 Task: Compose and send an email to Aakash Mishra with the subject 'Subject0000000021', include 'Email0000000002@outlook.com' in Cc, 'Email0000000003@outlook.com' in Bcc, add a hyperlink 'Link0000000021', attach 'Attach0000000004.txt', and include 'Message0000000023' in the body.
Action: Mouse moved to (185, 234)
Screenshot: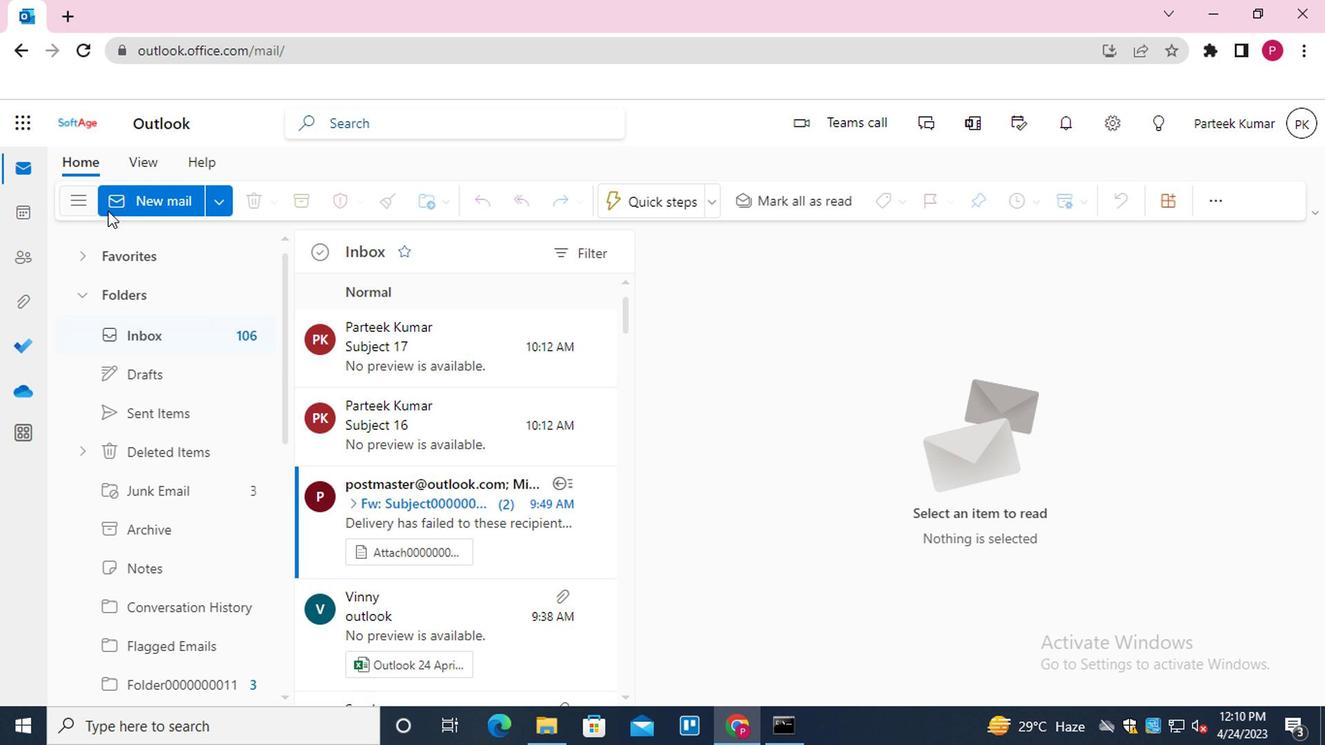 
Action: Mouse pressed left at (185, 234)
Screenshot: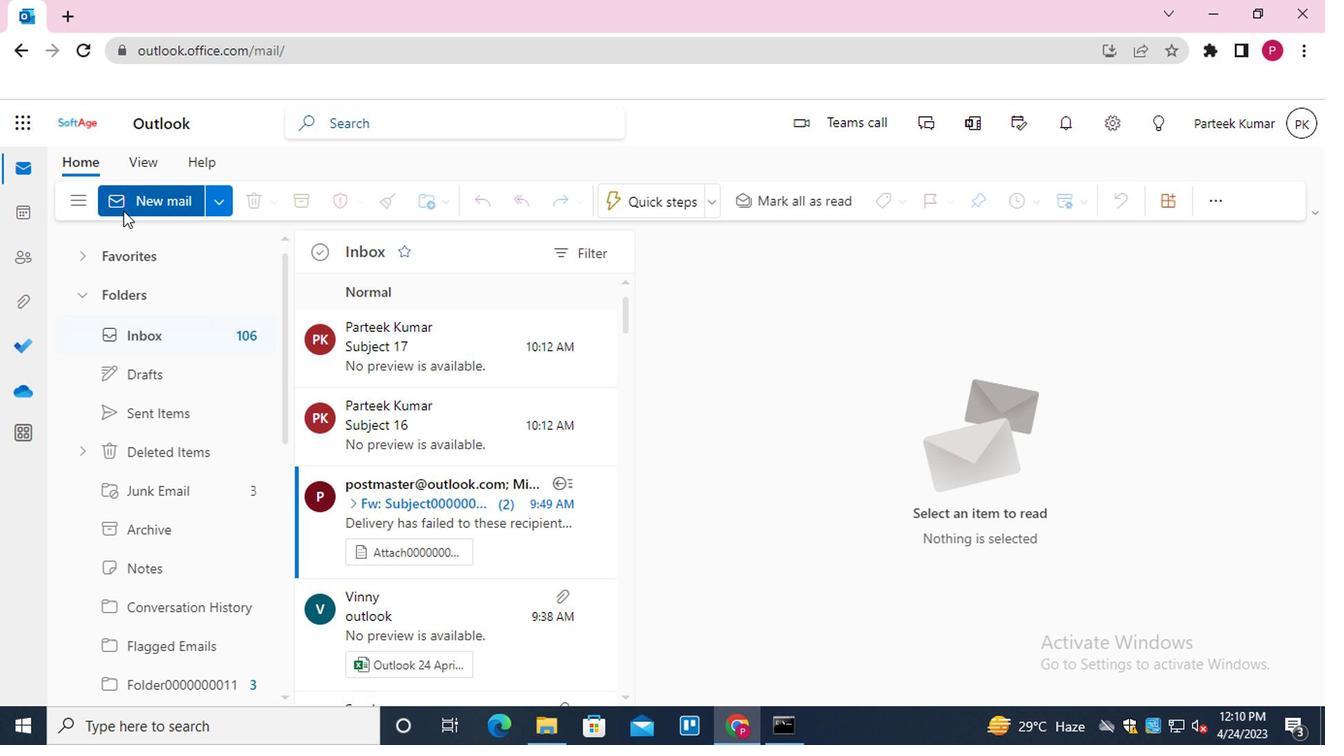 
Action: Mouse moved to (567, 420)
Screenshot: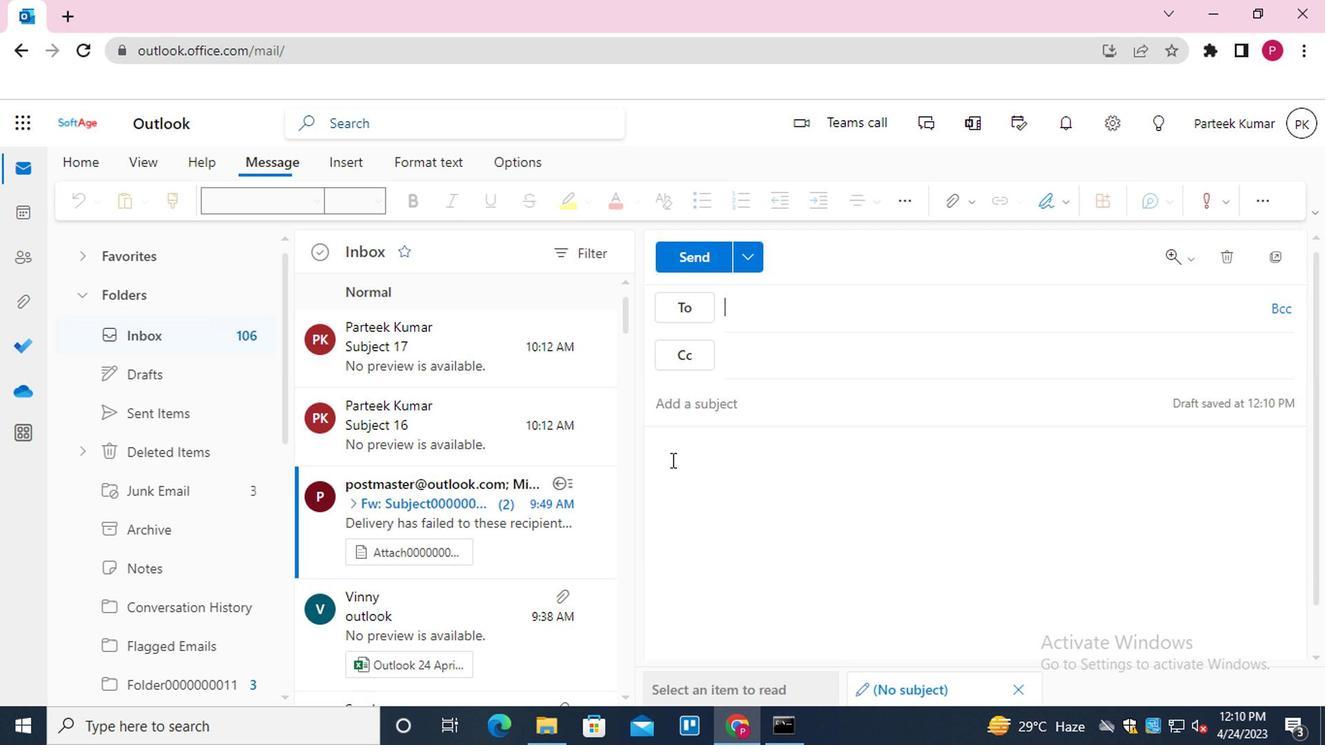 
Action: Mouse pressed left at (567, 420)
Screenshot: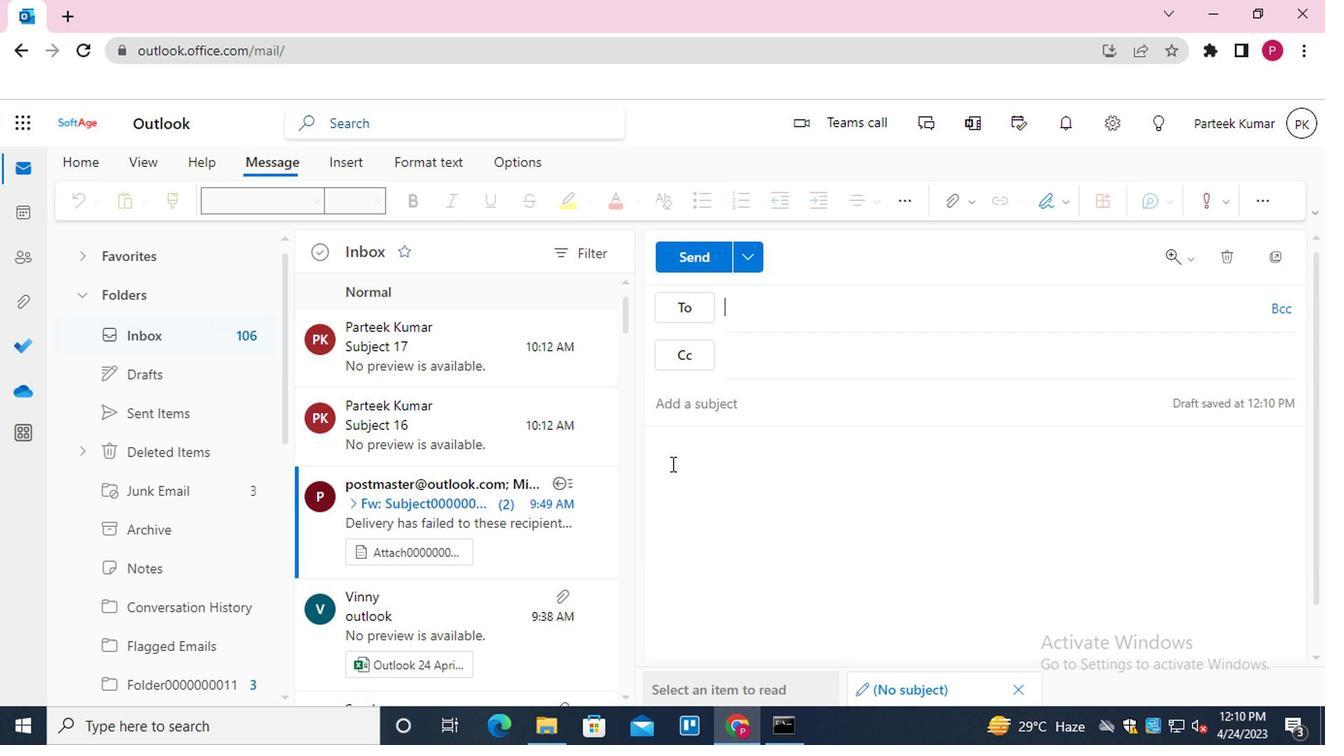 
Action: Mouse moved to (835, 236)
Screenshot: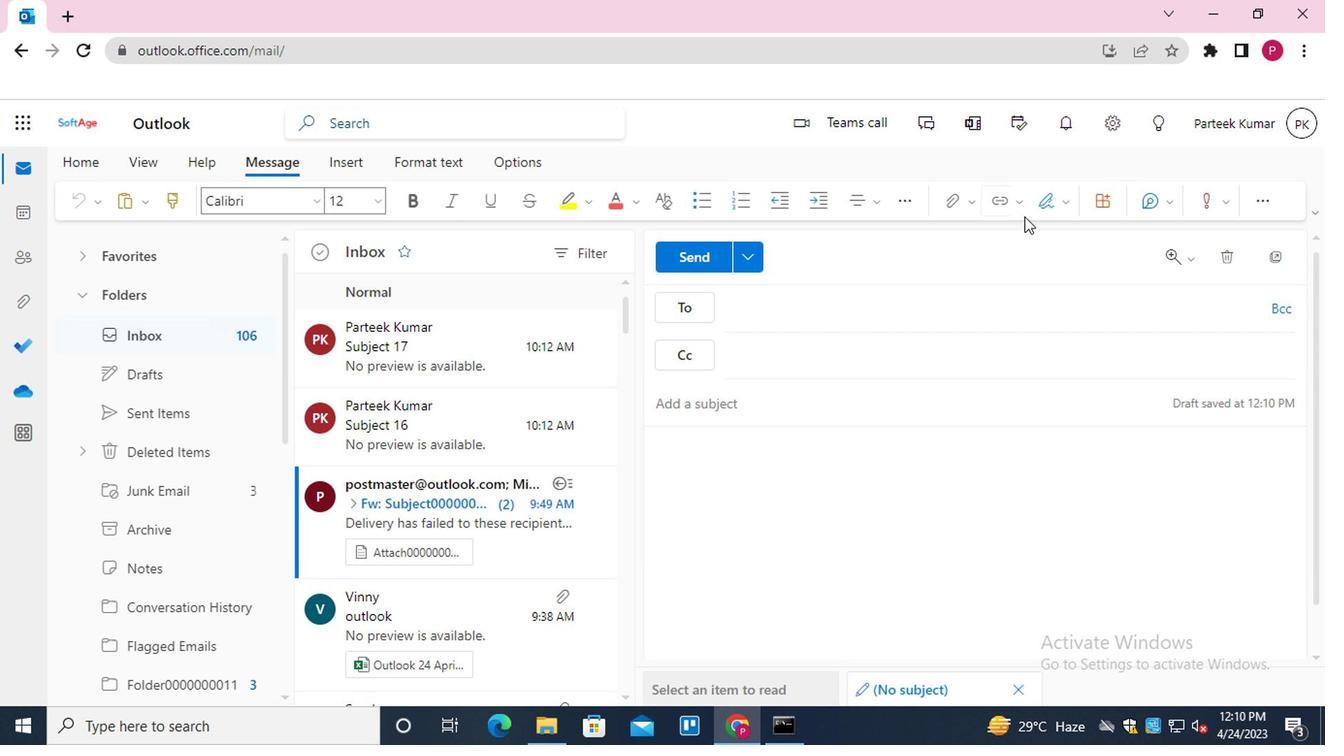 
Action: Mouse pressed left at (835, 236)
Screenshot: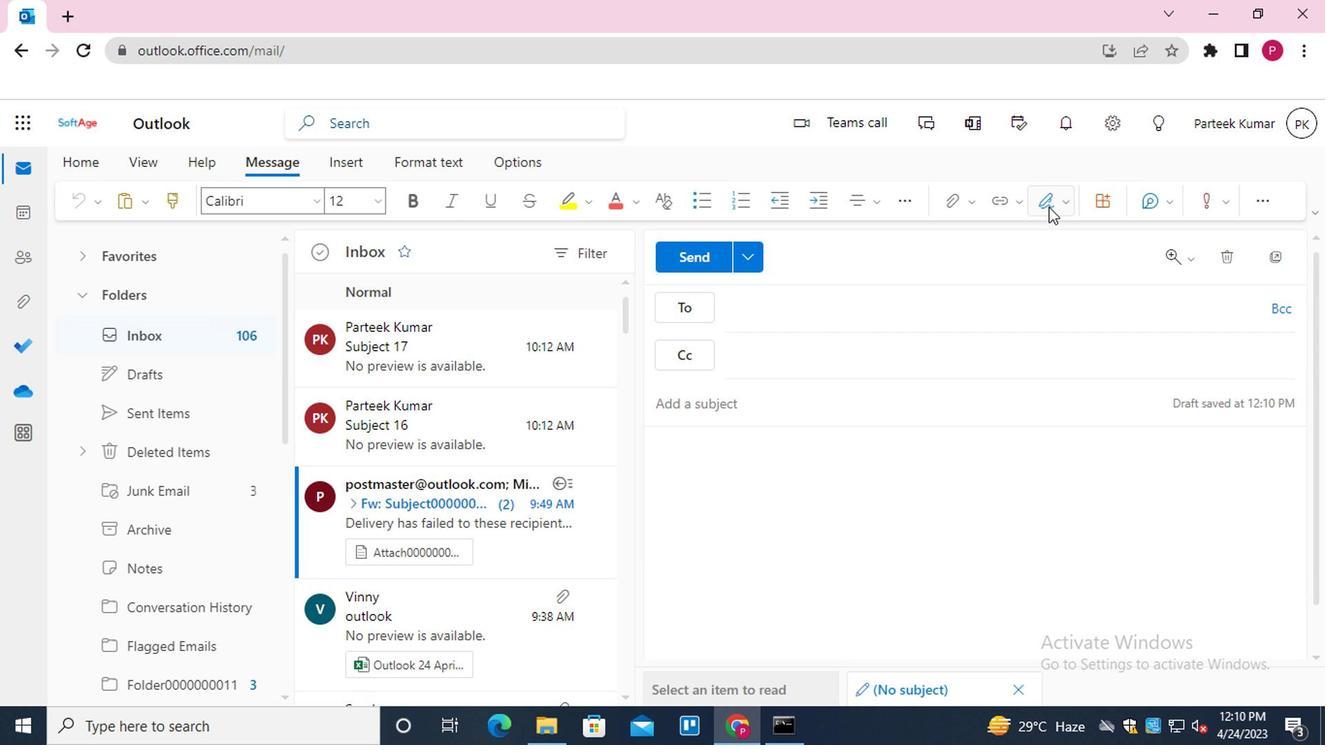 
Action: Mouse moved to (815, 262)
Screenshot: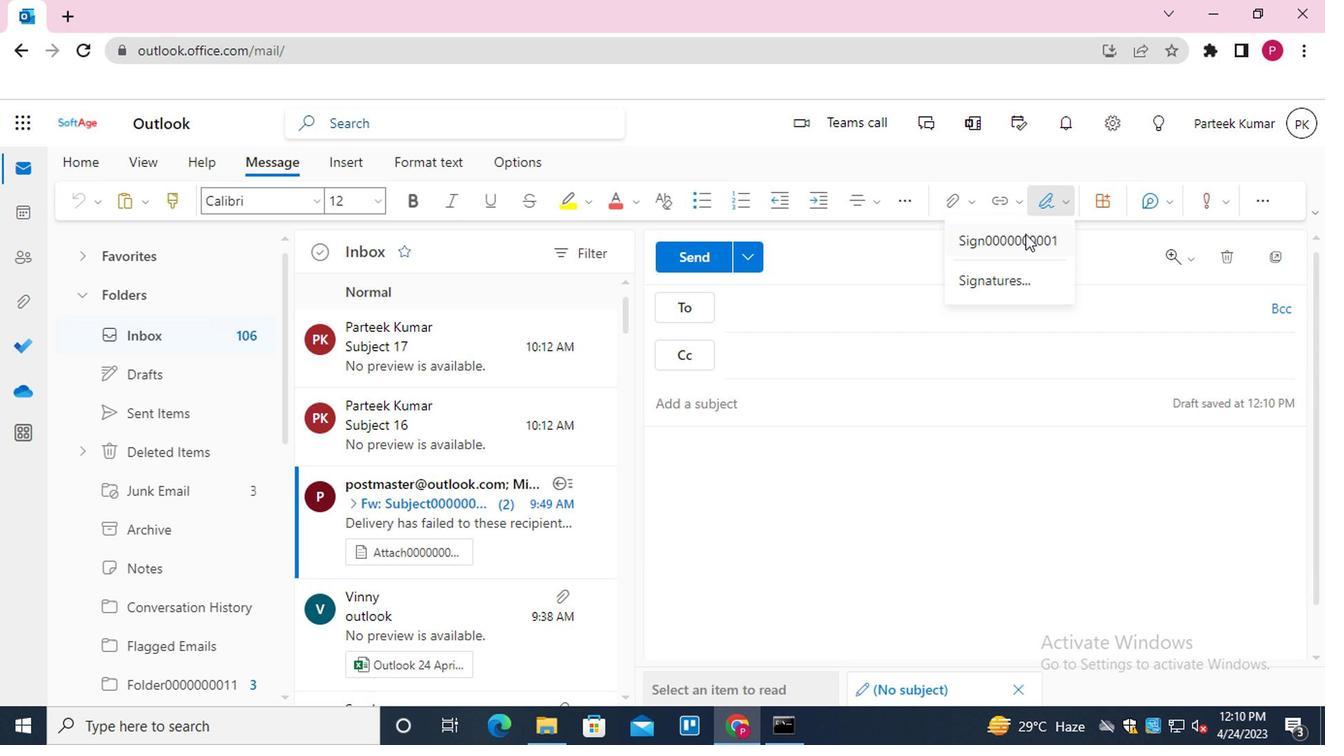 
Action: Mouse pressed left at (815, 262)
Screenshot: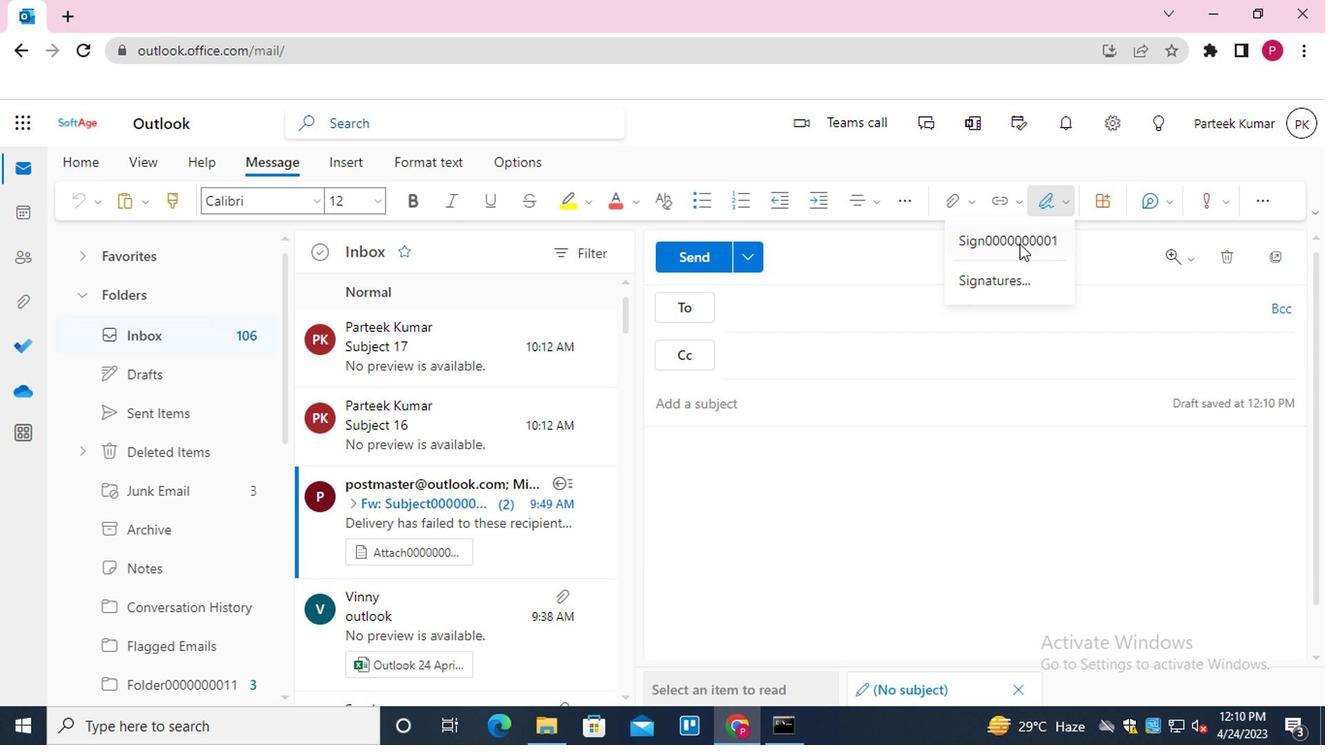 
Action: Mouse moved to (658, 309)
Screenshot: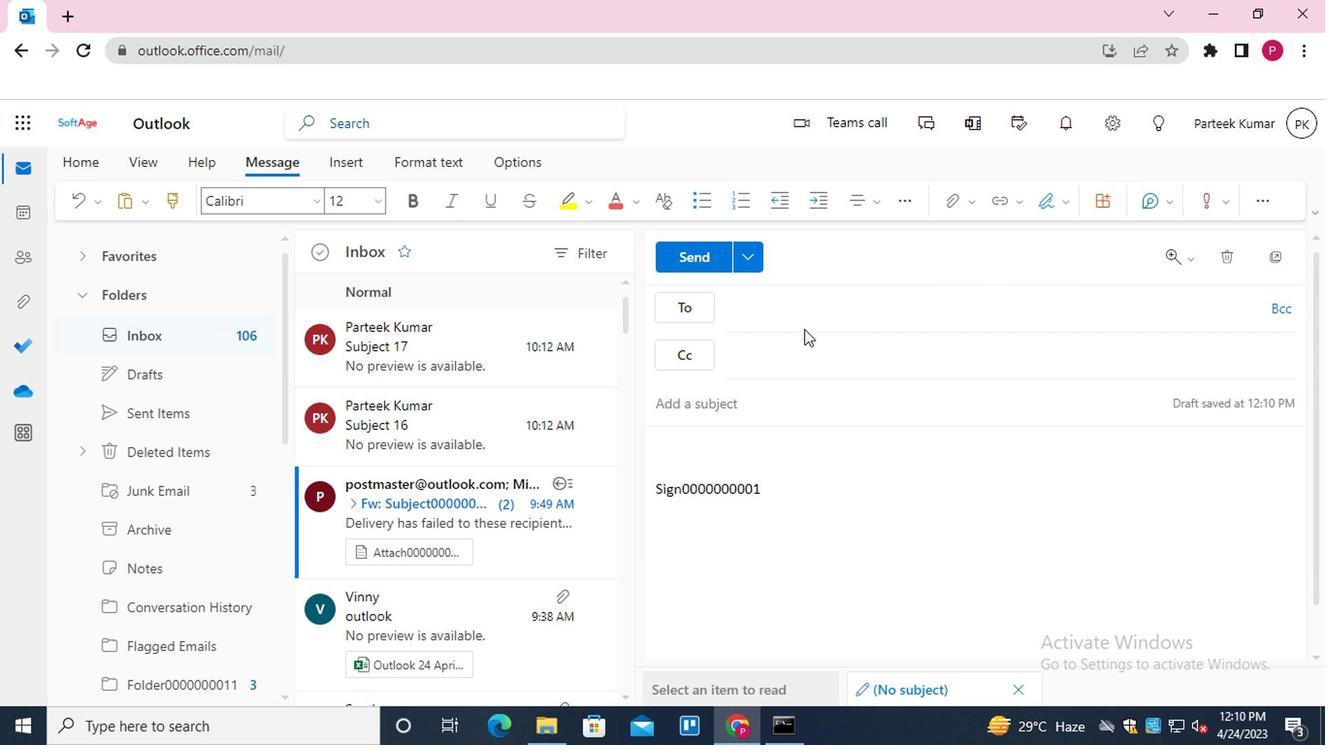 
Action: Mouse pressed left at (658, 309)
Screenshot: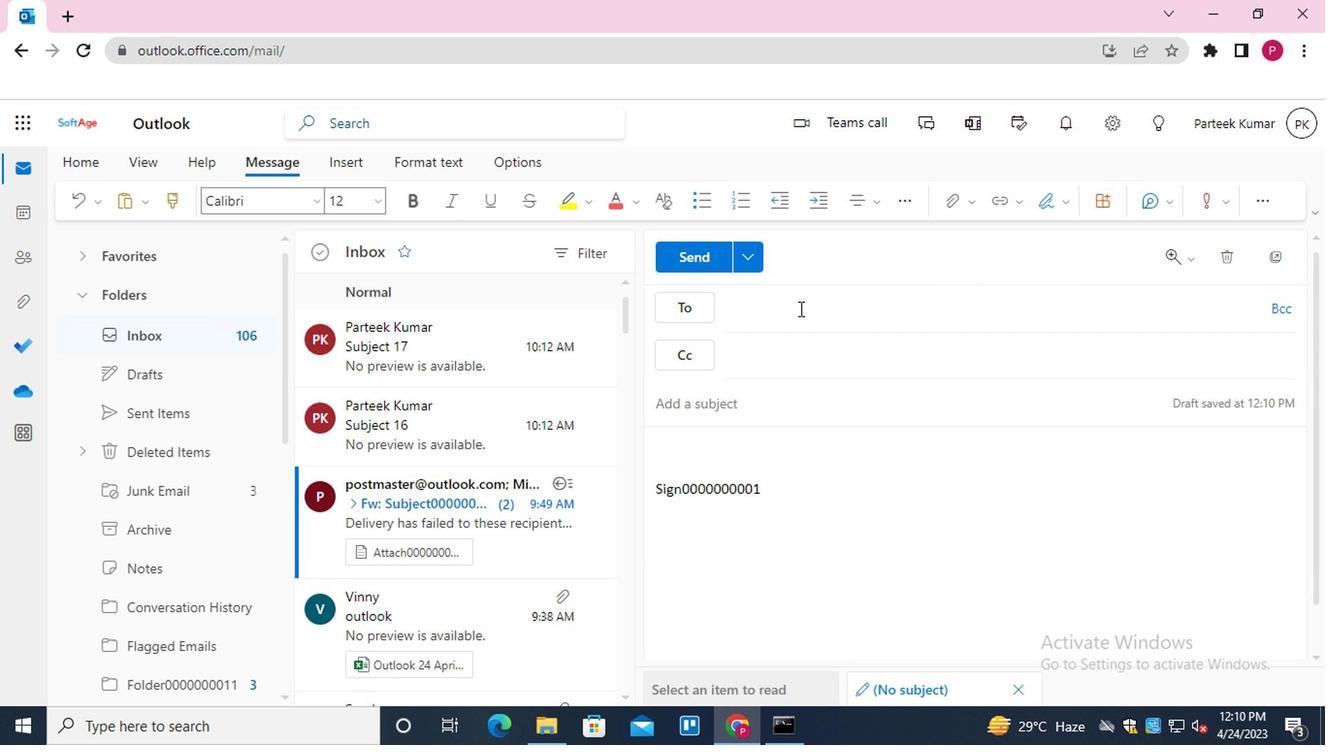 
Action: Mouse moved to (683, 371)
Screenshot: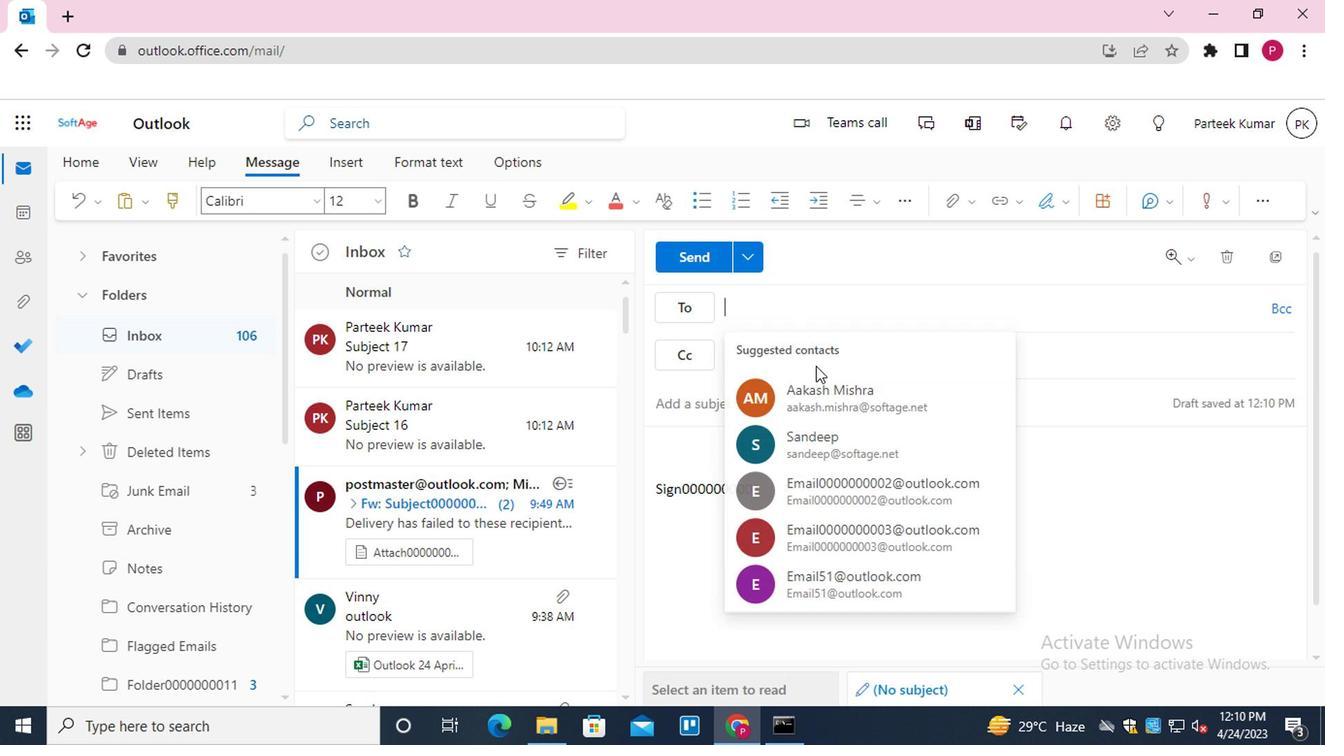 
Action: Mouse pressed left at (683, 371)
Screenshot: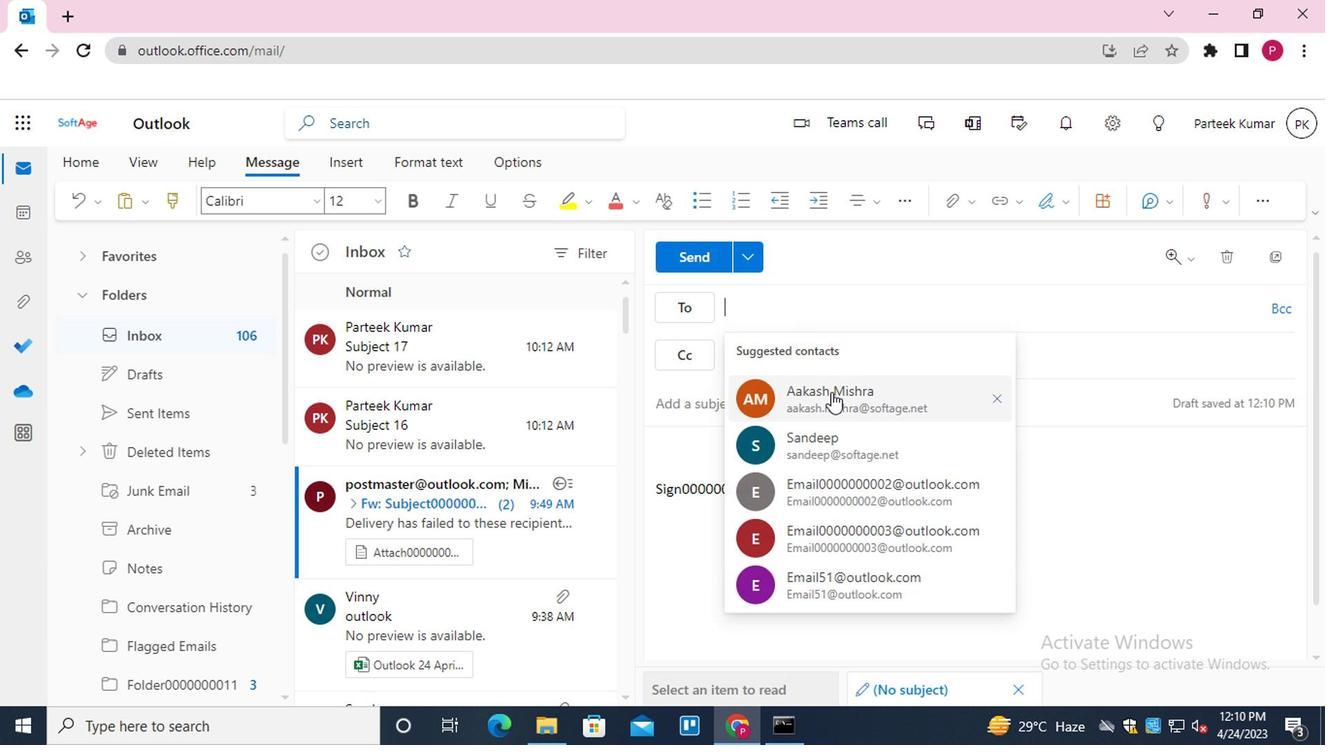
Action: Mouse moved to (663, 341)
Screenshot: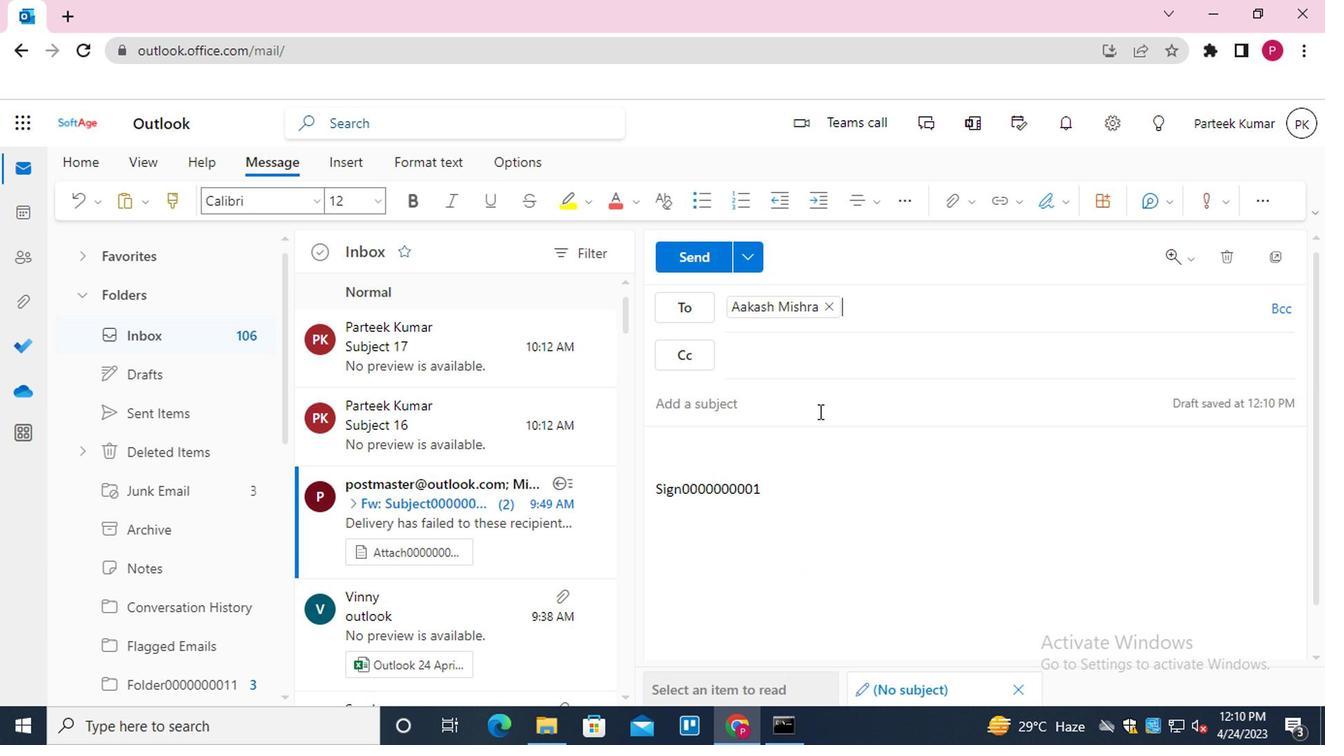 
Action: Mouse pressed left at (663, 341)
Screenshot: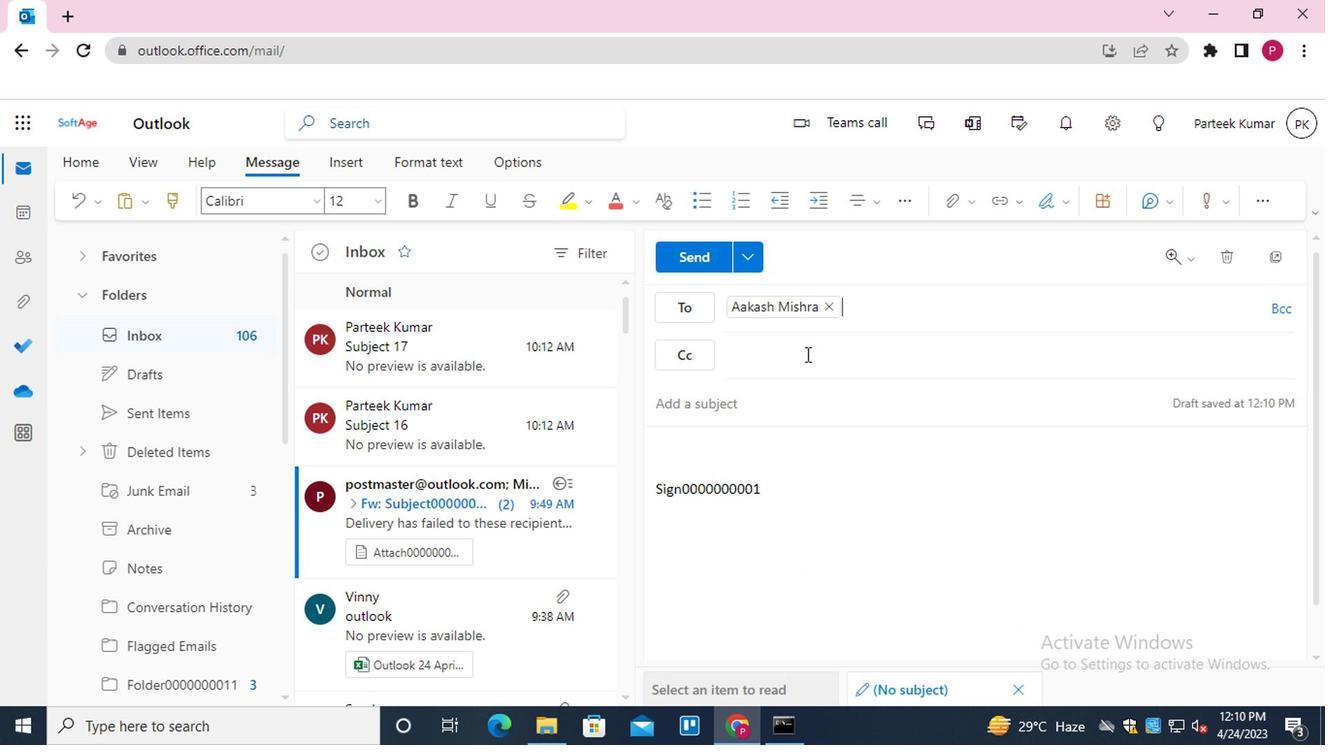 
Action: Key pressed <Key.caps_lock><Key.shift><Key.caps_lock><Key.shift>EMAIL0000000002<Key.enter>
Screenshot: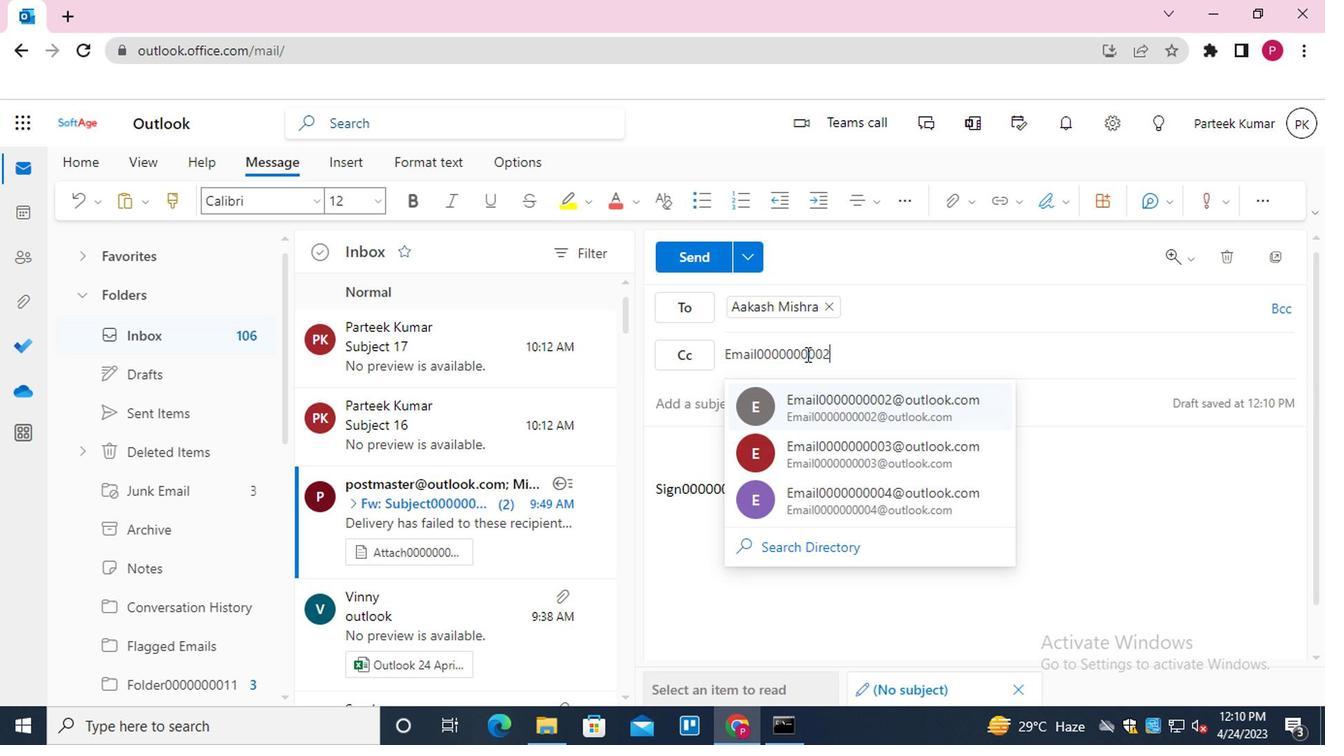 
Action: Mouse moved to (672, 374)
Screenshot: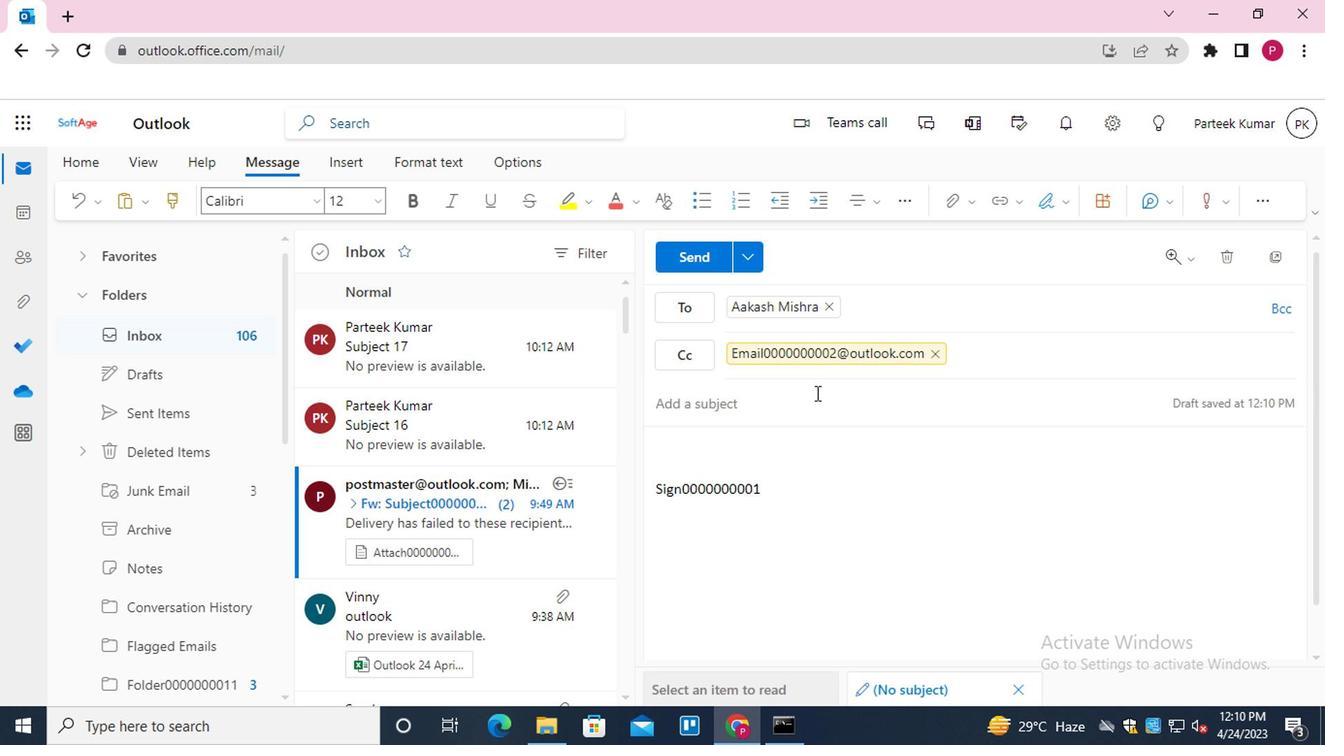 
Action: Mouse pressed left at (672, 374)
Screenshot: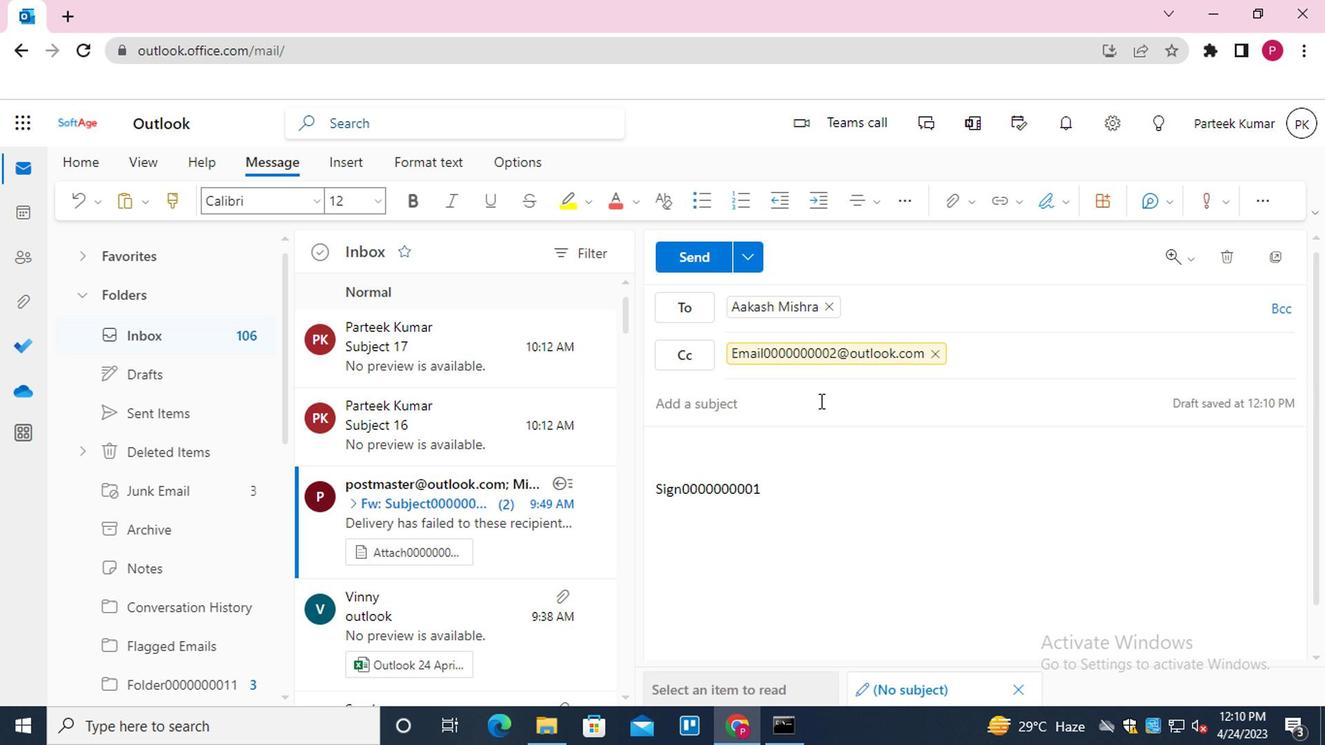 
Action: Key pressed <Key.shift>SUBJECT0000000021
Screenshot: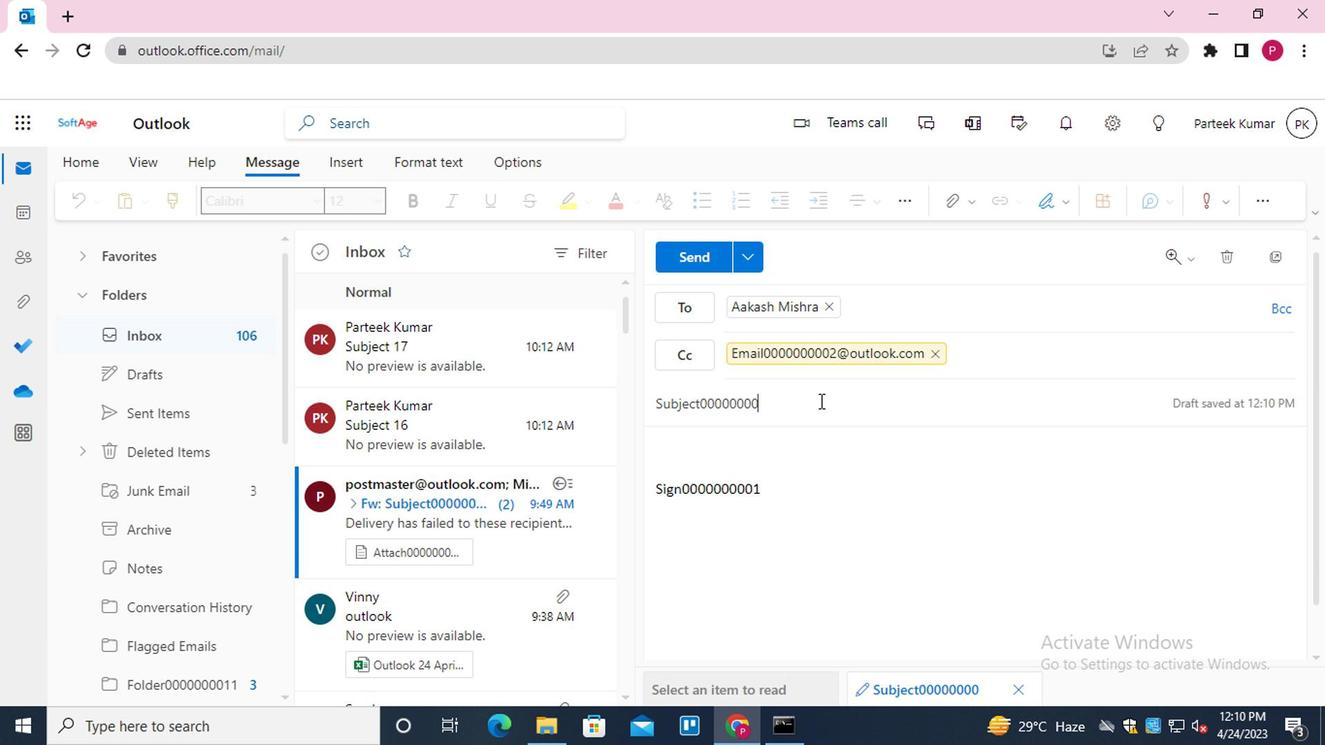 
Action: Mouse moved to (626, 422)
Screenshot: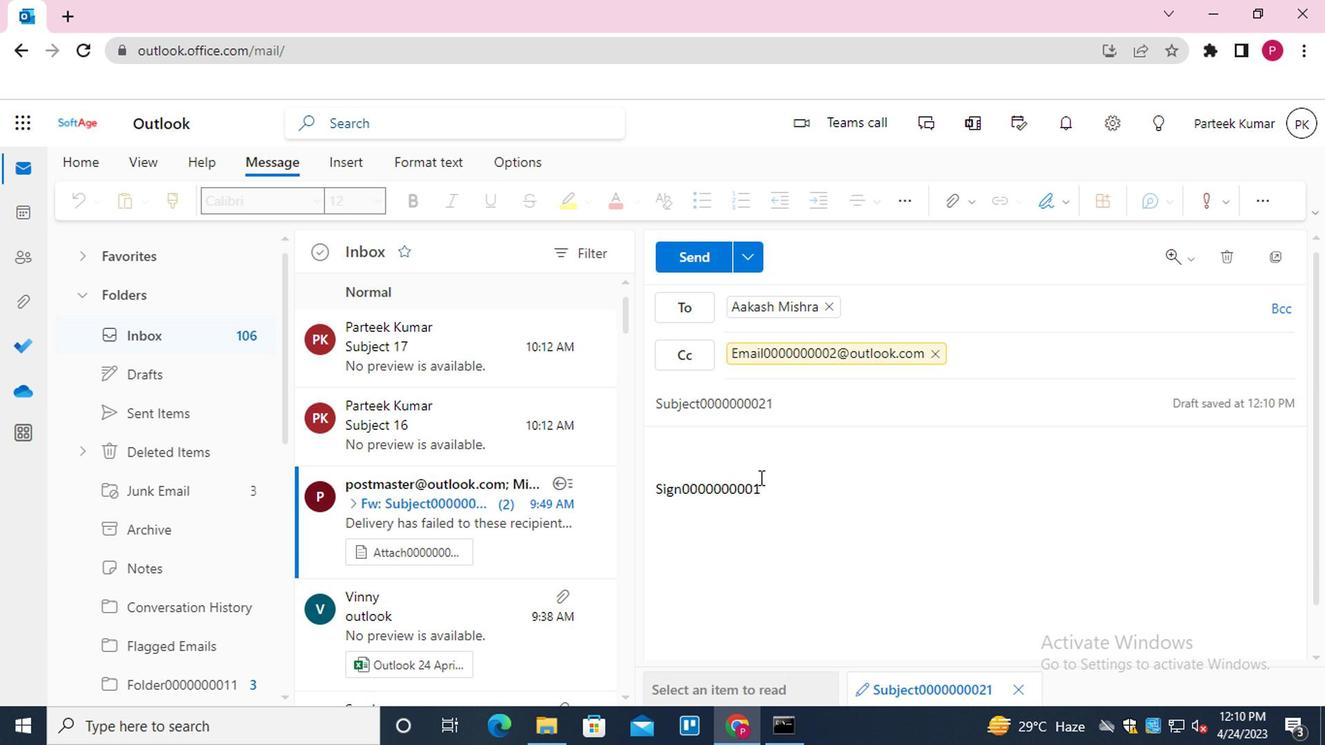 
Action: Mouse pressed left at (626, 422)
Screenshot: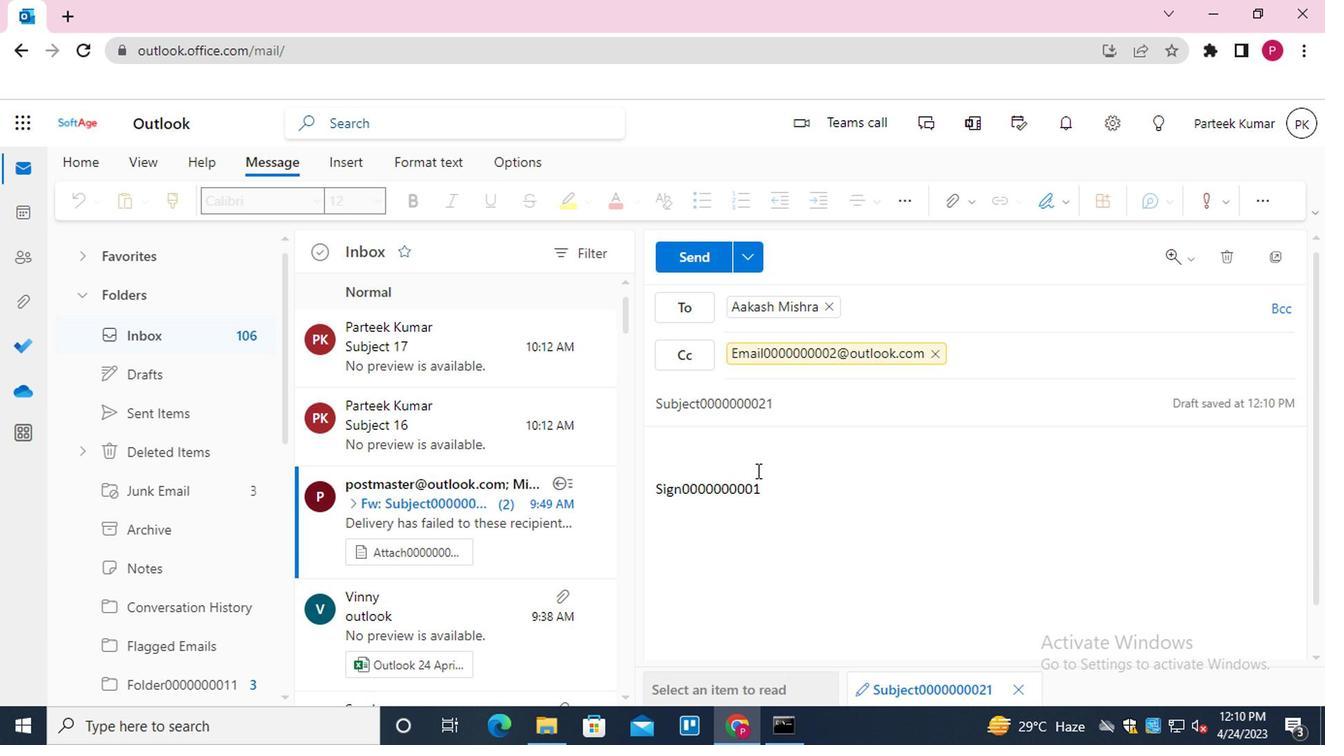
Action: Key pressed <Key.shift><Key.shift_r><Key.shift>MESSAGE0000000021<Key.backspace>3
Screenshot: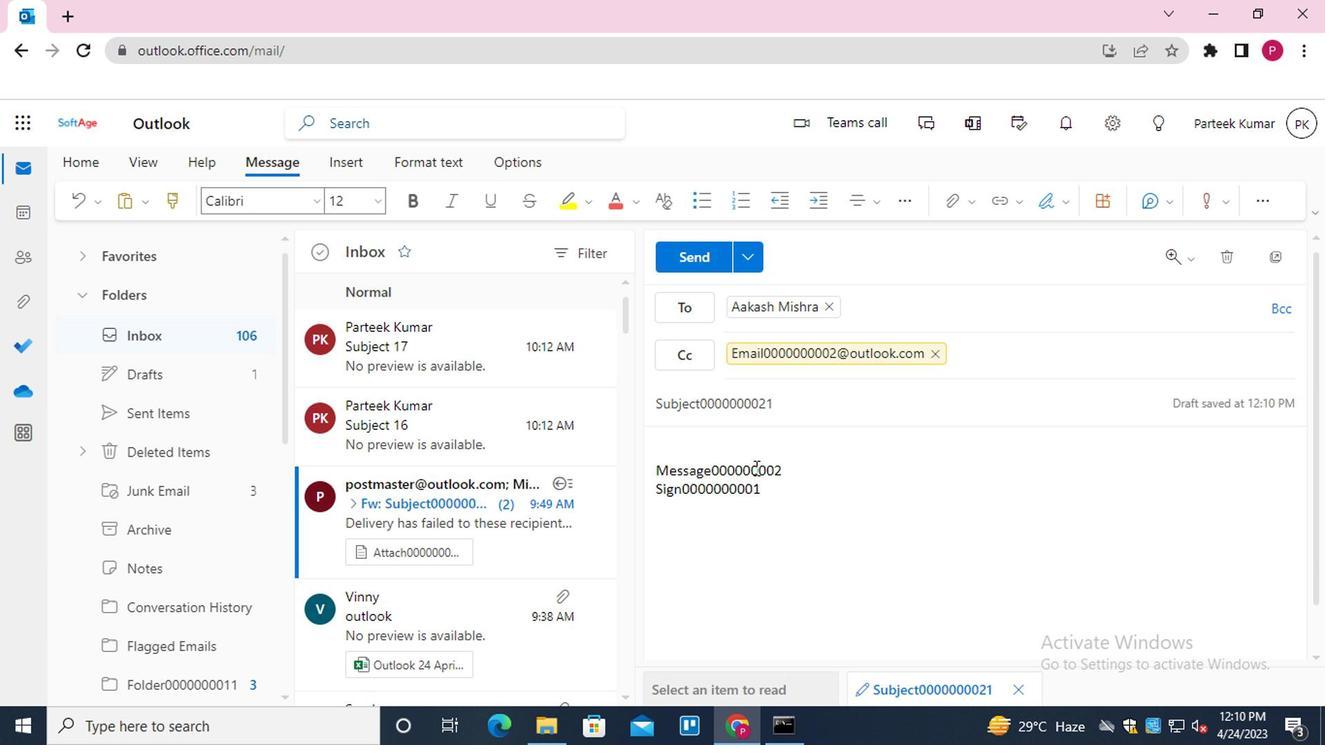 
Action: Mouse moved to (770, 233)
Screenshot: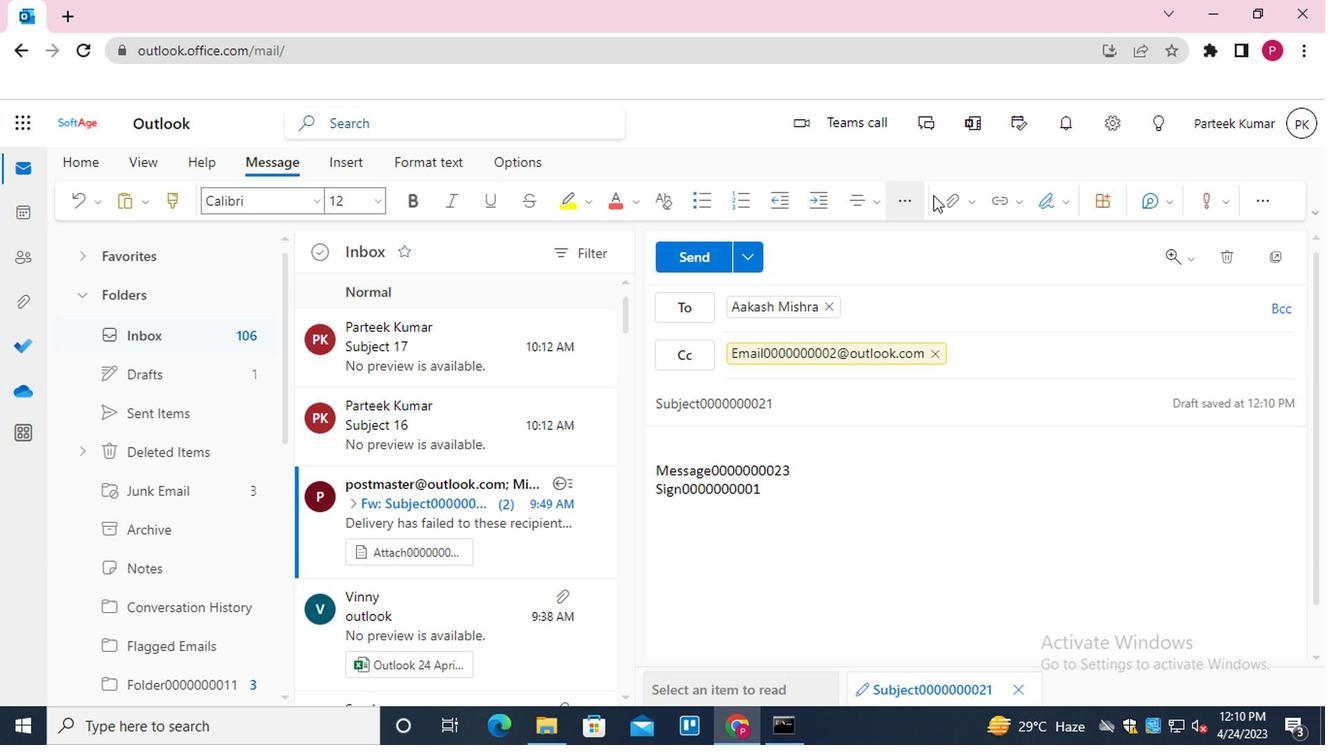 
Action: Mouse pressed left at (770, 233)
Screenshot: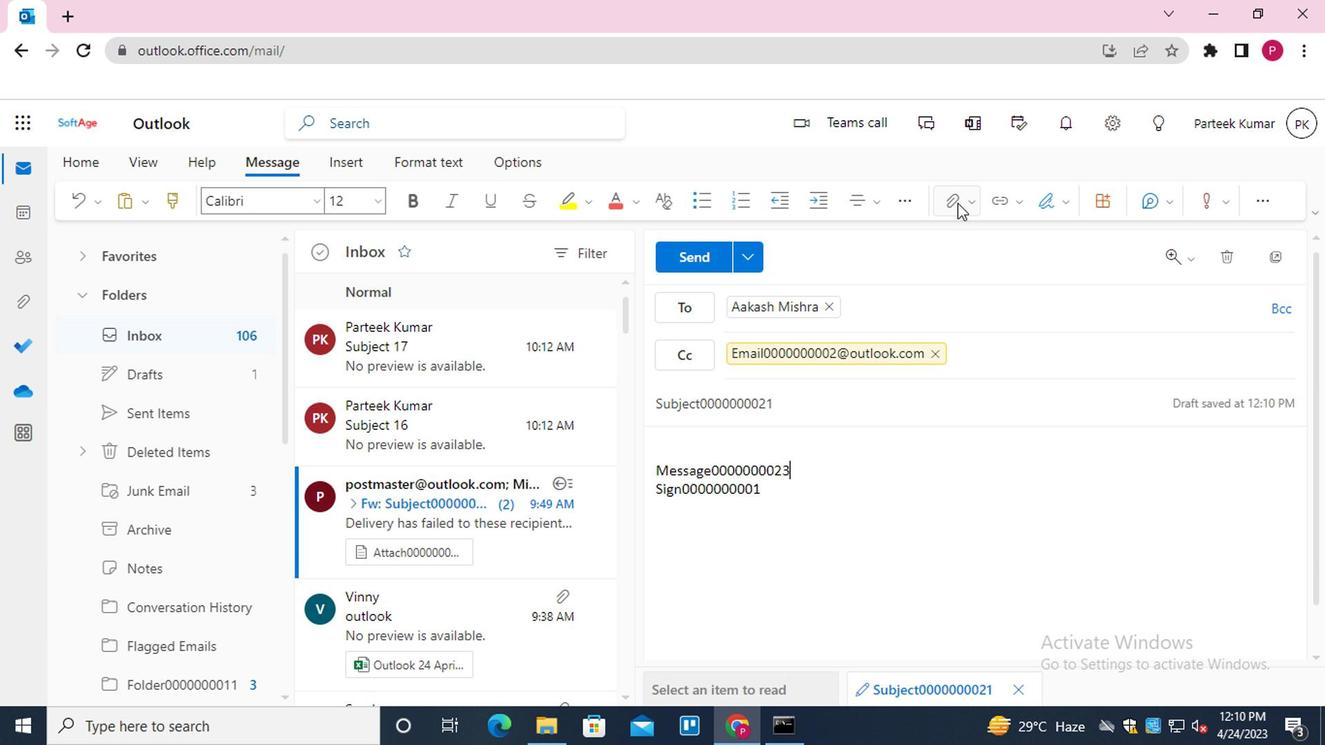 
Action: Mouse moved to (698, 269)
Screenshot: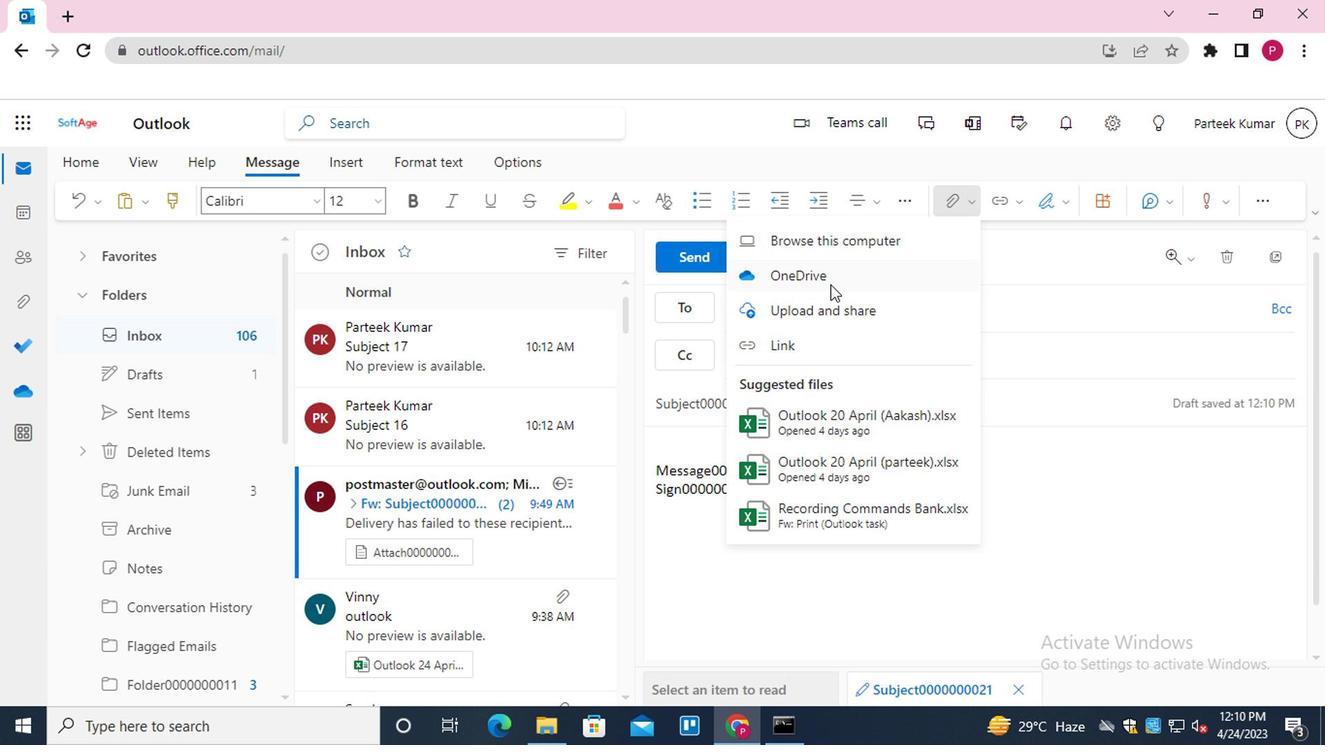 
Action: Mouse pressed left at (698, 269)
Screenshot: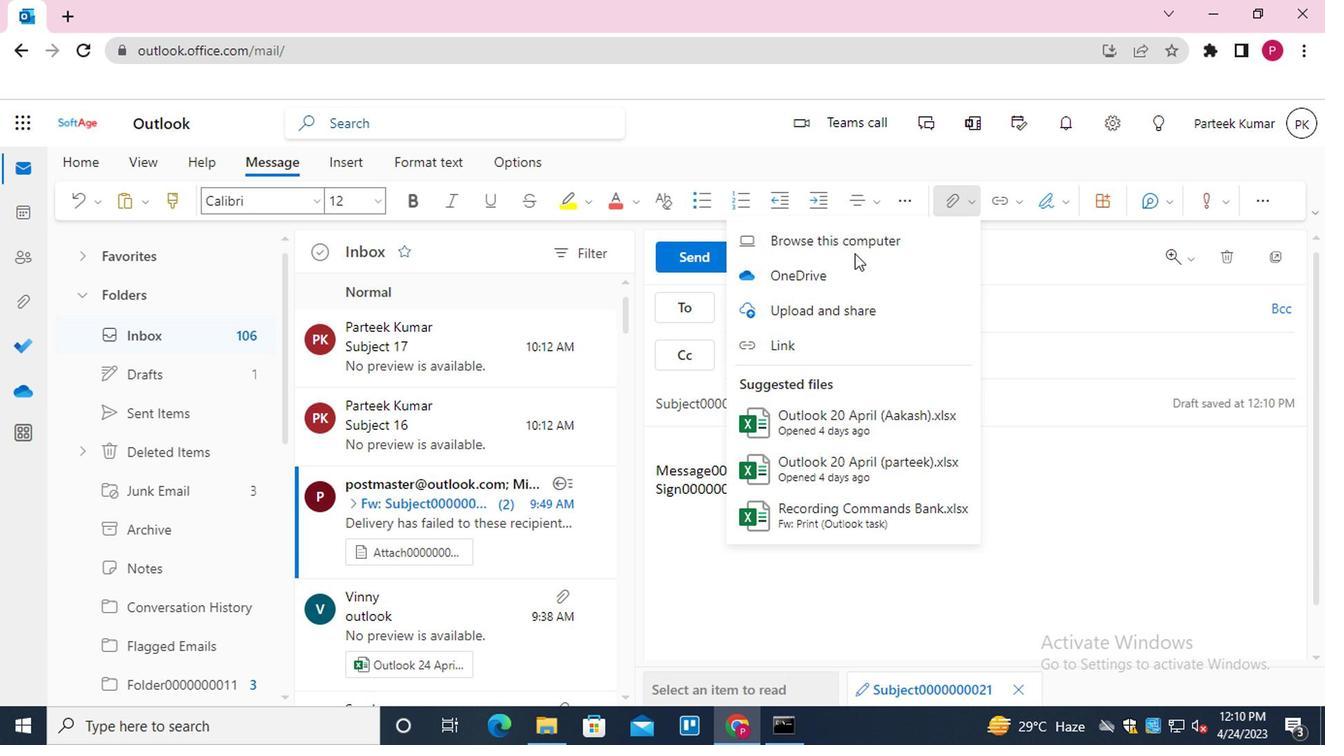 
Action: Mouse moved to (318, 211)
Screenshot: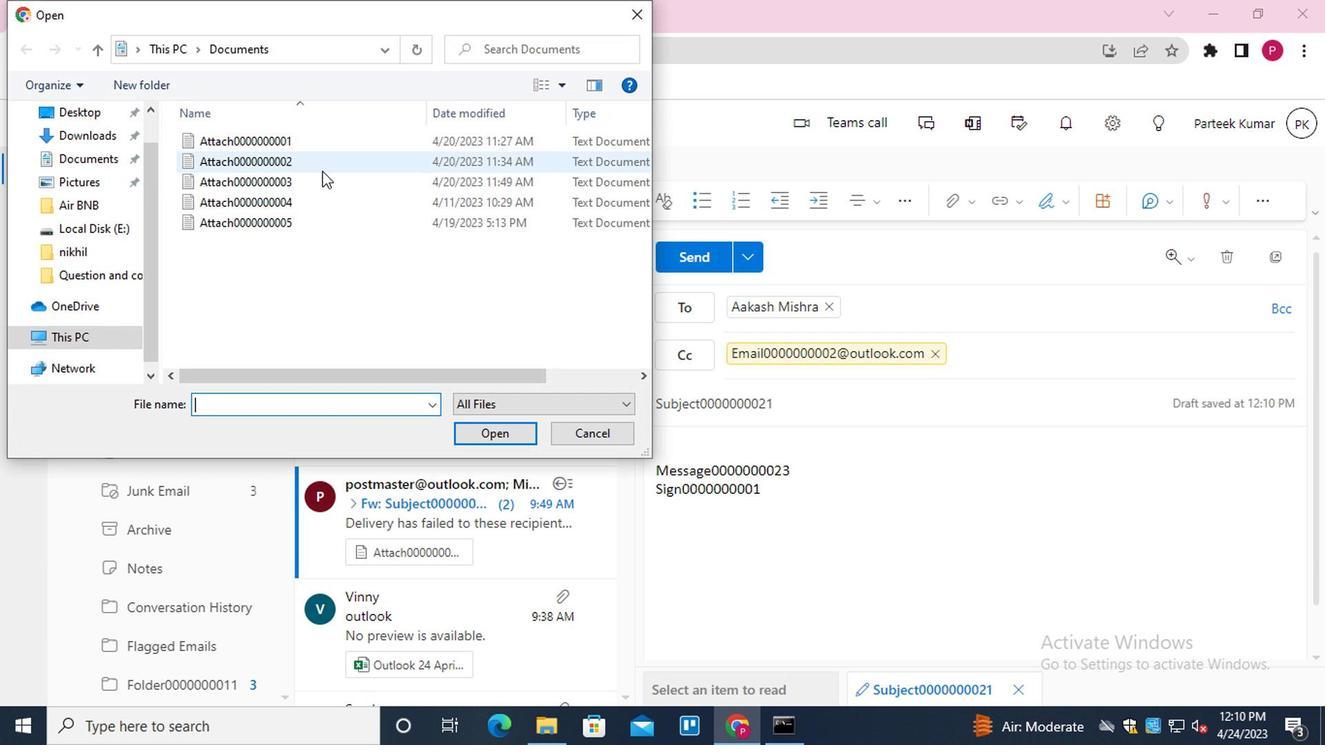
Action: Mouse pressed left at (318, 211)
Screenshot: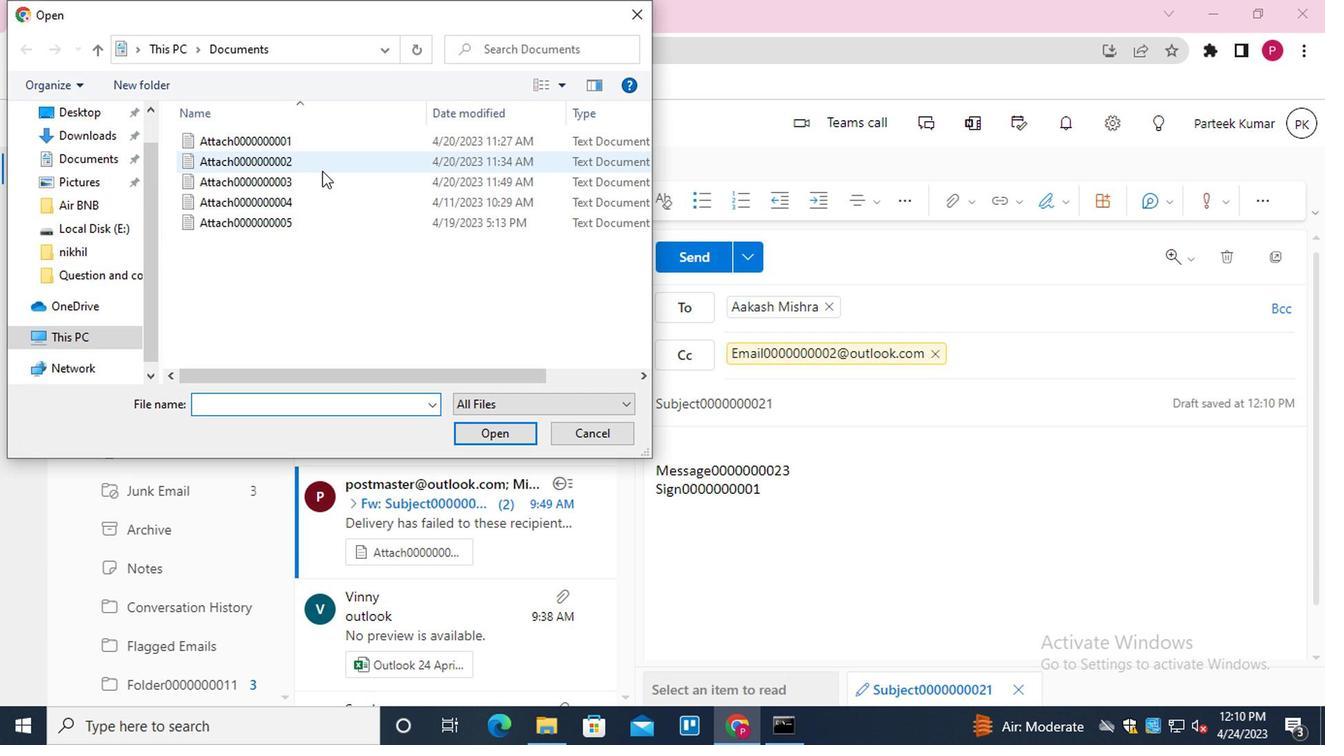 
Action: Mouse moved to (434, 394)
Screenshot: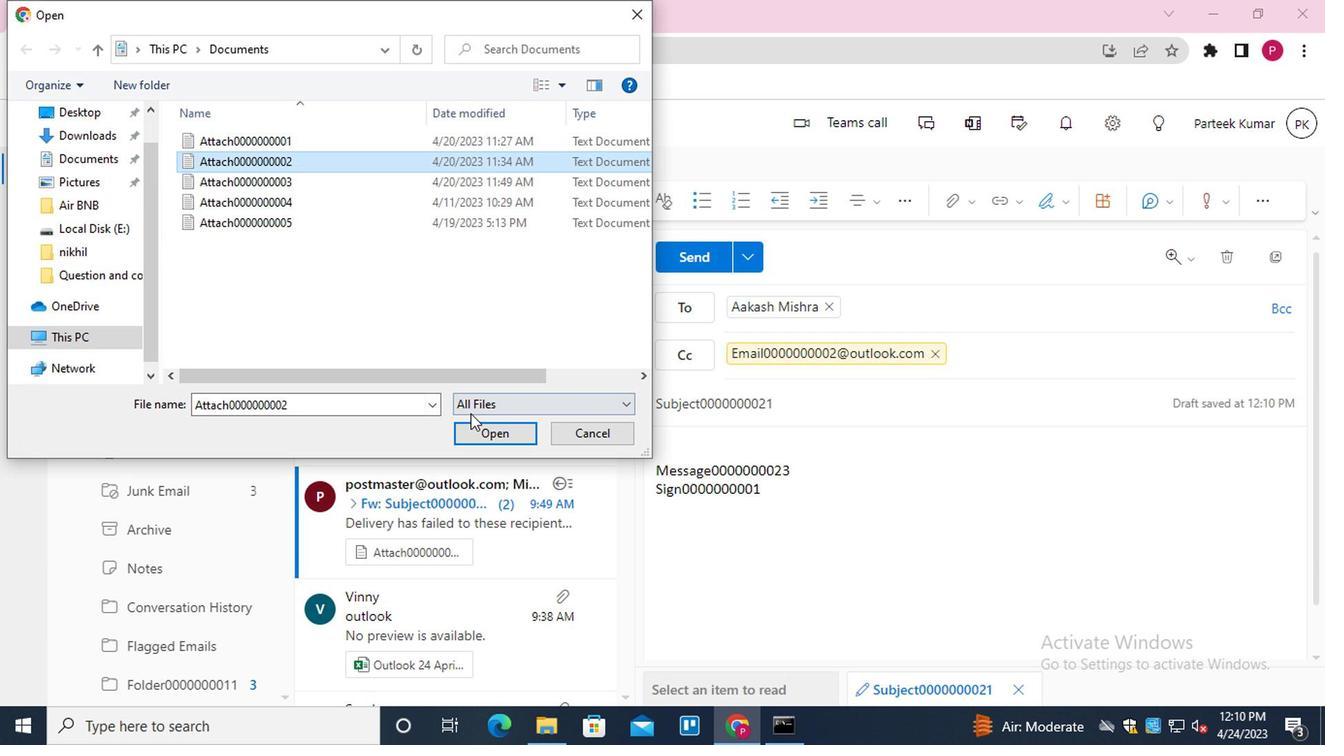 
Action: Mouse pressed left at (434, 394)
Screenshot: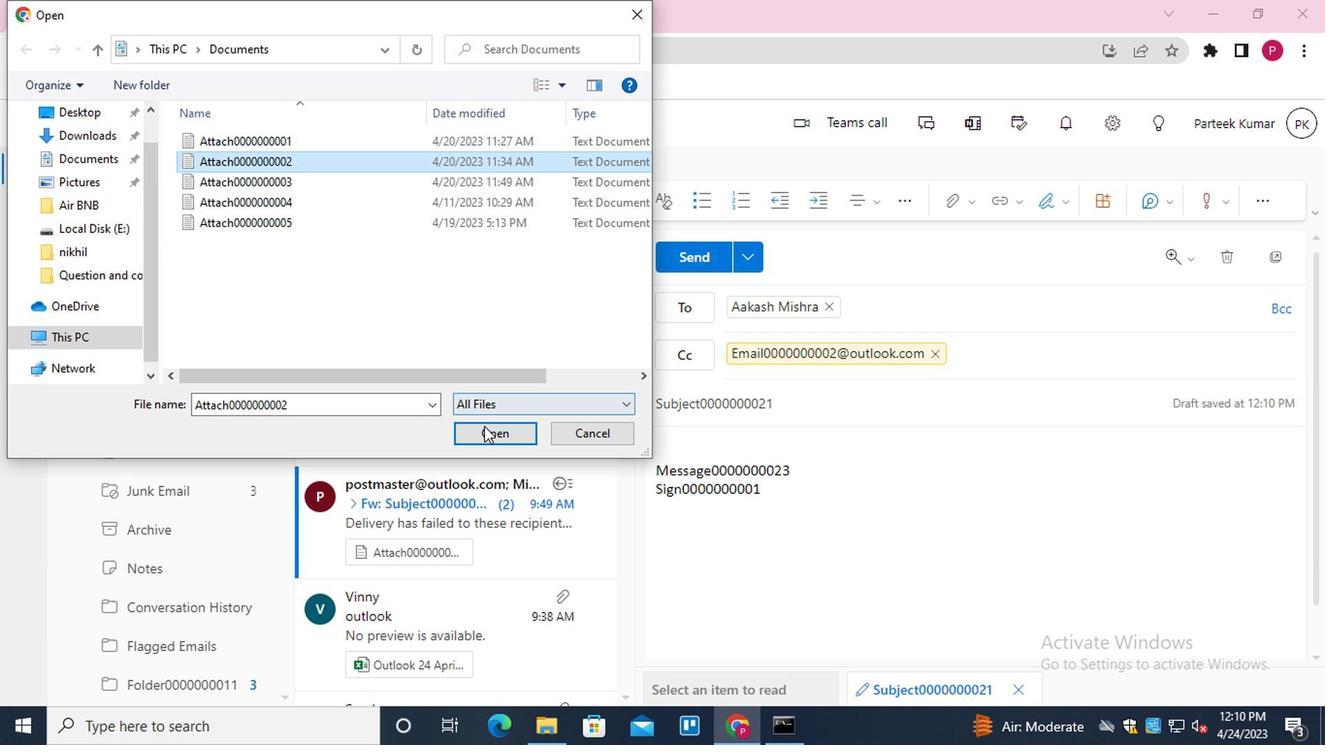 
Action: Mouse moved to (588, 282)
Screenshot: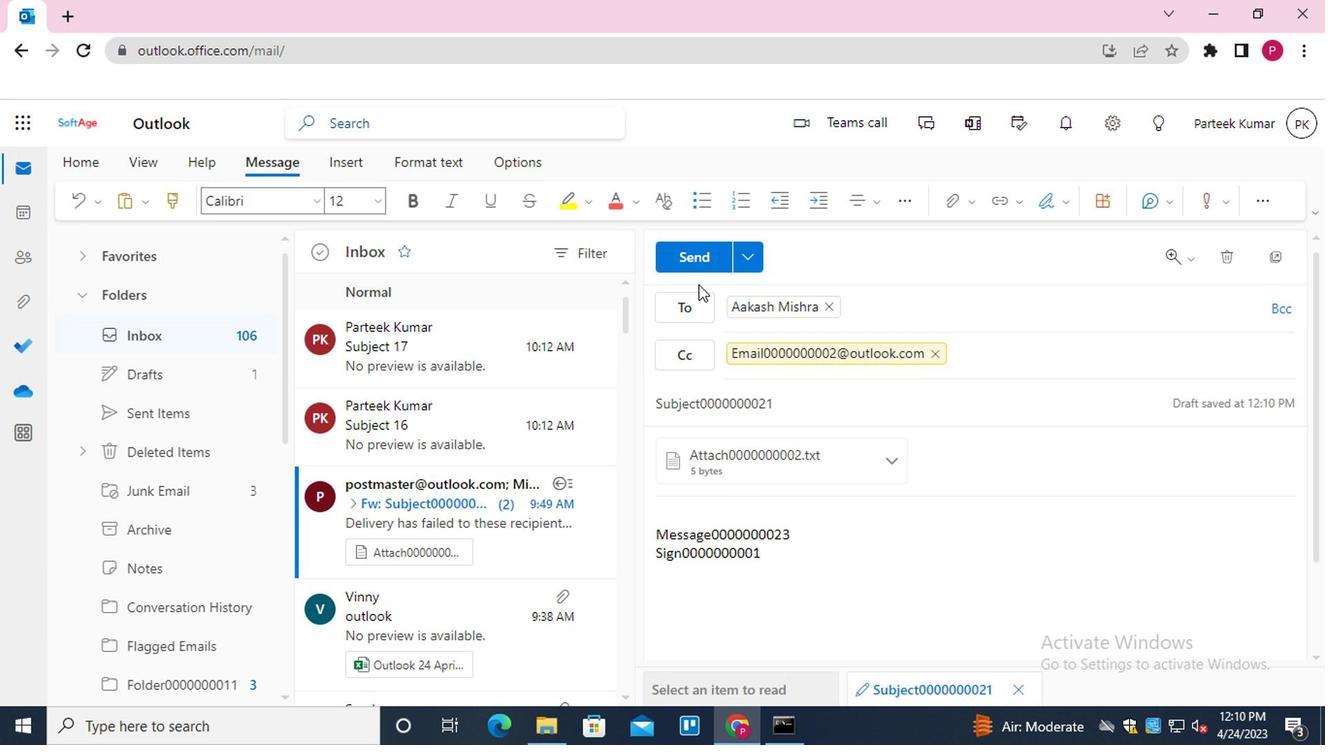 
Action: Mouse pressed left at (588, 282)
Screenshot: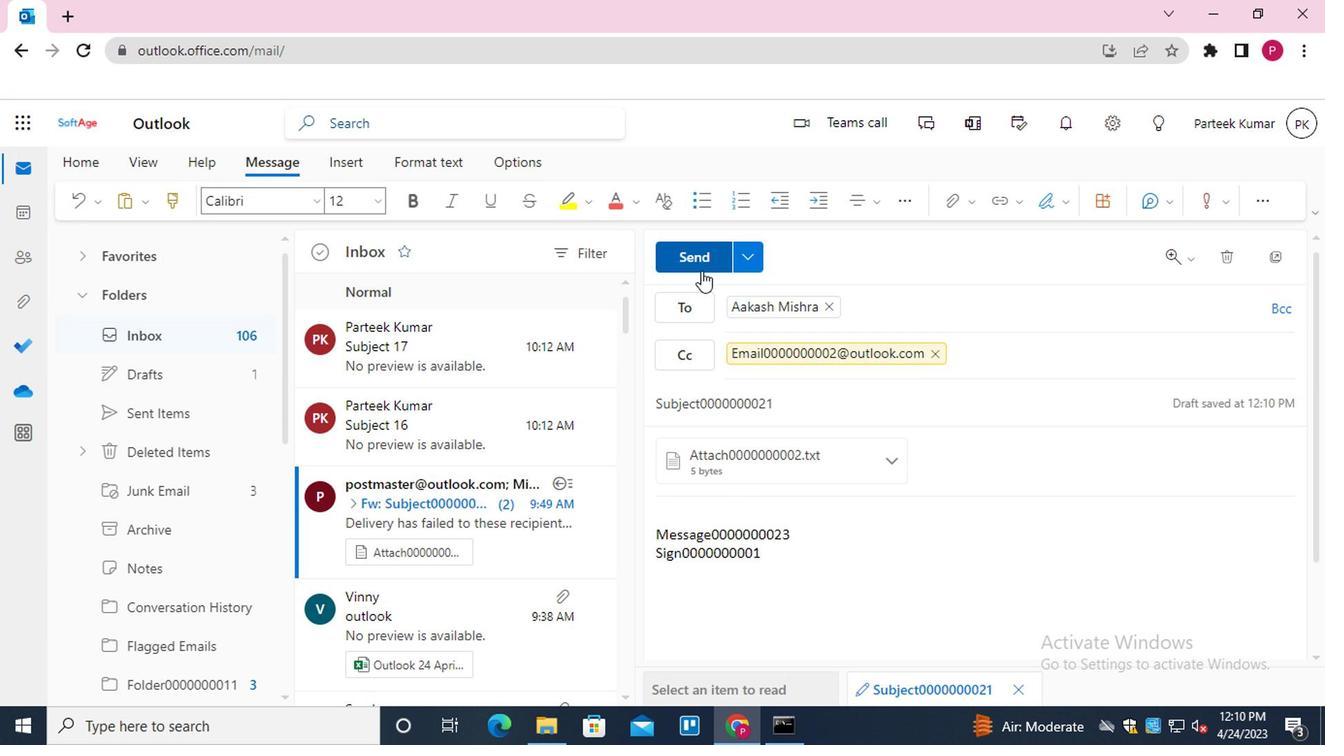 
Action: Mouse moved to (192, 232)
Screenshot: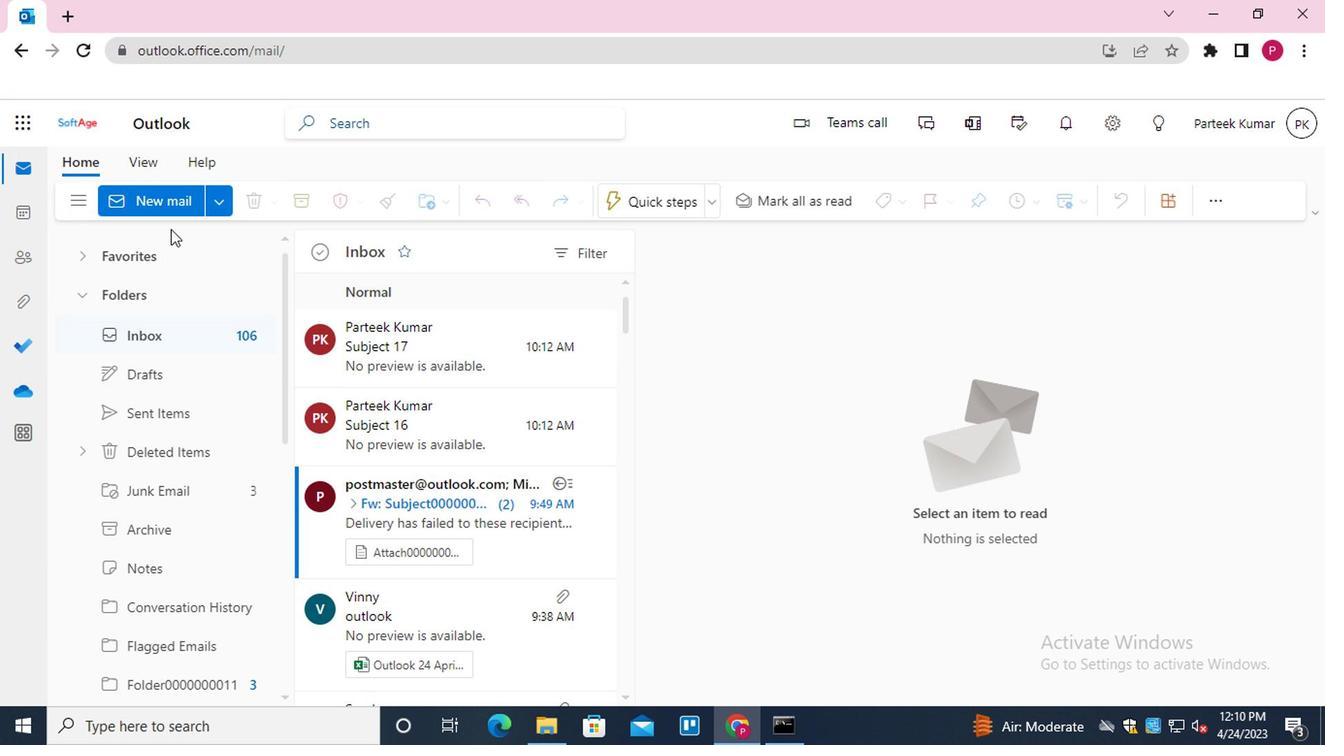 
Action: Mouse pressed left at (192, 232)
Screenshot: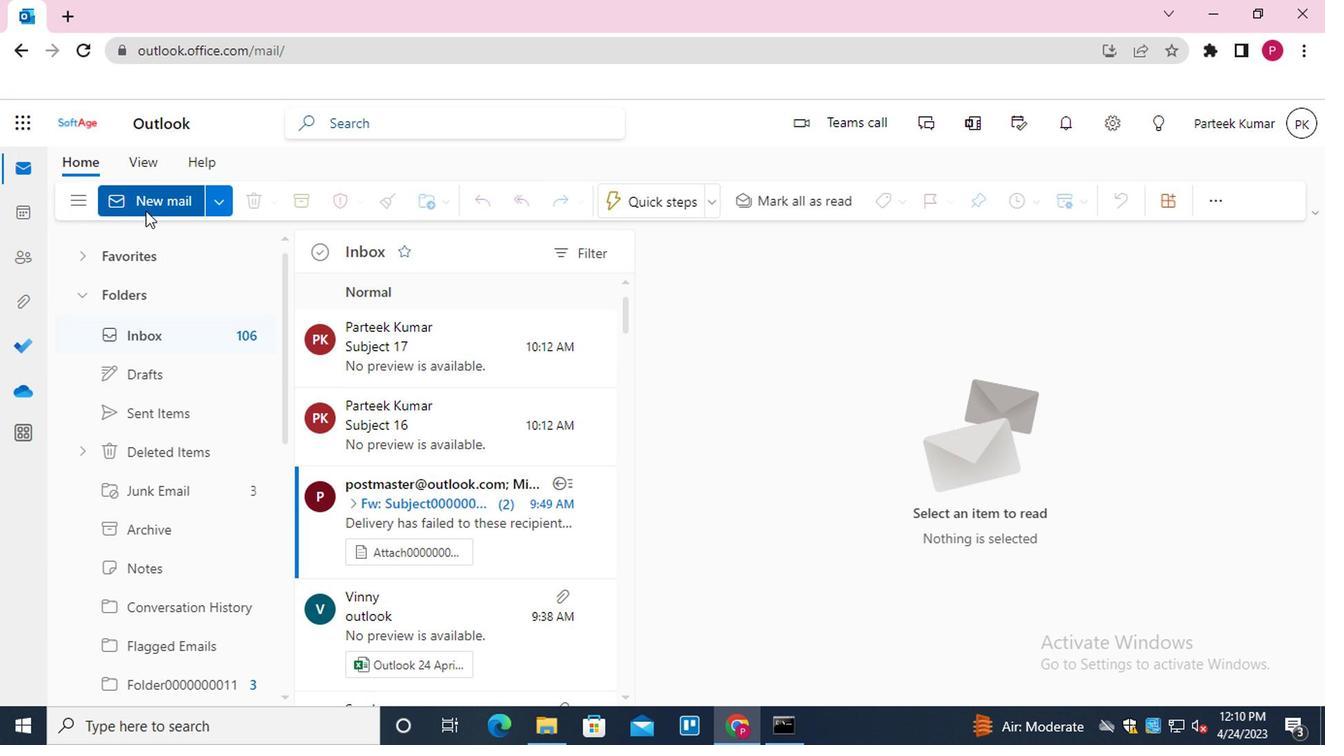 
Action: Mouse moved to (553, 458)
Screenshot: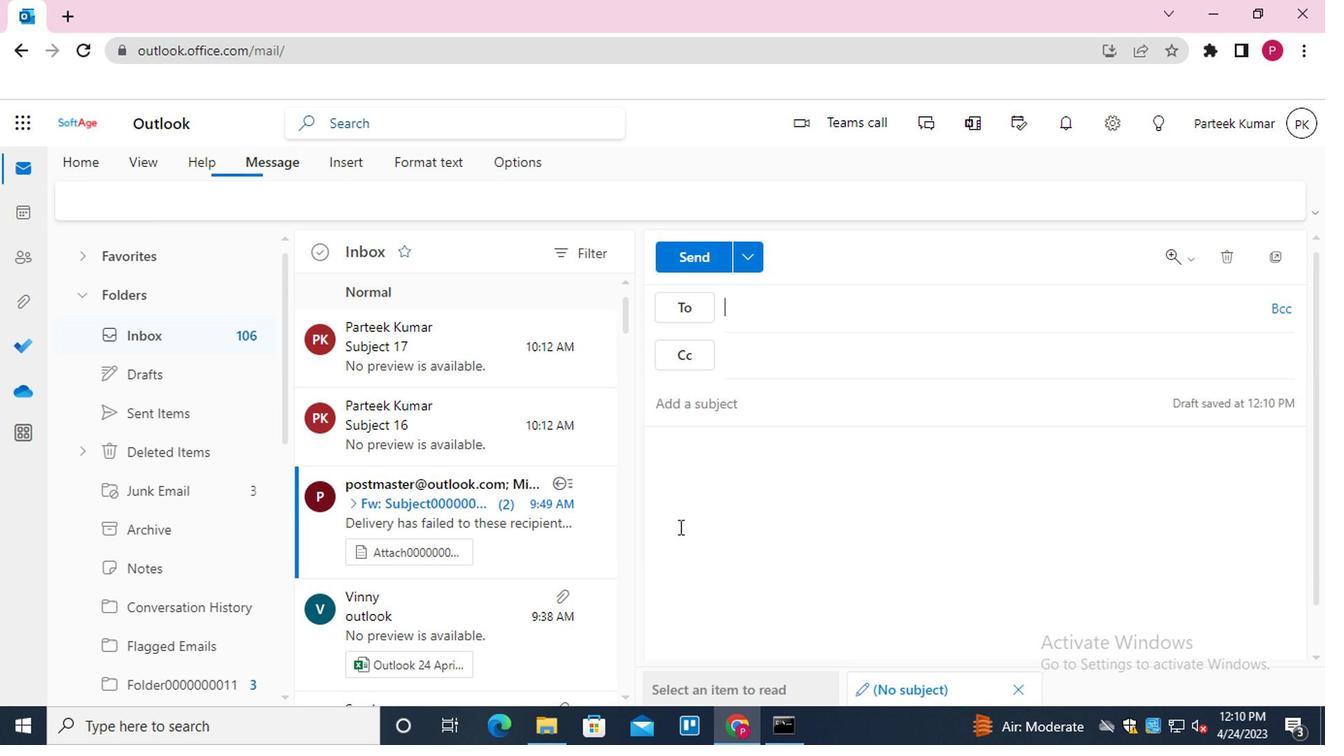 
Action: Mouse pressed left at (553, 458)
Screenshot: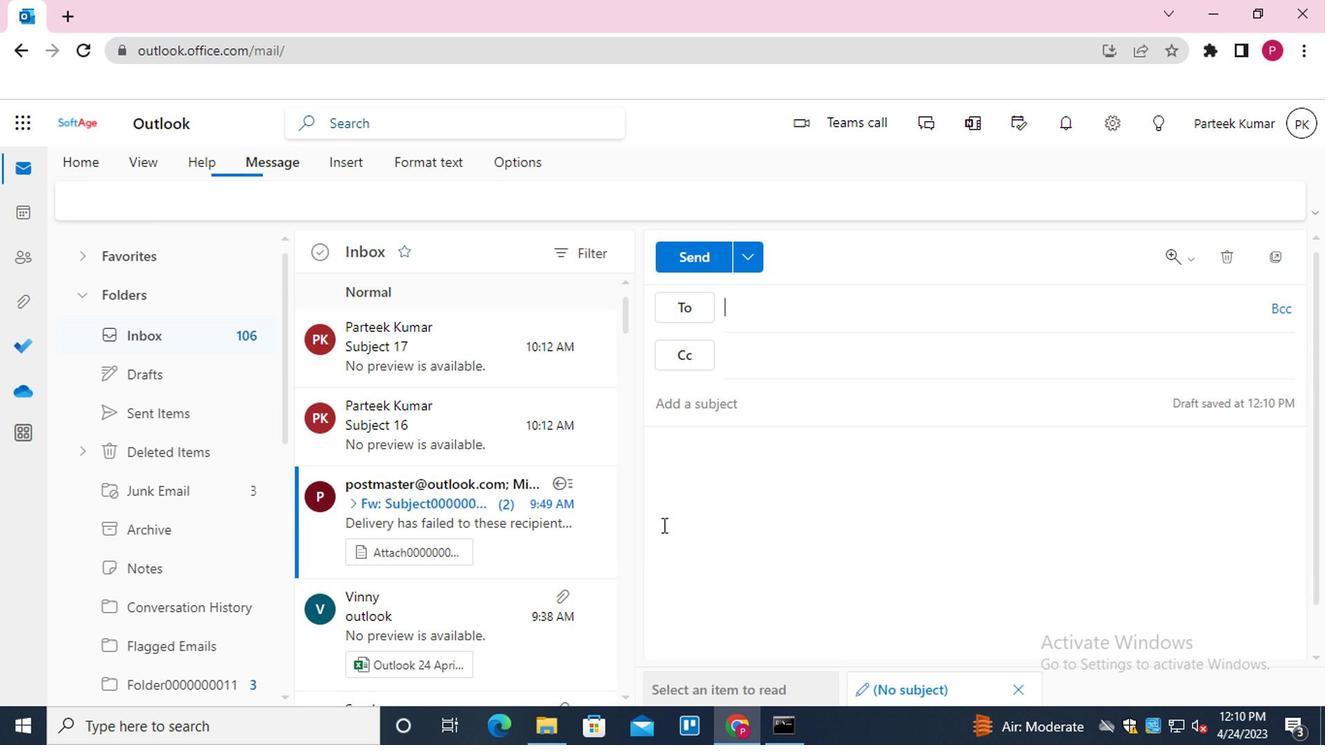 
Action: Mouse moved to (566, 447)
Screenshot: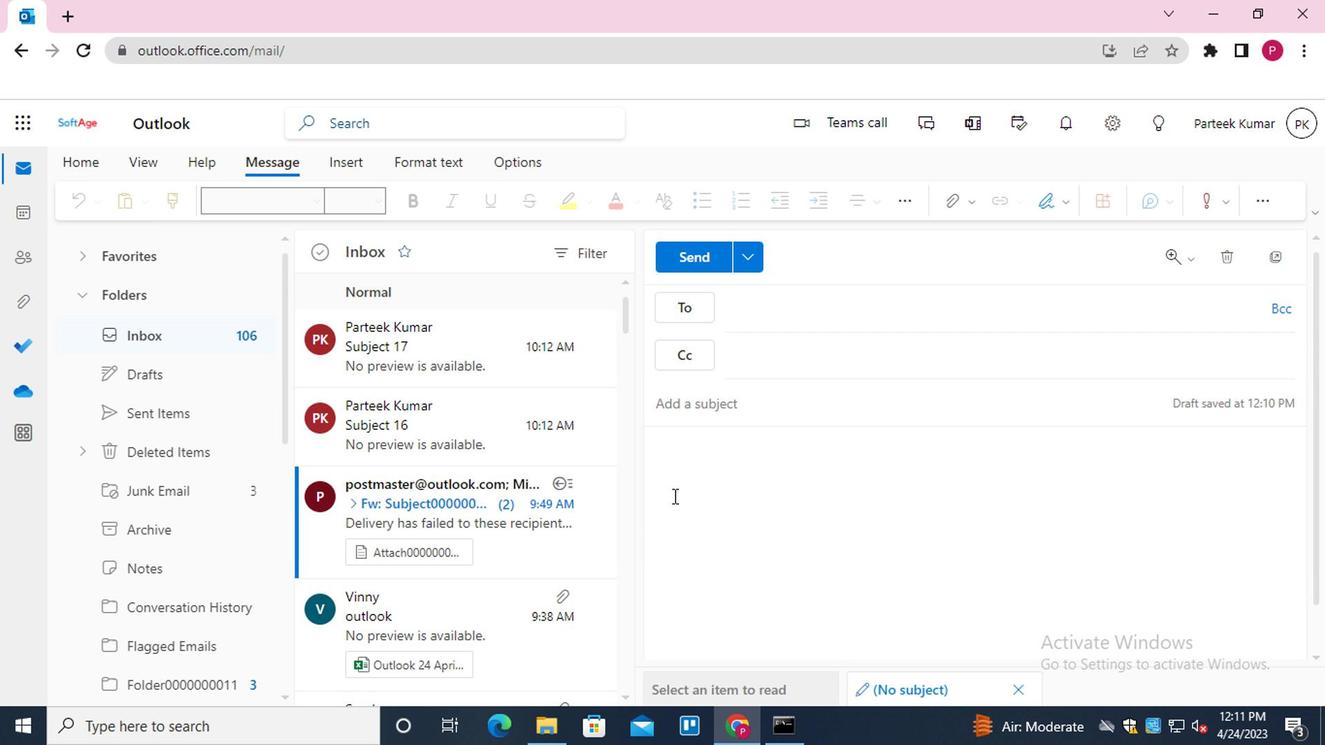
Action: Mouse pressed left at (566, 447)
Screenshot: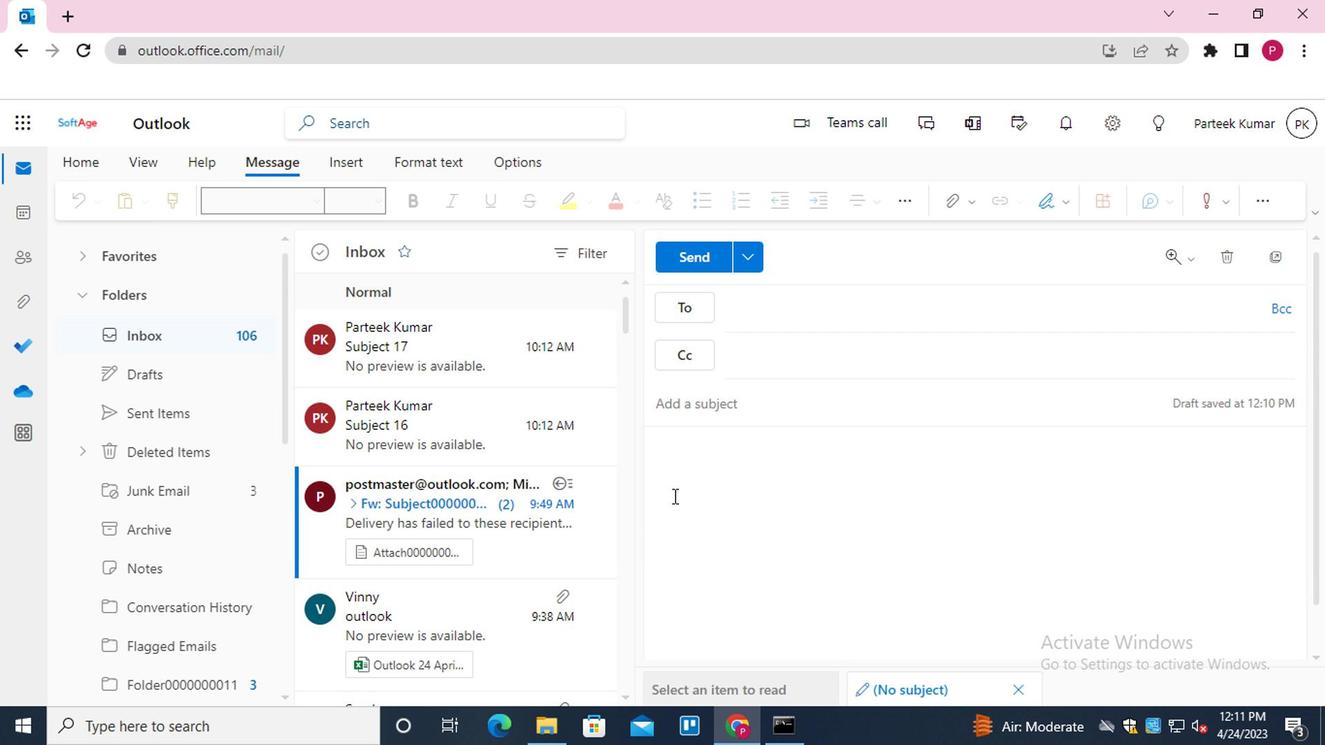 
Action: Mouse moved to (841, 236)
Screenshot: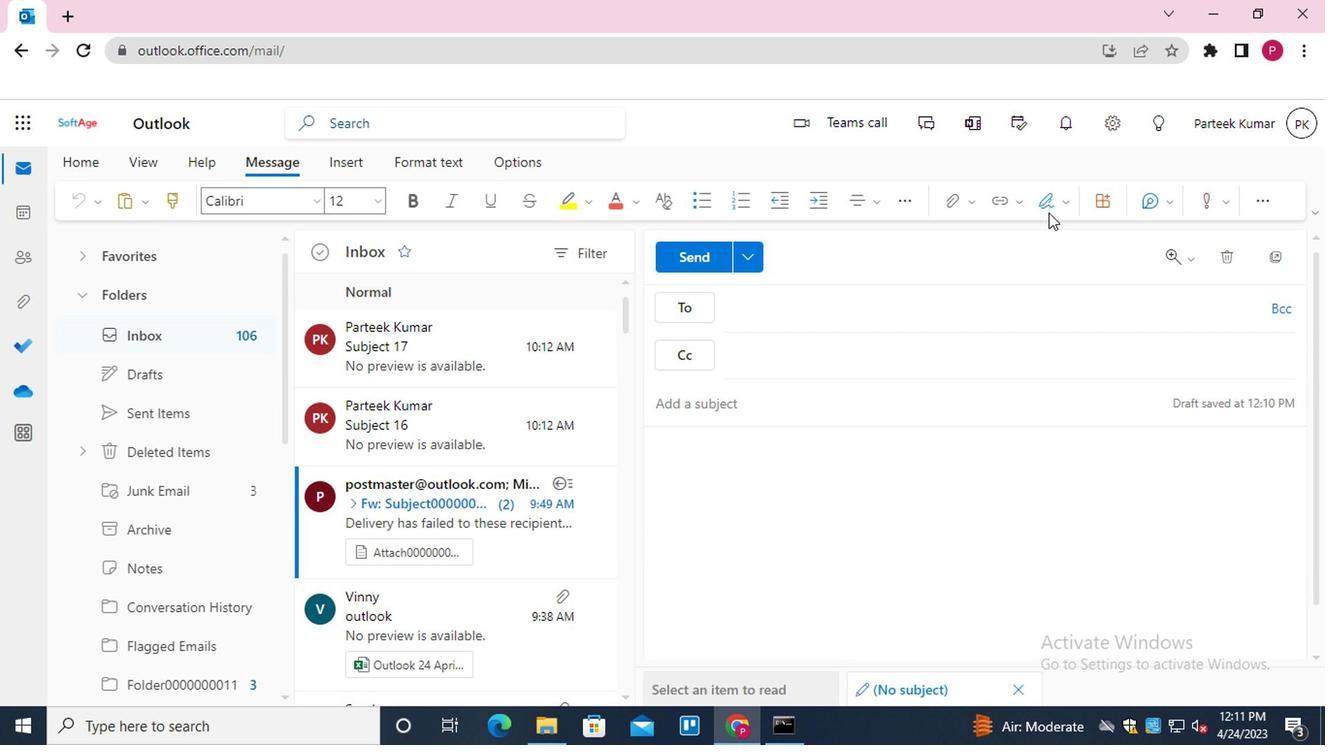 
Action: Mouse pressed left at (841, 236)
Screenshot: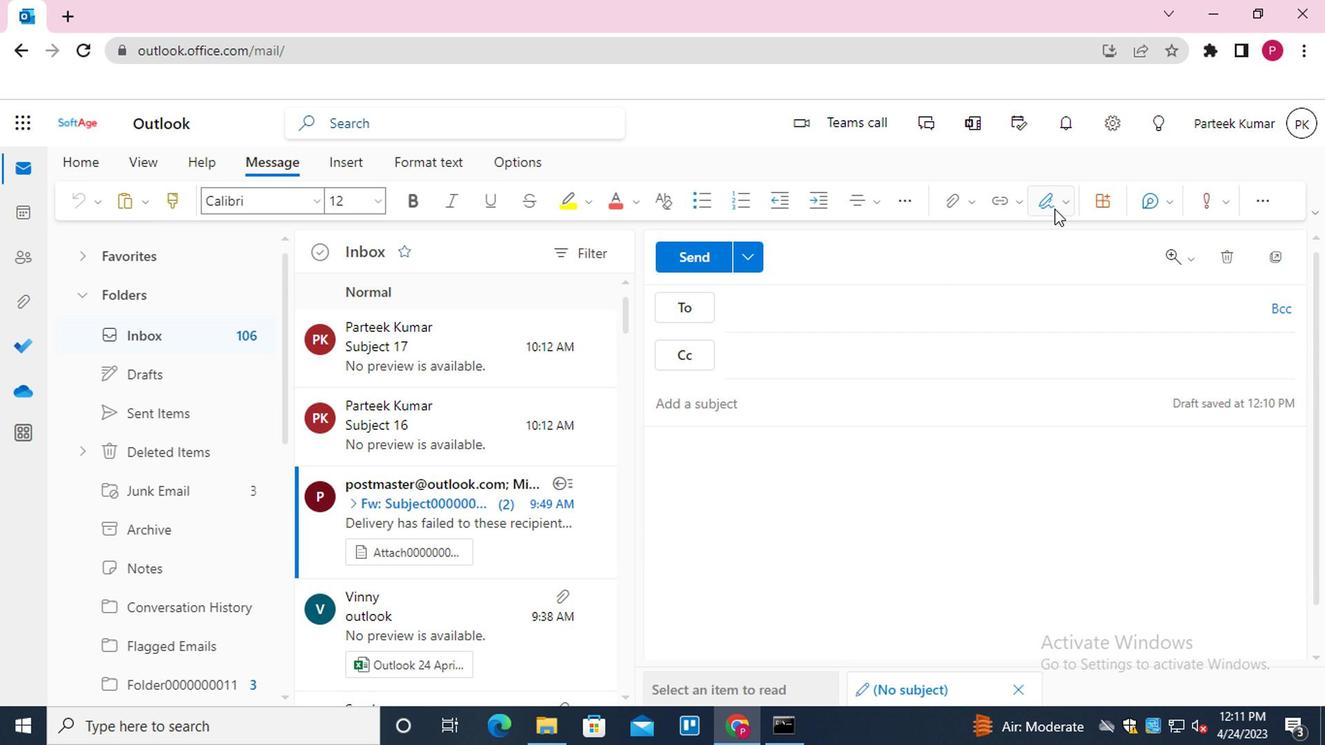 
Action: Mouse moved to (821, 265)
Screenshot: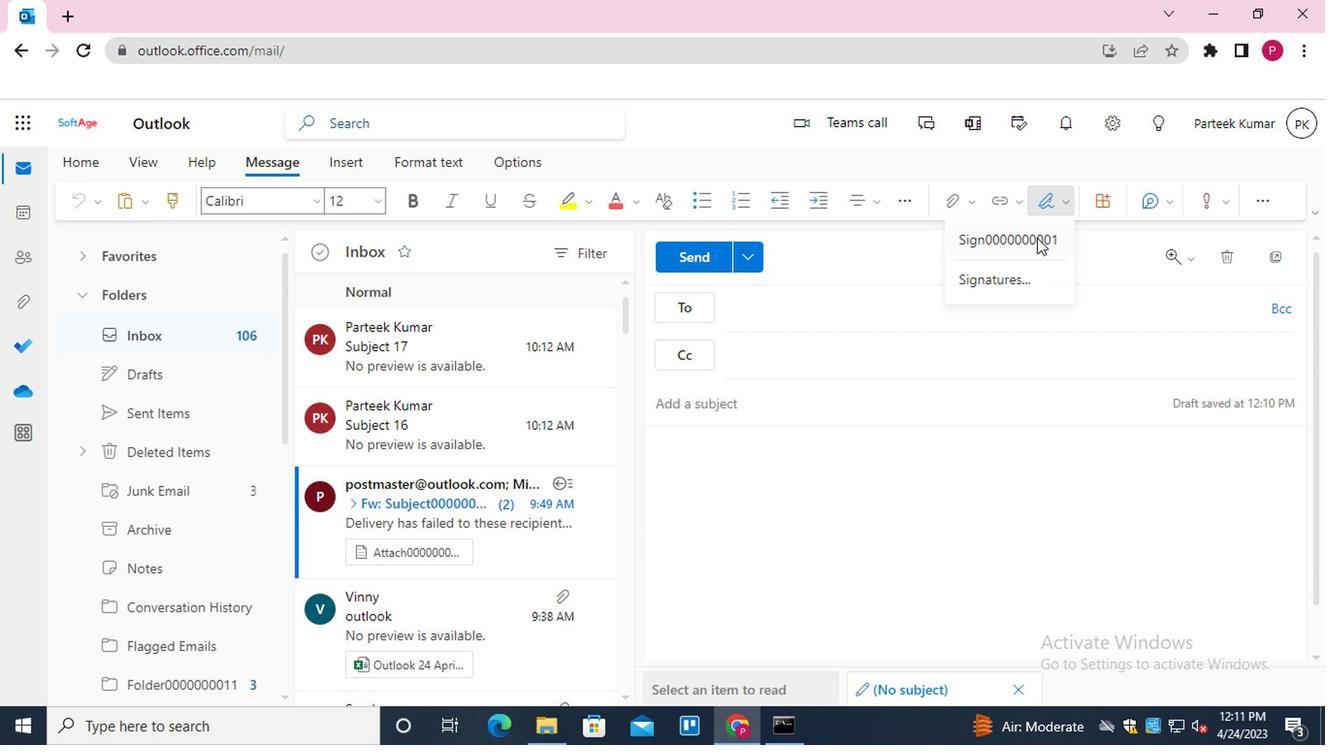 
Action: Mouse pressed left at (821, 265)
Screenshot: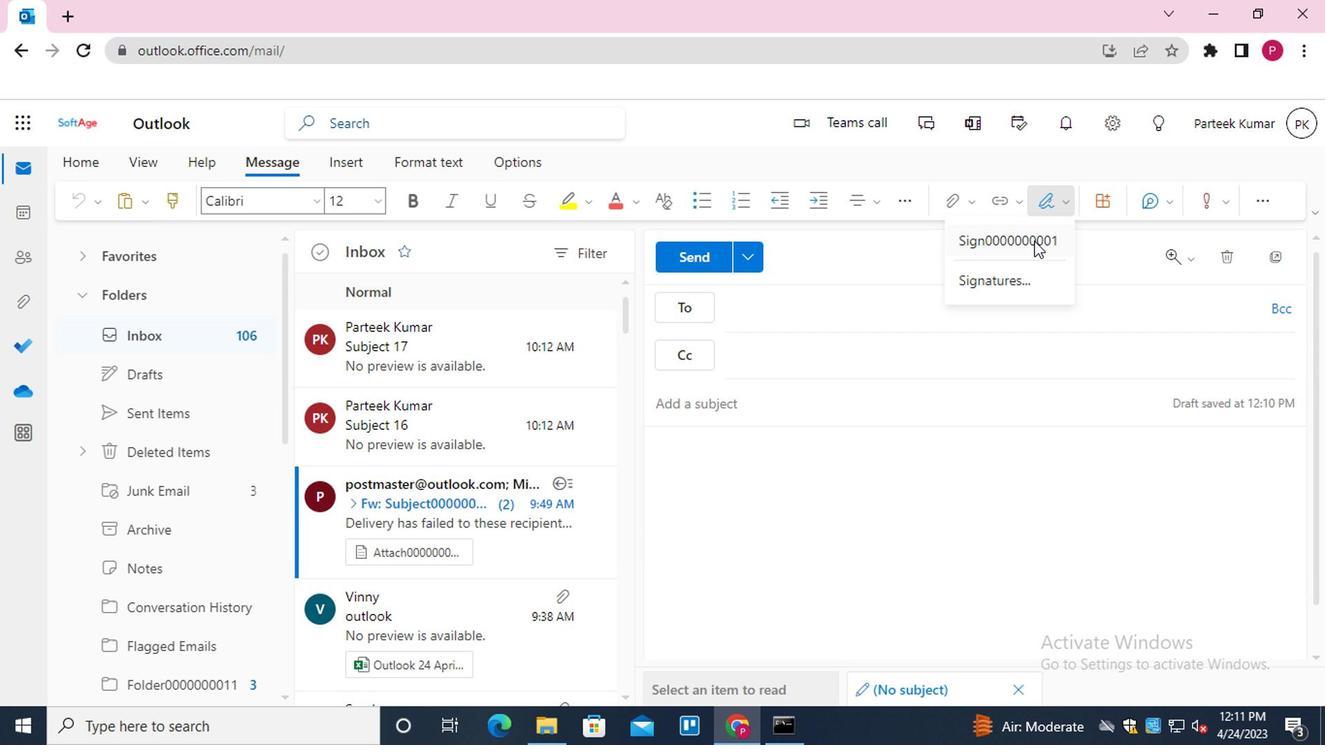 
Action: Mouse moved to (641, 312)
Screenshot: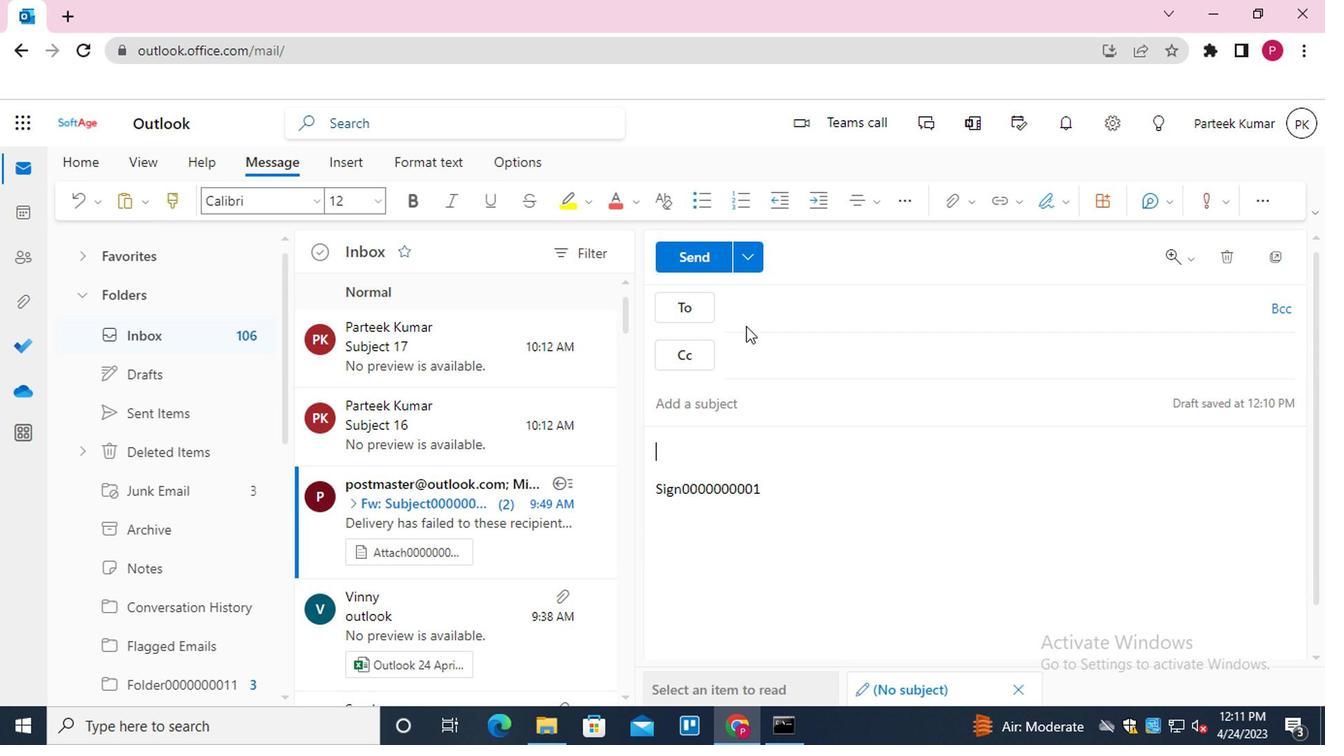 
Action: Mouse pressed left at (641, 312)
Screenshot: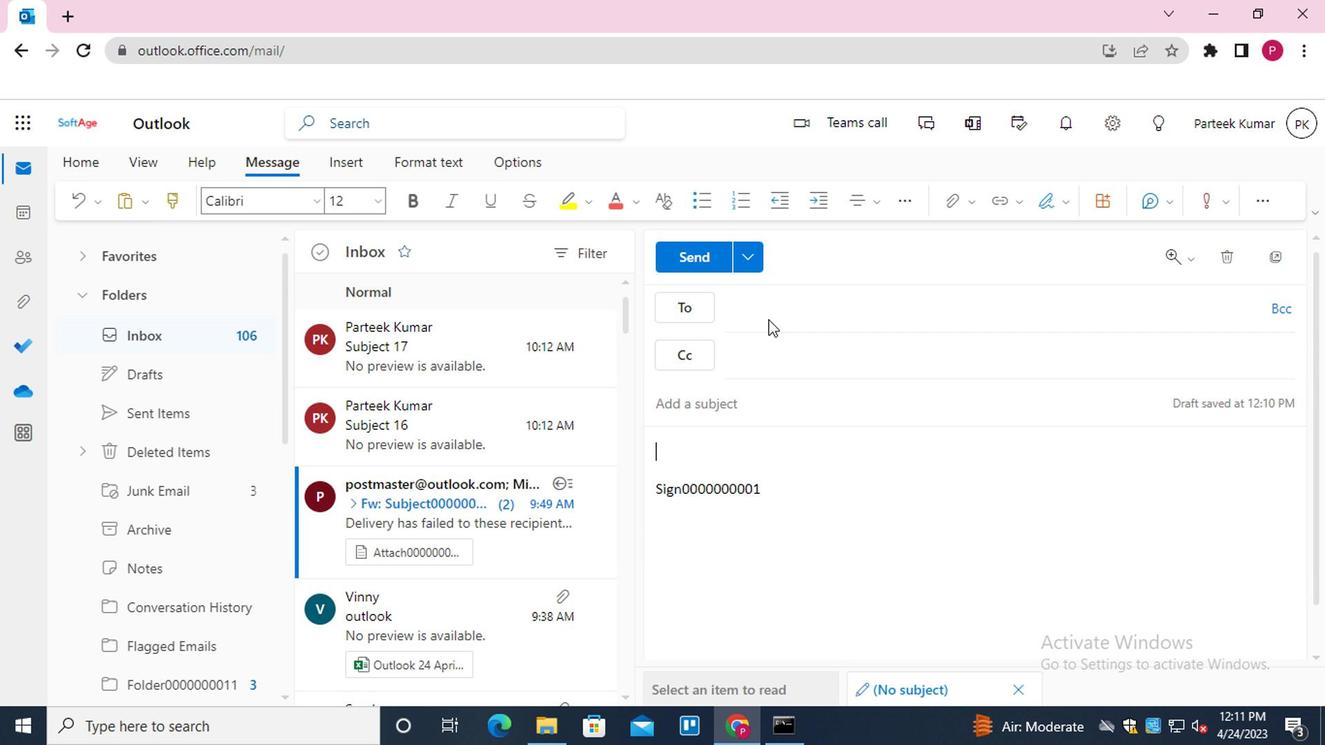 
Action: Mouse moved to (668, 375)
Screenshot: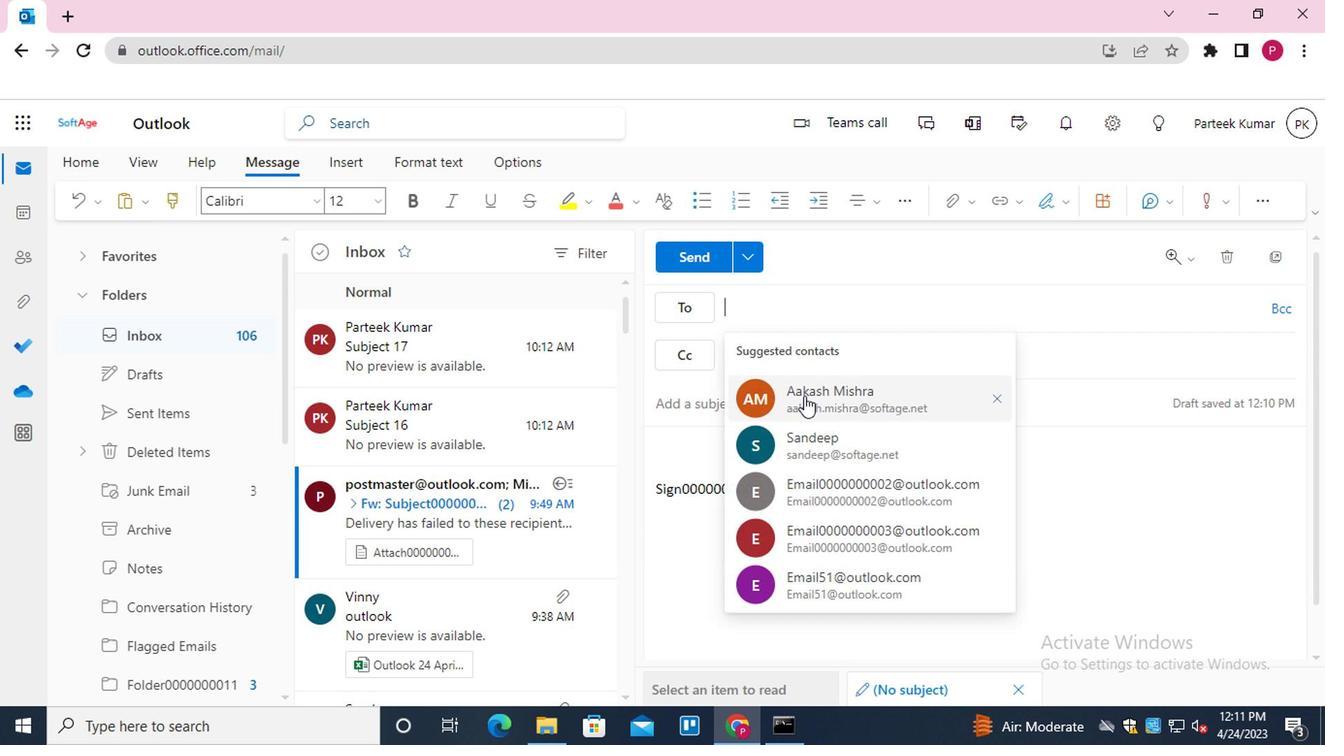 
Action: Mouse pressed left at (668, 375)
Screenshot: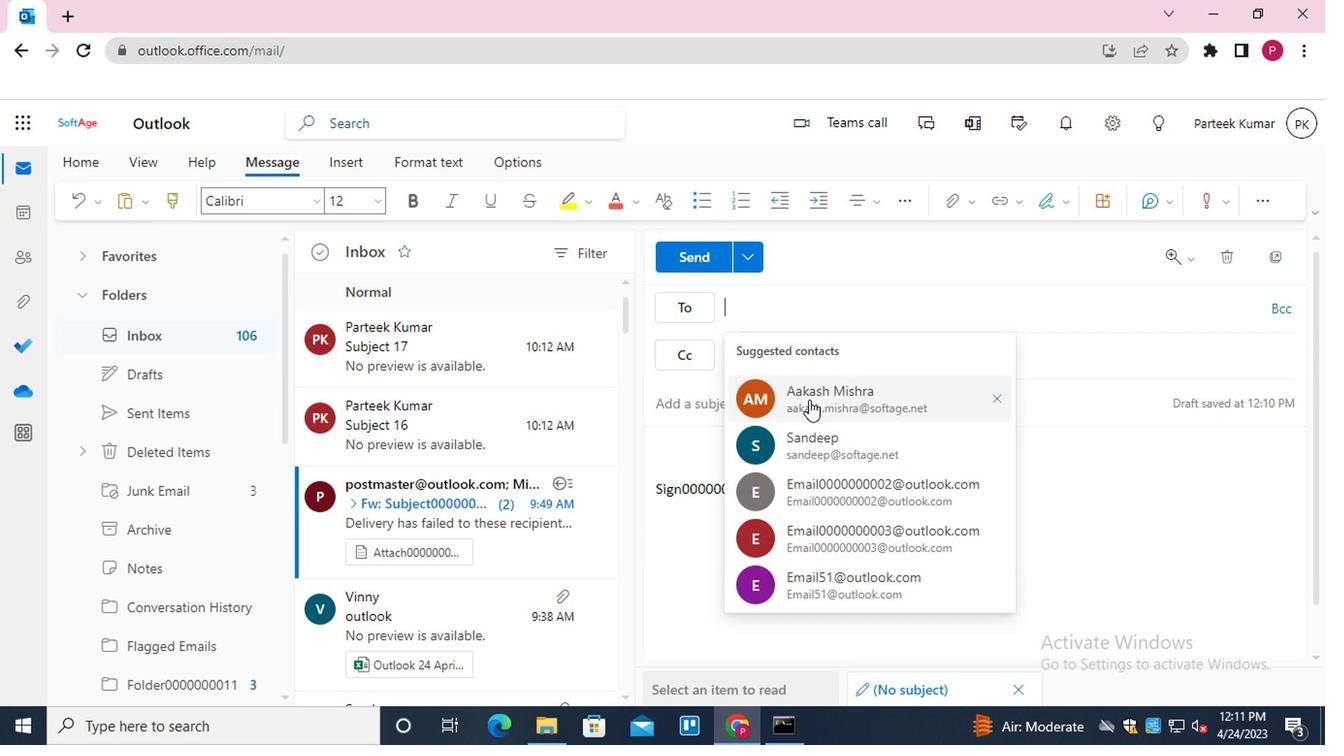 
Action: Mouse moved to (674, 337)
Screenshot: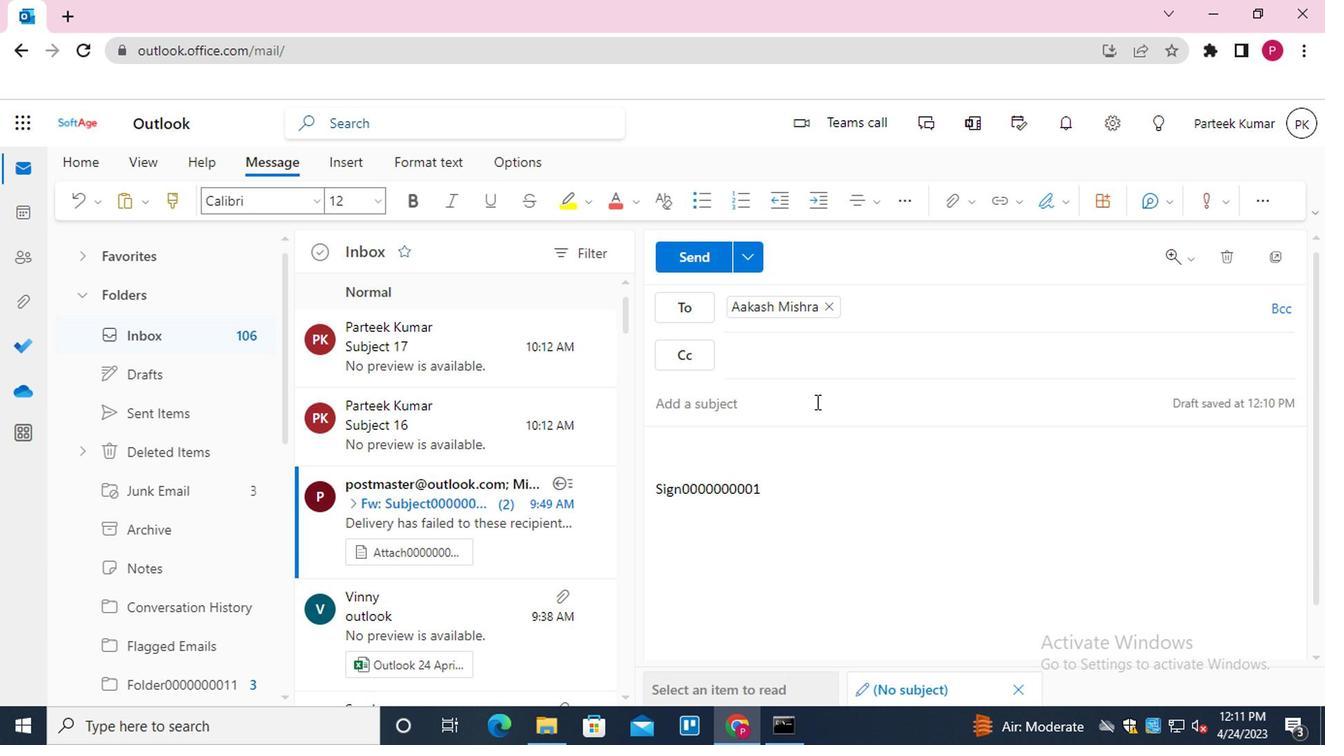 
Action: Mouse pressed left at (674, 337)
Screenshot: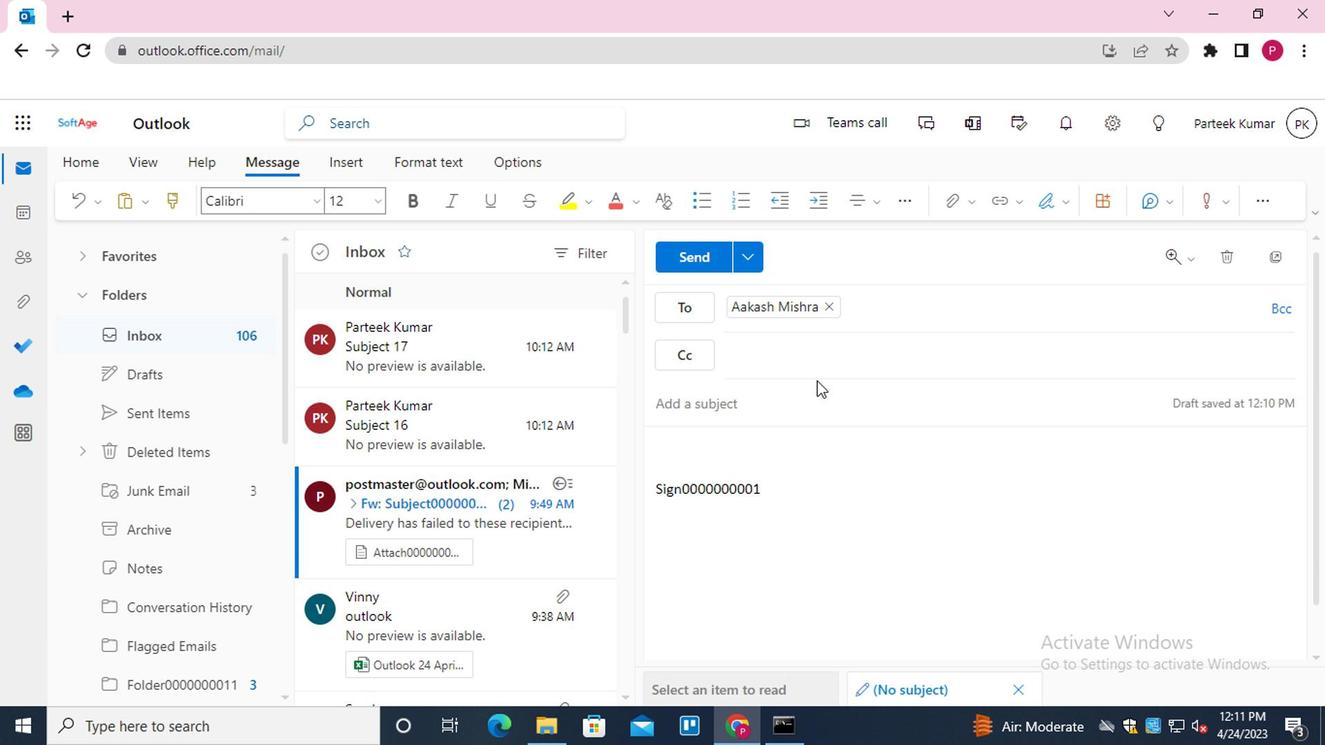 
Action: Key pressed <Key.shift>EMAIL0000000002<Key.enter>
Screenshot: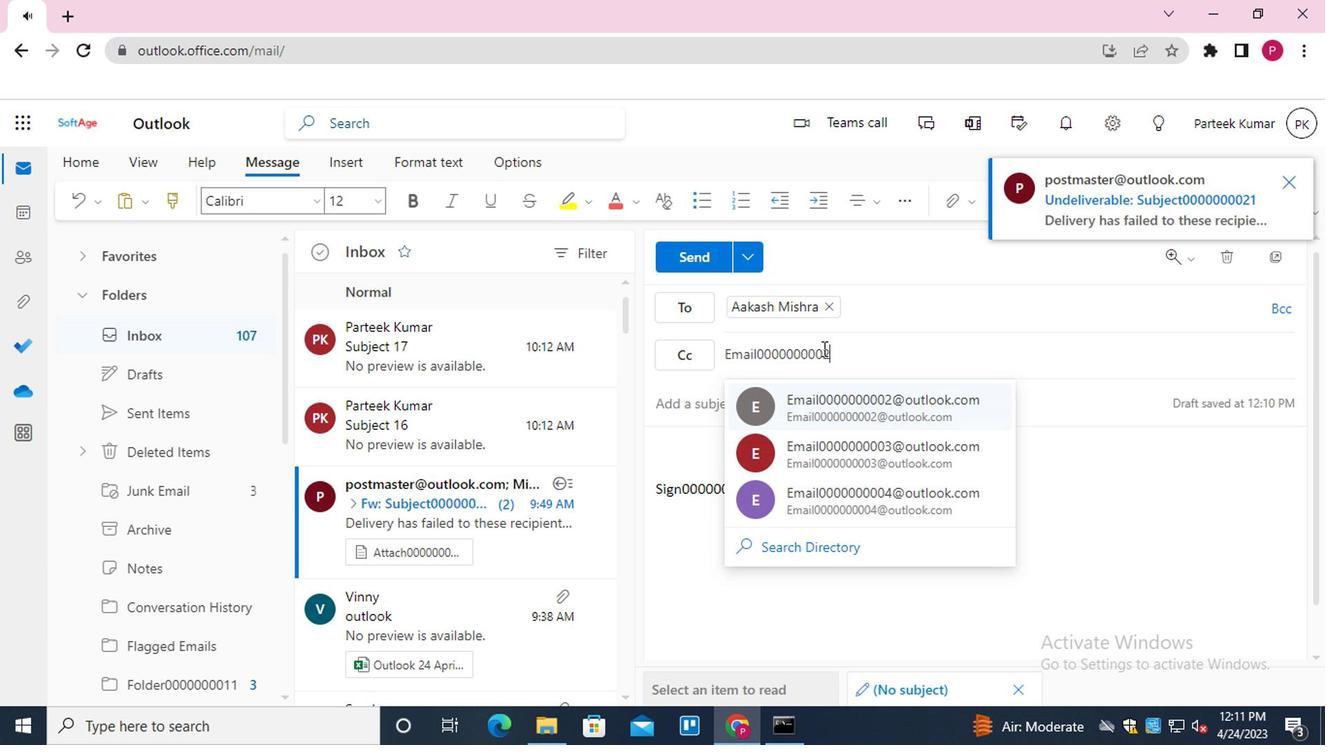 
Action: Mouse moved to (998, 314)
Screenshot: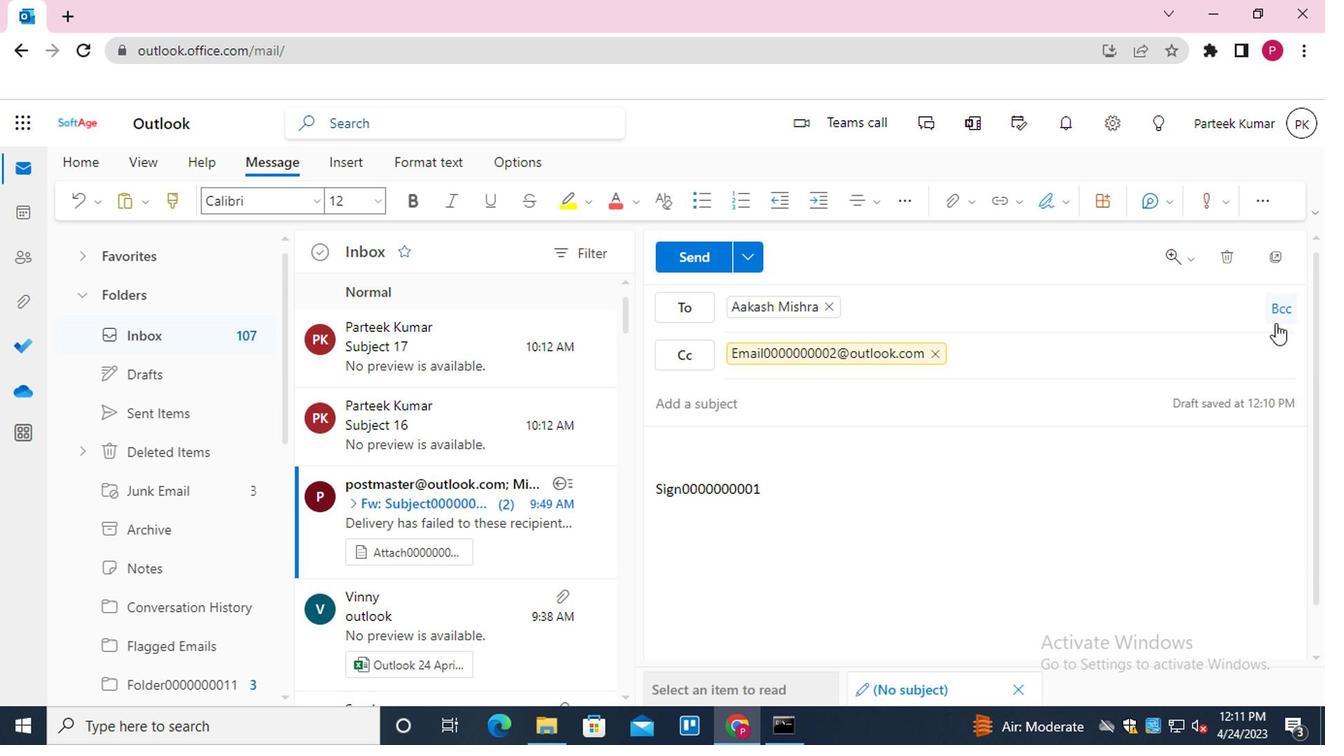
Action: Mouse pressed left at (998, 314)
Screenshot: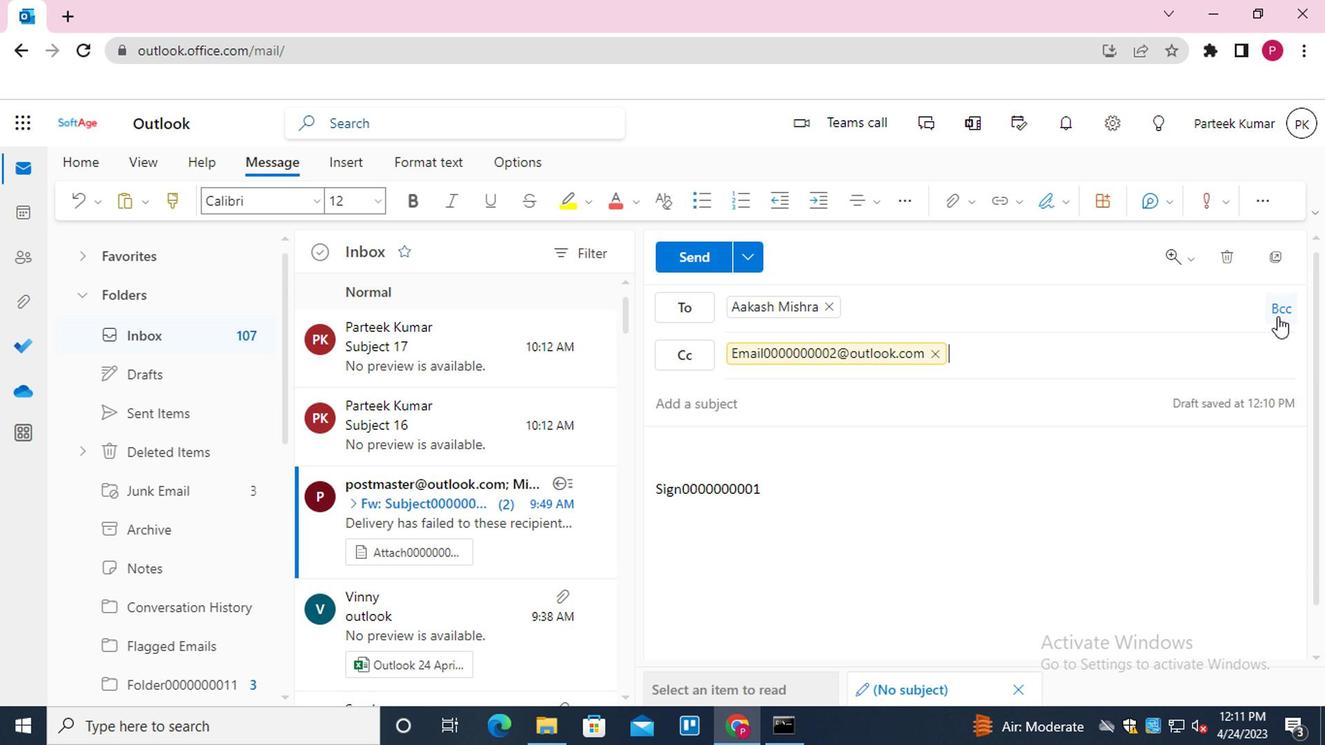 
Action: Mouse moved to (726, 382)
Screenshot: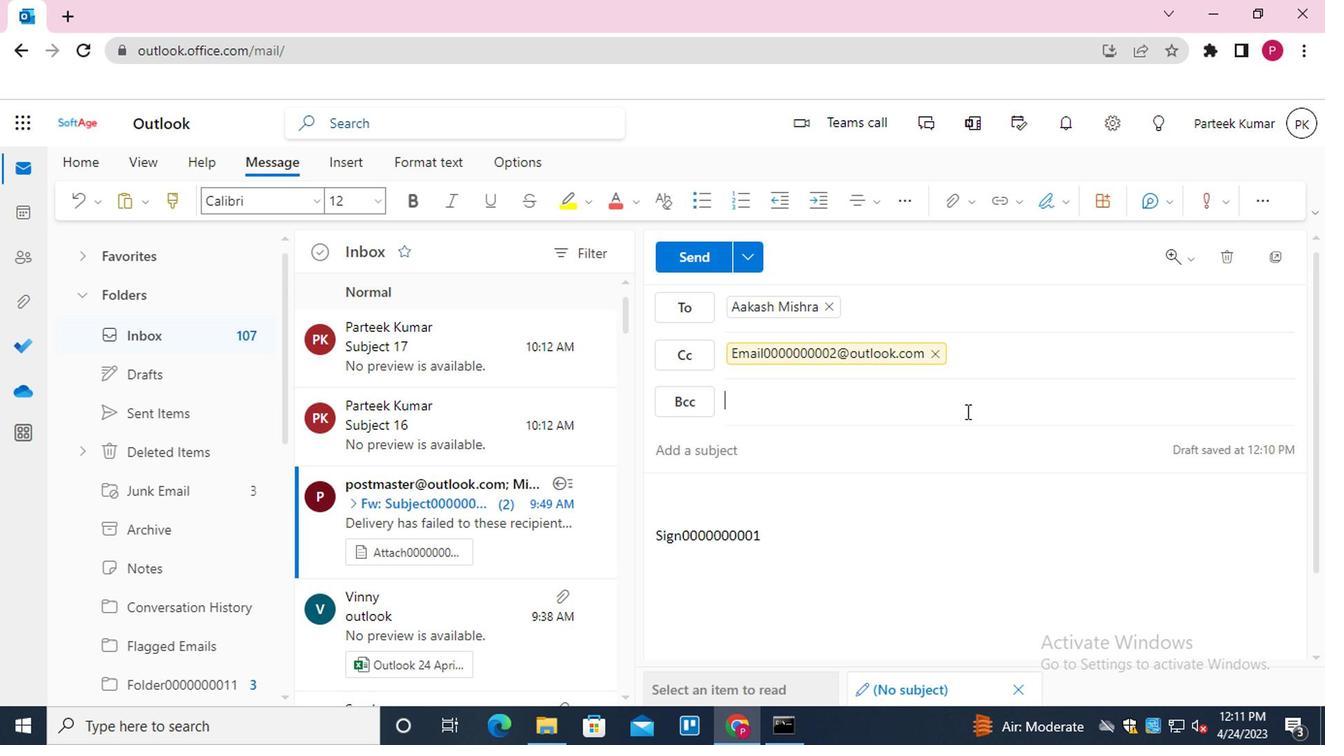 
Action: Key pressed <Key.shift>EMAIL0000000003<Key.enter>
Screenshot: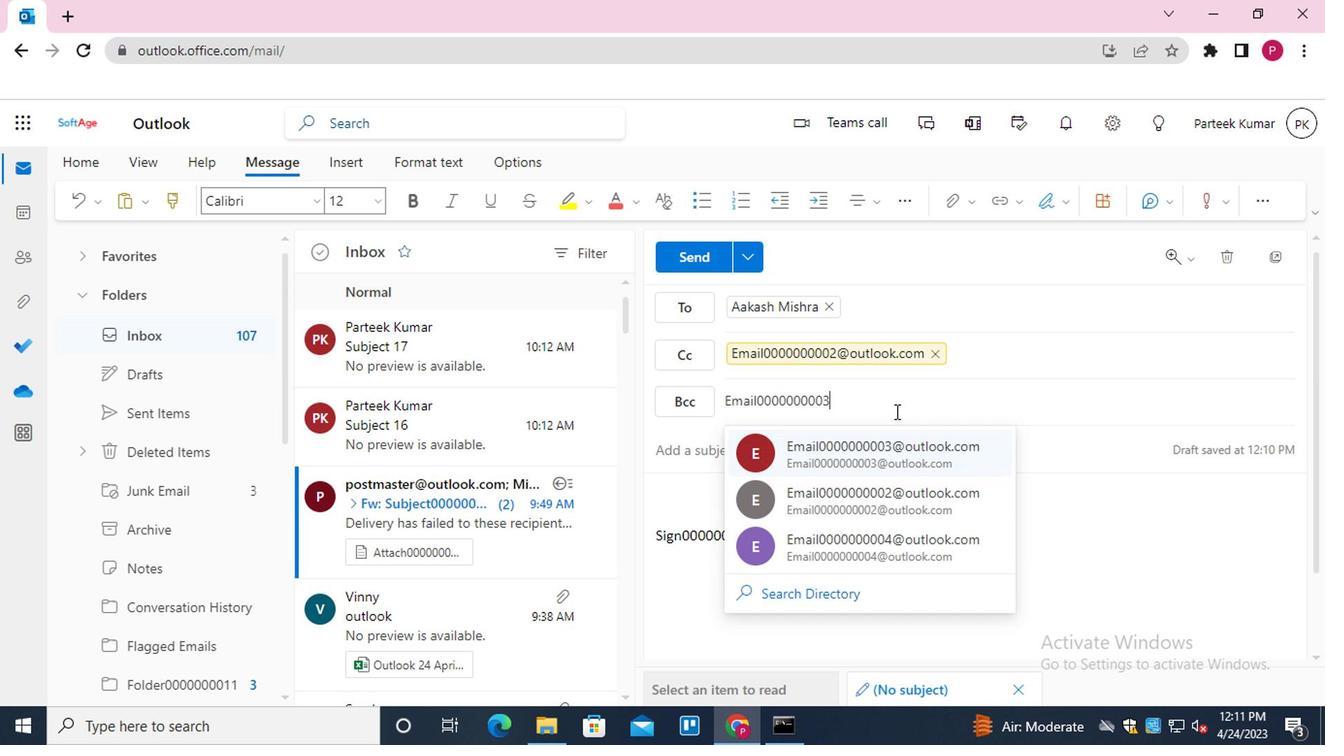 
Action: Mouse moved to (710, 414)
Screenshot: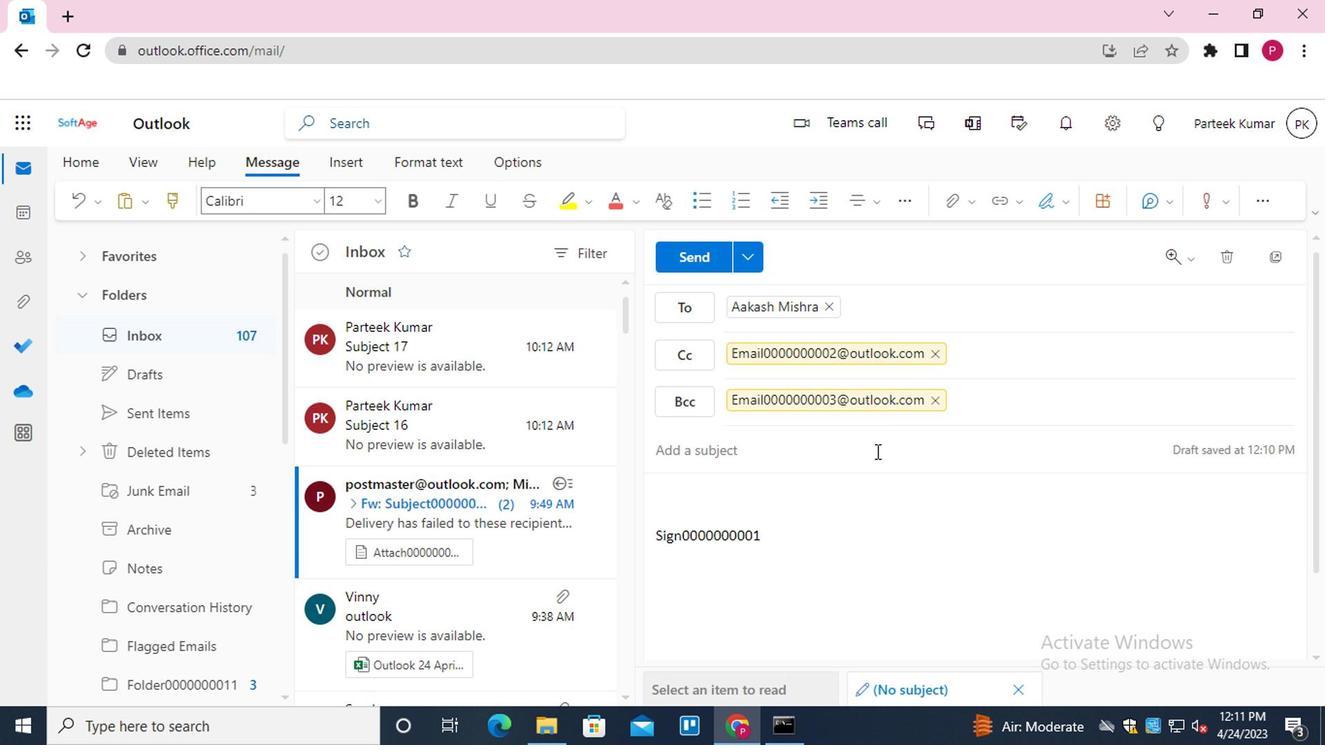 
Action: Mouse pressed left at (710, 414)
Screenshot: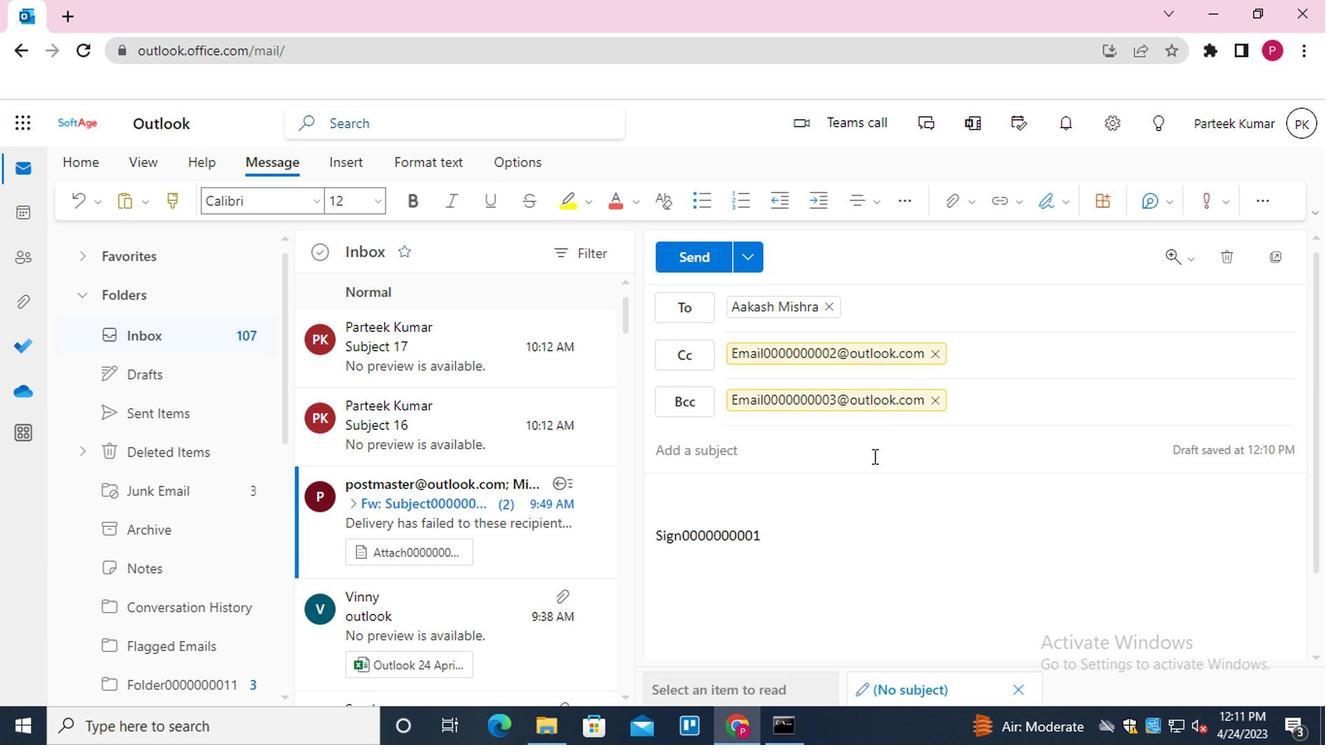 
Action: Key pressed <Key.shift>SUBJECT0000000021
Screenshot: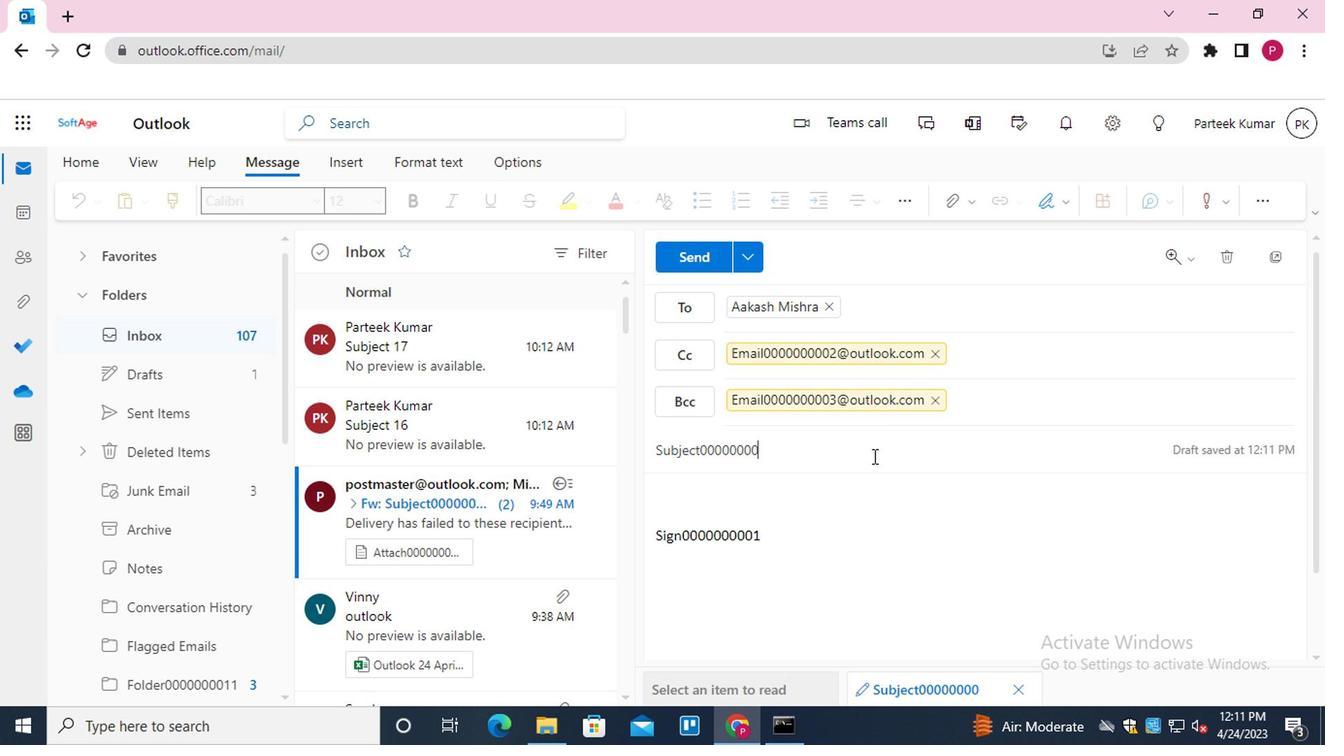 
Action: Mouse moved to (635, 455)
Screenshot: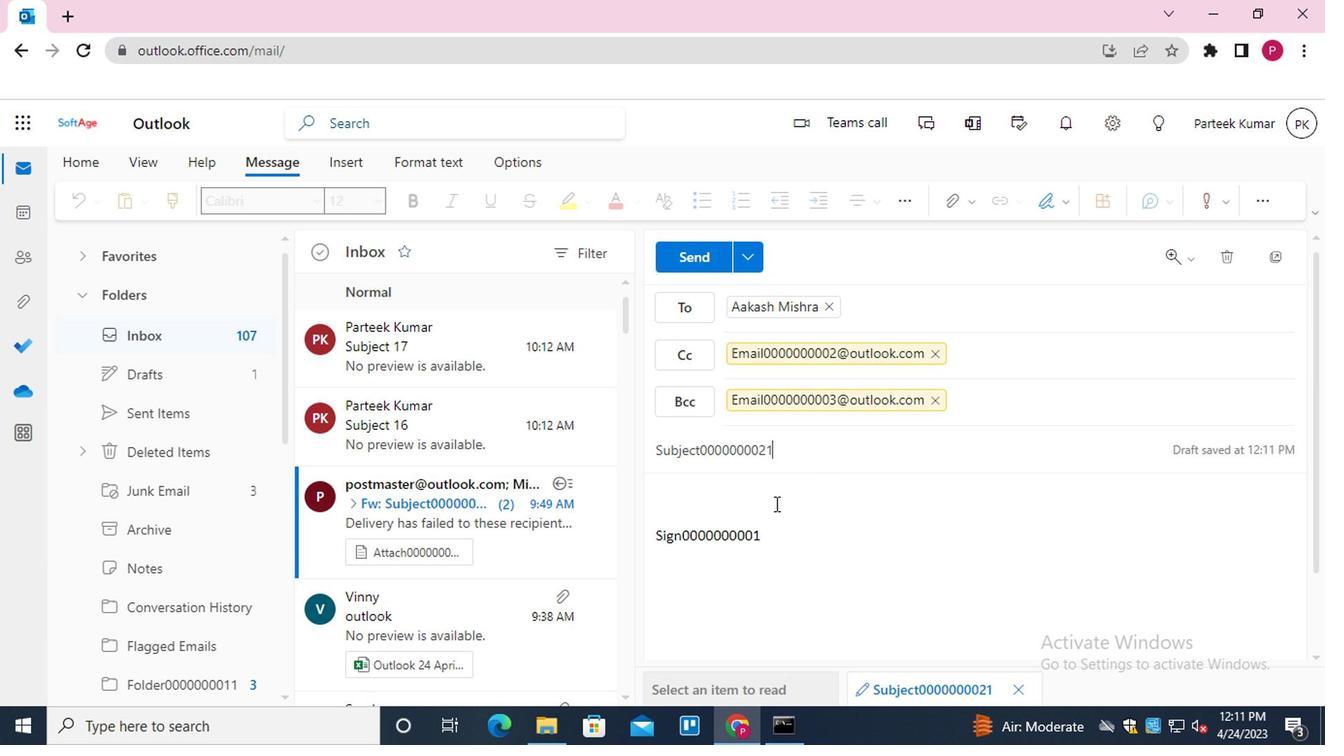 
Action: Mouse pressed left at (635, 455)
Screenshot: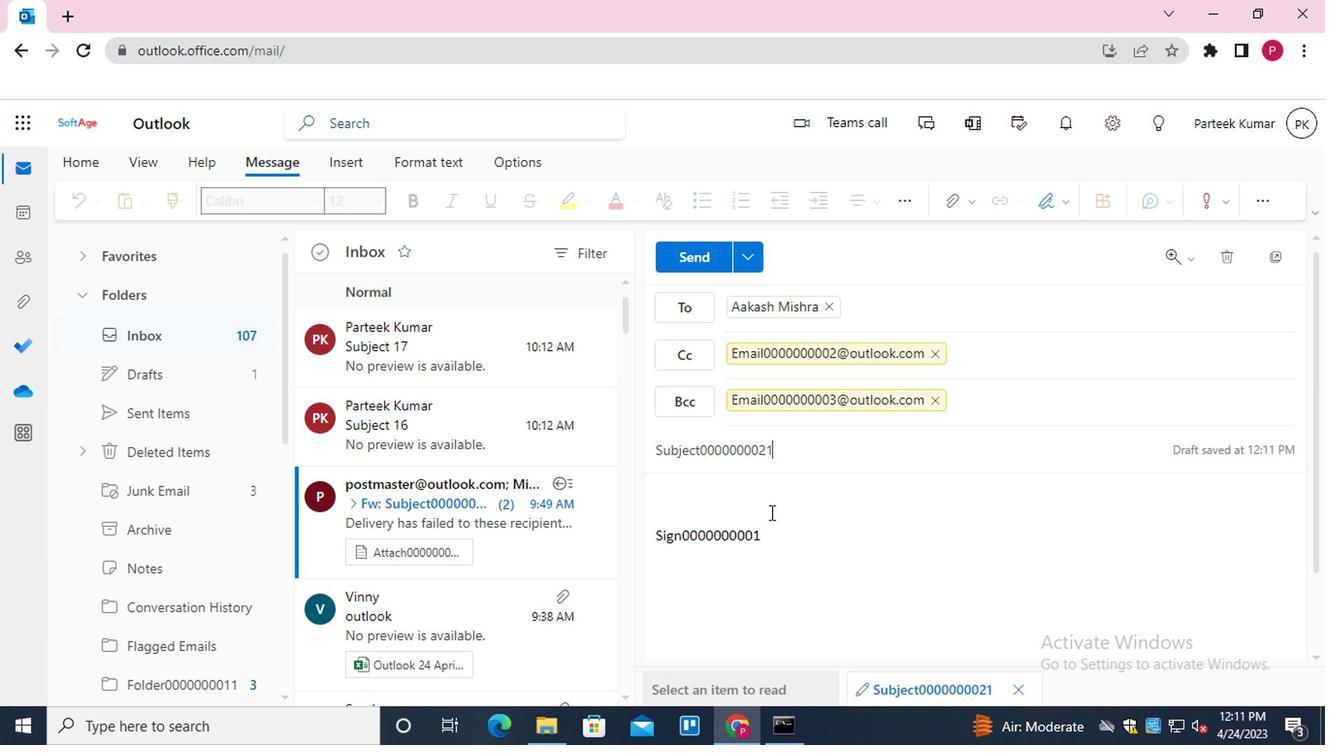 
Action: Key pressed <Key.shift_r>MESSAGE0000000023
Screenshot: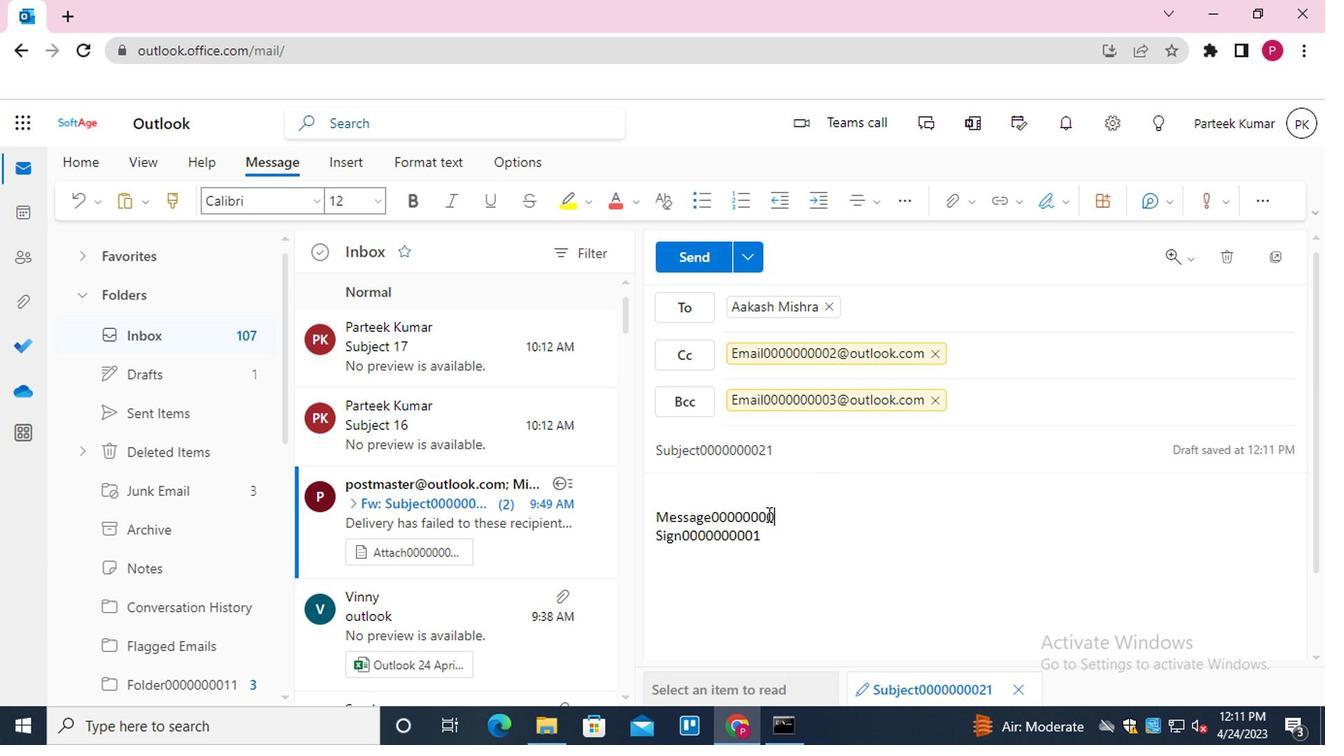 
Action: Mouse moved to (762, 237)
Screenshot: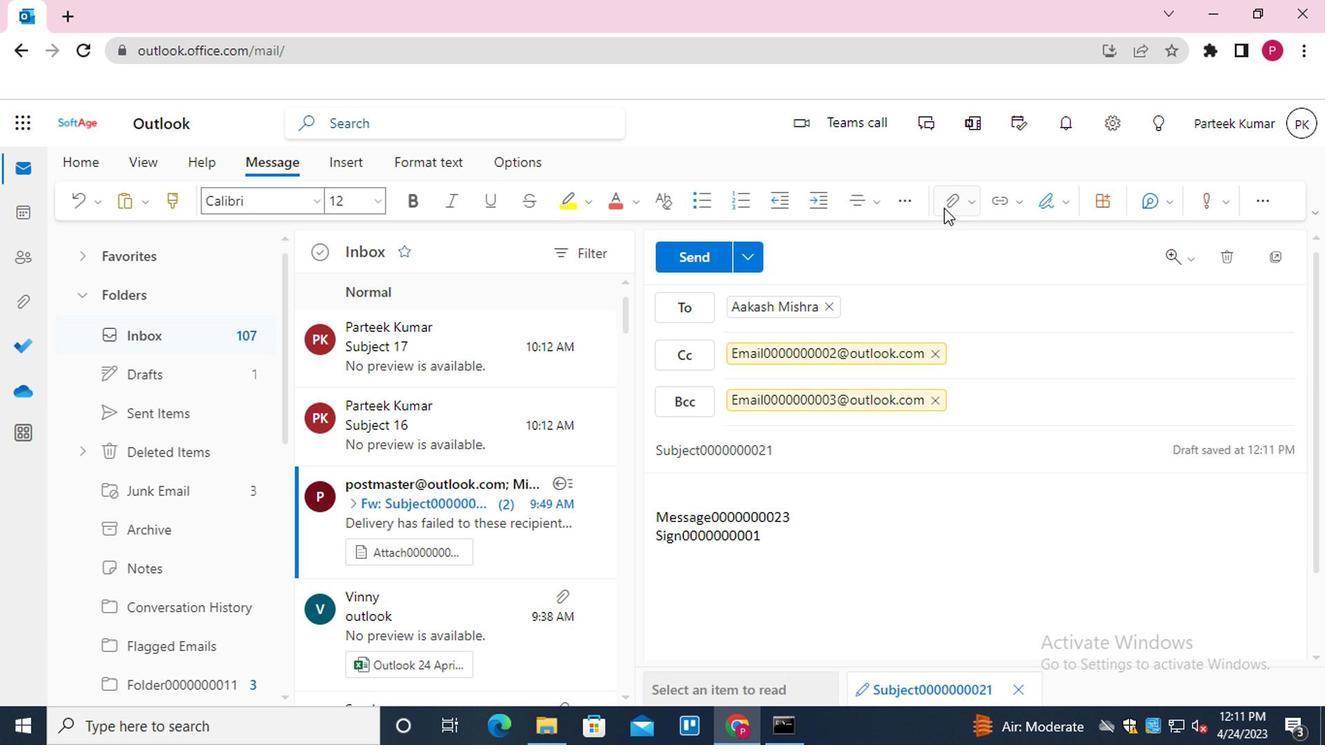 
Action: Mouse pressed left at (762, 237)
Screenshot: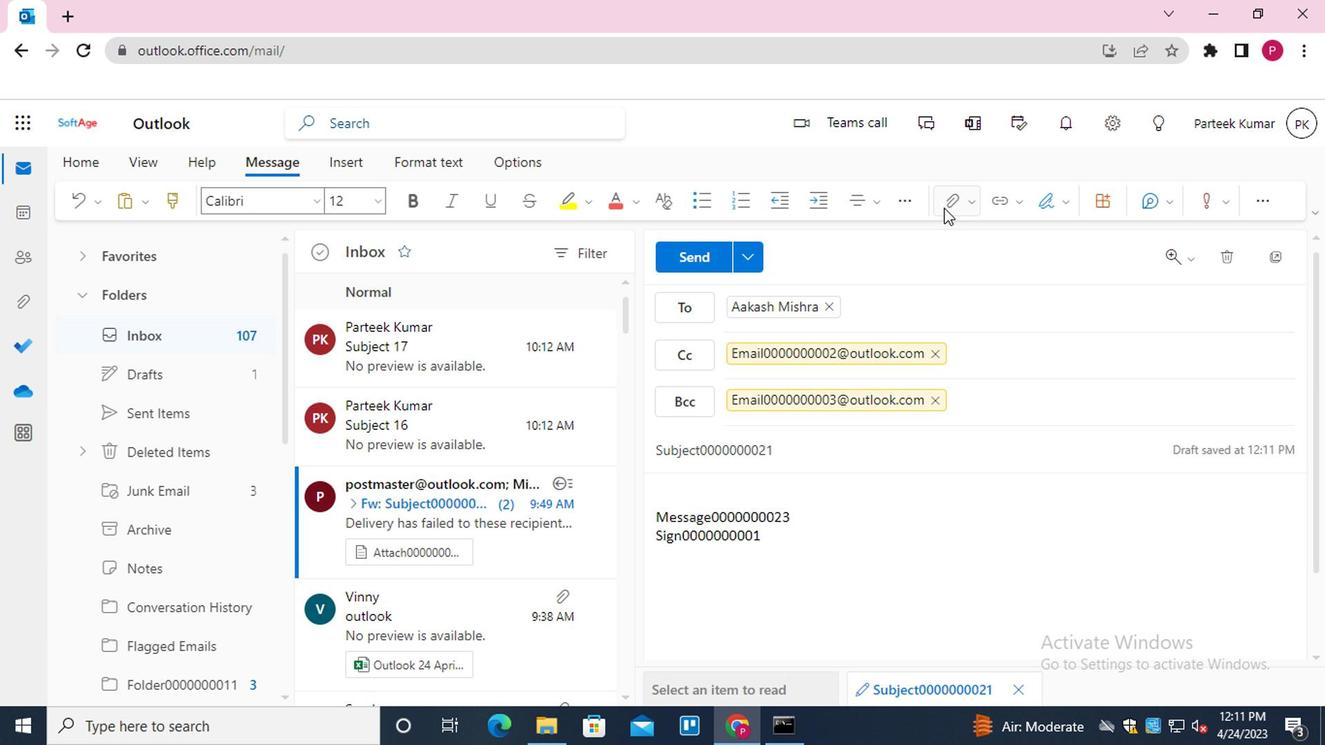 
Action: Mouse moved to (741, 265)
Screenshot: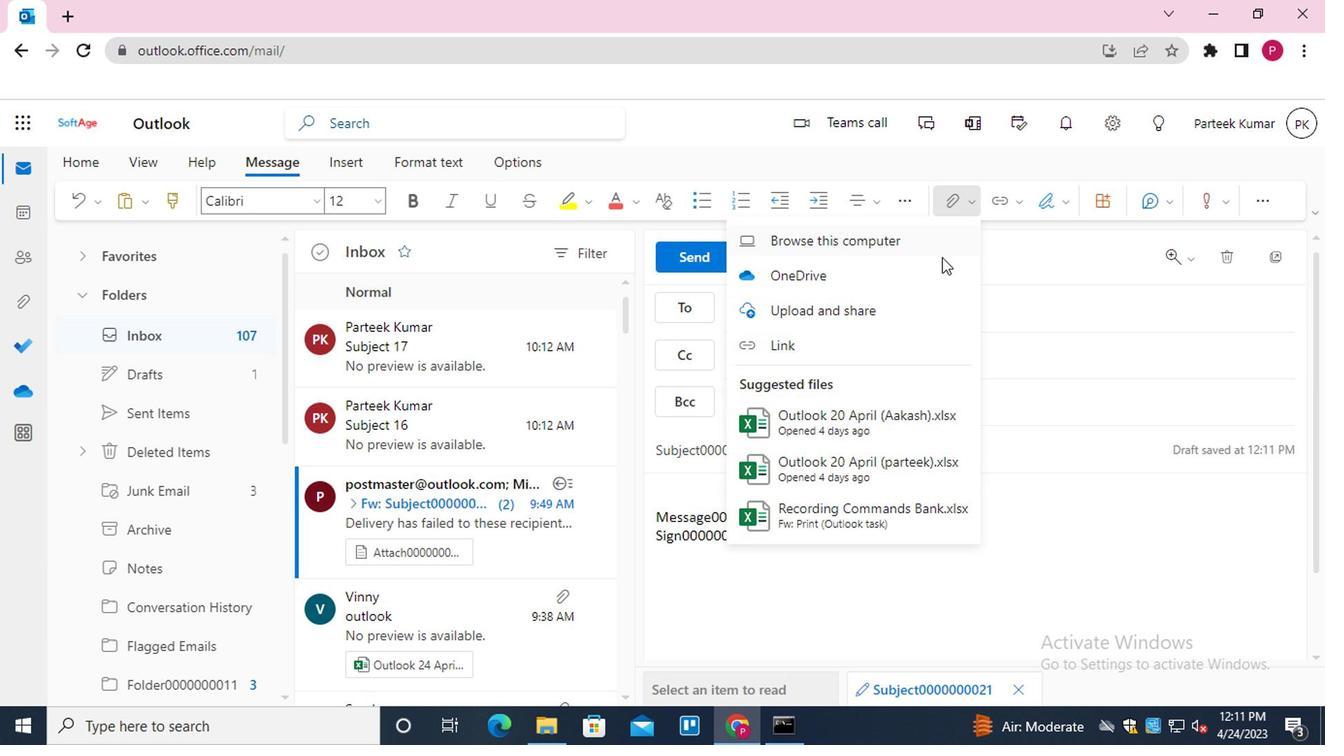 
Action: Mouse pressed left at (741, 265)
Screenshot: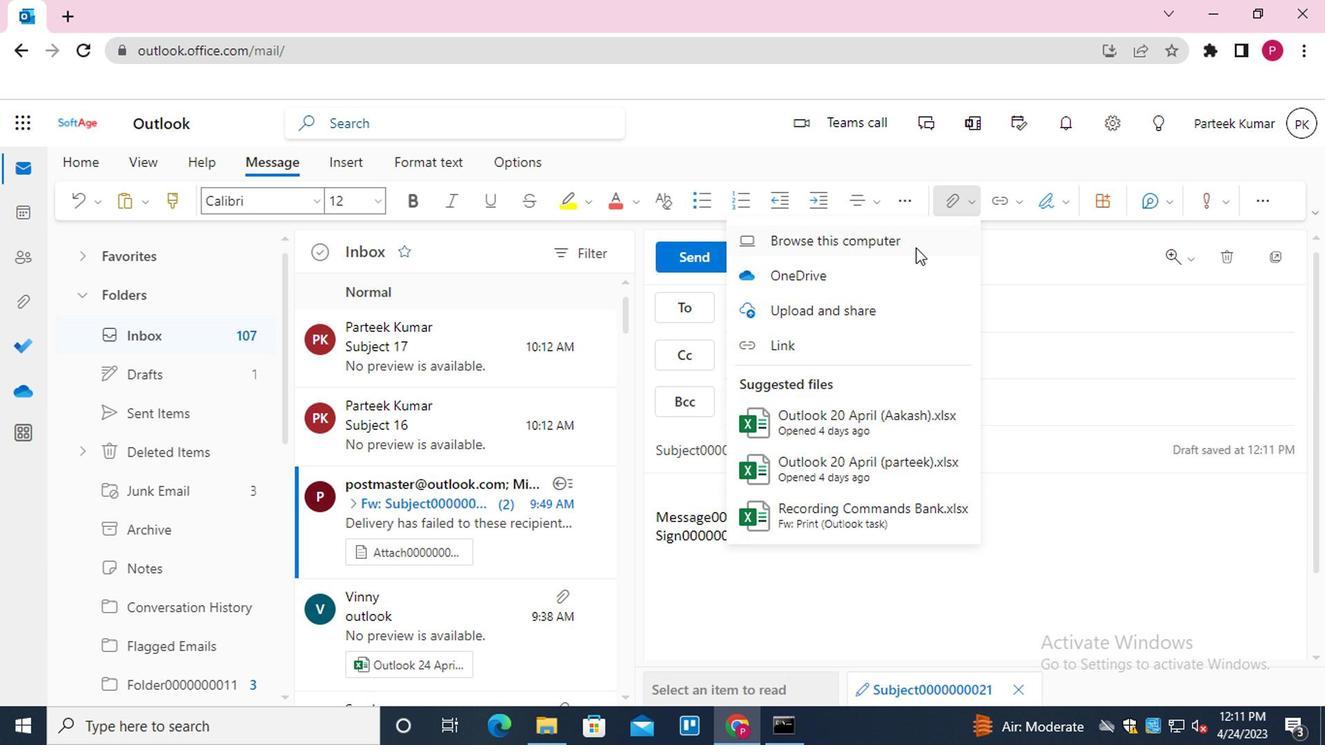 
Action: Mouse moved to (312, 220)
Screenshot: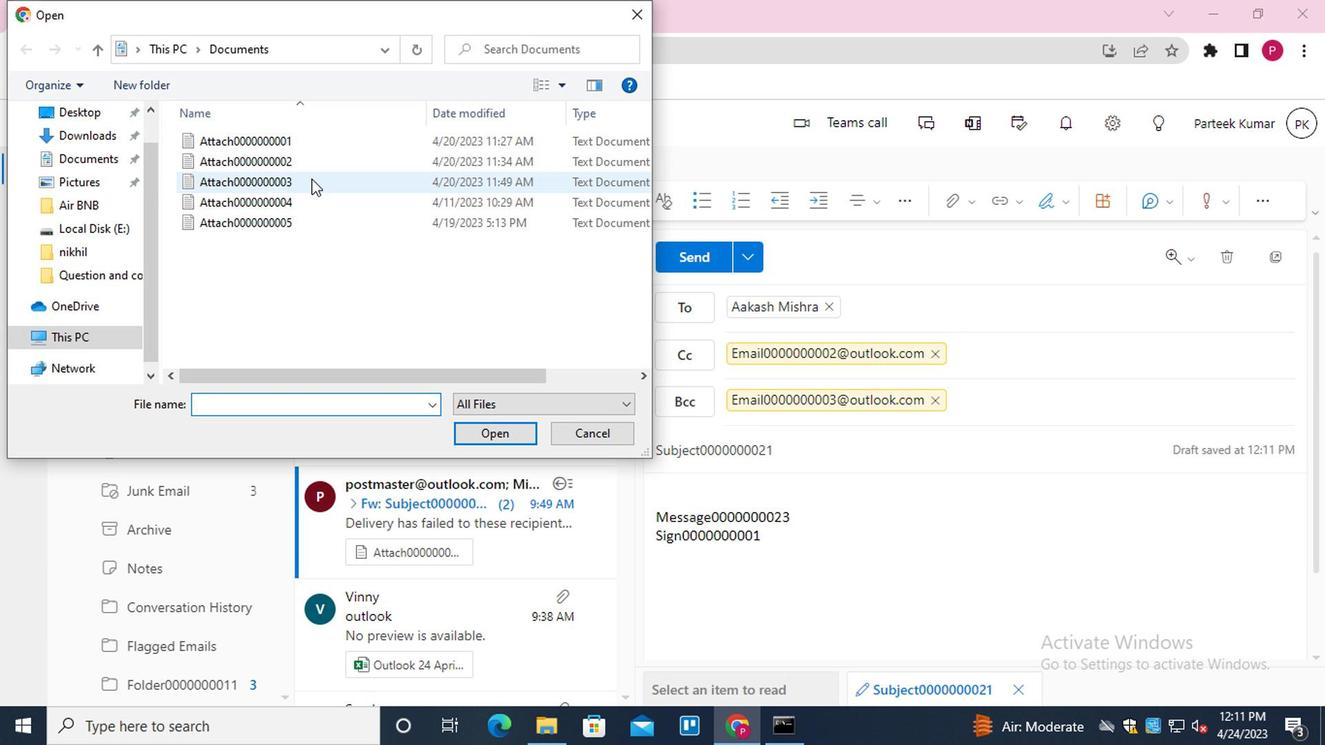 
Action: Mouse pressed left at (312, 220)
Screenshot: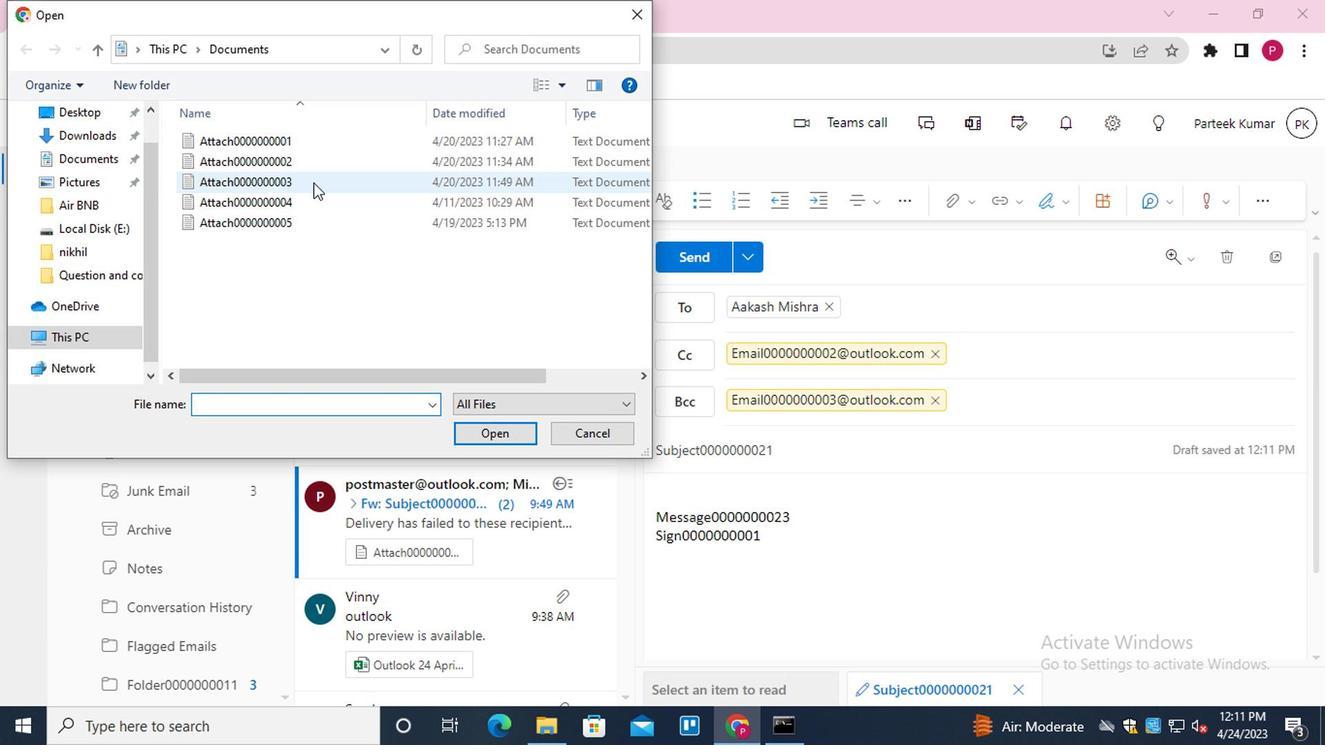 
Action: Mouse moved to (436, 401)
Screenshot: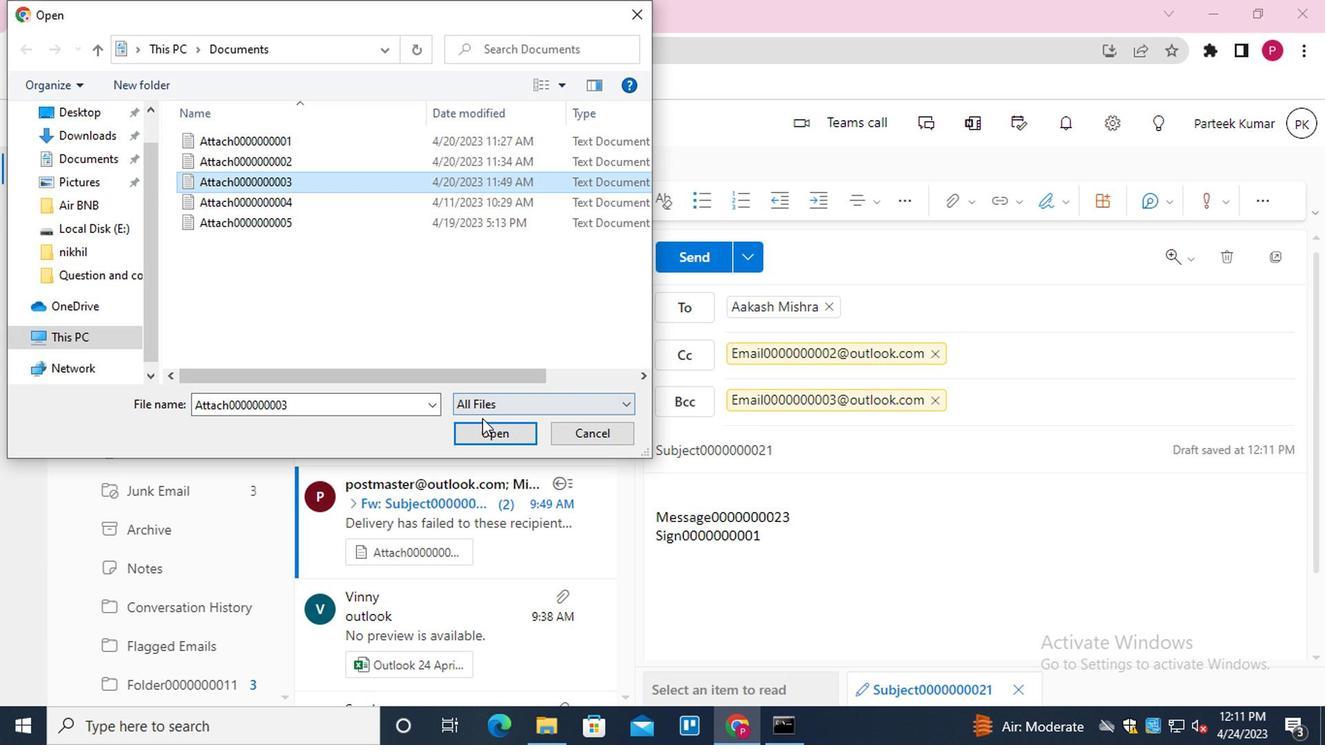 
Action: Mouse pressed left at (436, 401)
Screenshot: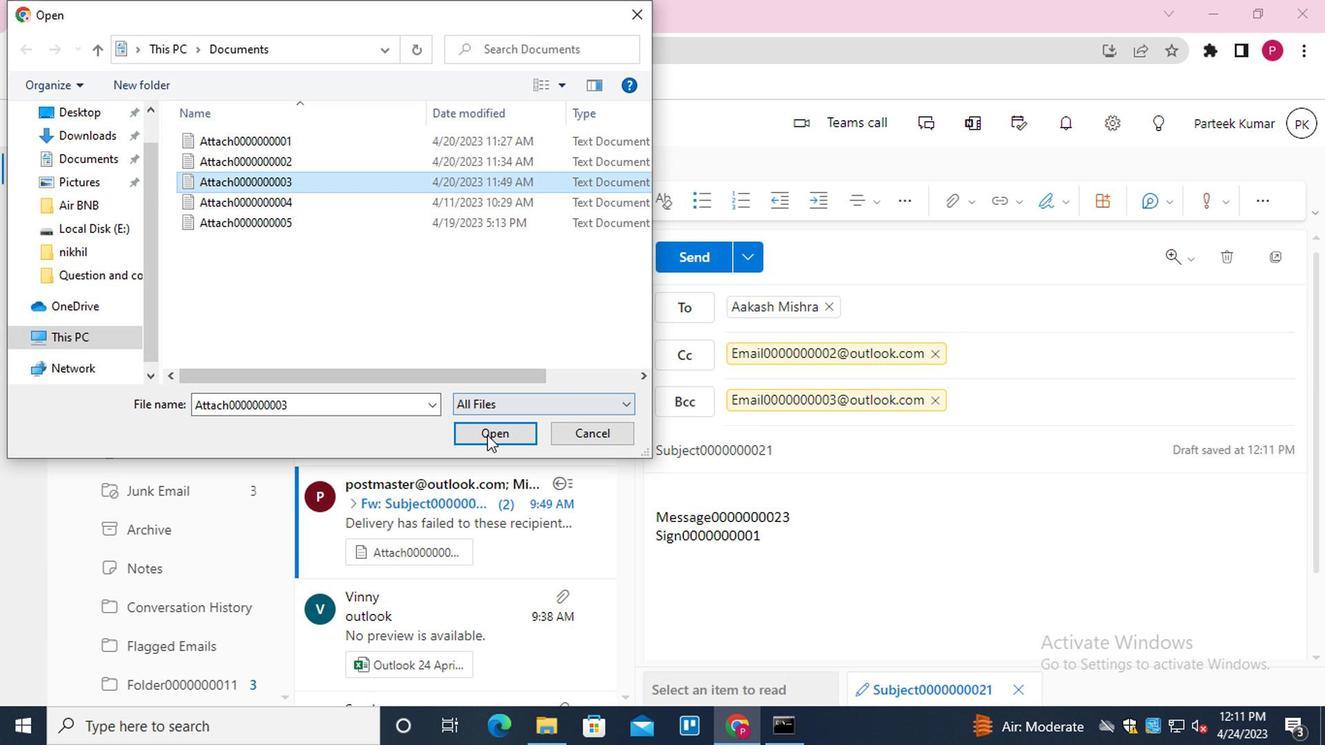 
Action: Mouse moved to (591, 274)
Screenshot: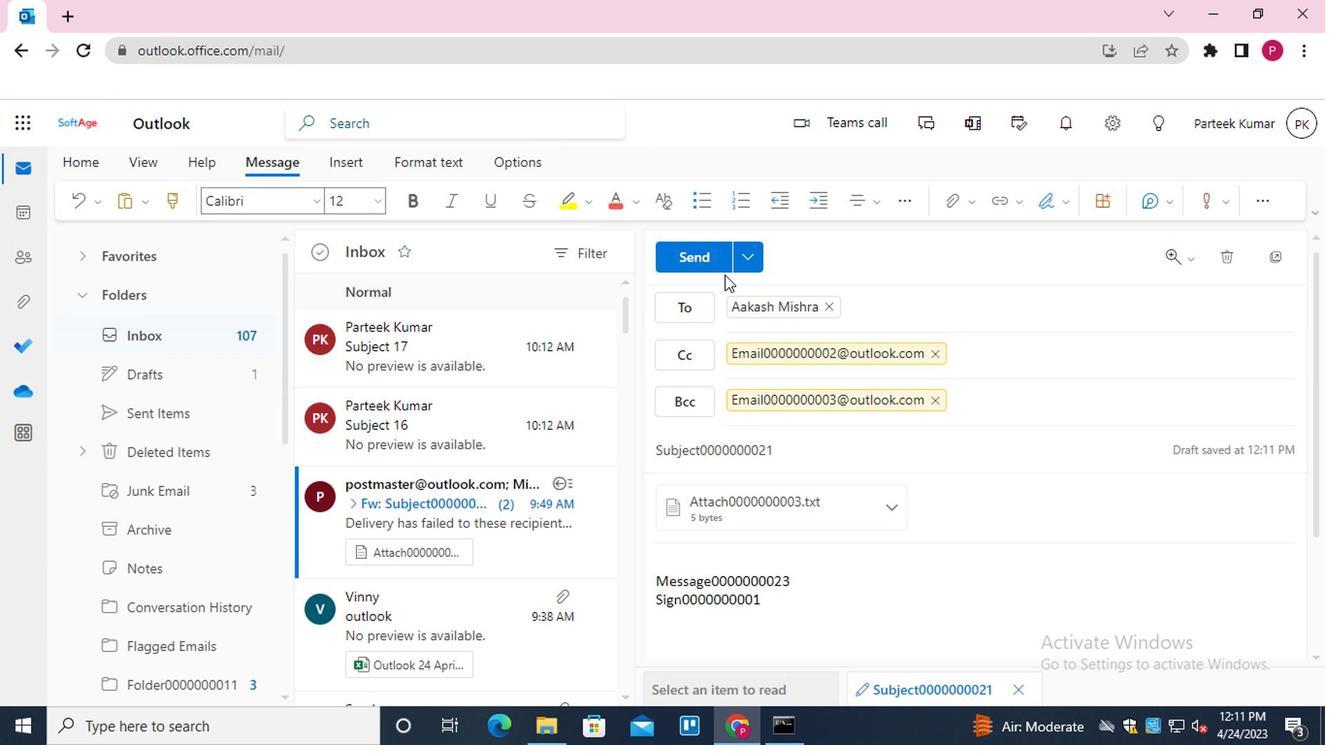 
Action: Mouse pressed left at (591, 274)
Screenshot: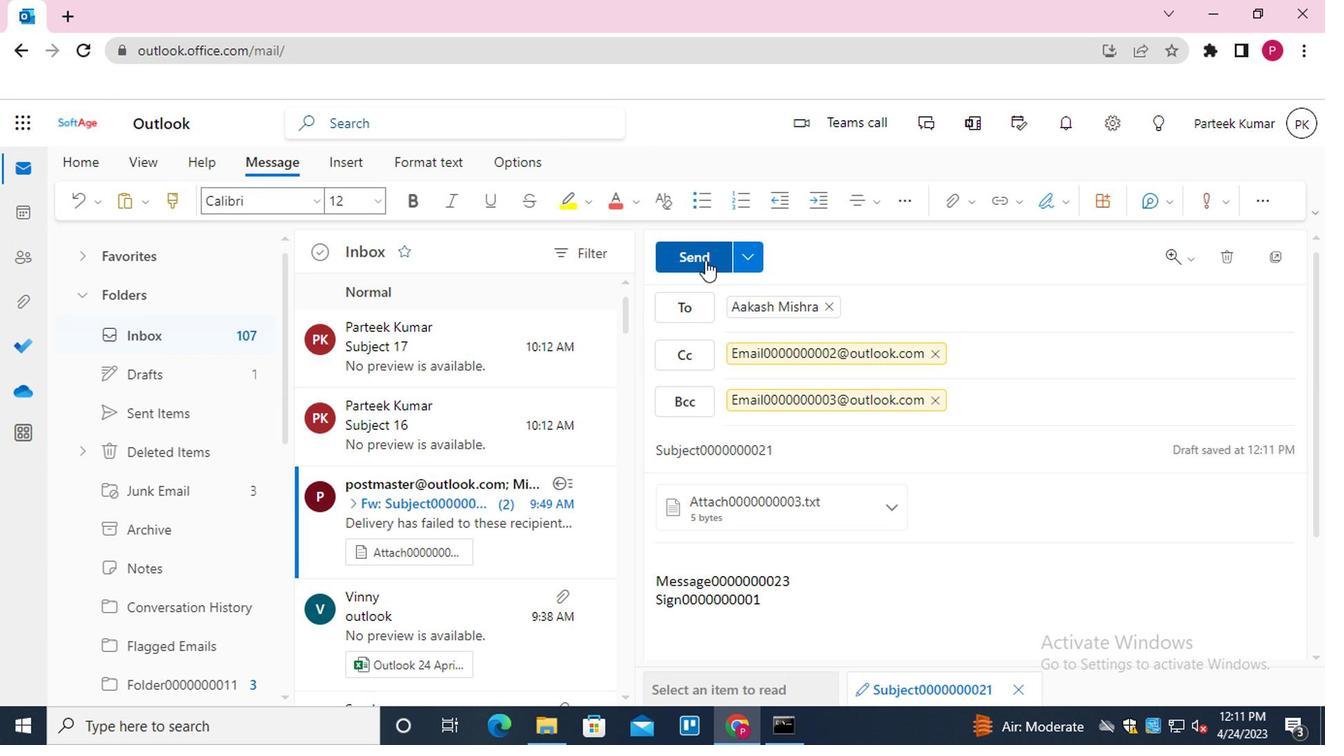 
Action: Mouse moved to (218, 235)
Screenshot: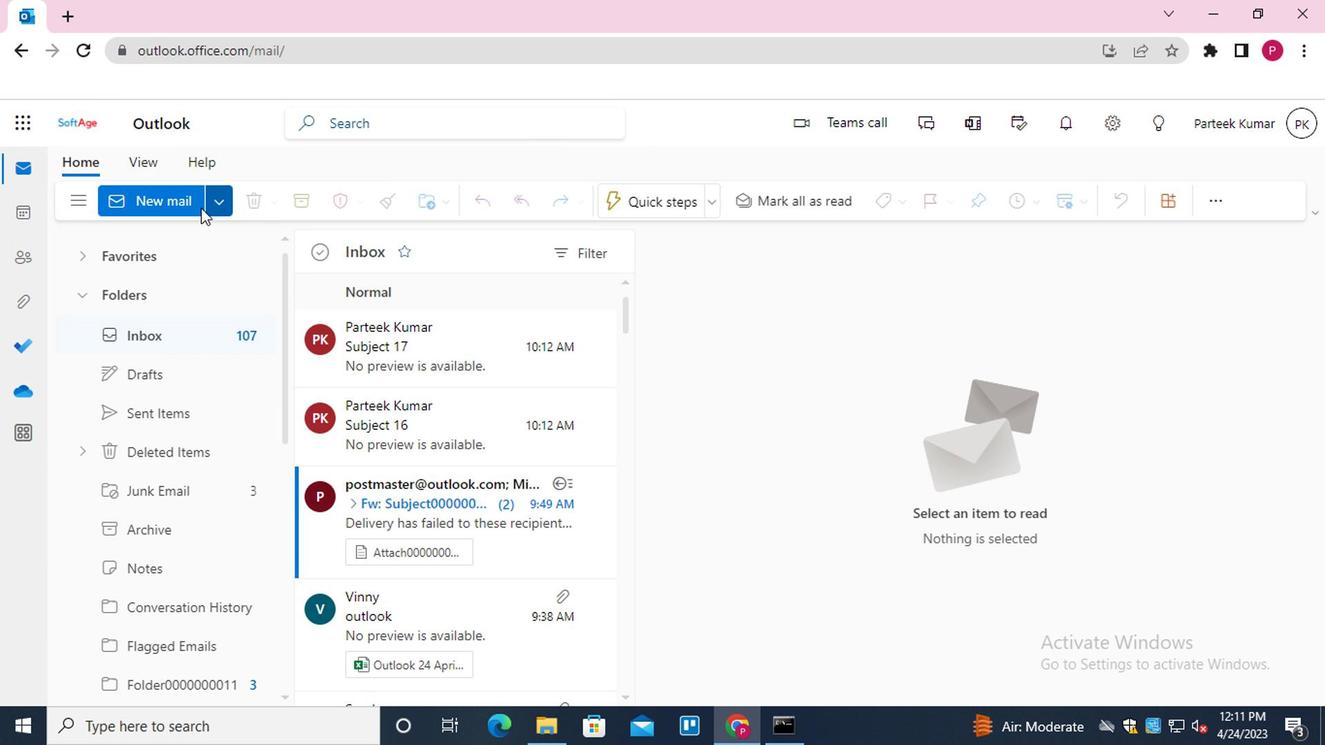 
Action: Mouse pressed left at (218, 235)
Screenshot: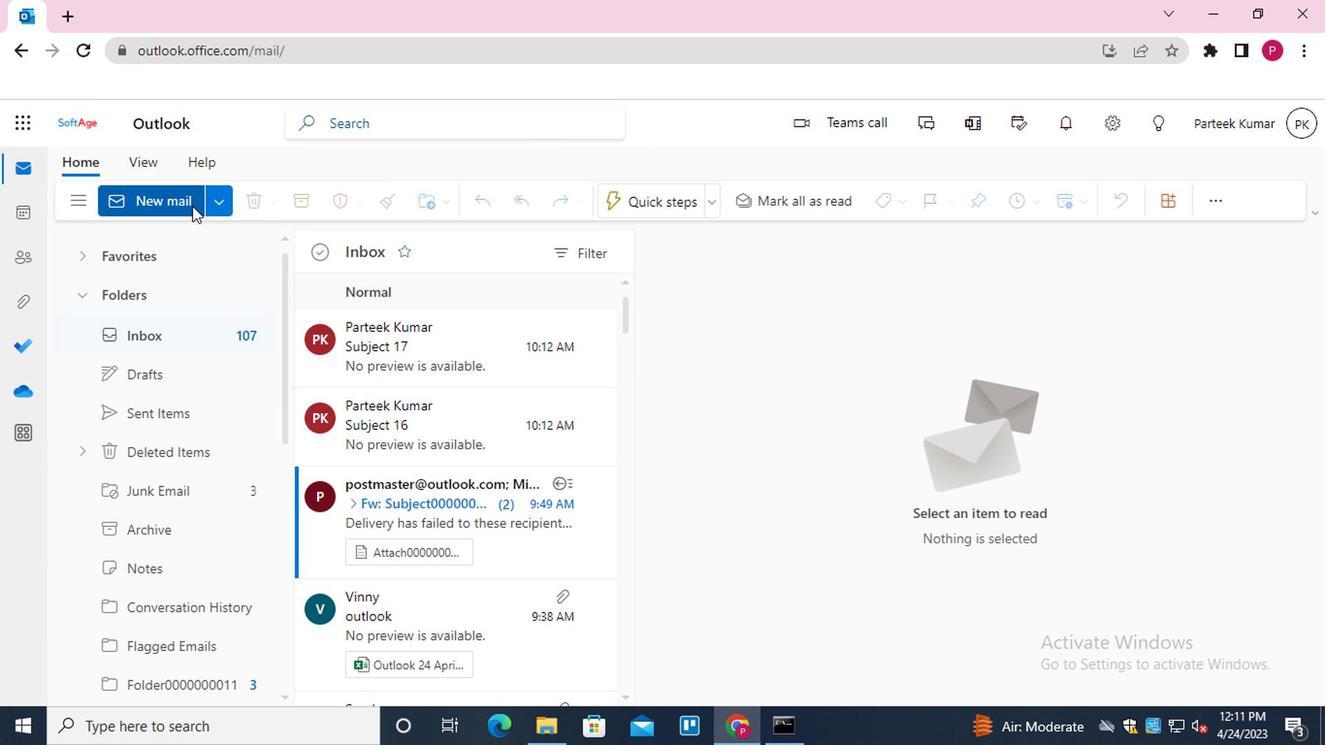 
Action: Mouse moved to (602, 421)
Screenshot: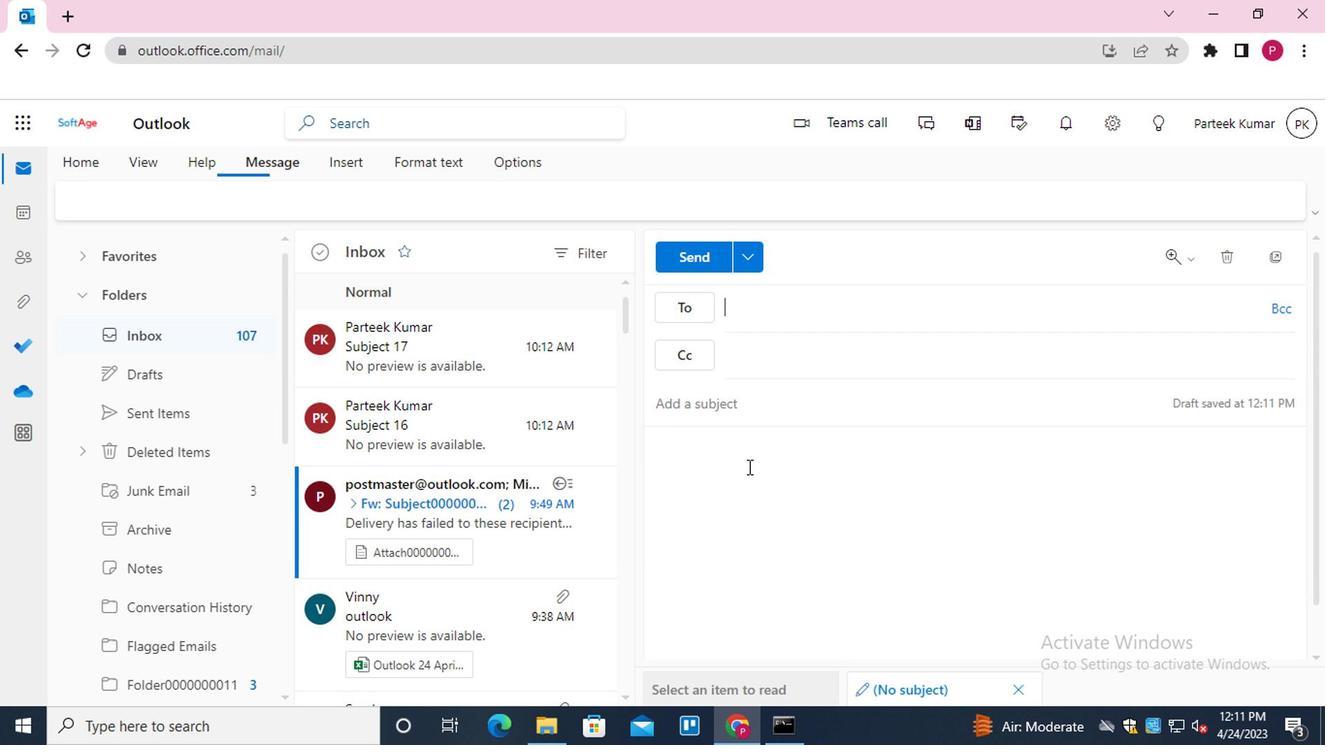 
Action: Mouse pressed left at (602, 421)
Screenshot: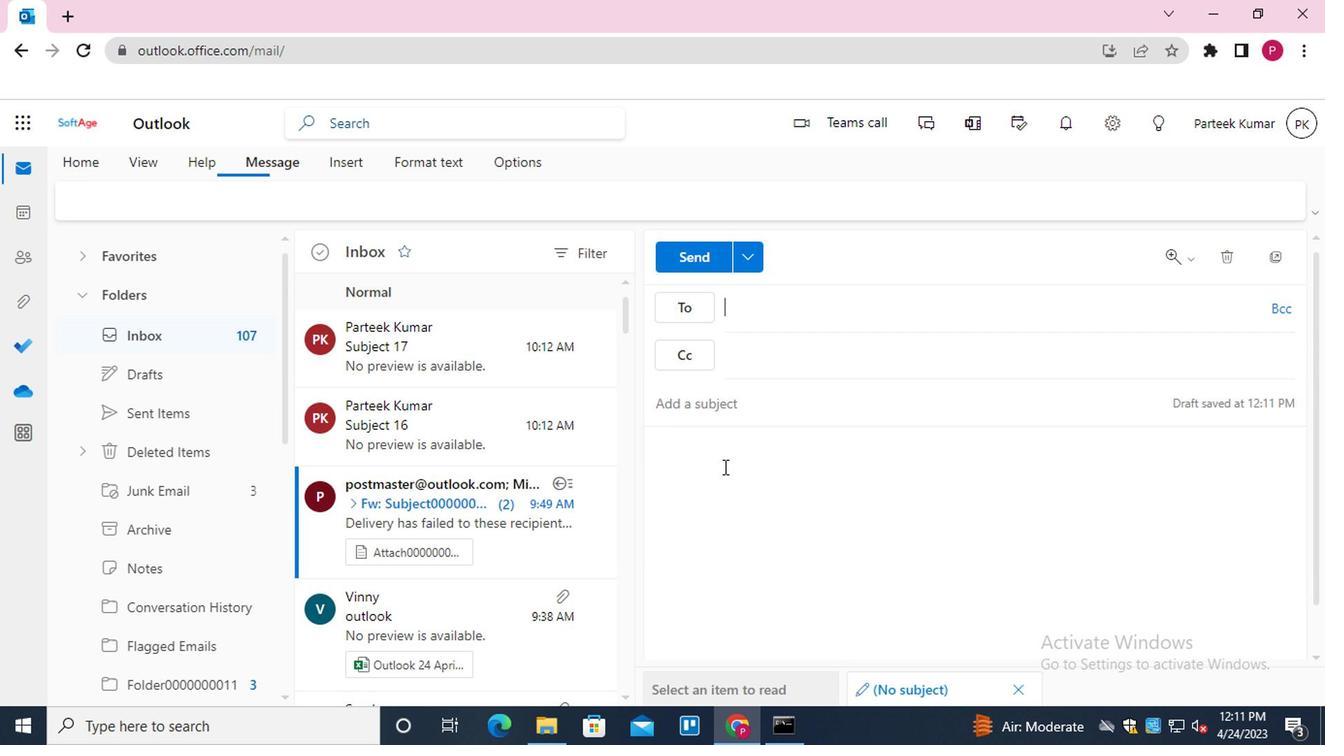 
Action: Mouse moved to (1008, 218)
Screenshot: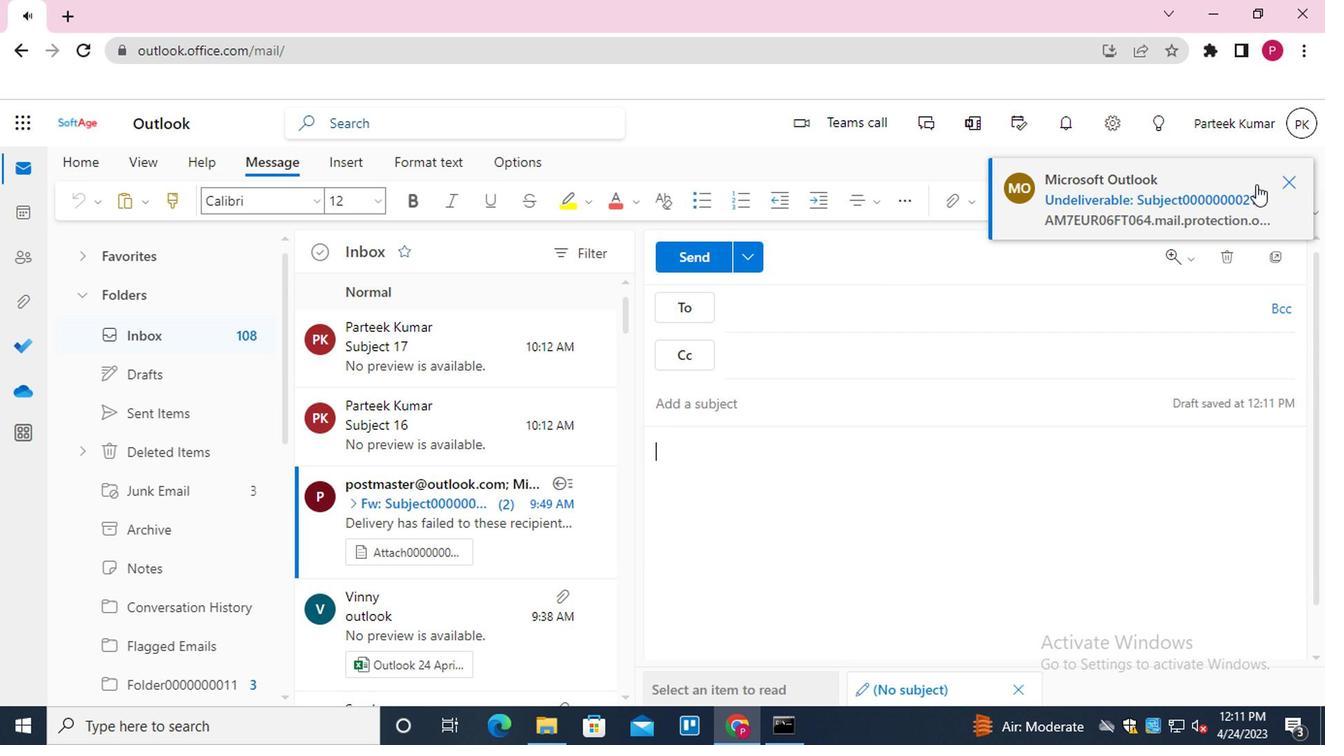 
Action: Mouse pressed left at (1008, 218)
Screenshot: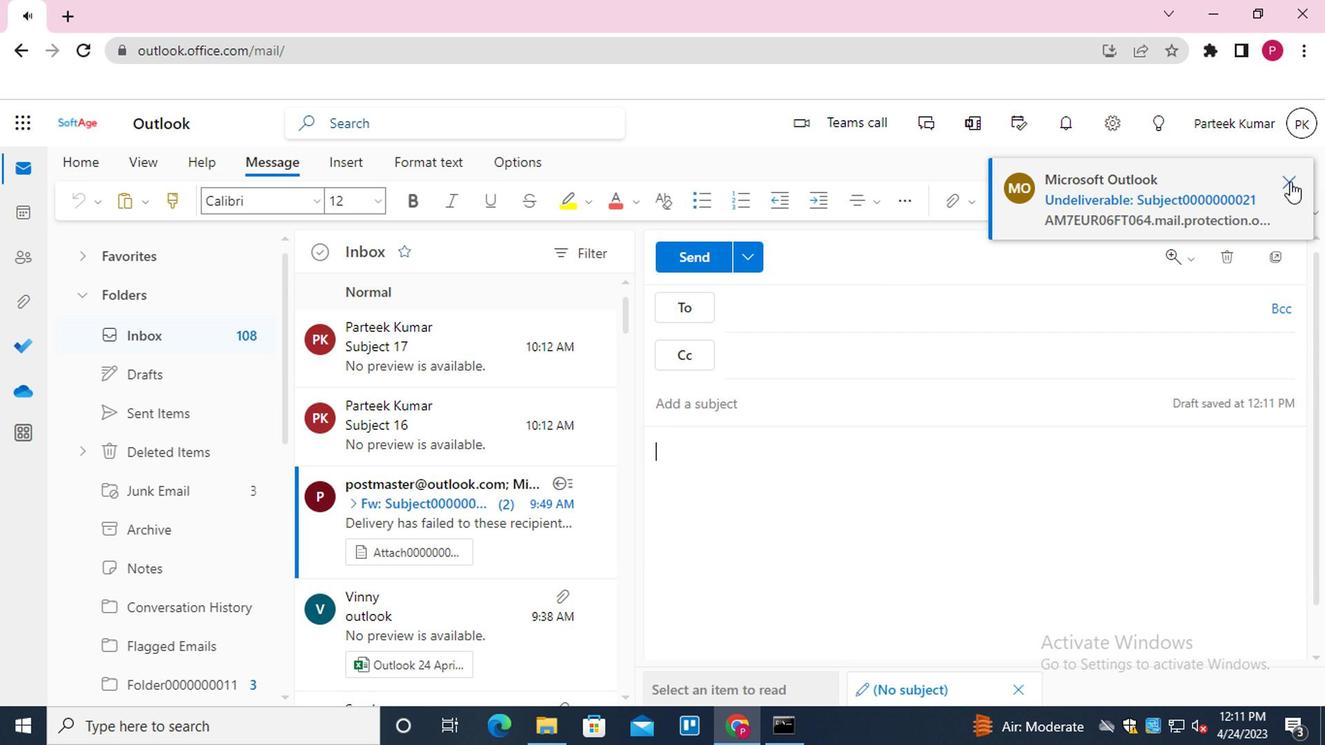 
Action: Mouse moved to (835, 236)
Screenshot: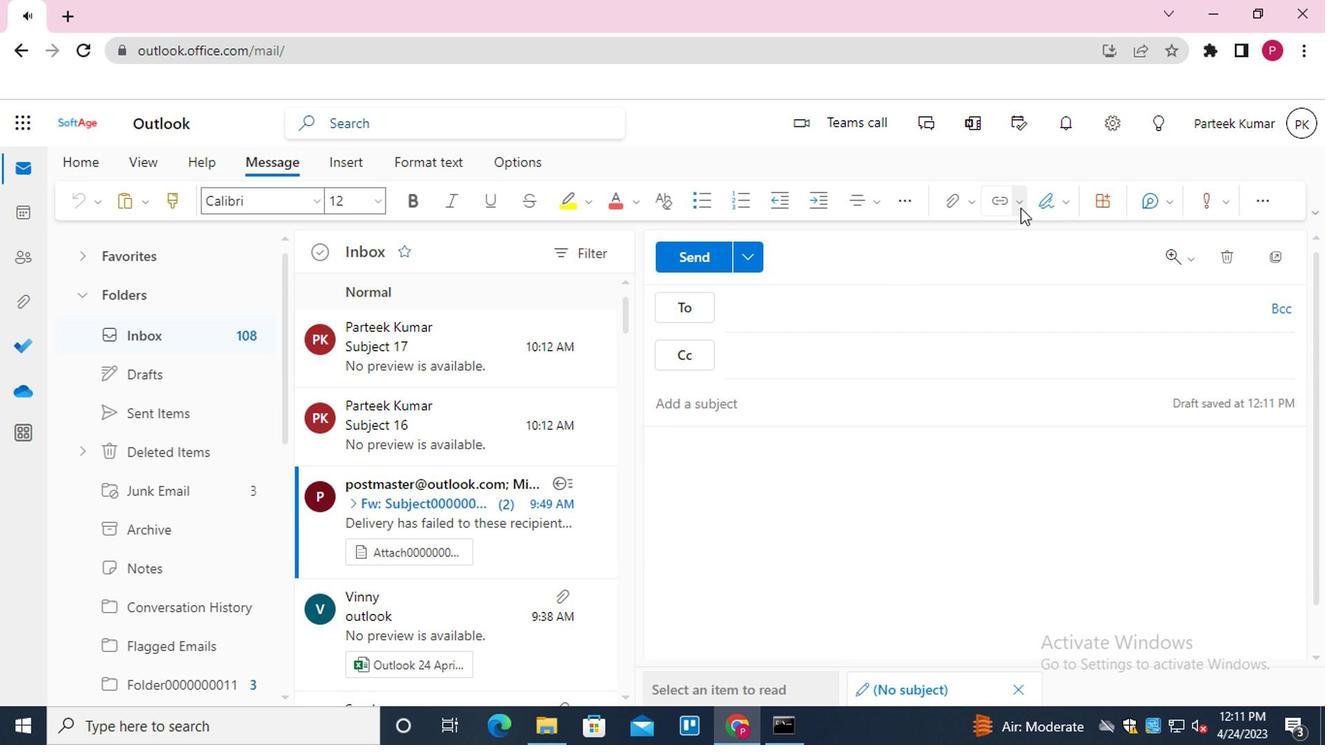 
Action: Mouse pressed left at (835, 236)
Screenshot: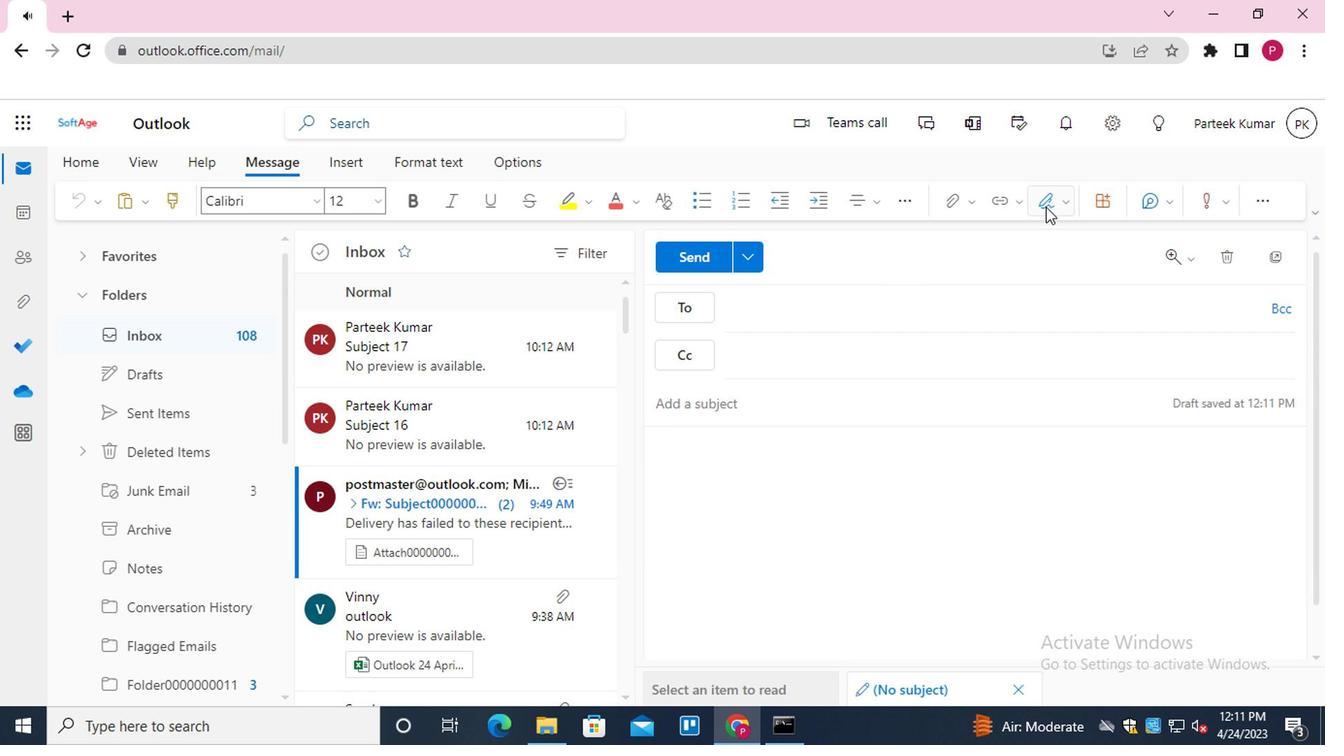 
Action: Mouse moved to (822, 265)
Screenshot: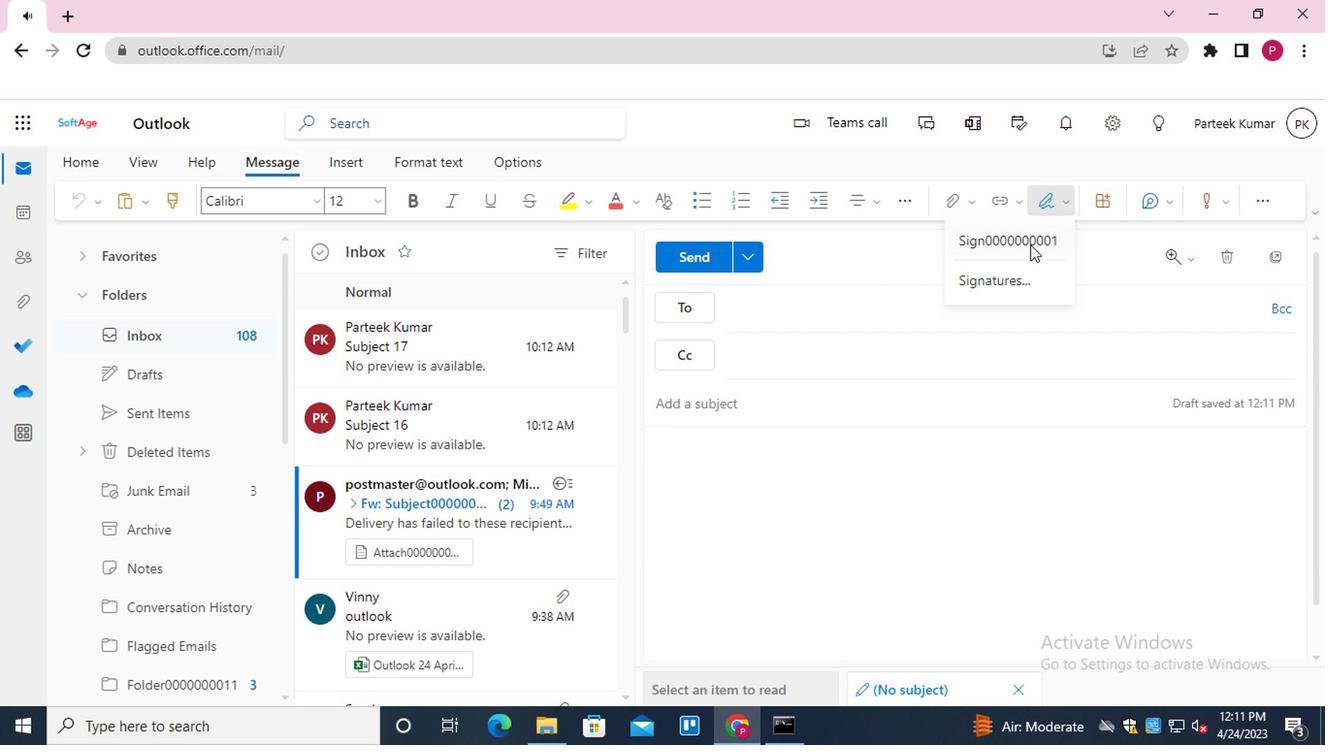 
Action: Mouse pressed left at (822, 265)
Screenshot: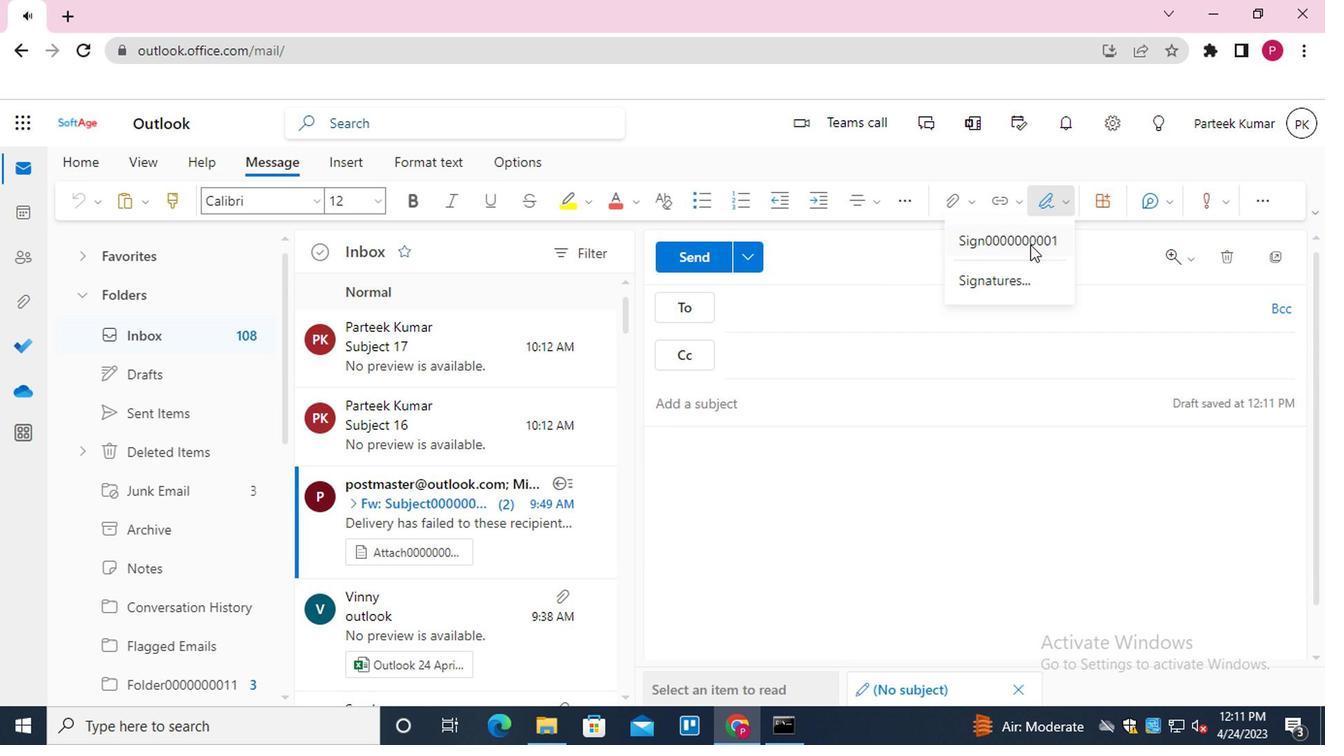 
Action: Mouse moved to (658, 314)
Screenshot: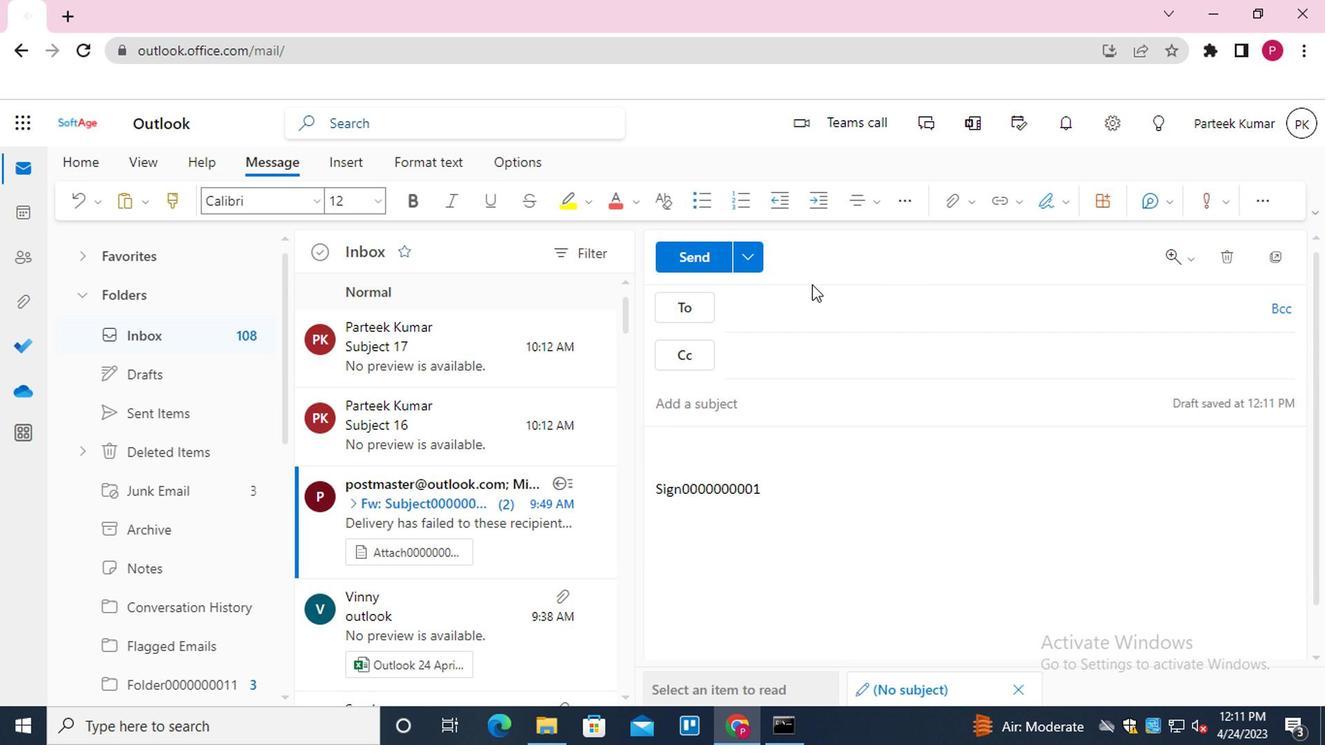 
Action: Mouse pressed left at (658, 314)
Screenshot: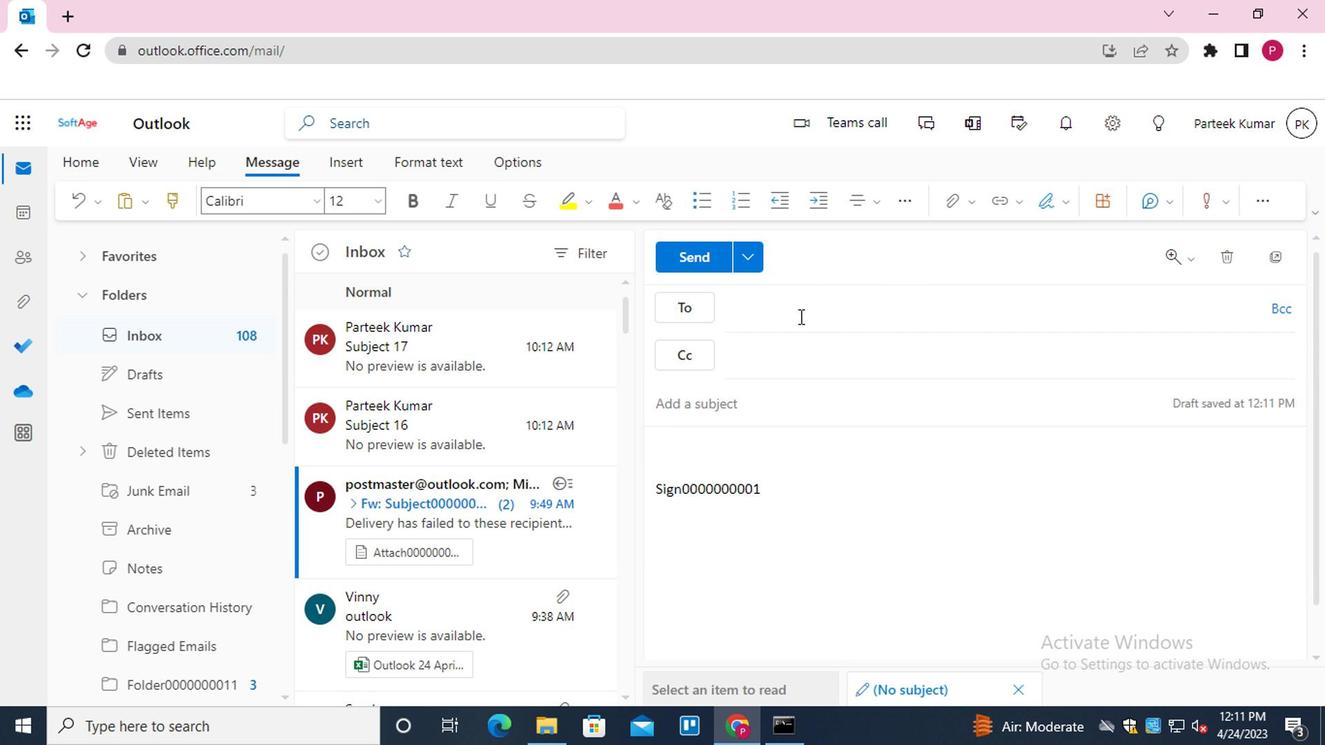 
Action: Mouse moved to (663, 369)
Screenshot: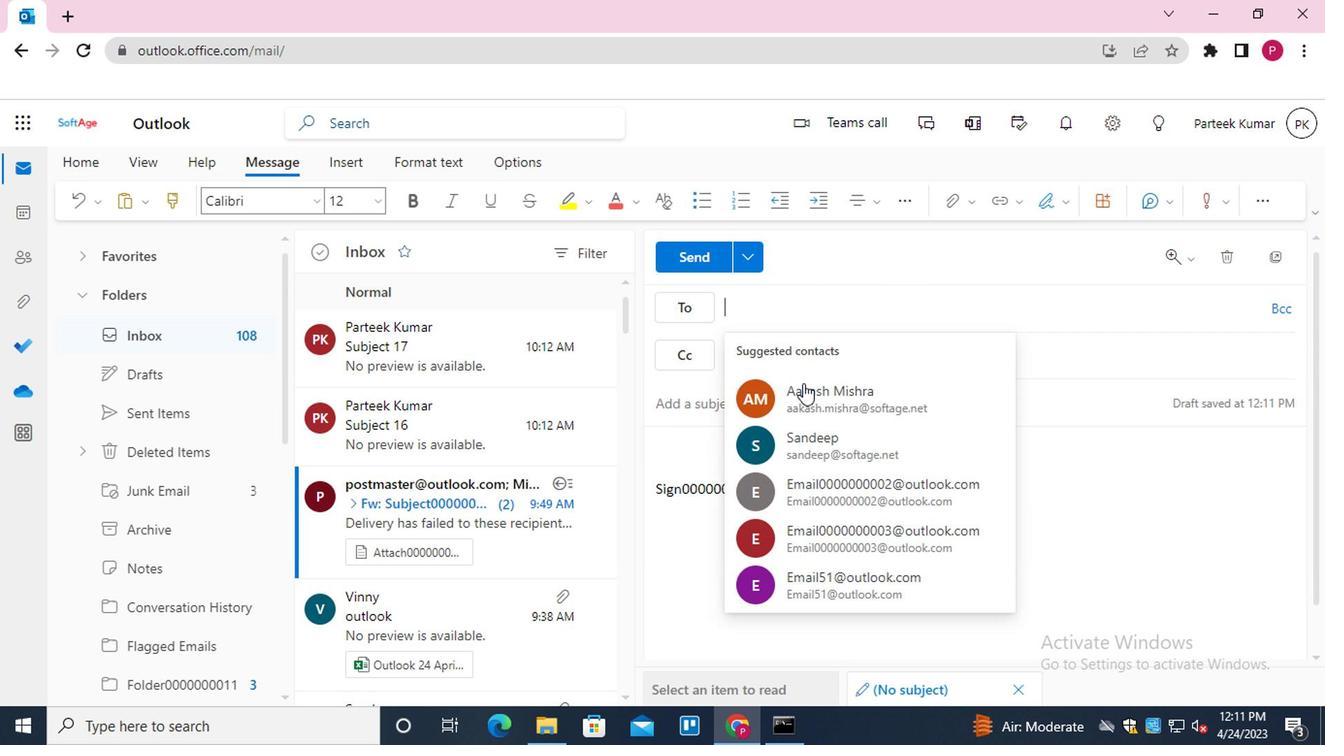 
Action: Mouse pressed left at (663, 369)
Screenshot: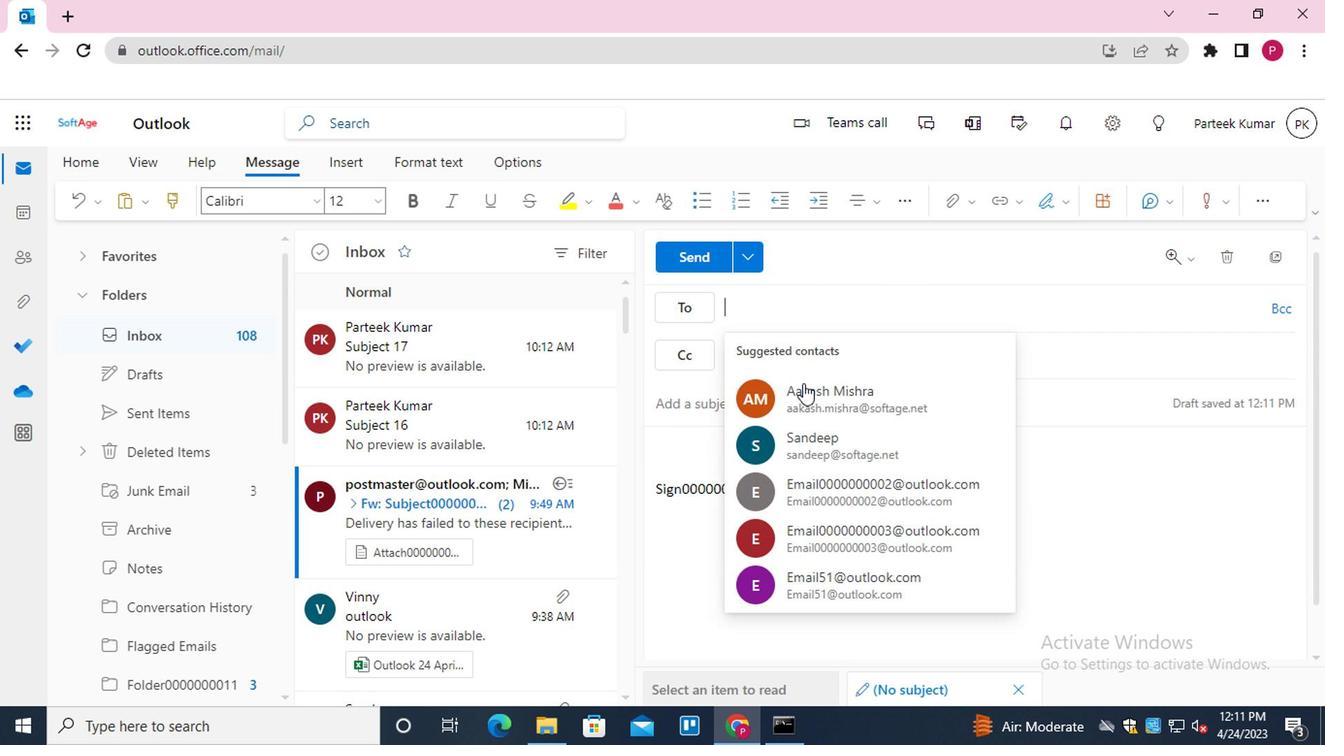 
Action: Mouse moved to (659, 340)
Screenshot: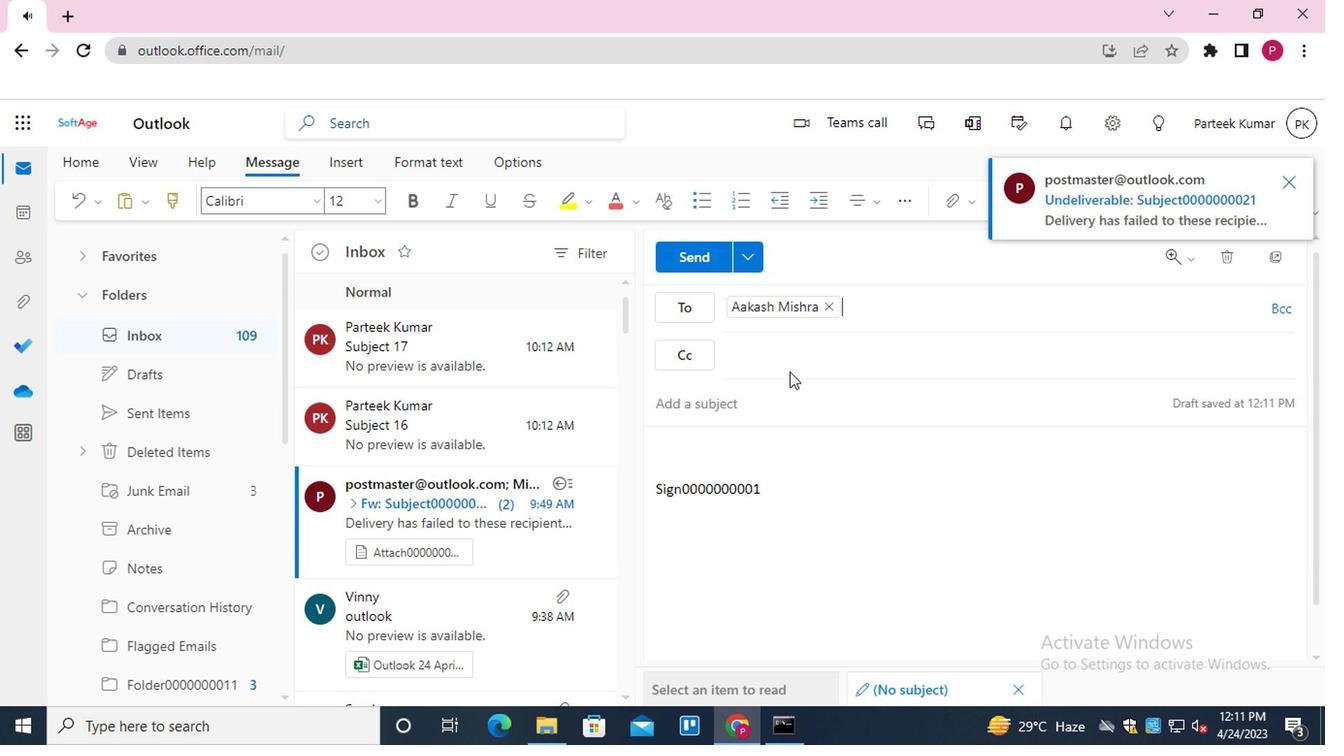 
Action: Mouse pressed left at (659, 340)
Screenshot: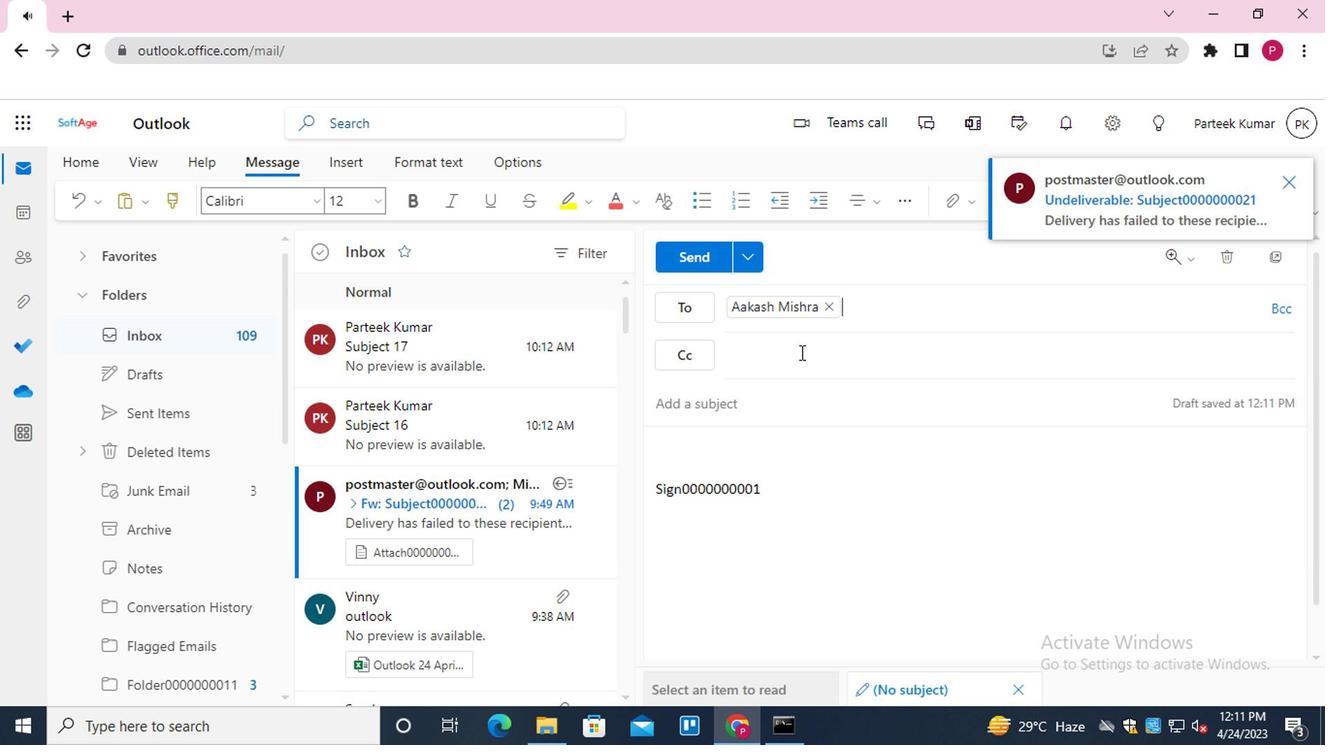 
Action: Mouse moved to (708, 312)
Screenshot: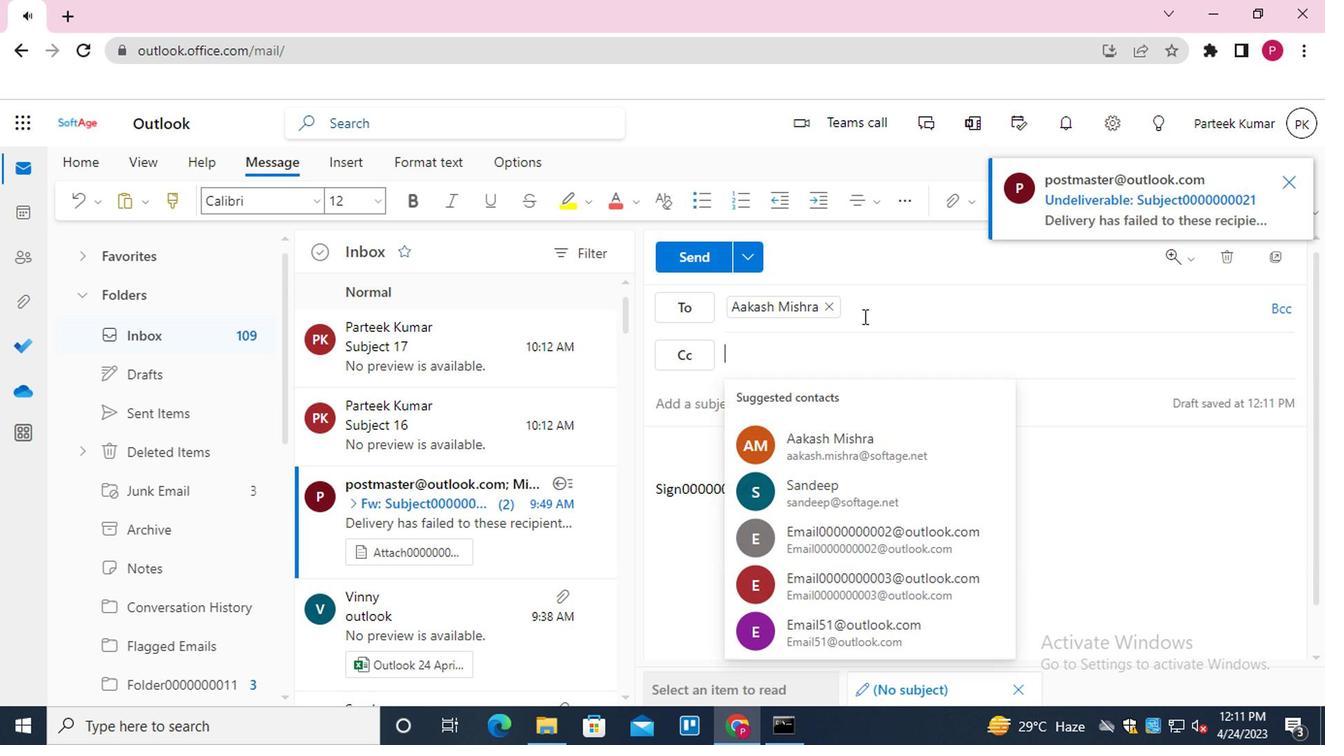 
Action: Mouse pressed left at (708, 312)
Screenshot: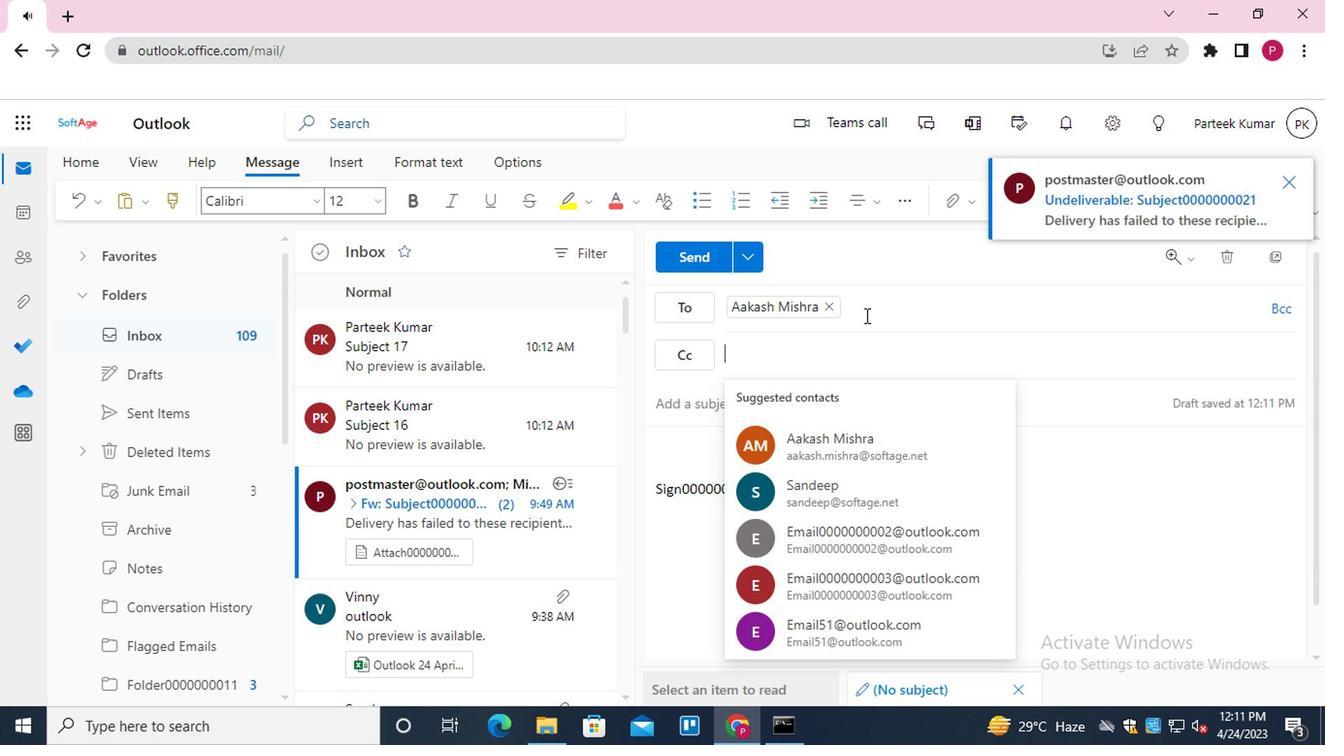 
Action: Key pressed <Key.shift>EMAIL
Screenshot: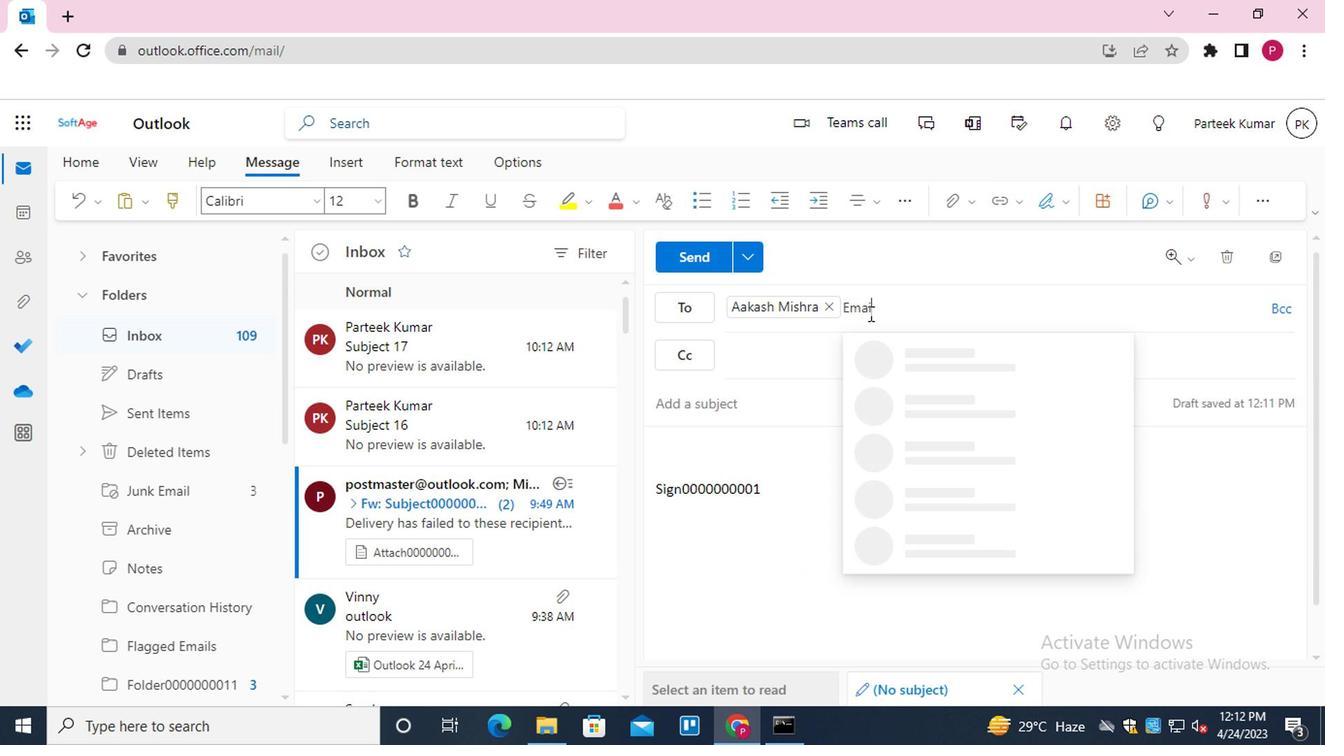 
Action: Mouse moved to (708, 312)
Screenshot: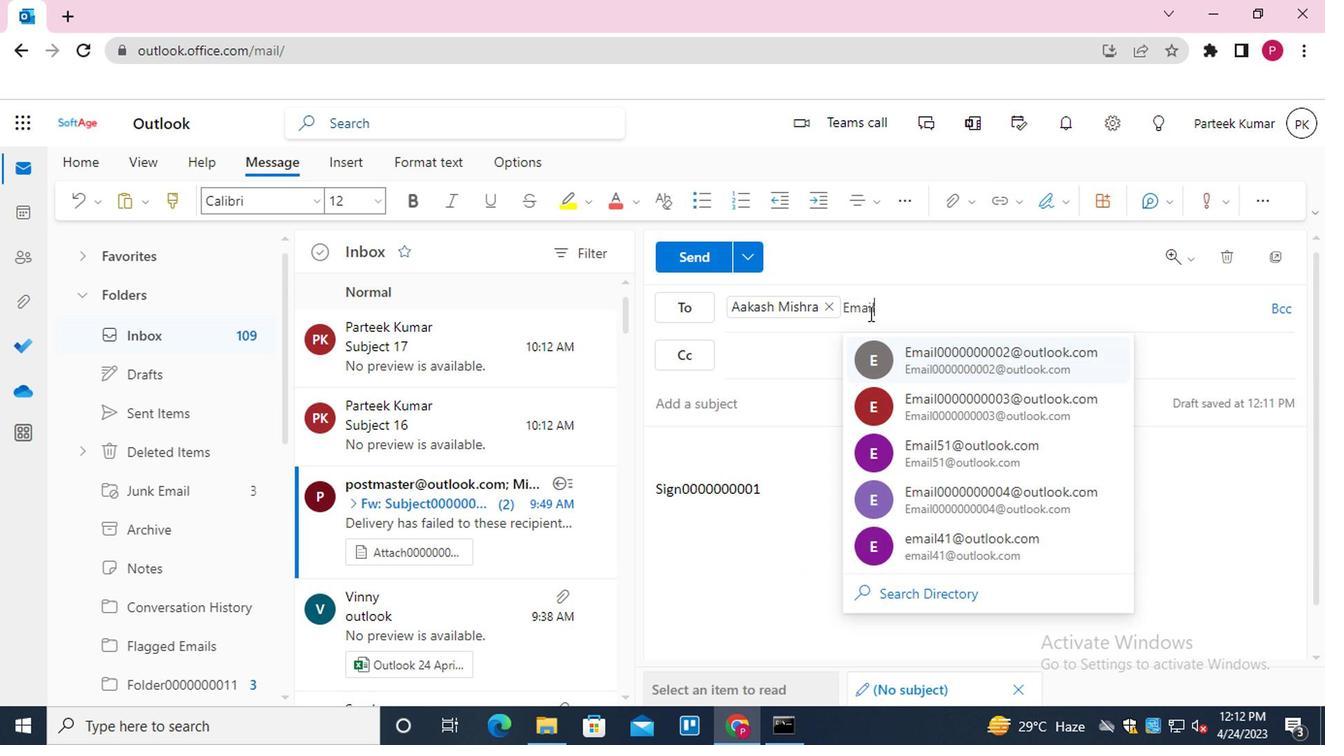 
Action: Key pressed 0000000002<Key.enter>
Screenshot: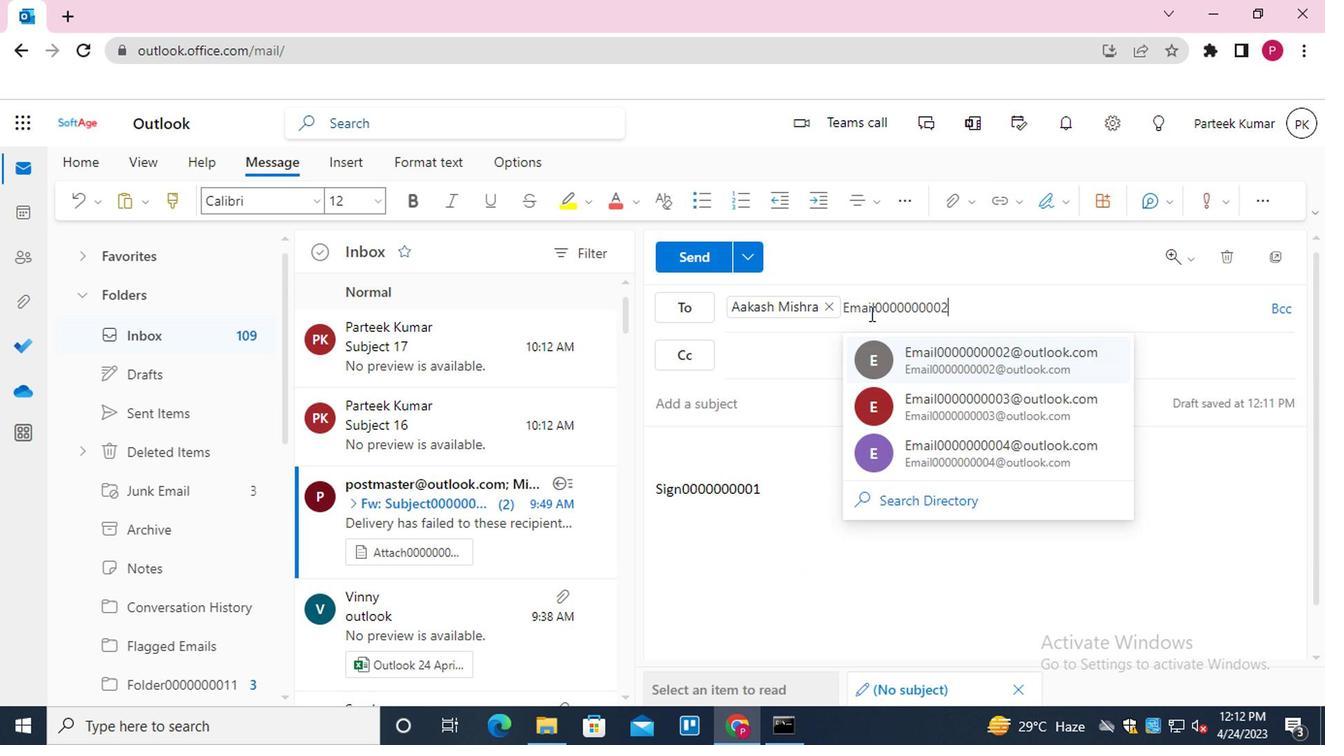 
Action: Mouse moved to (778, 351)
Screenshot: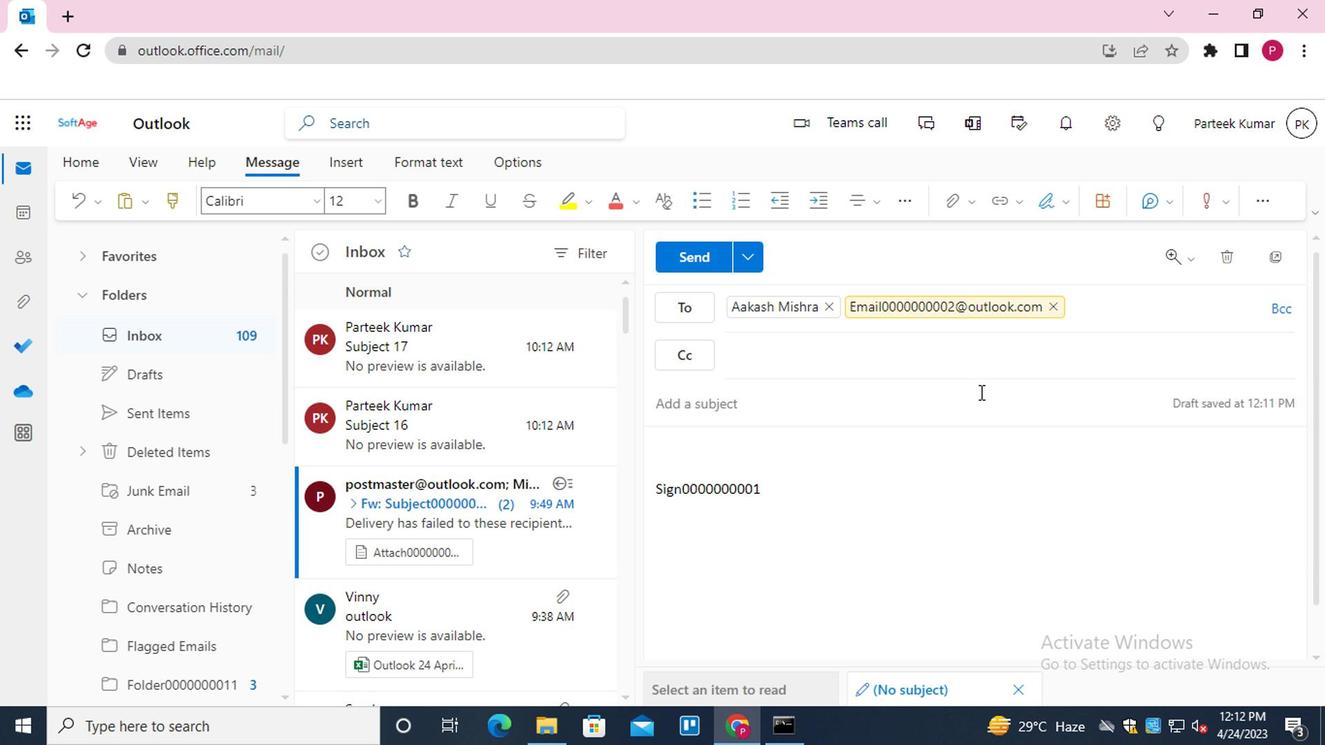 
Action: Mouse pressed left at (778, 351)
Screenshot: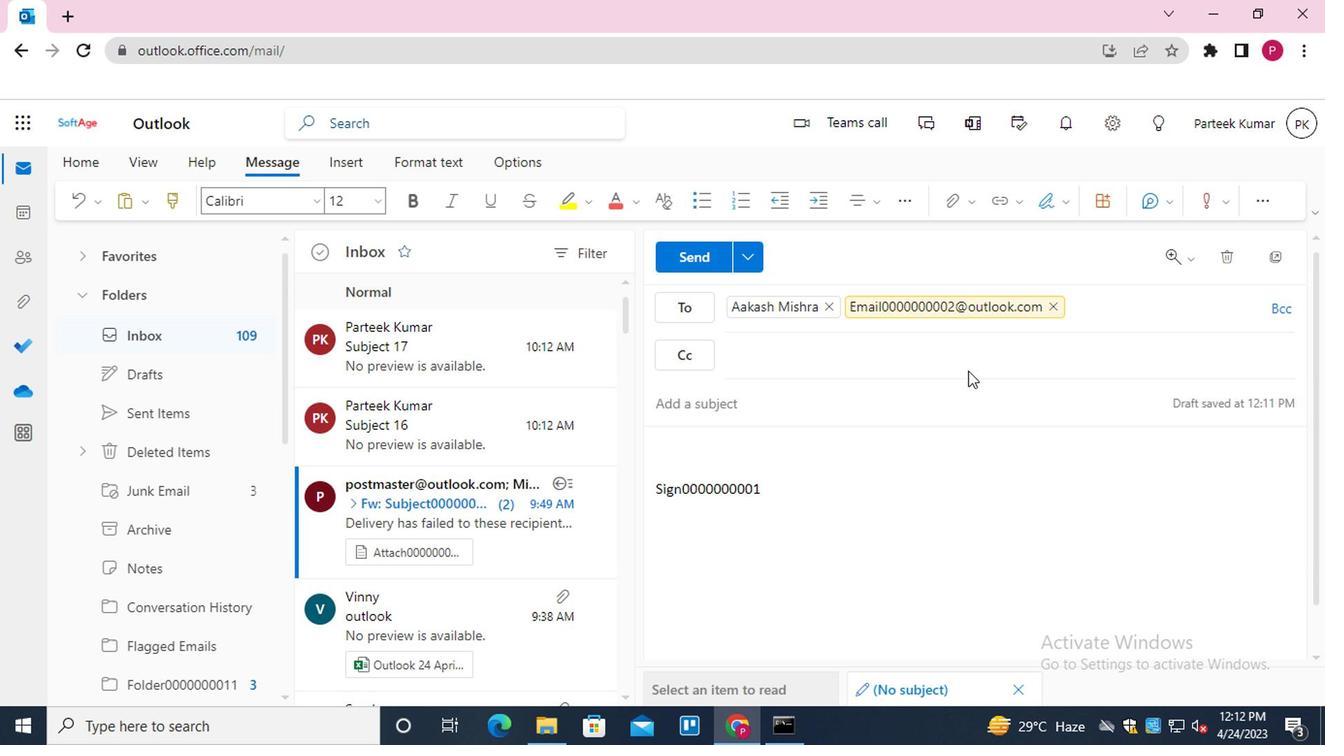 
Action: Mouse moved to (764, 349)
Screenshot: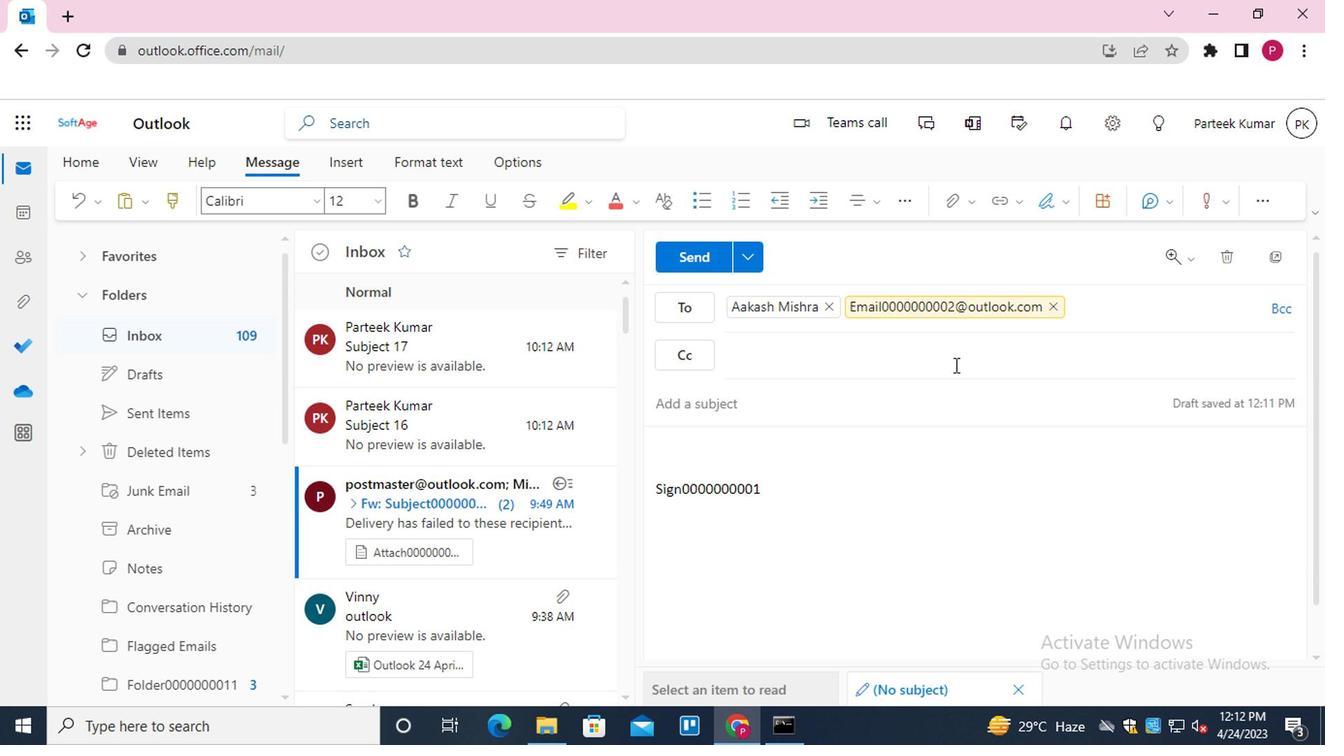 
Action: Mouse pressed left at (764, 349)
Screenshot: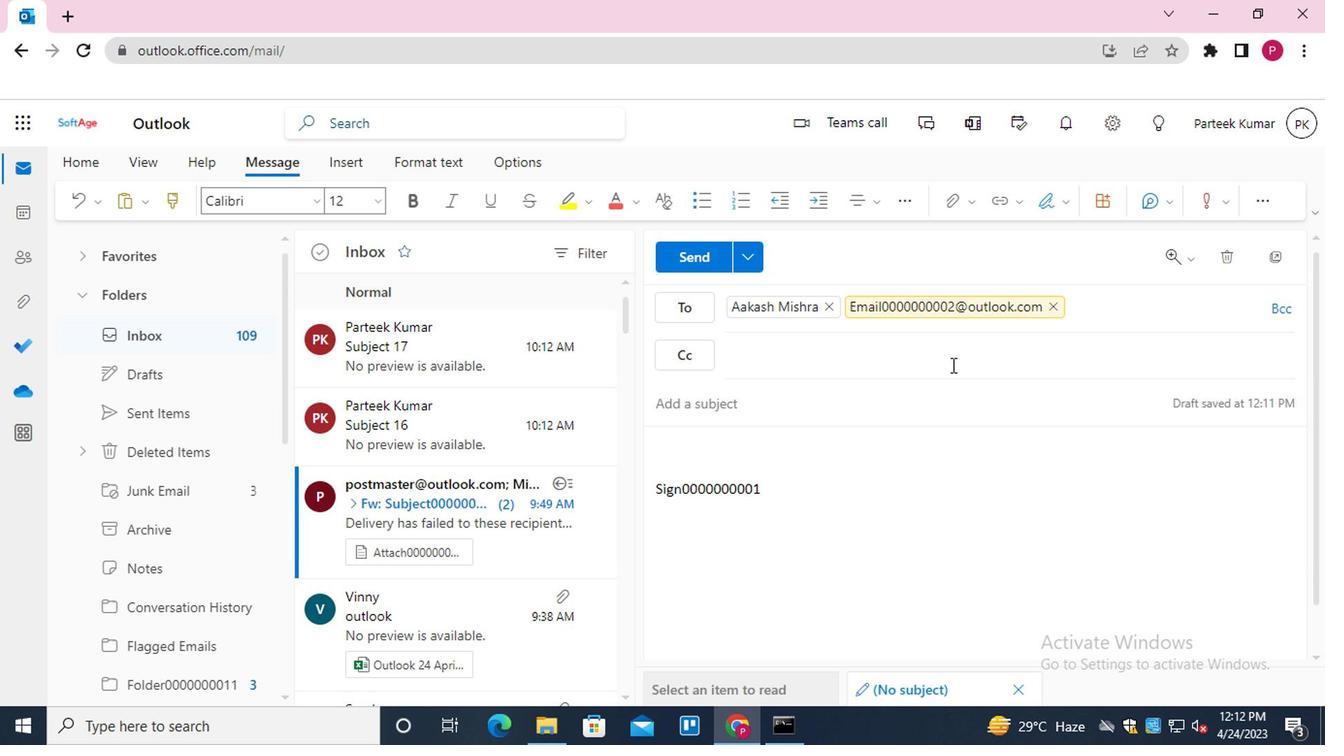 
Action: Key pressed <Key.shift>EMAIL0000000003<Key.enter><Key.shift>E,<Key.backspace>MAIL0000000004<Key.enter>
Screenshot: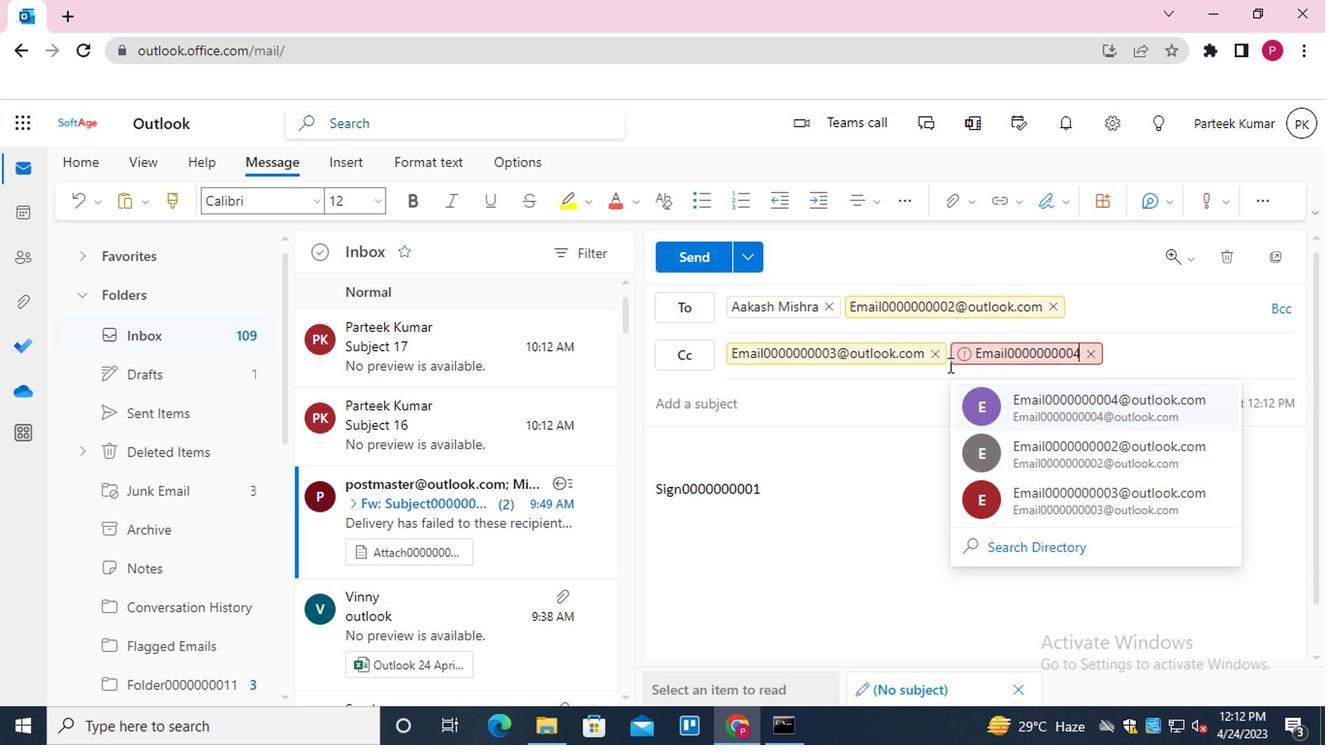
Action: Mouse moved to (1003, 306)
Screenshot: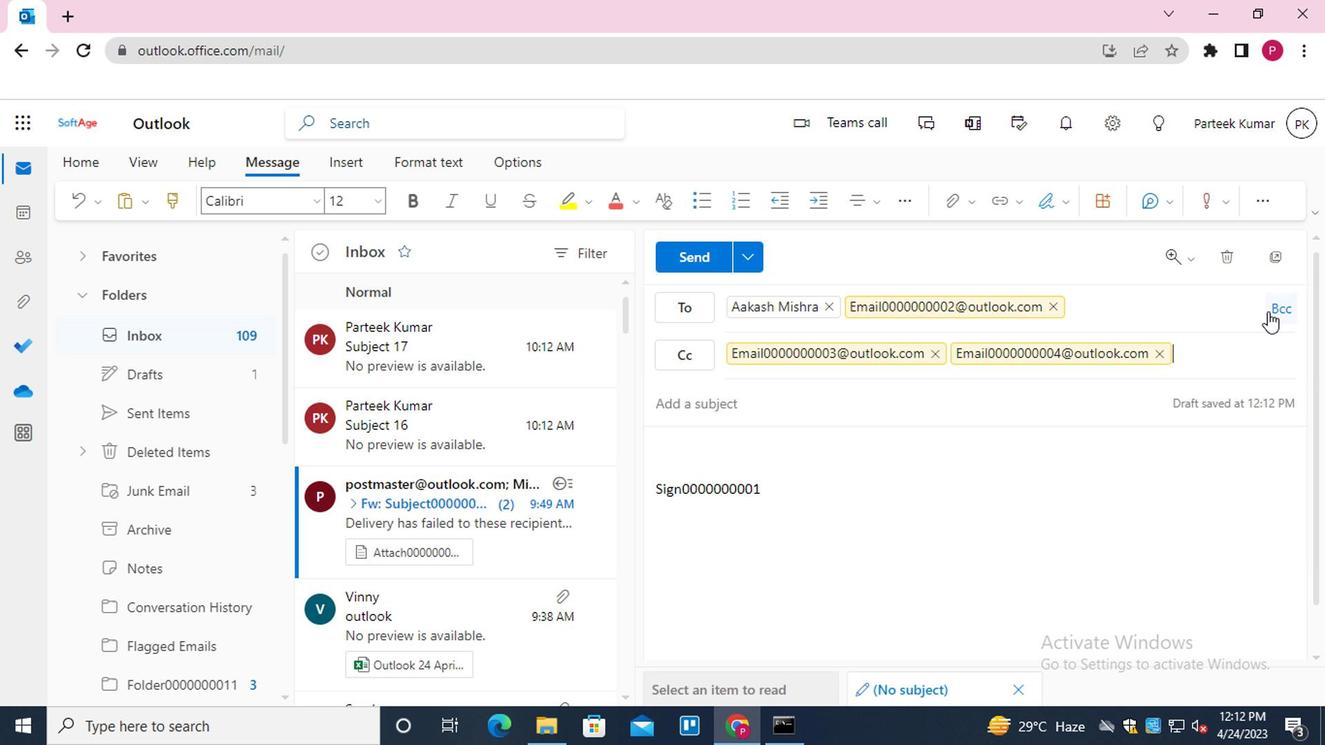 
Action: Mouse pressed left at (1003, 306)
Screenshot: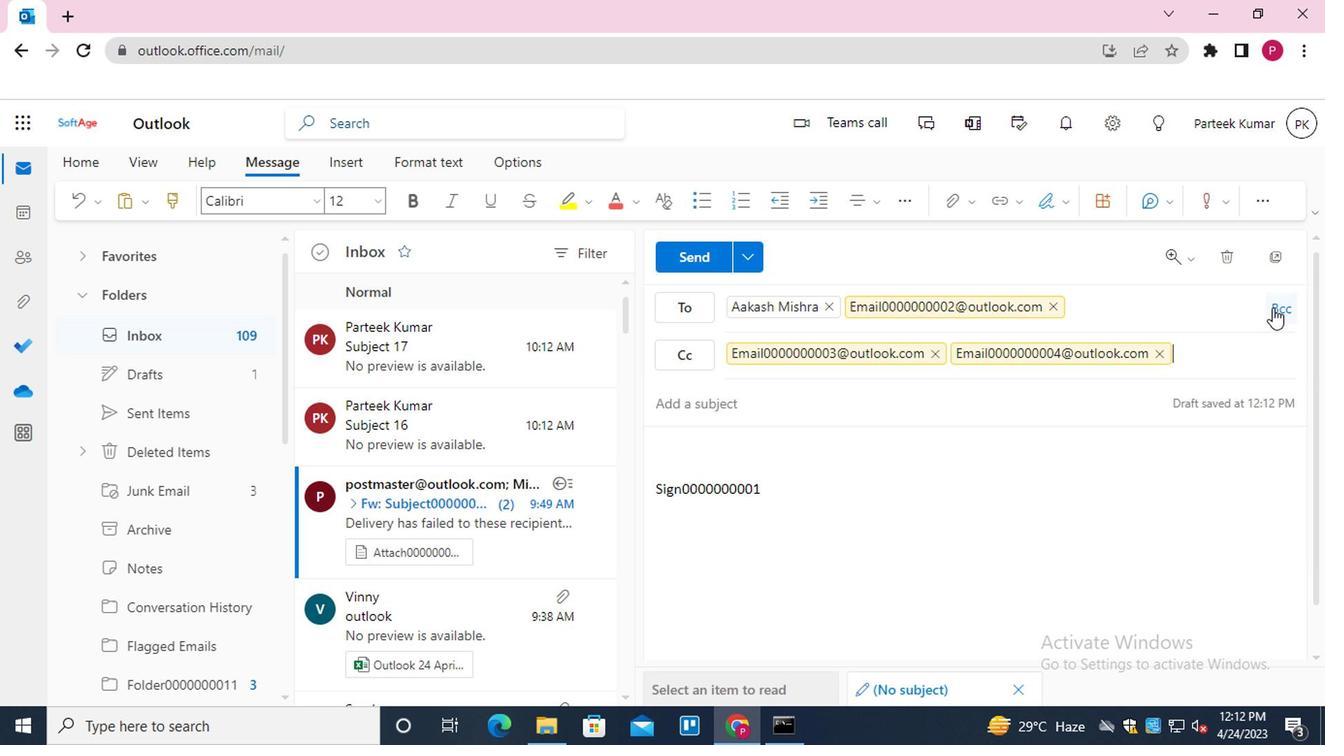 
Action: Mouse moved to (650, 373)
Screenshot: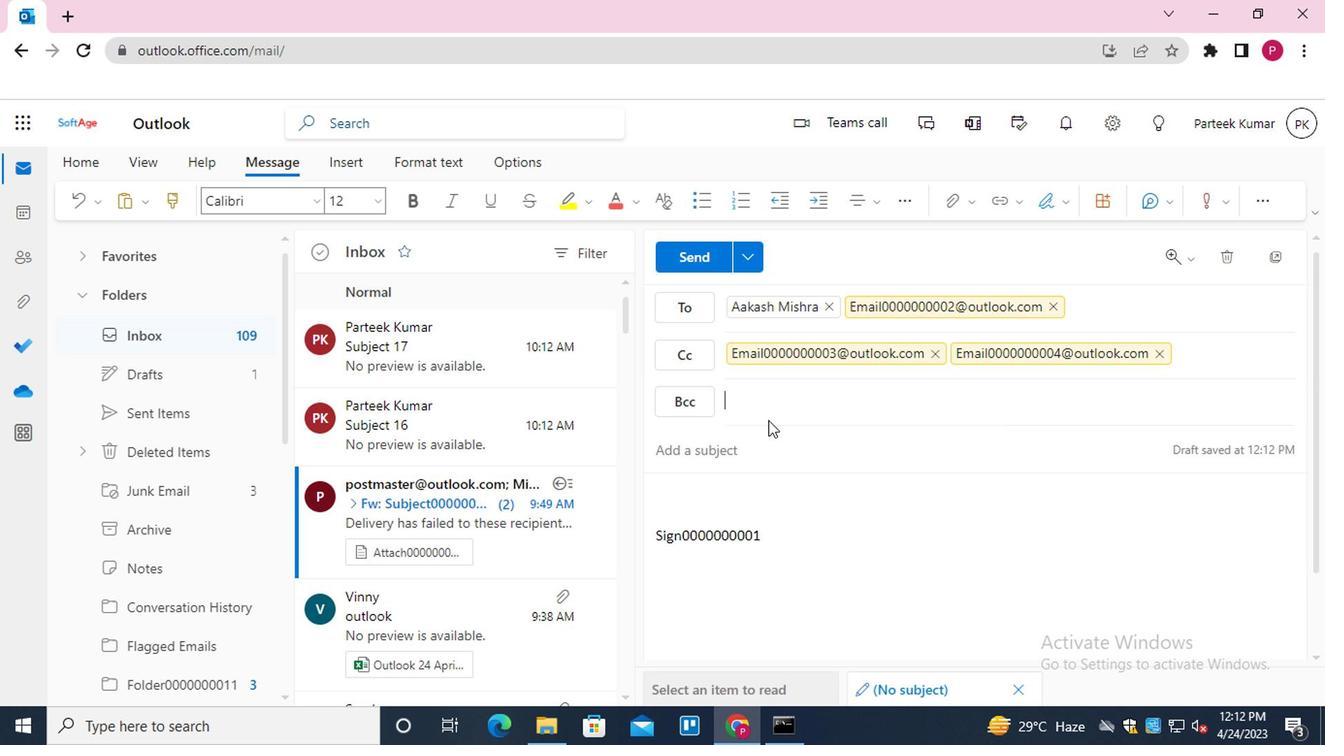 
Action: Mouse pressed left at (650, 373)
Screenshot: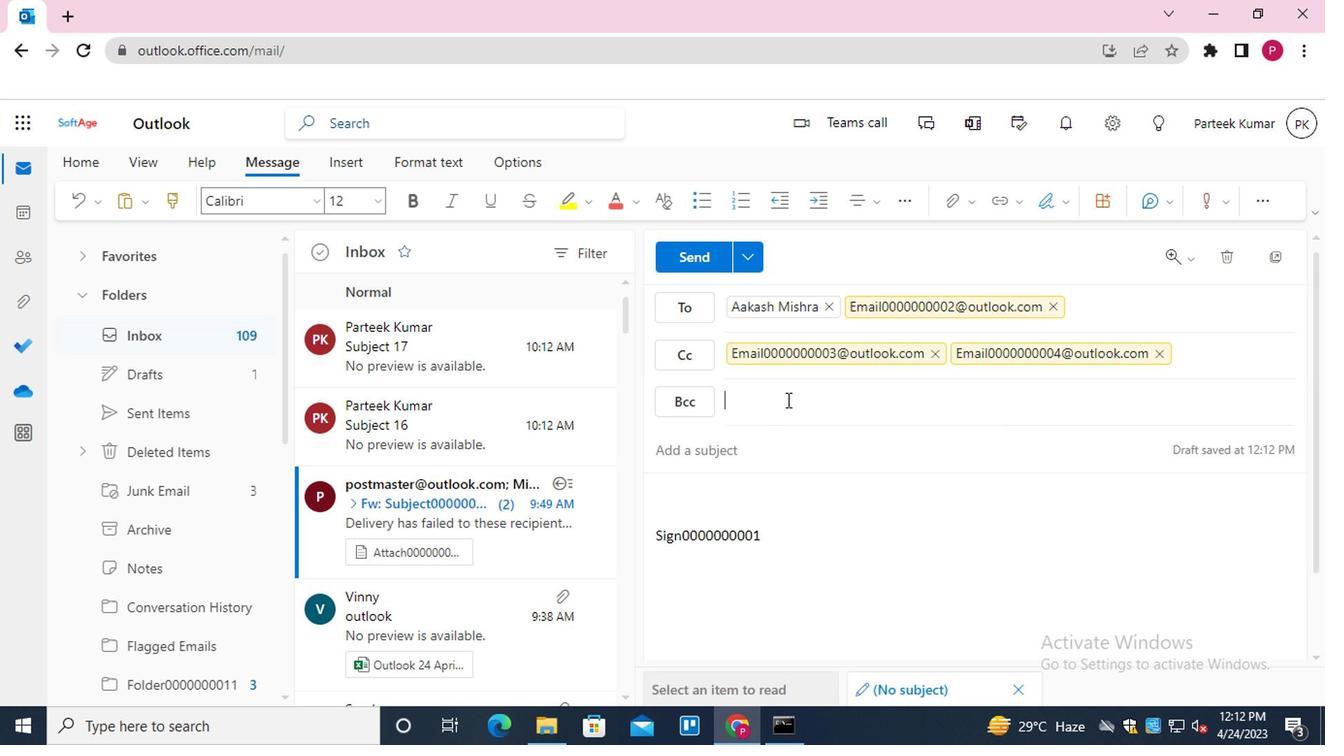 
Action: Key pressed <Key.shift>EMAIL0000000005<Key.shift>@OUTLOOK.COM<Key.enter>
Screenshot: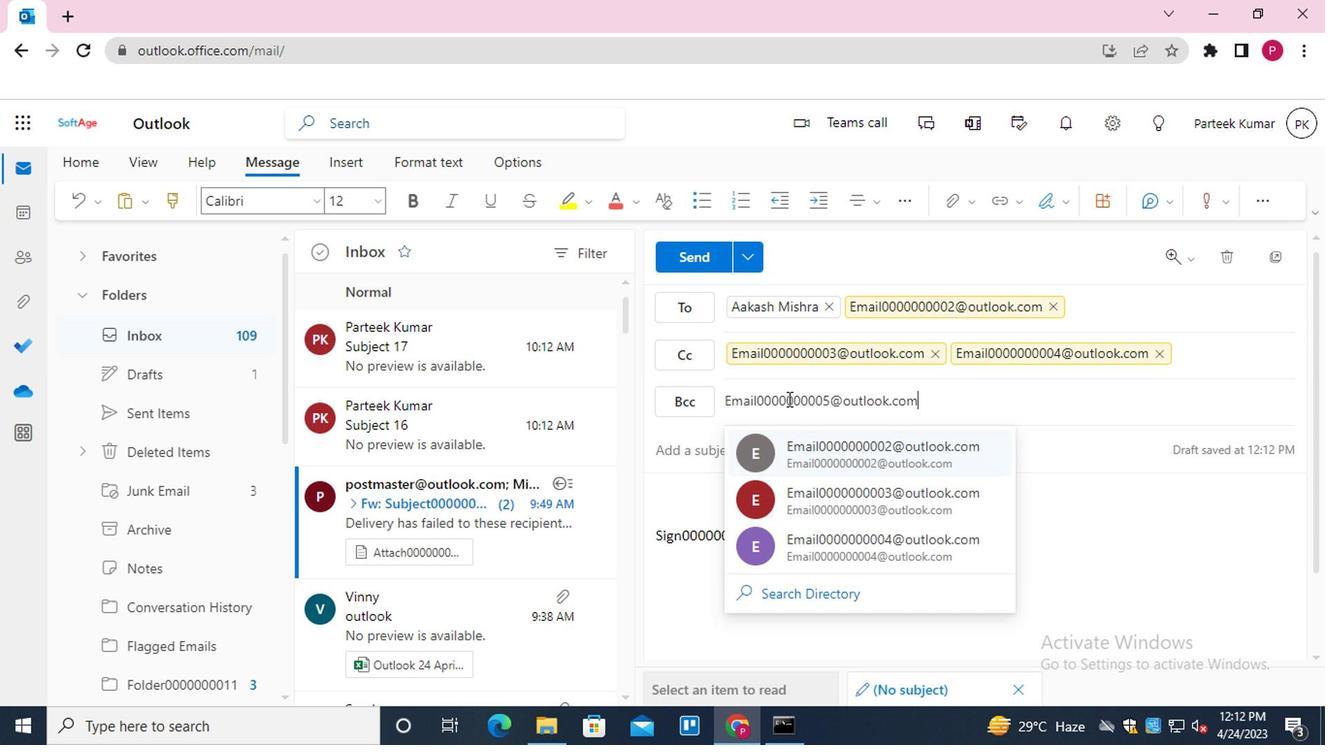 
Action: Mouse moved to (631, 413)
Screenshot: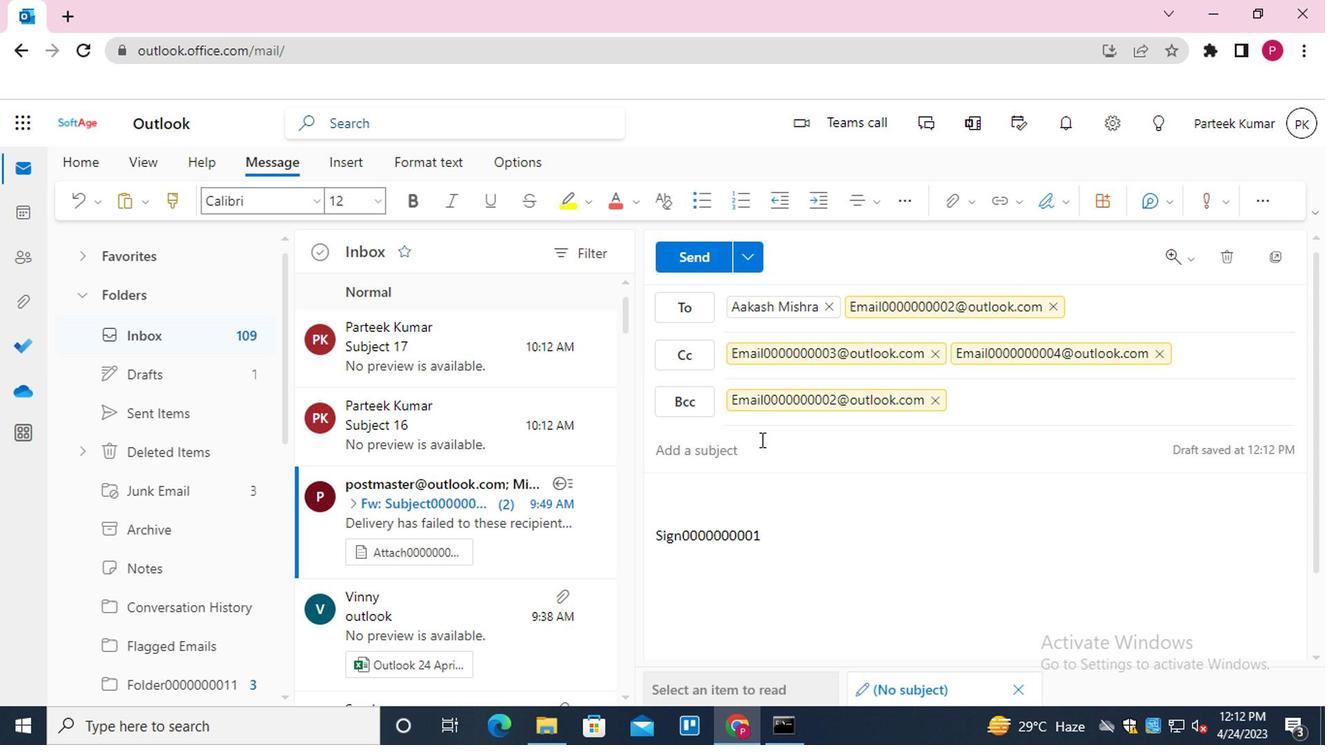 
Action: Mouse pressed left at (631, 413)
Screenshot: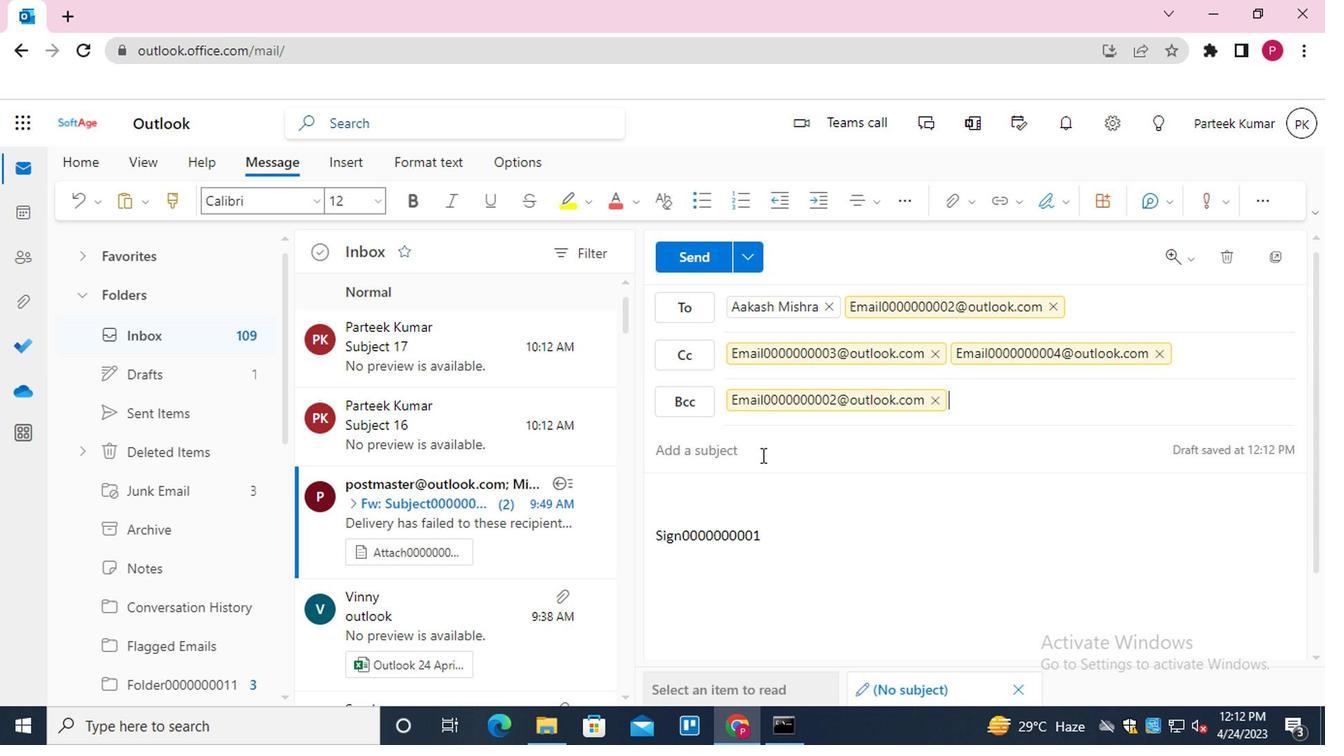 
Action: Key pressed <Key.shift>SUBJECT0000000021
Screenshot: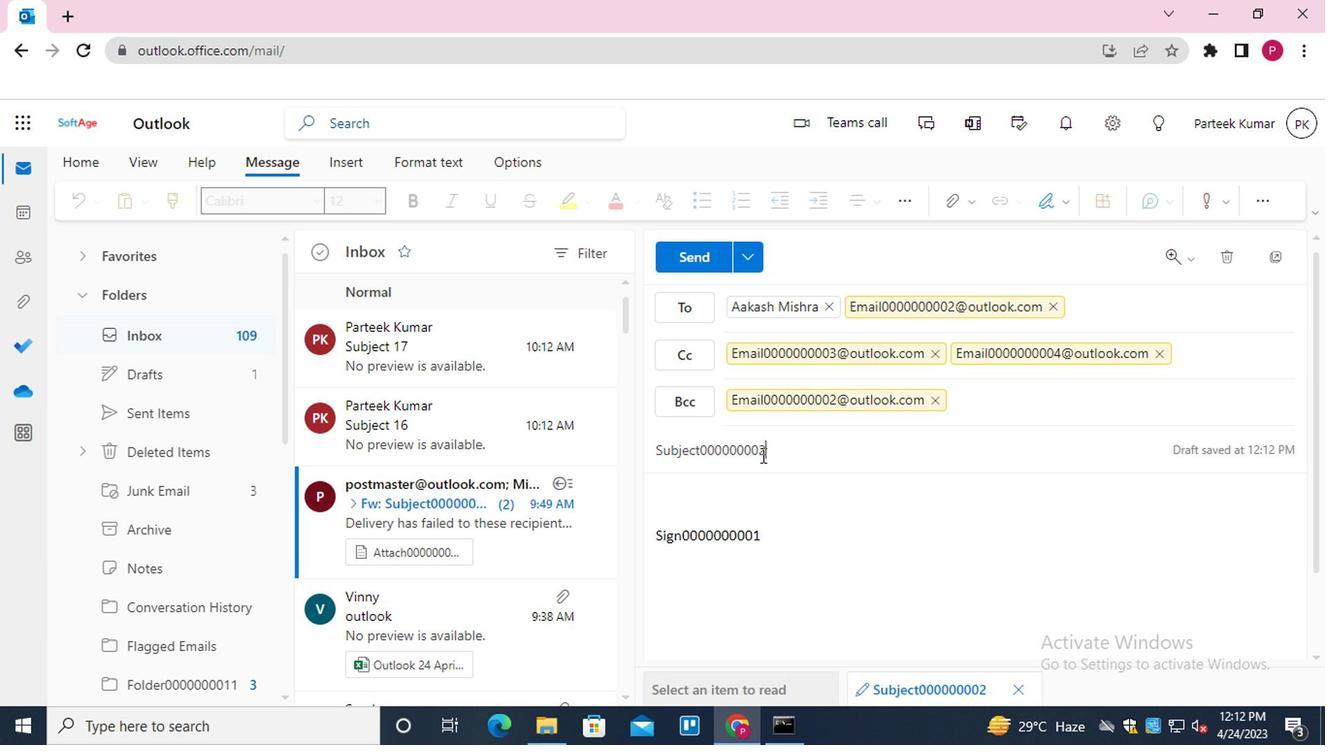 
Action: Mouse moved to (591, 450)
Screenshot: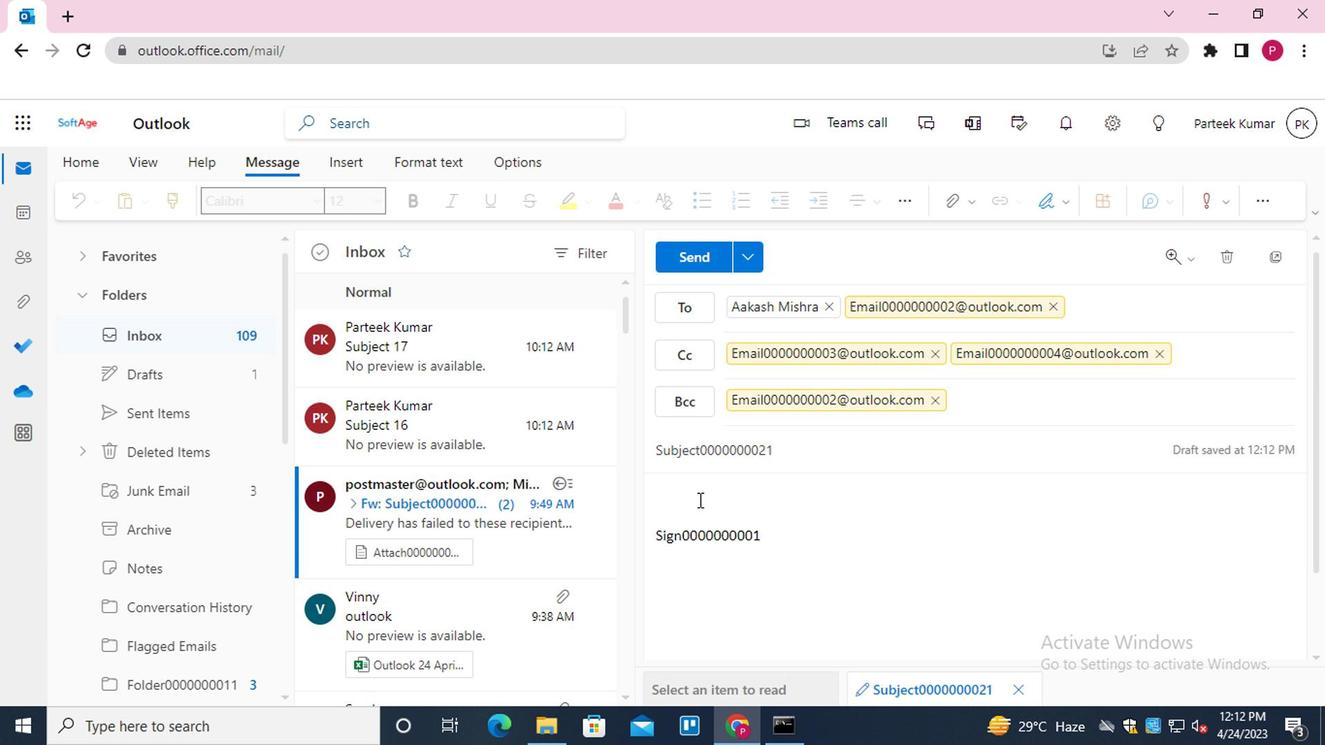 
Action: Mouse pressed left at (591, 450)
Screenshot: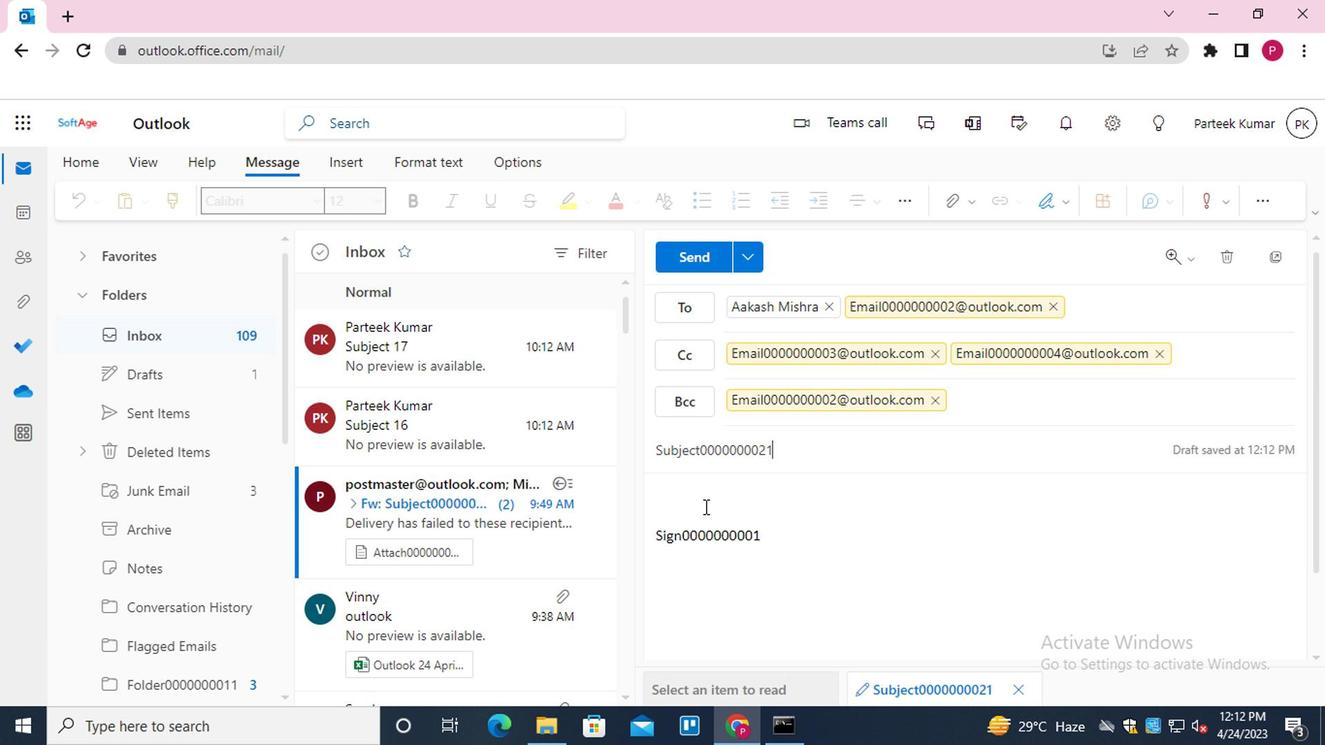 
Action: Key pressed <Key.shift_r>MESSAGR<Key.backspace>E0000000023
Screenshot: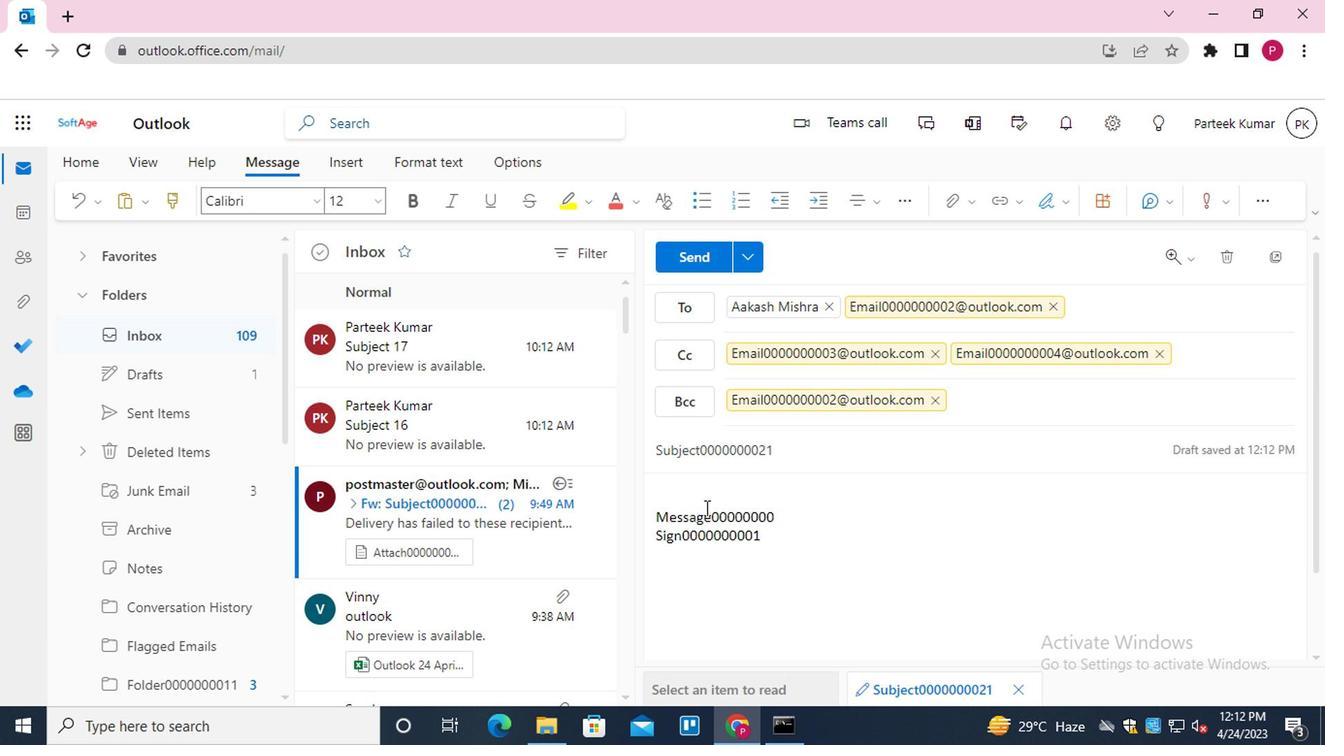 
Action: Mouse moved to (762, 234)
Screenshot: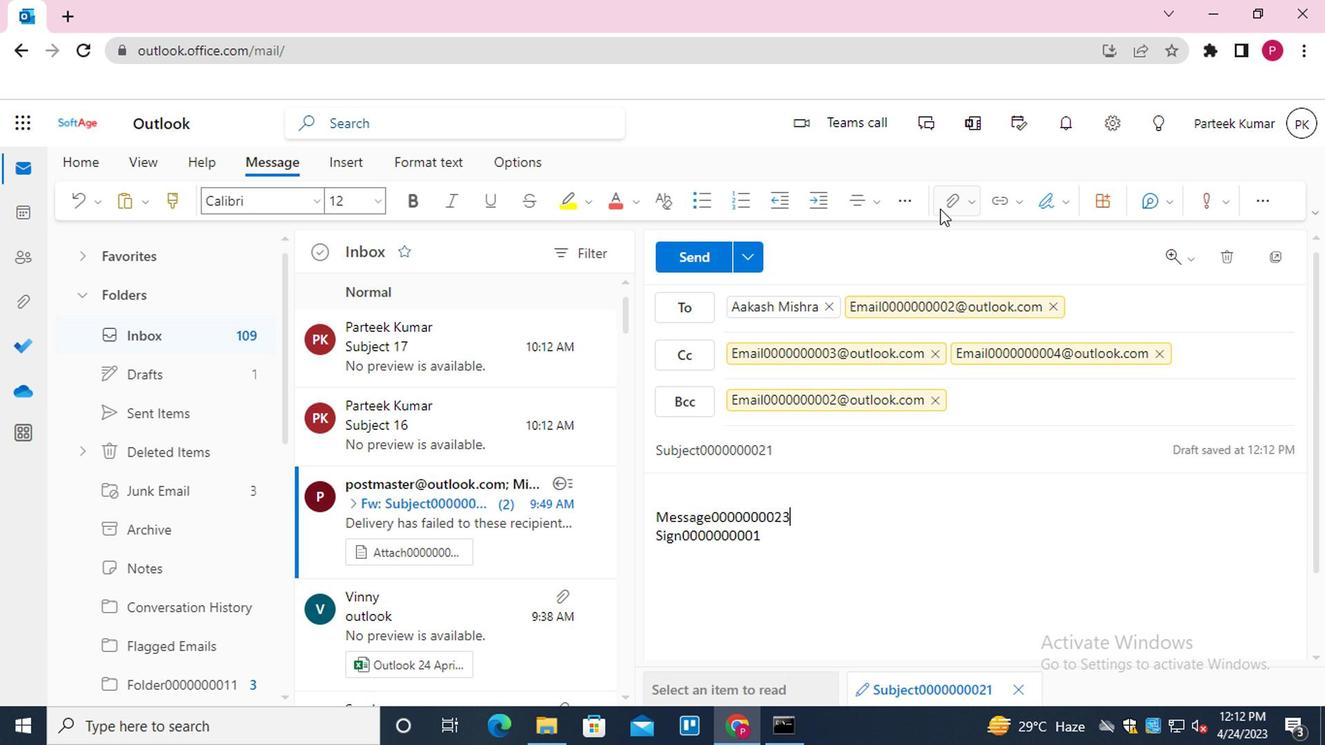 
Action: Mouse pressed left at (762, 234)
Screenshot: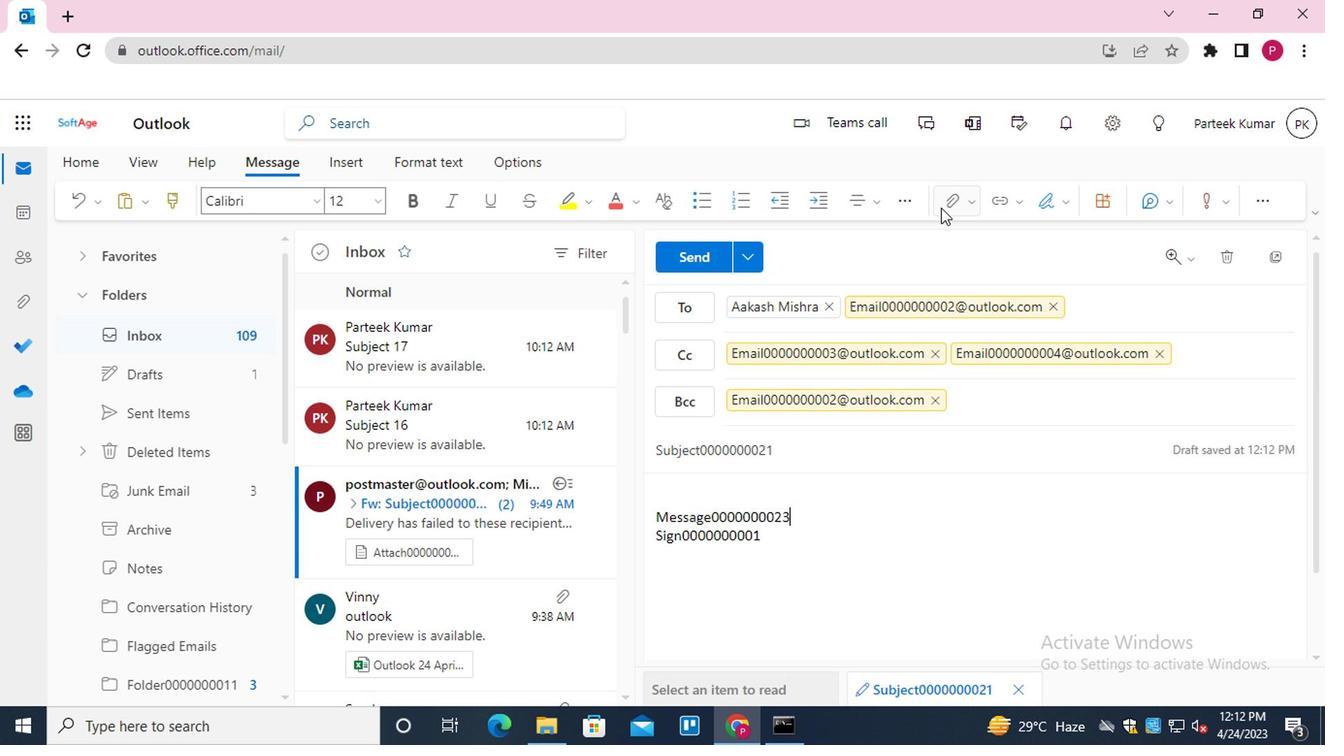
Action: Mouse moved to (720, 255)
Screenshot: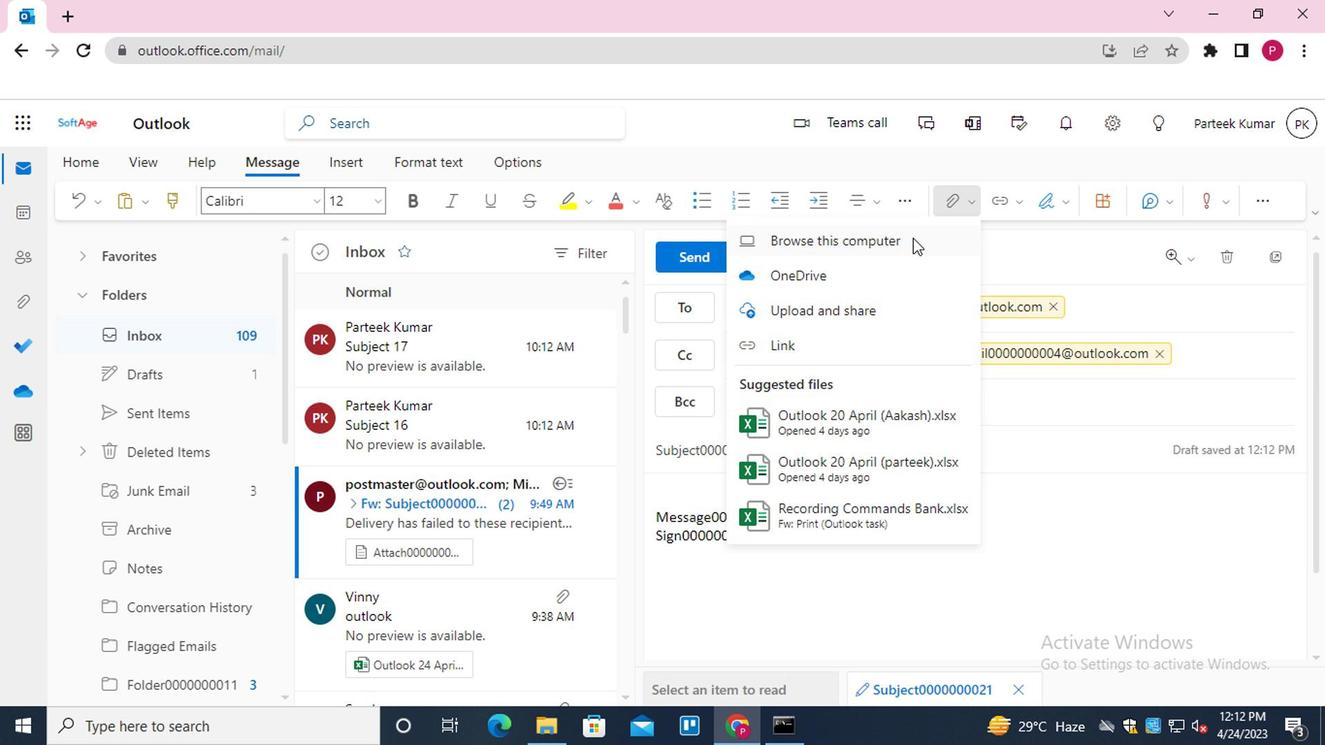
Action: Mouse pressed left at (720, 255)
Screenshot: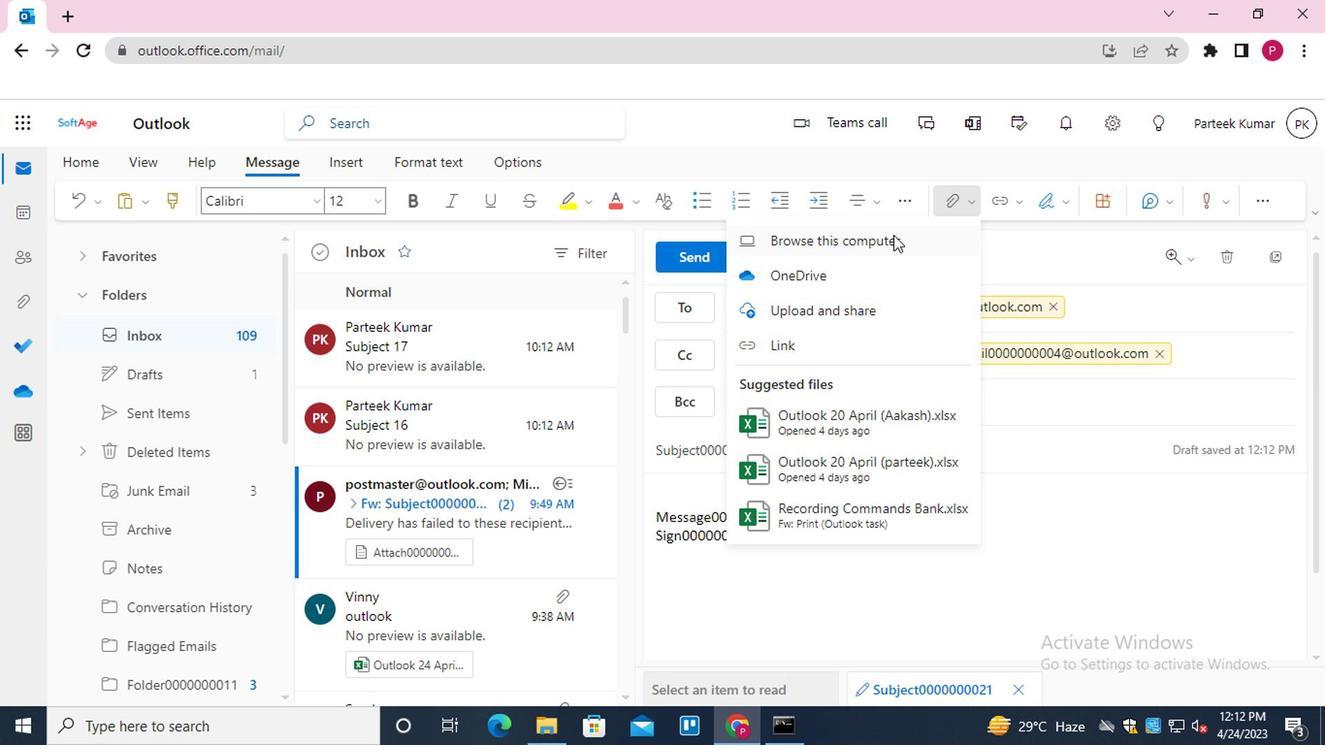 
Action: Mouse moved to (305, 232)
Screenshot: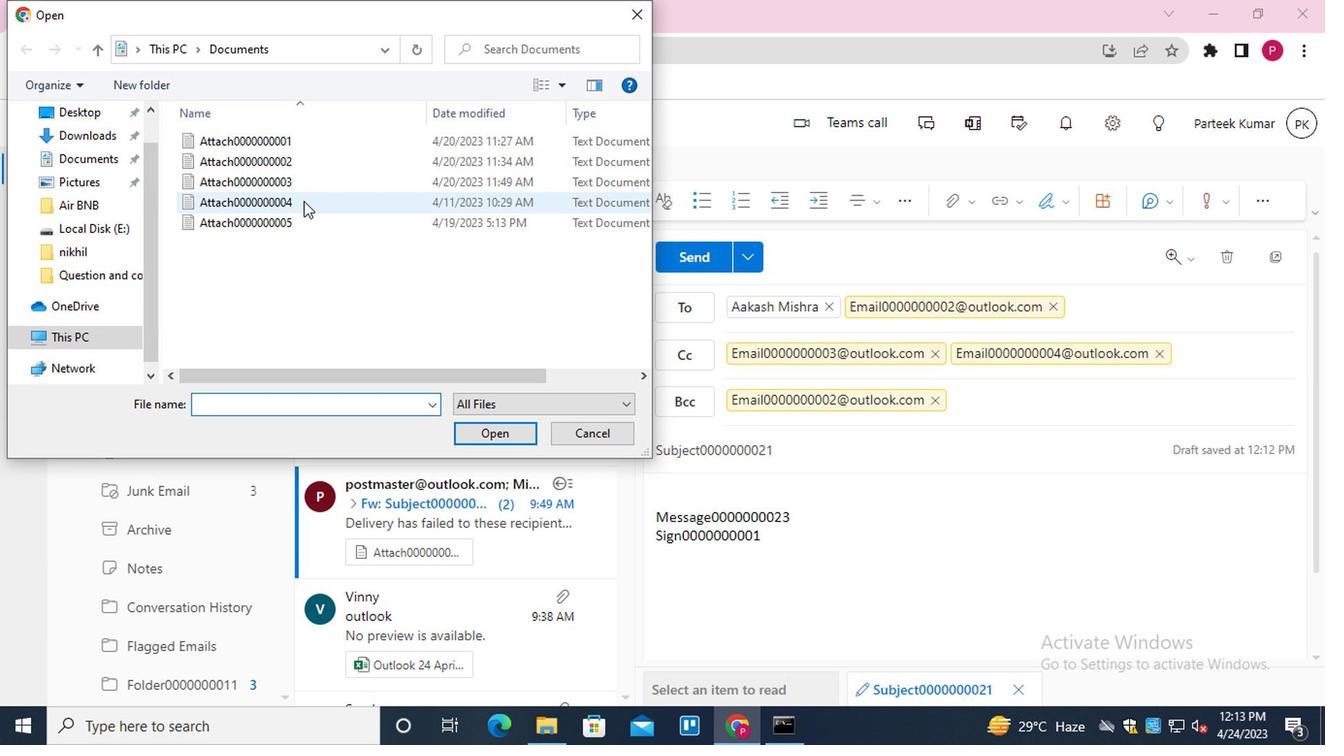 
Action: Mouse pressed left at (305, 232)
Screenshot: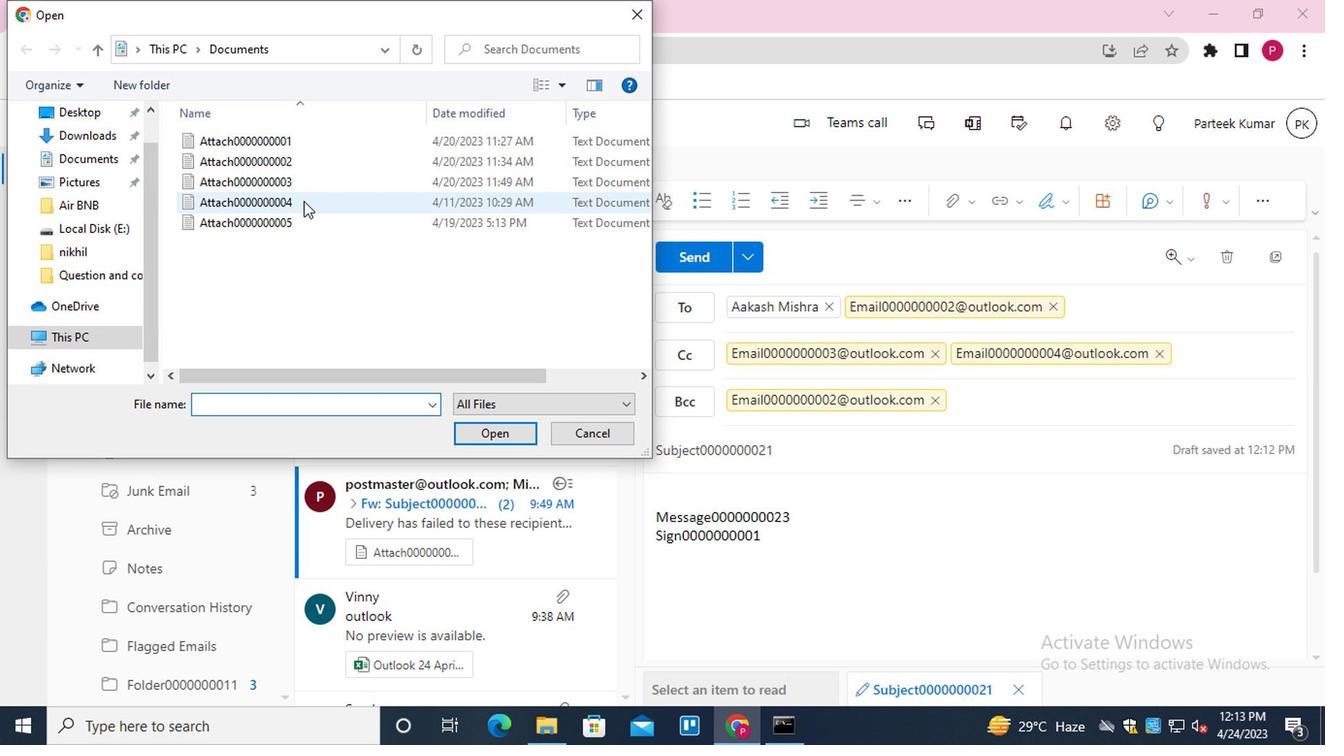
Action: Mouse moved to (440, 398)
Screenshot: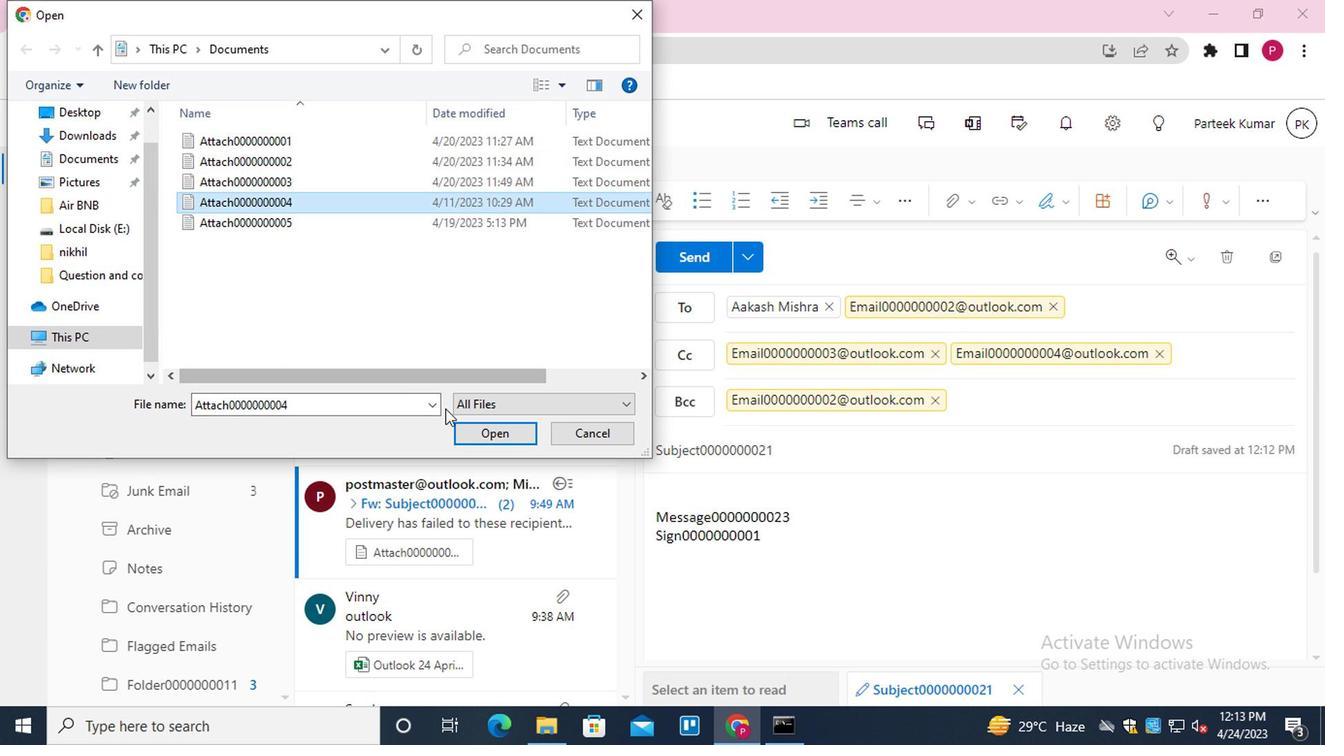 
Action: Mouse pressed left at (440, 398)
Screenshot: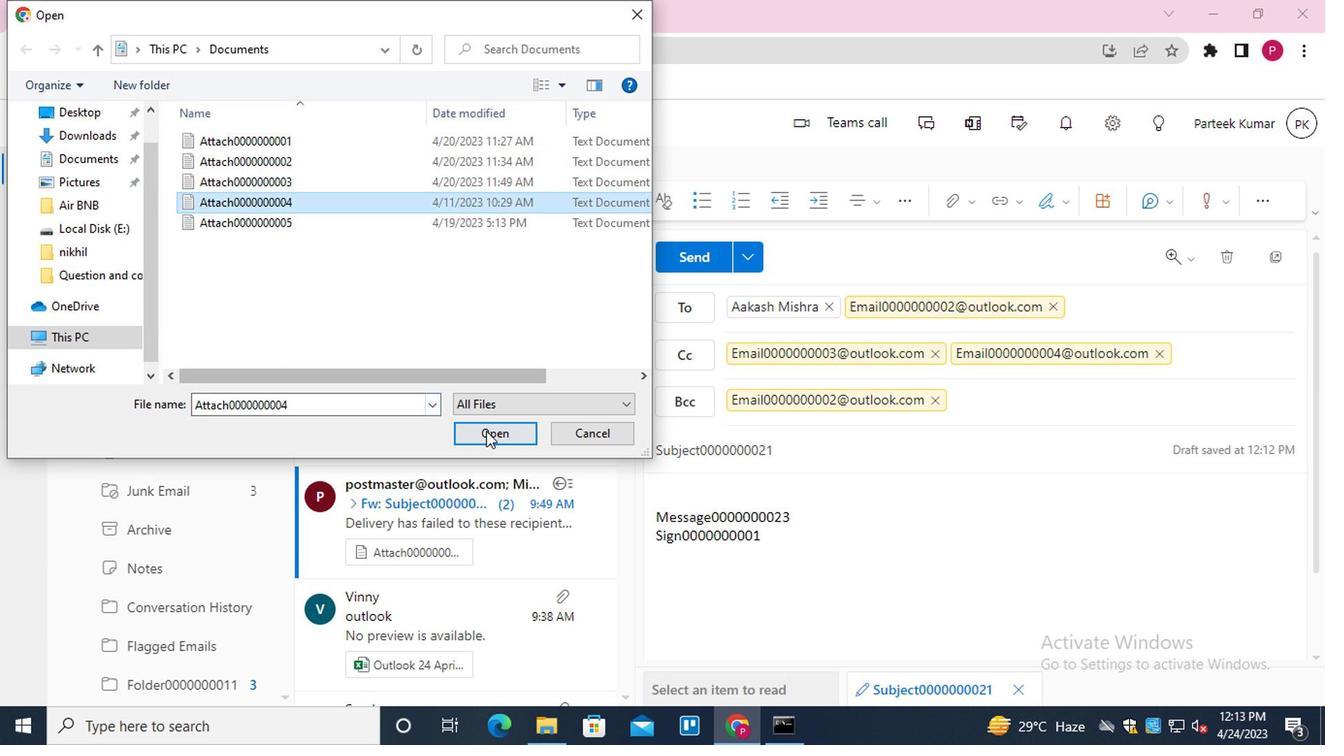 
Action: Mouse moved to (588, 277)
Screenshot: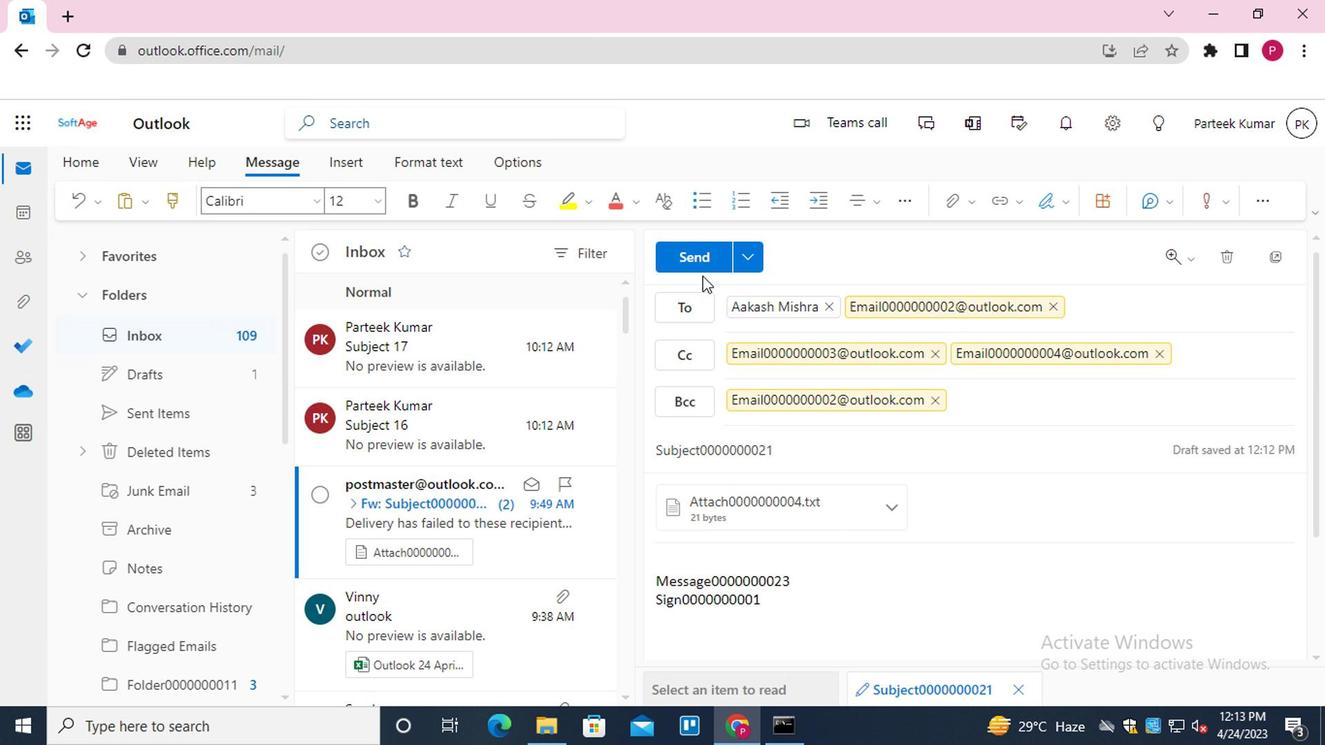 
Action: Mouse pressed left at (588, 277)
Screenshot: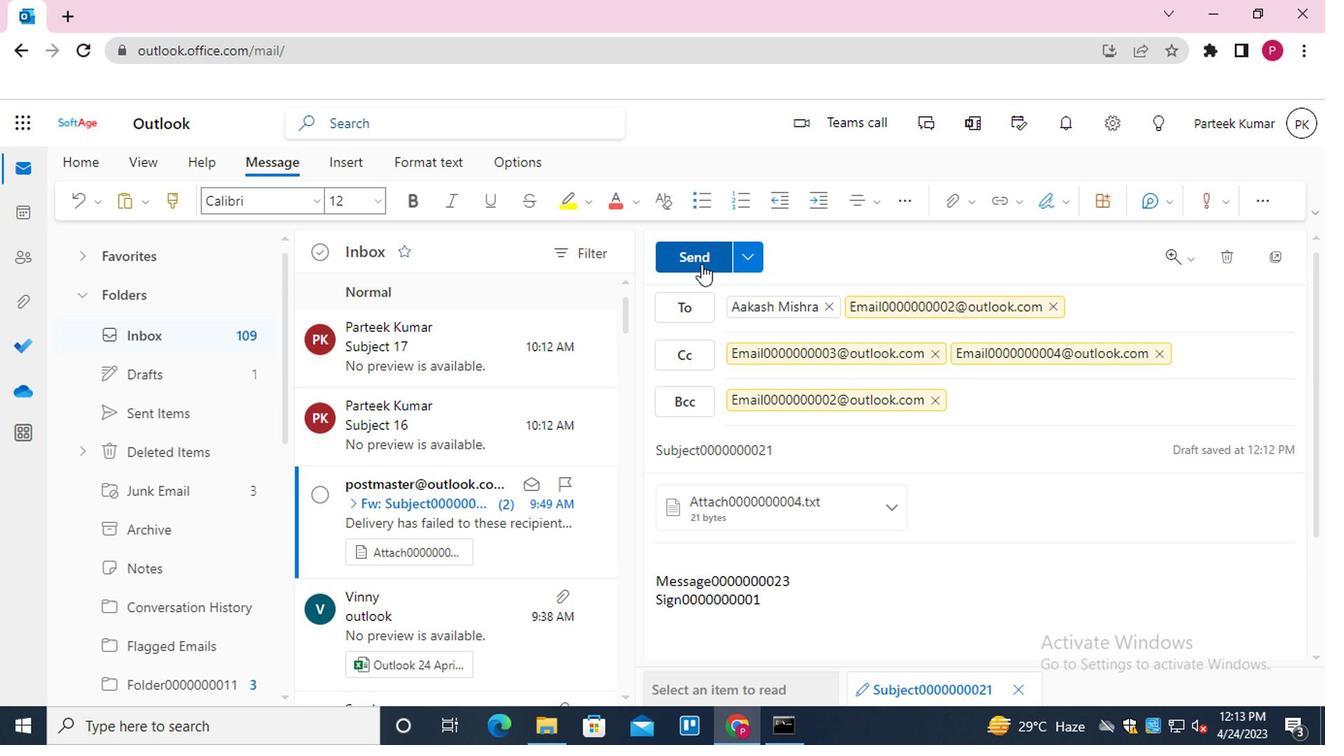 
Action: Mouse moved to (207, 238)
Screenshot: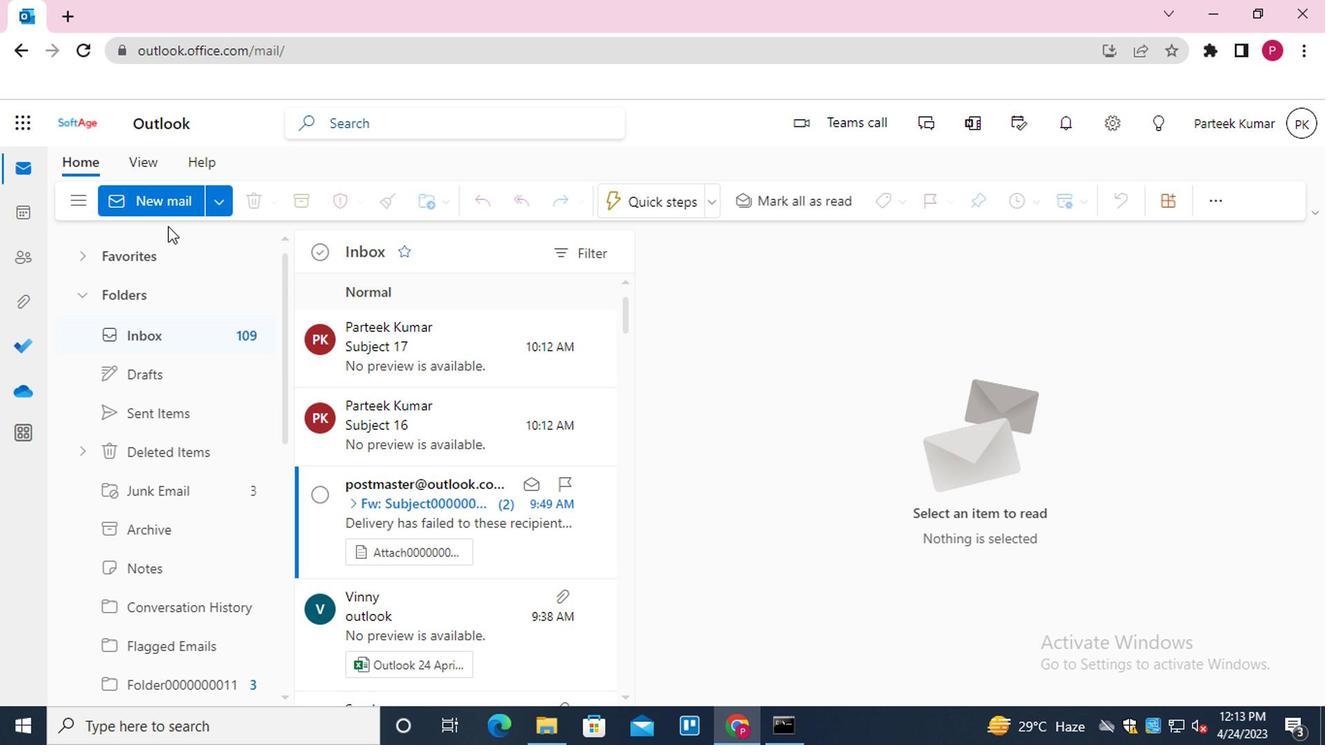 
Action: Mouse pressed left at (207, 238)
Screenshot: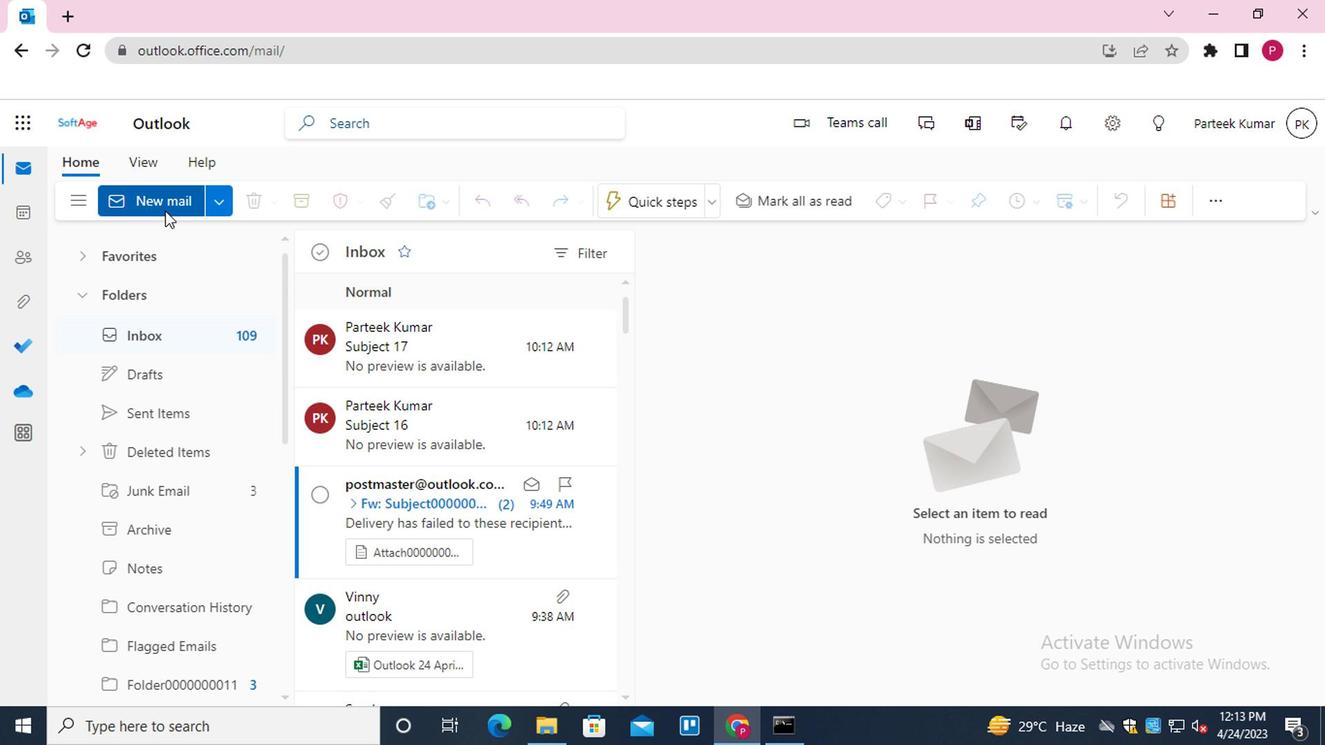 
Action: Mouse moved to (565, 407)
Screenshot: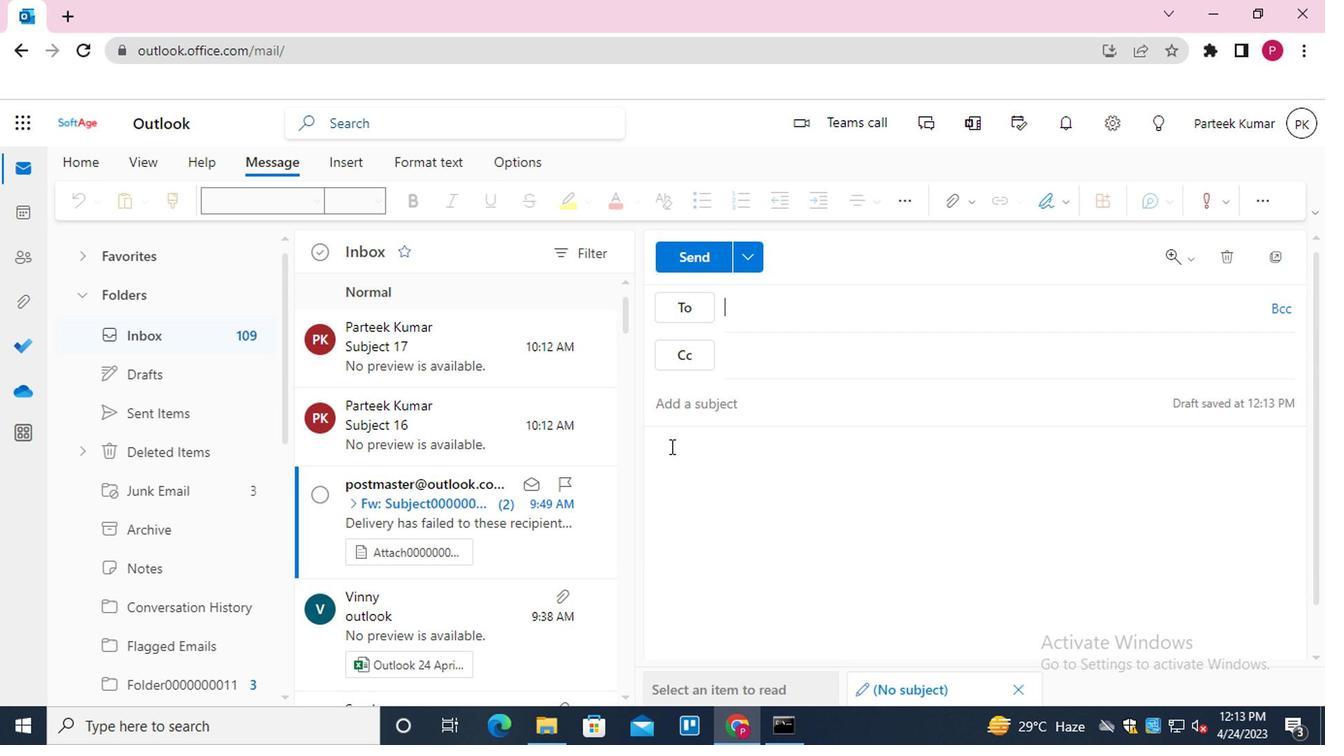 
Action: Mouse pressed left at (565, 407)
Screenshot: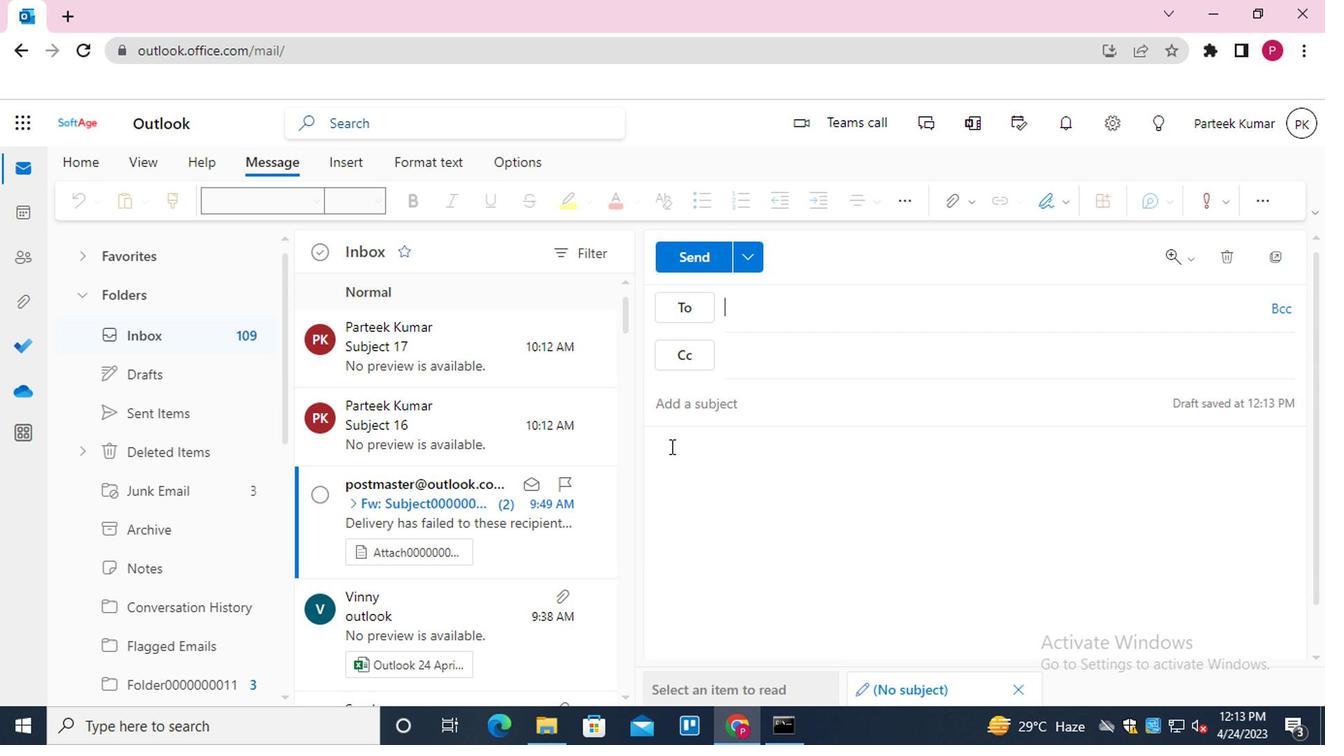 
Action: Mouse moved to (1003, 219)
Screenshot: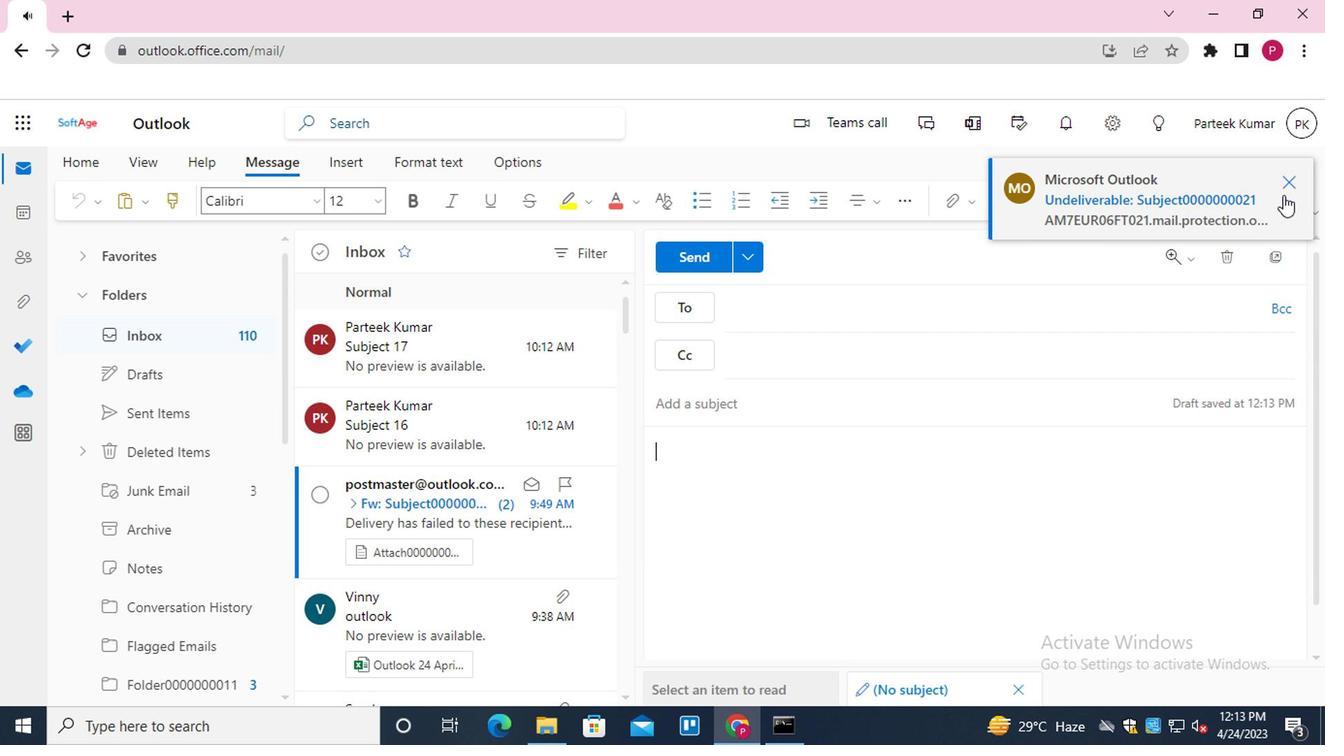 
Action: Mouse pressed left at (1003, 219)
Screenshot: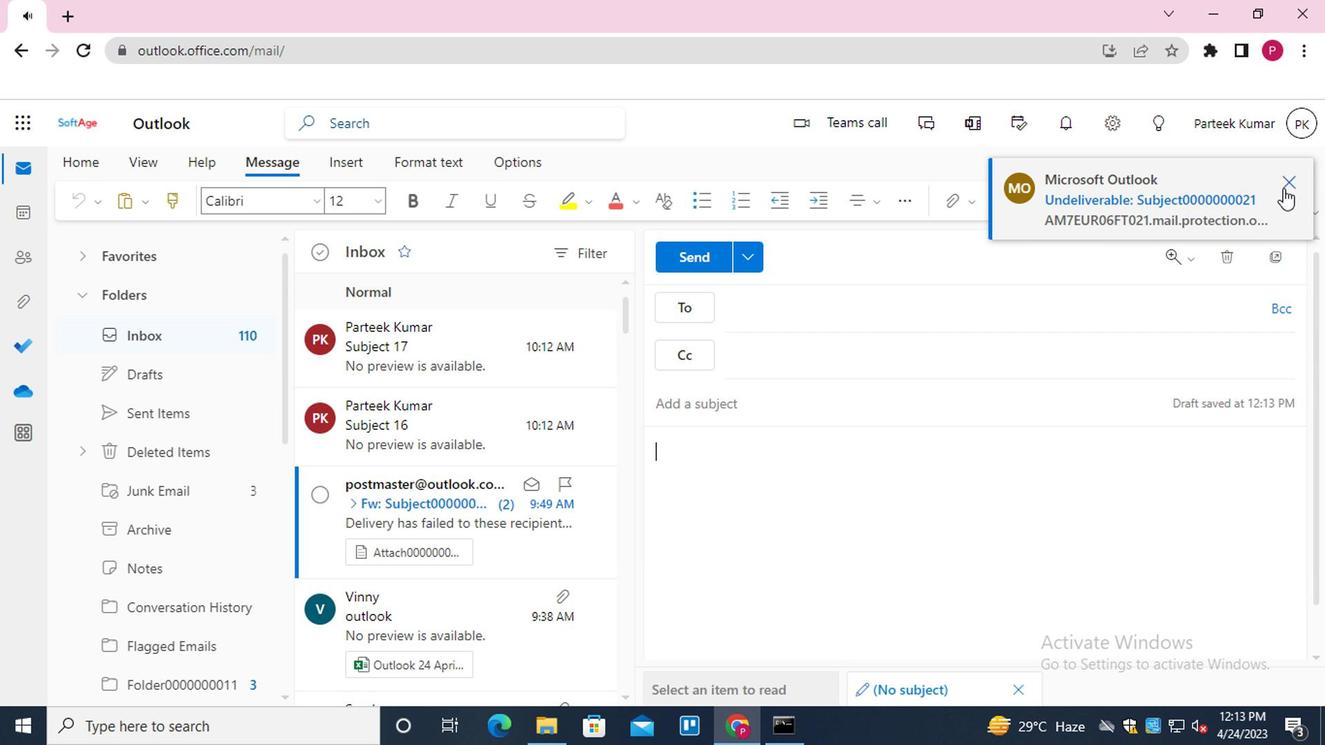 
Action: Mouse moved to (806, 233)
Screenshot: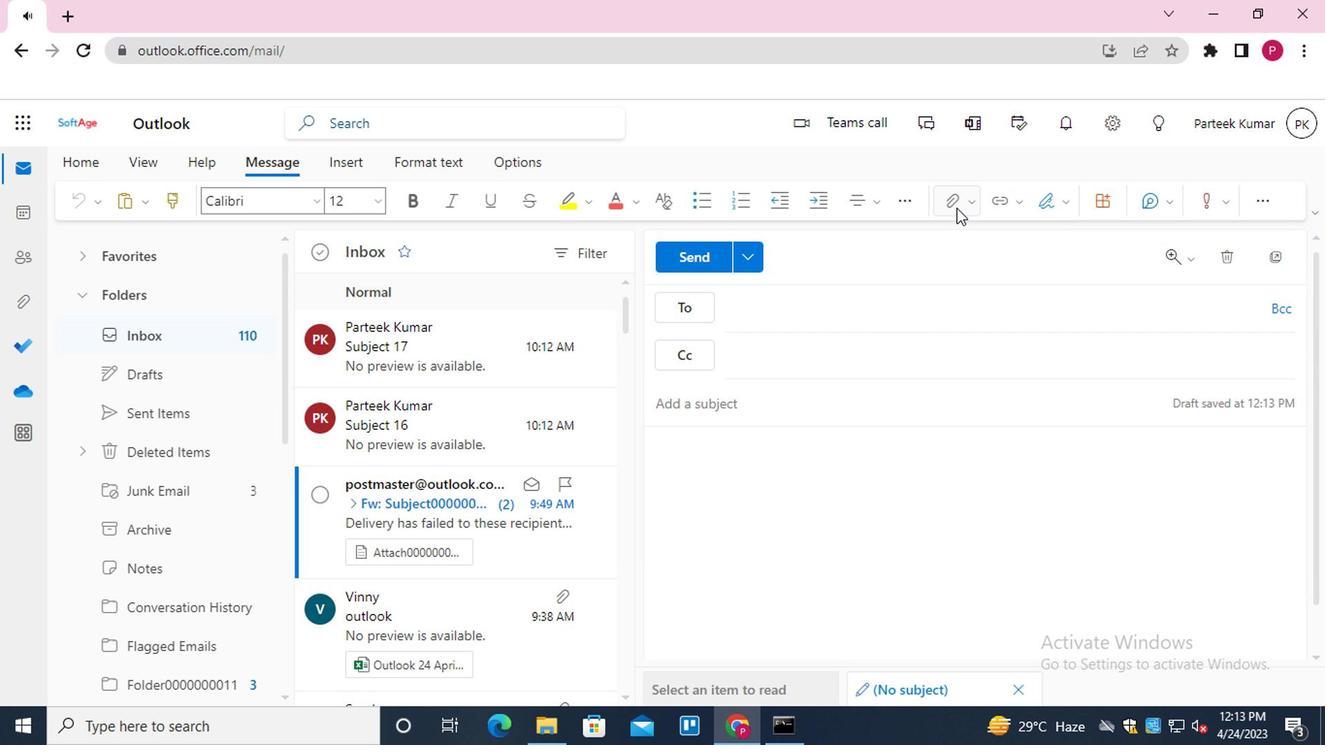 
Action: Mouse pressed left at (806, 233)
Screenshot: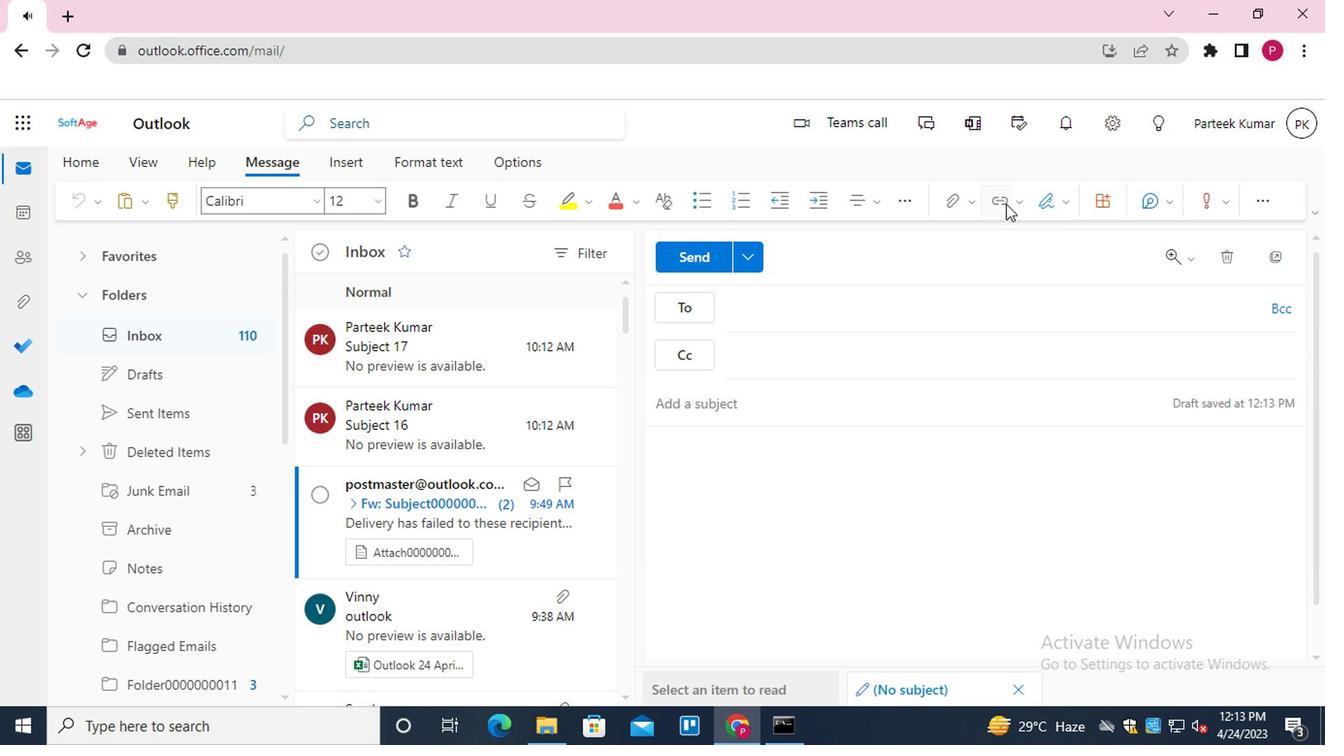 
Action: Mouse moved to (527, 354)
Screenshot: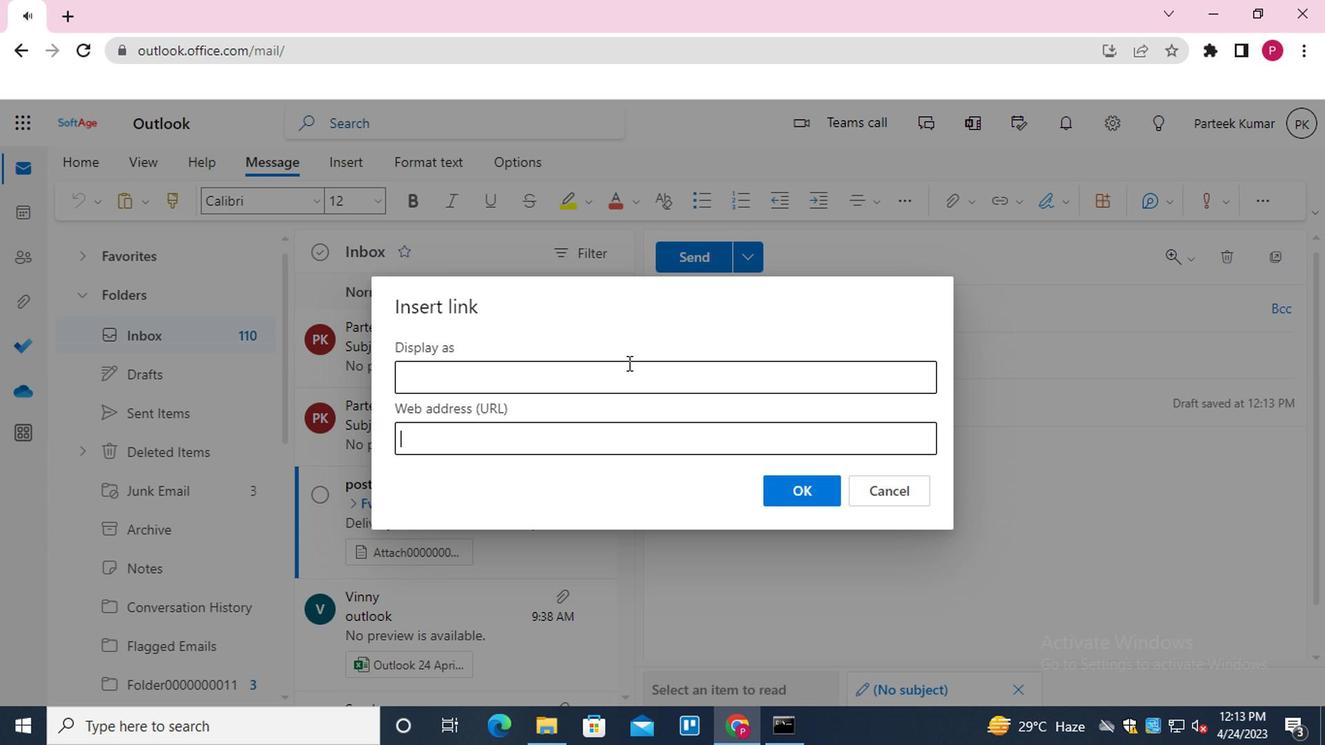 
Action: Mouse pressed left at (527, 354)
Screenshot: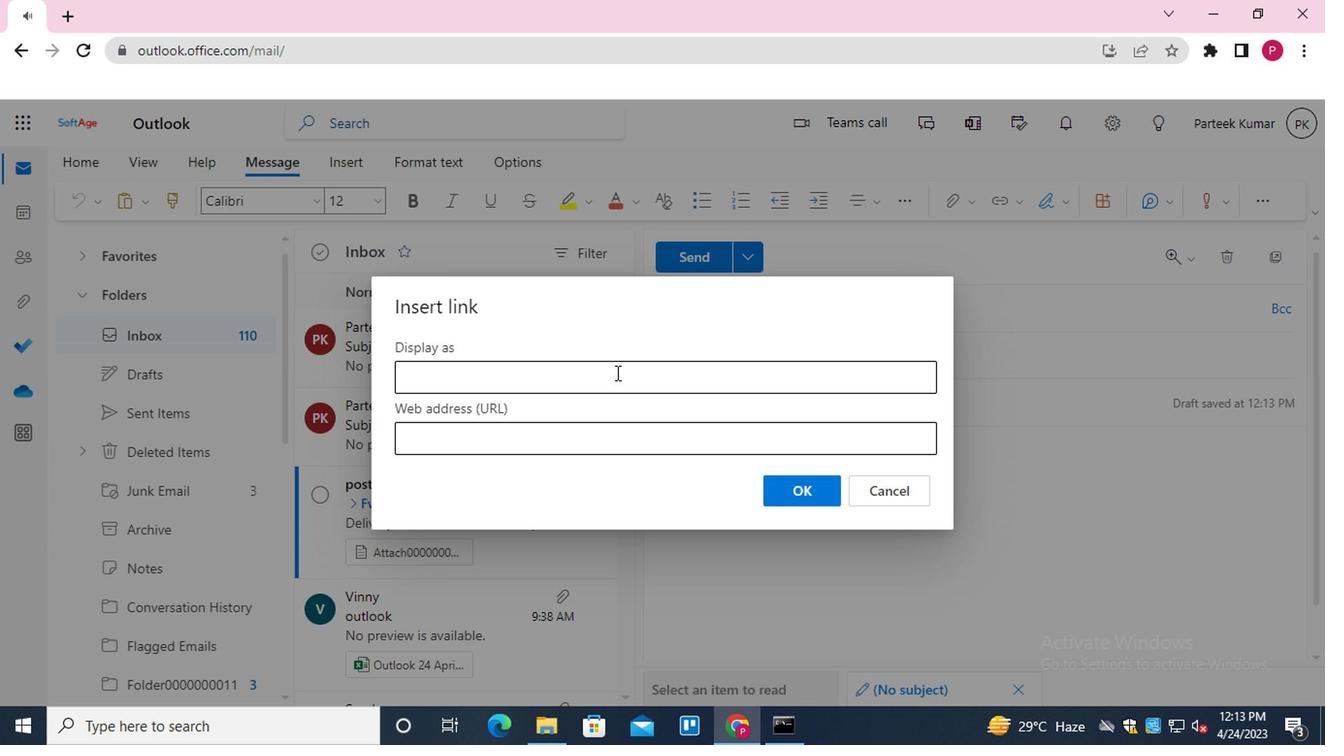 
Action: Key pressed <Key.shift_r>LINK0000000021
Screenshot: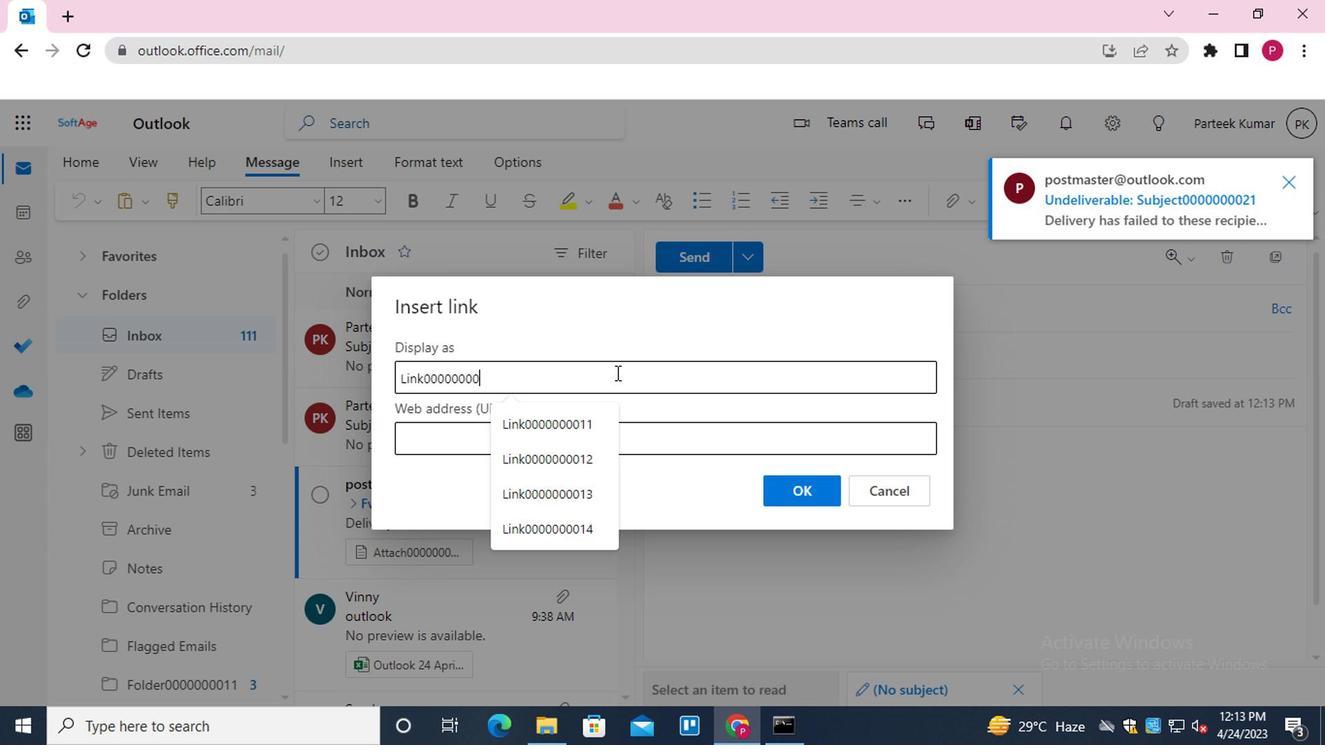 
Action: Mouse moved to (565, 399)
Screenshot: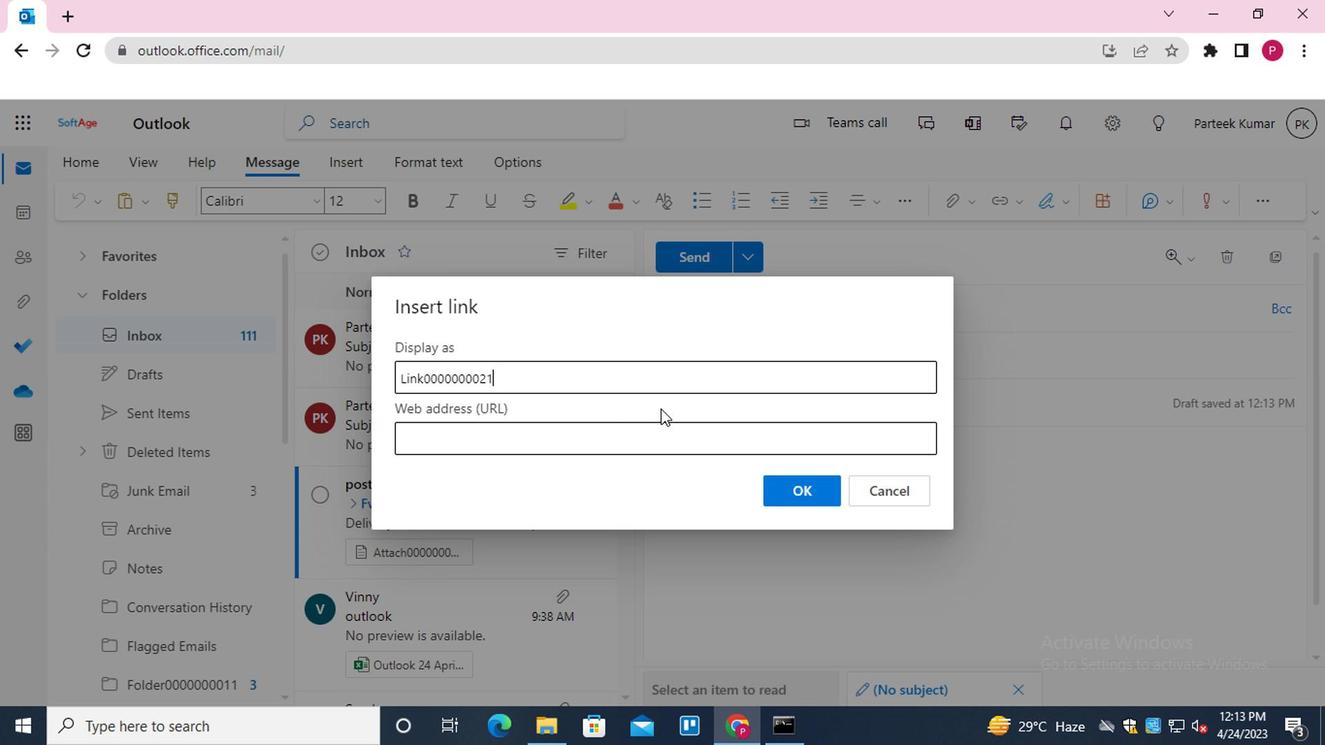 
Action: Mouse pressed left at (565, 399)
Screenshot: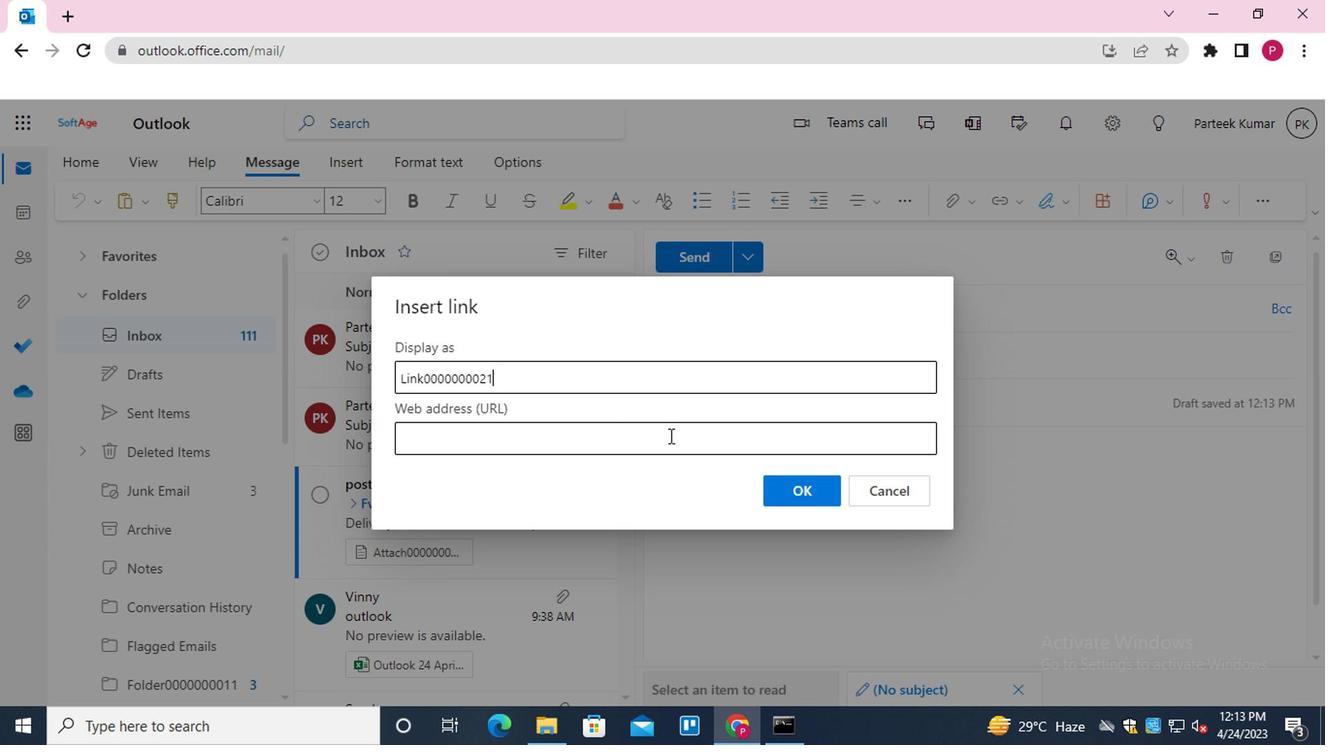 
Action: Key pressed <Key.shift_r>LINK0000000021
Screenshot: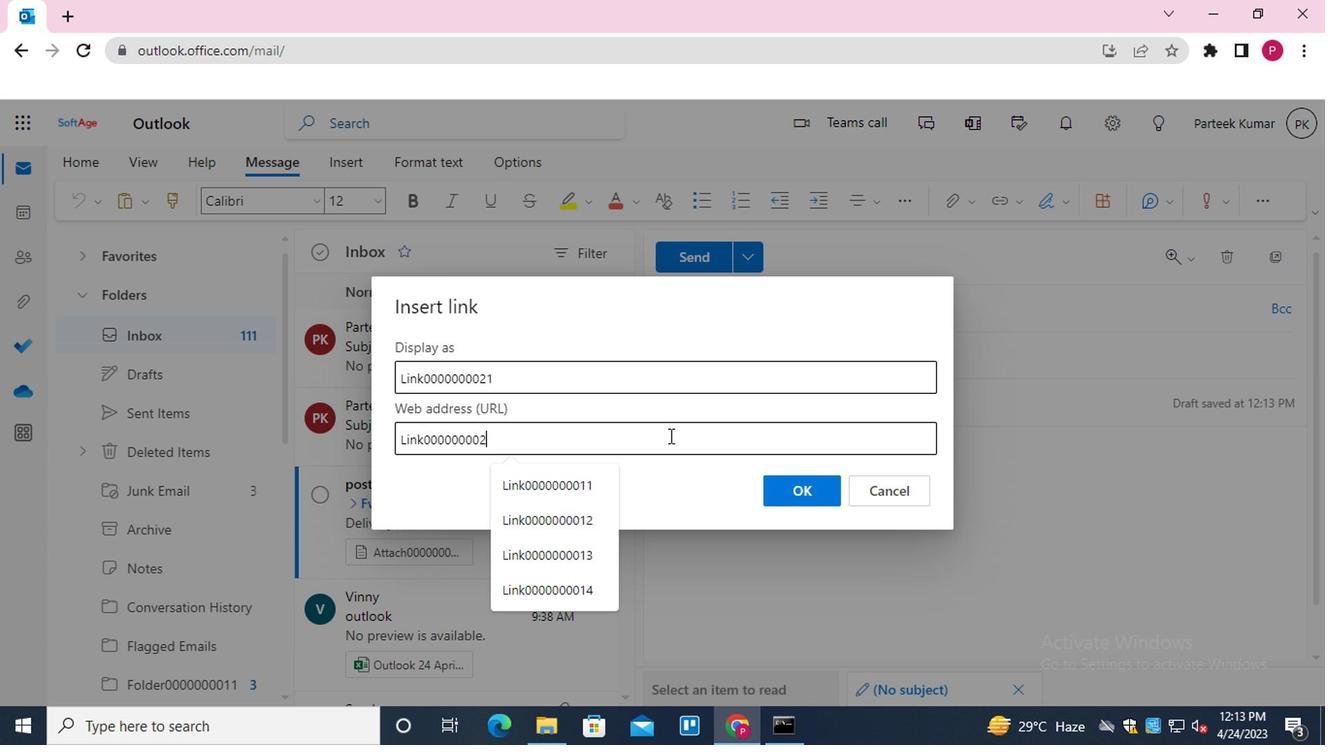 
Action: Mouse moved to (641, 441)
Screenshot: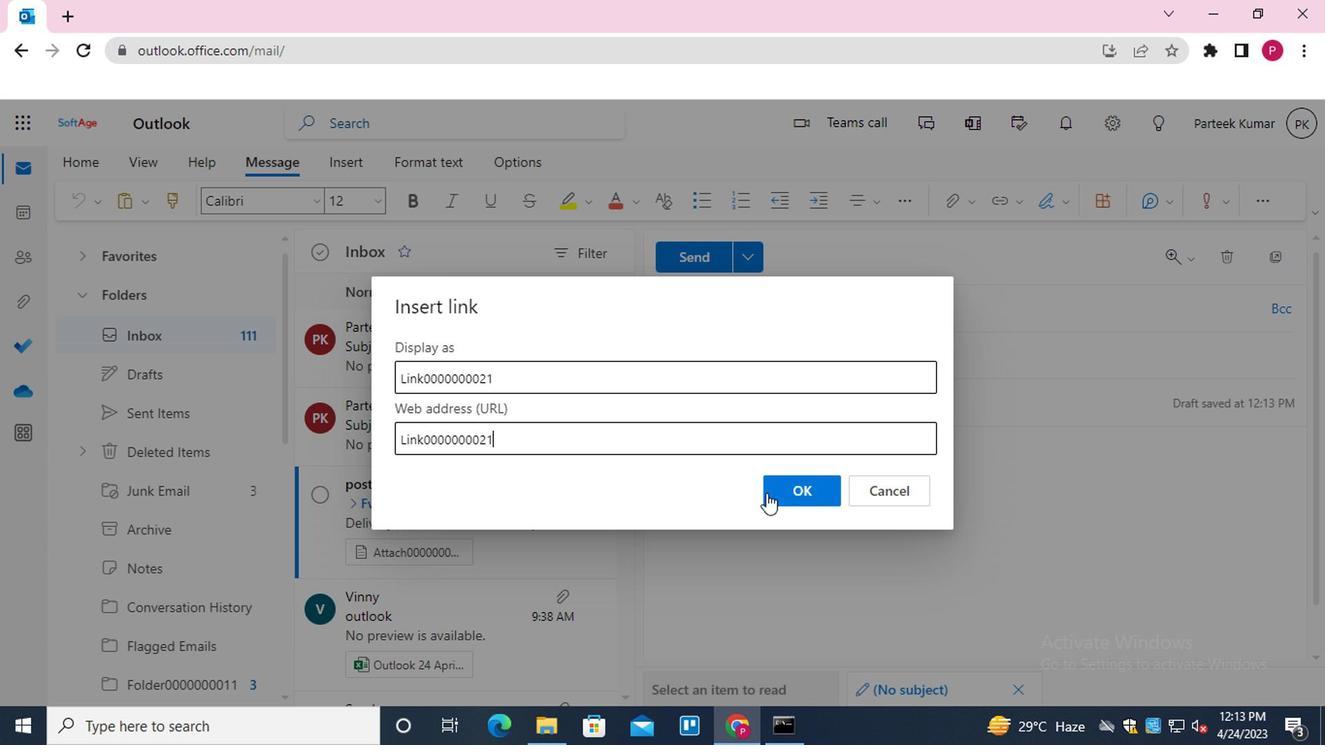 
Action: Mouse pressed left at (641, 441)
Screenshot: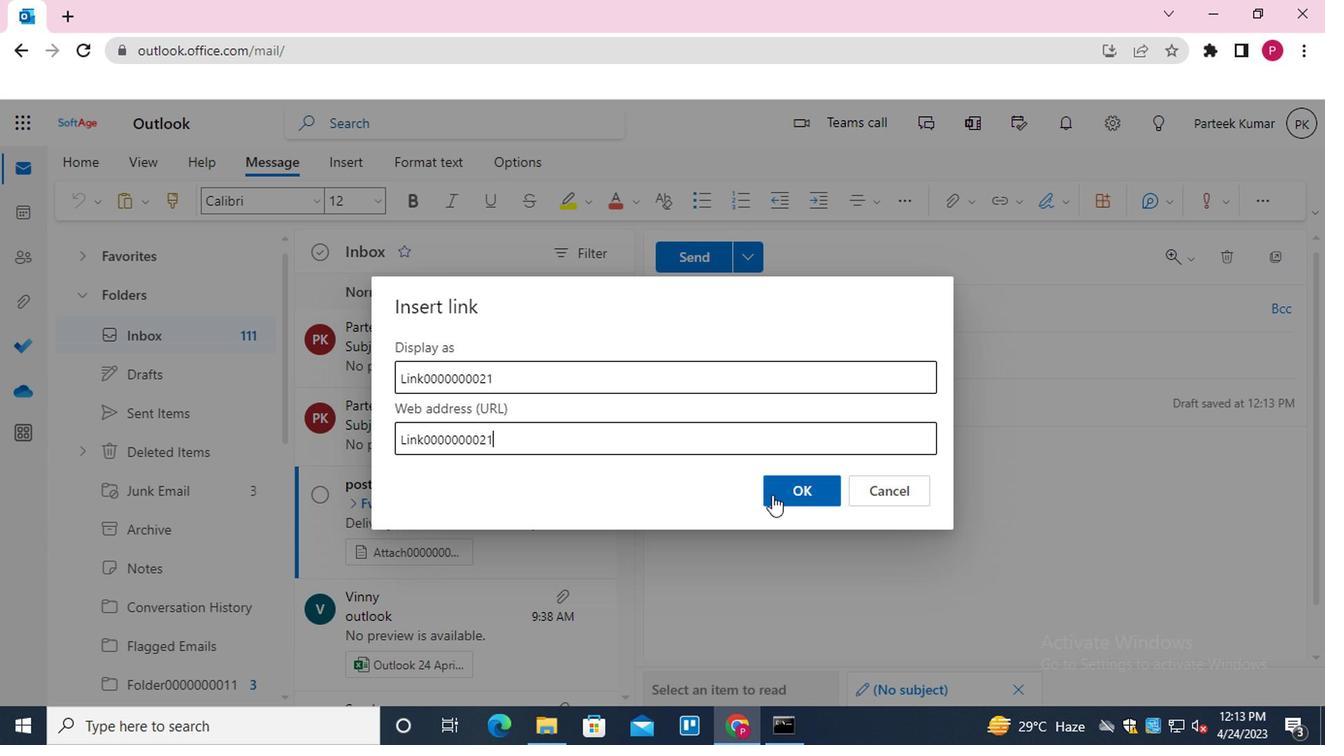 
Action: Mouse moved to (689, 311)
Screenshot: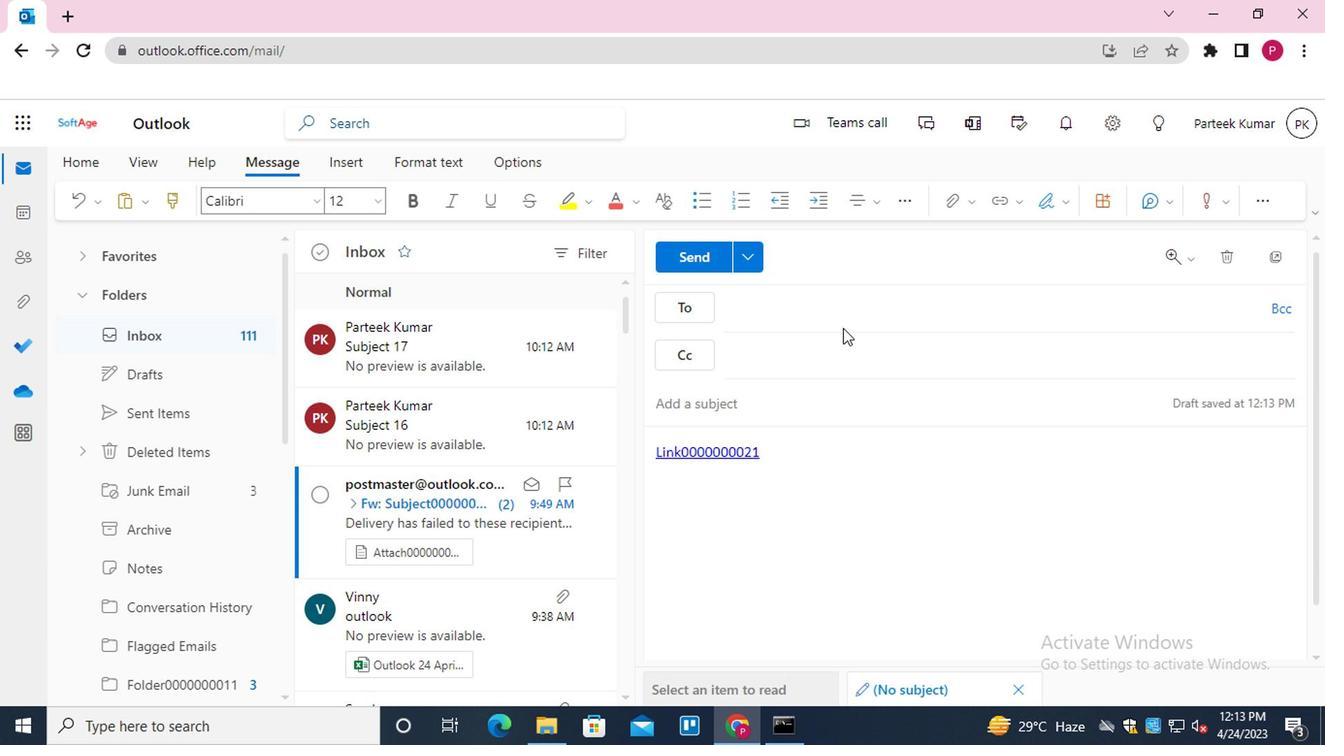 
Action: Mouse pressed left at (689, 311)
Screenshot: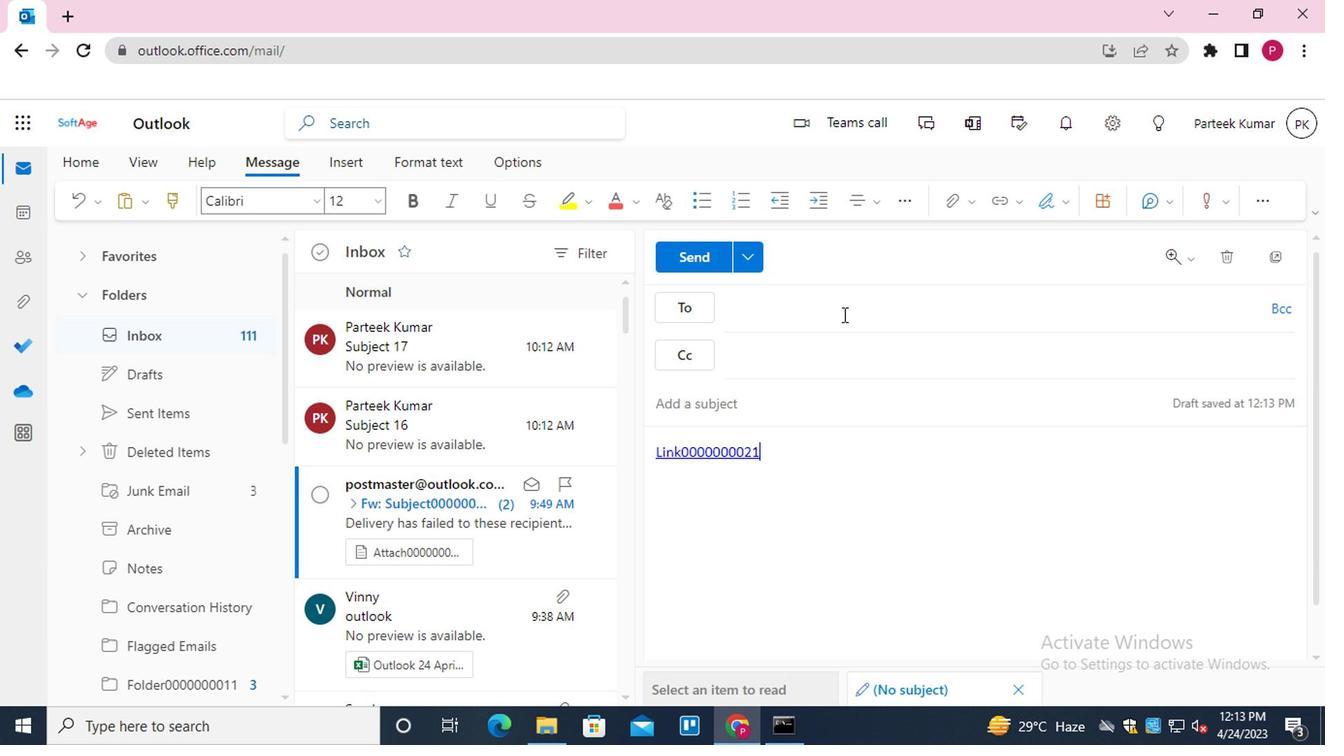 
Action: Mouse moved to (670, 371)
Screenshot: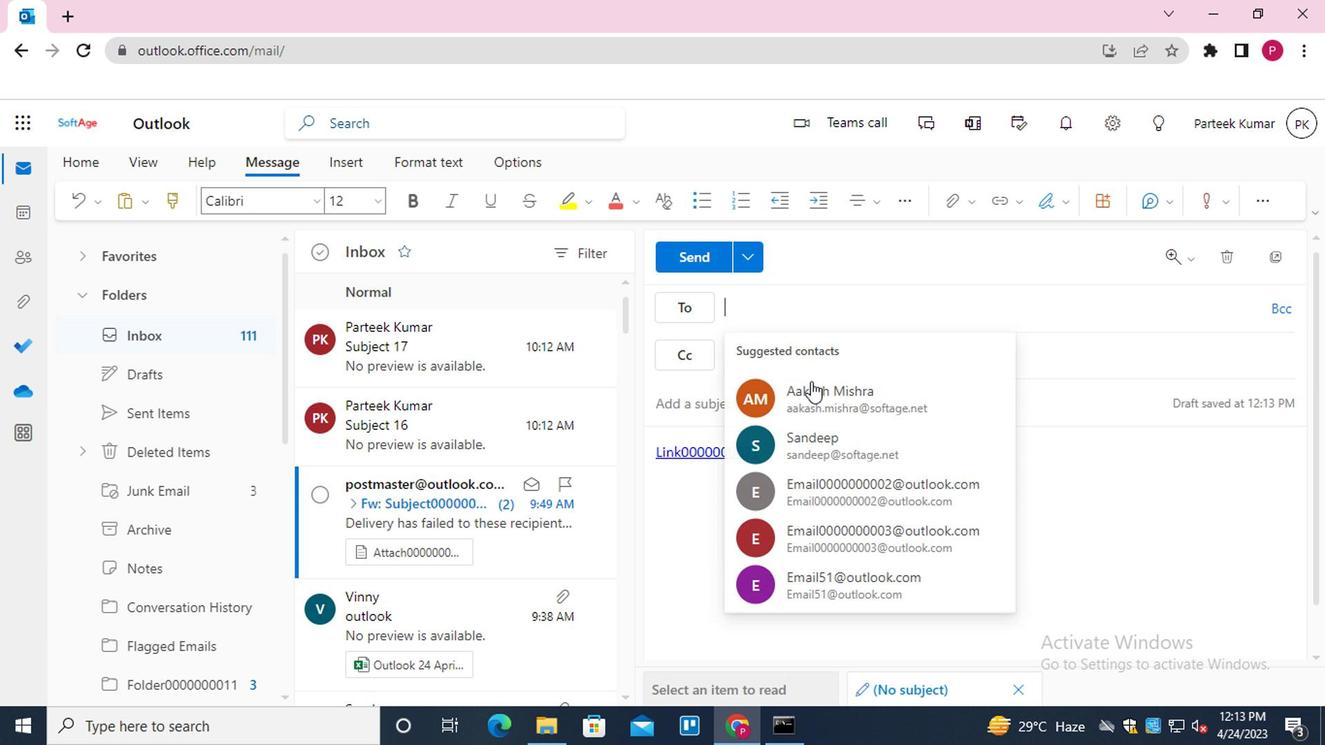 
Action: Mouse pressed left at (670, 371)
Screenshot: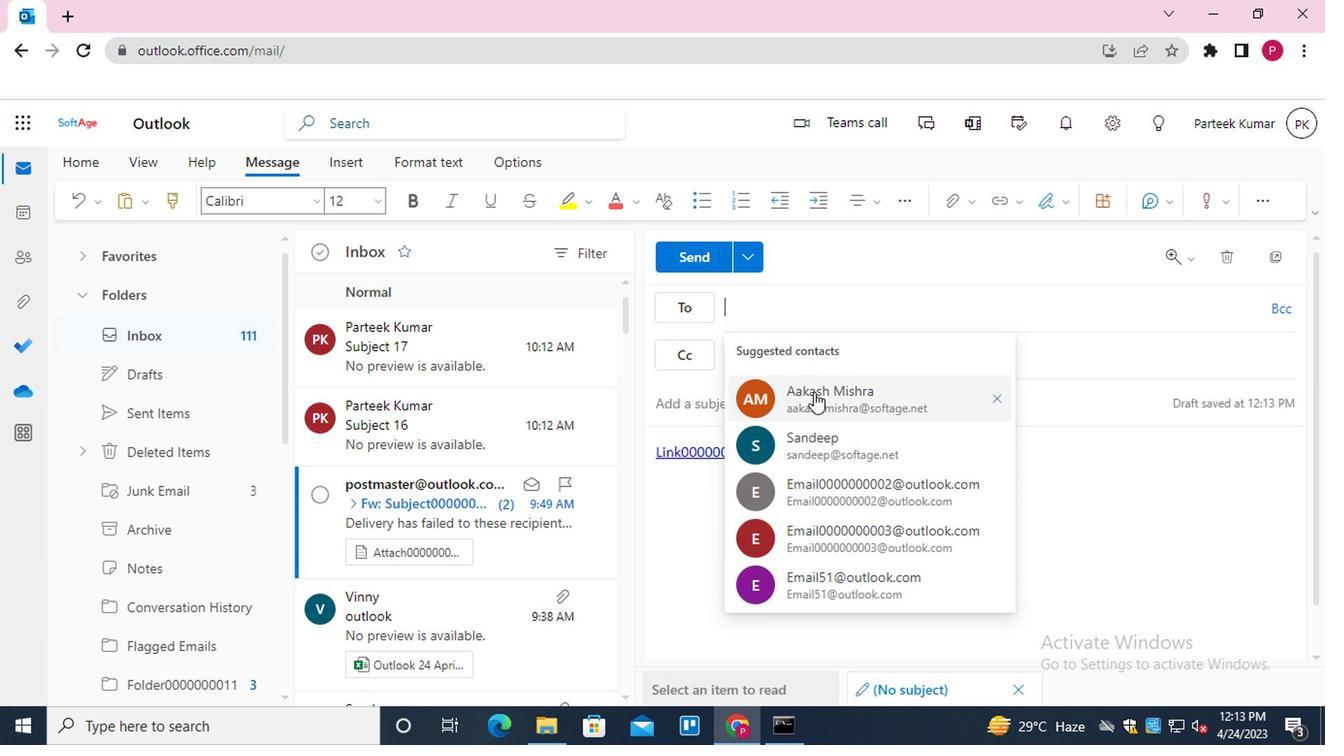 
Action: Mouse moved to (655, 381)
Screenshot: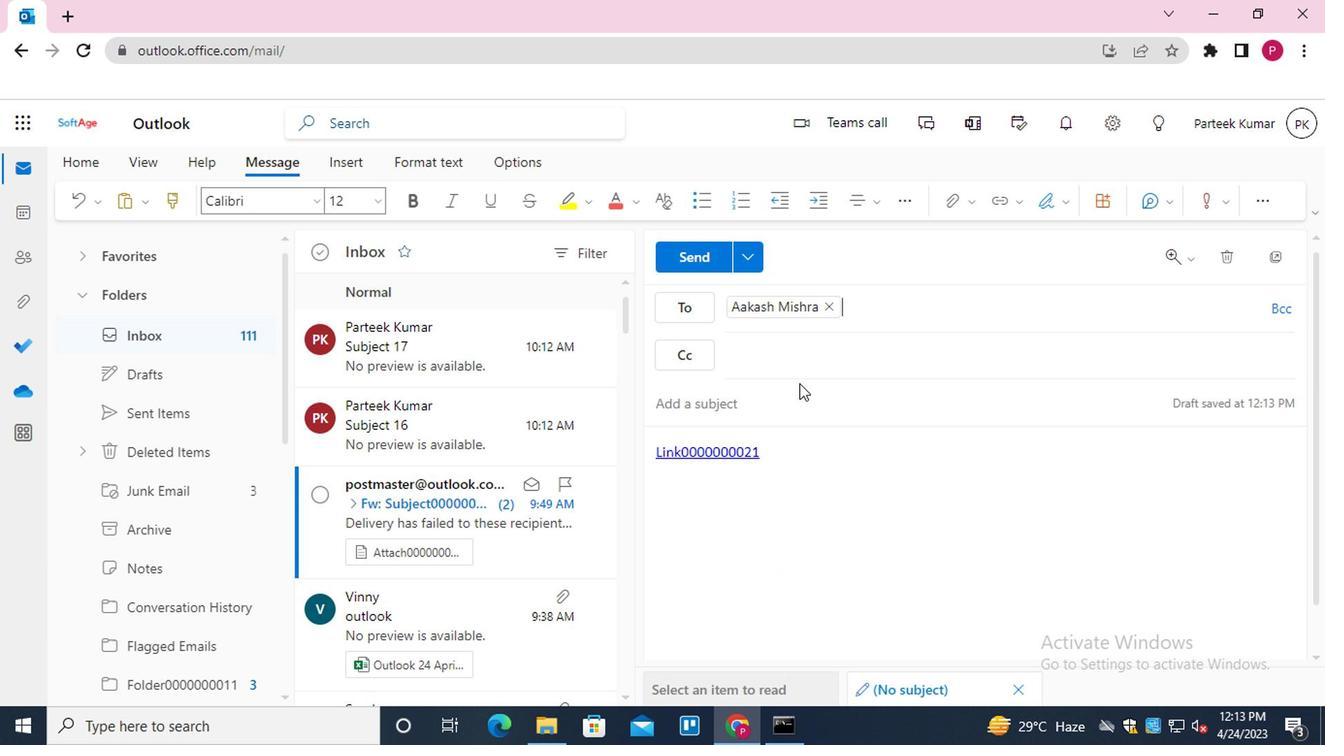 
Action: Mouse pressed left at (655, 381)
Screenshot: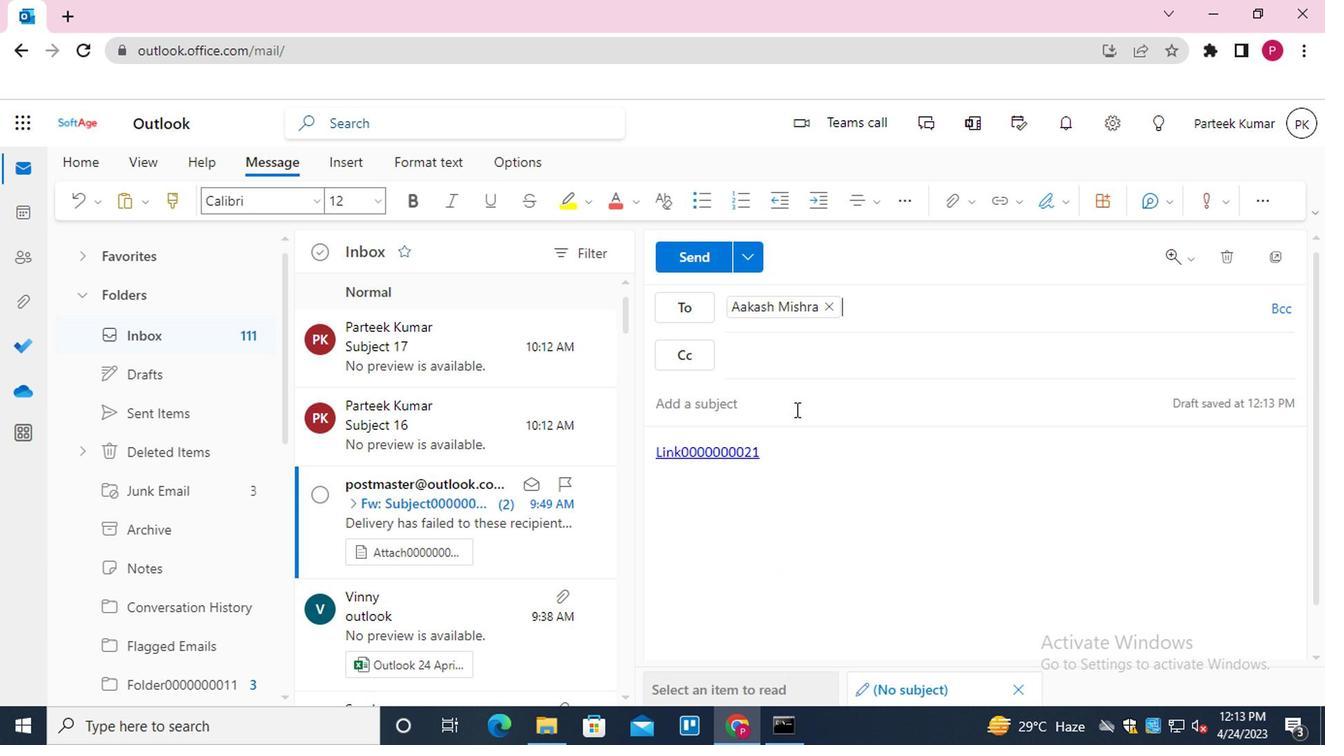 
Action: Key pressed <Key.shift>SUBJECT0000000021
Screenshot: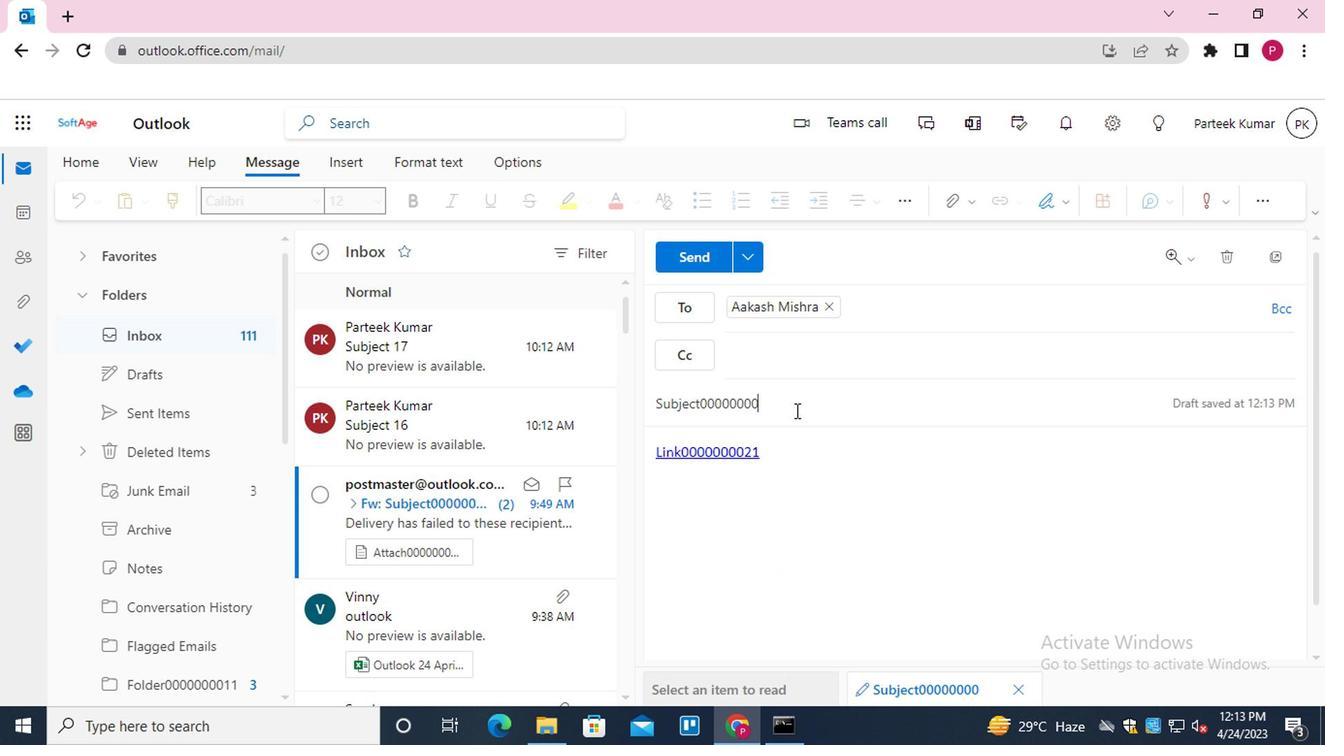 
Action: Mouse moved to (630, 393)
Screenshot: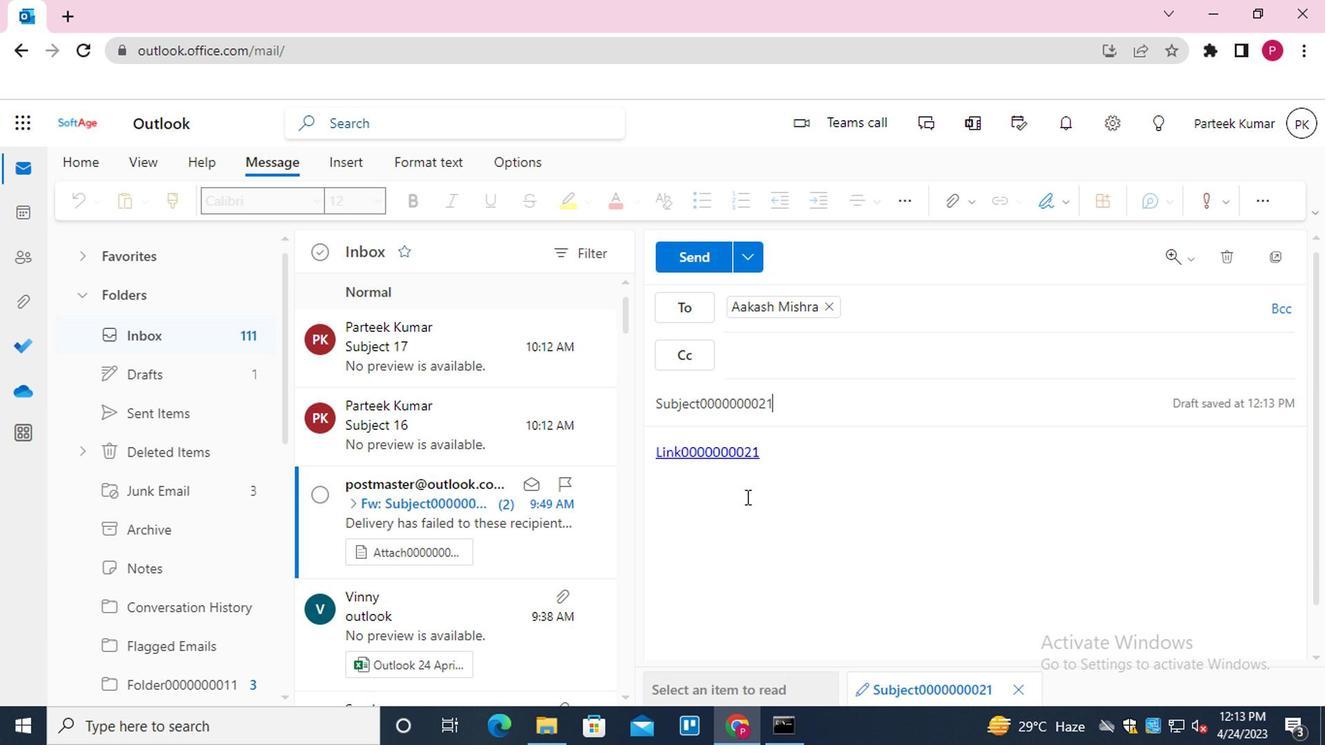 
Action: Mouse pressed left at (630, 393)
Screenshot: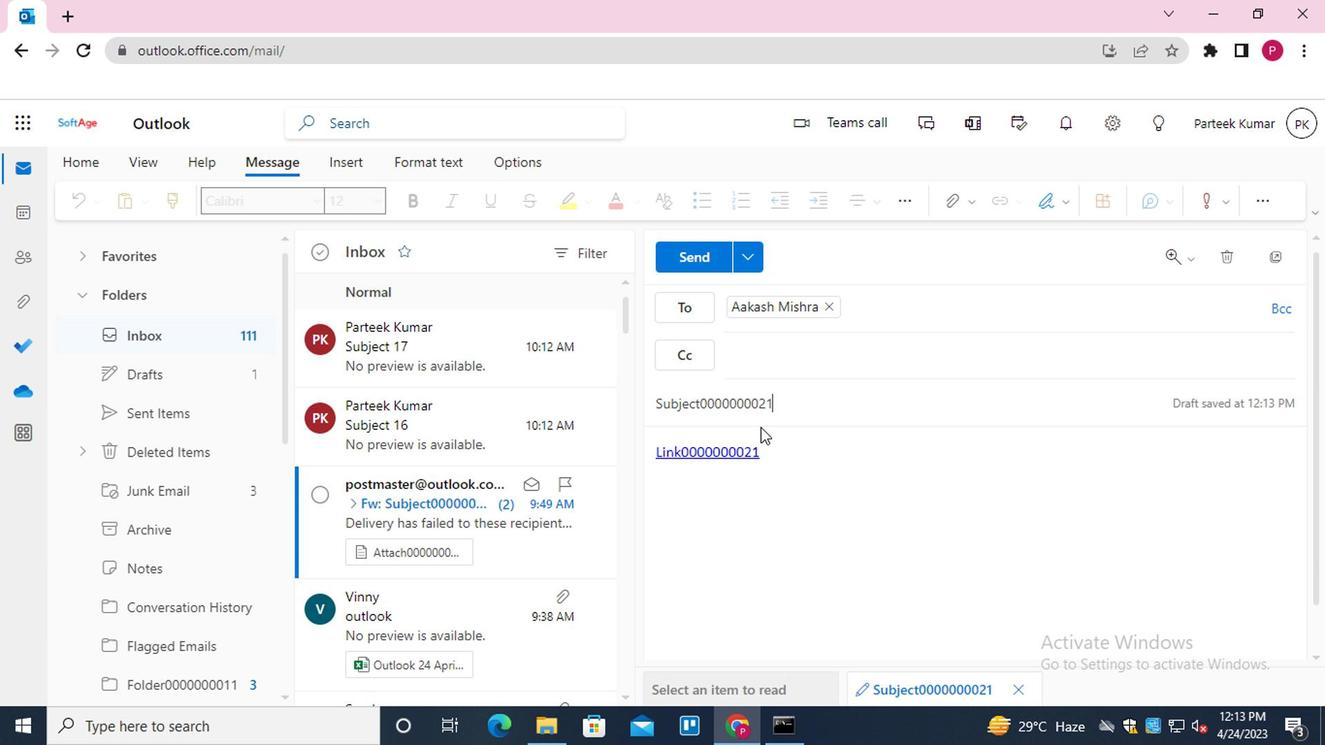 
Action: Mouse moved to (627, 396)
Screenshot: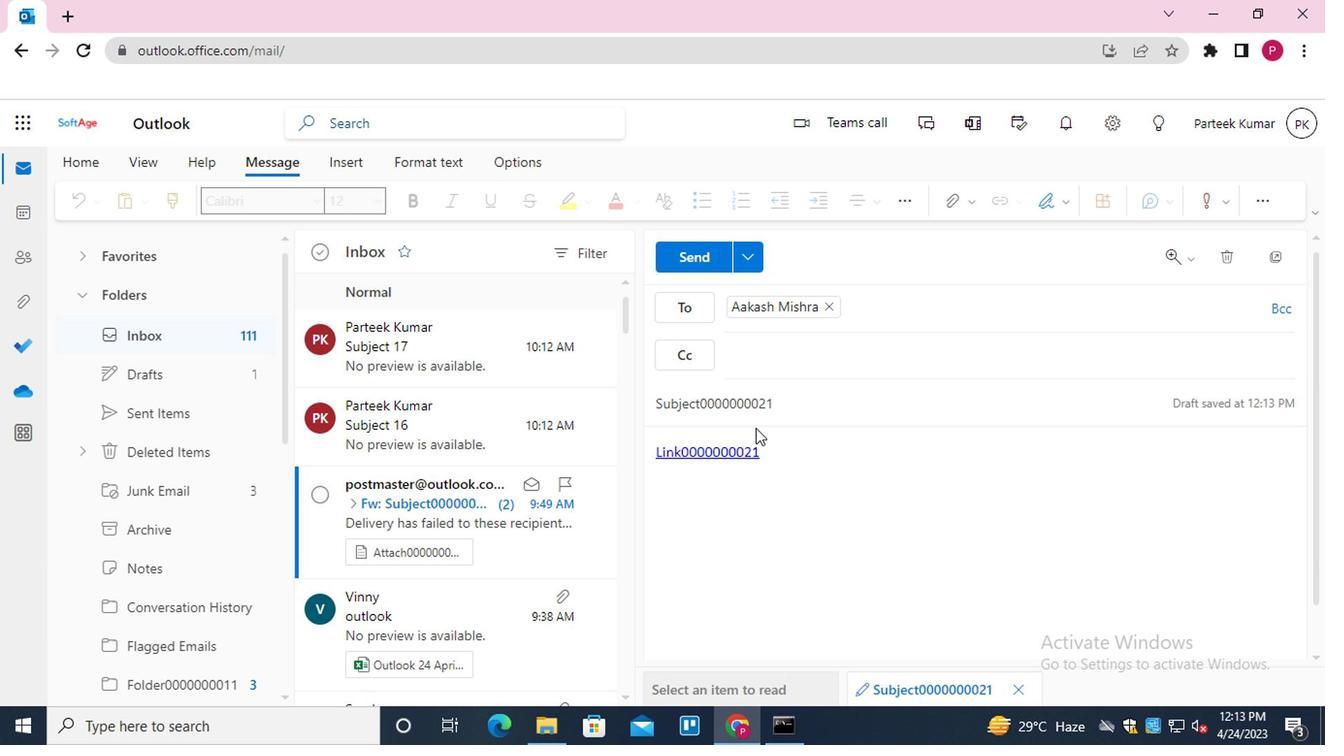 
Action: Mouse pressed left at (627, 396)
Screenshot: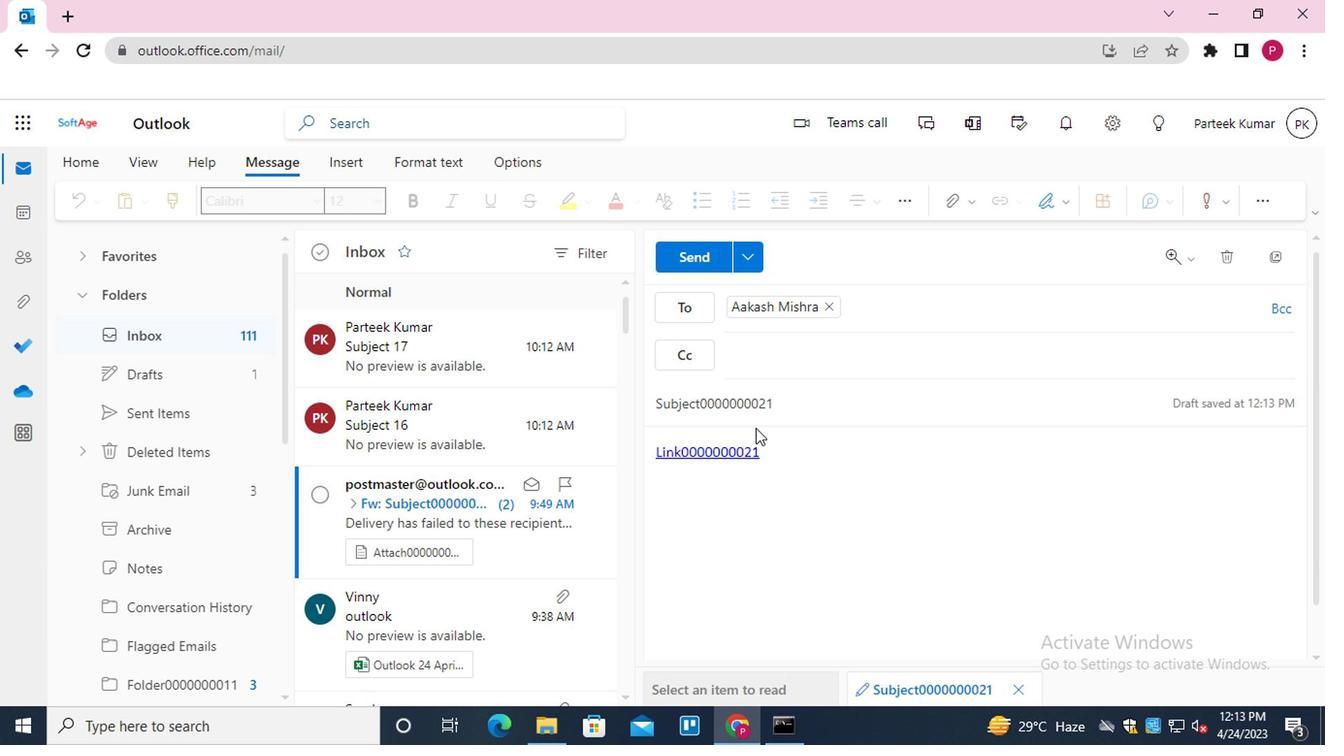 
Action: Mouse moved to (618, 428)
Screenshot: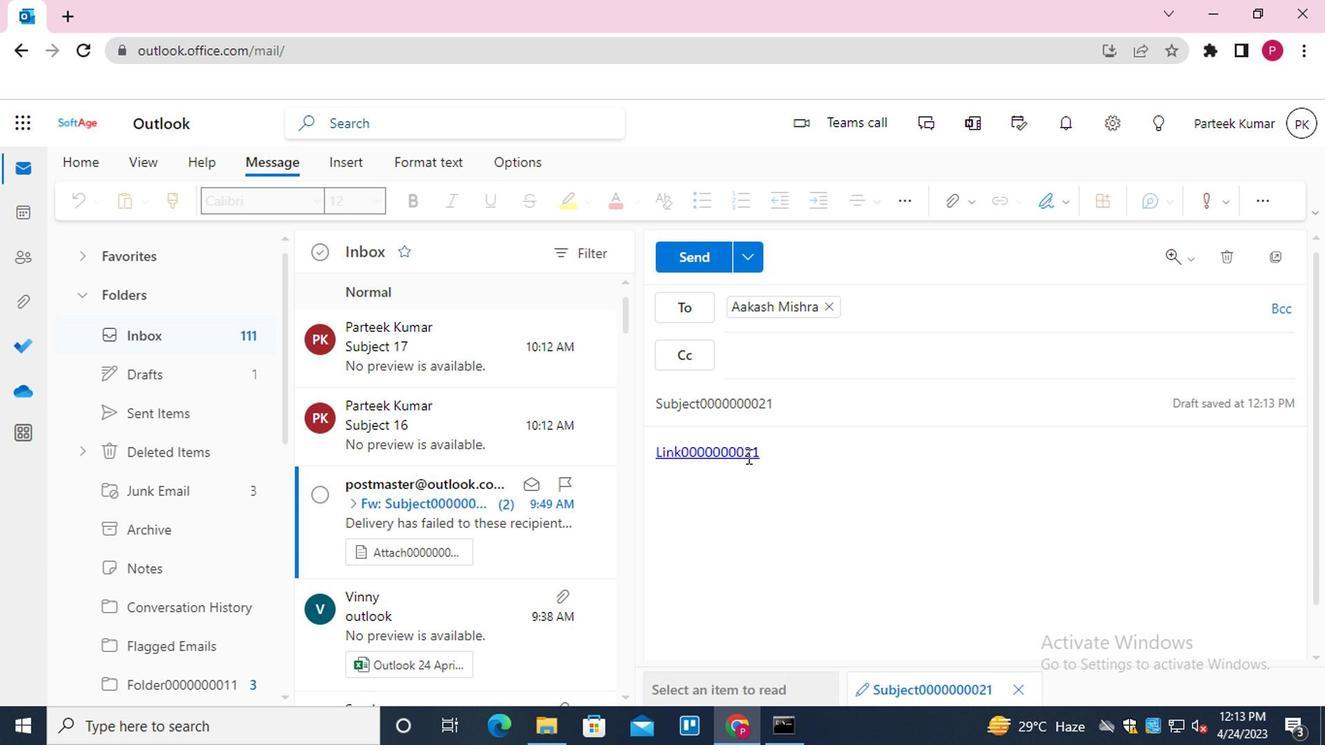 
Action: Mouse pressed left at (618, 428)
Screenshot: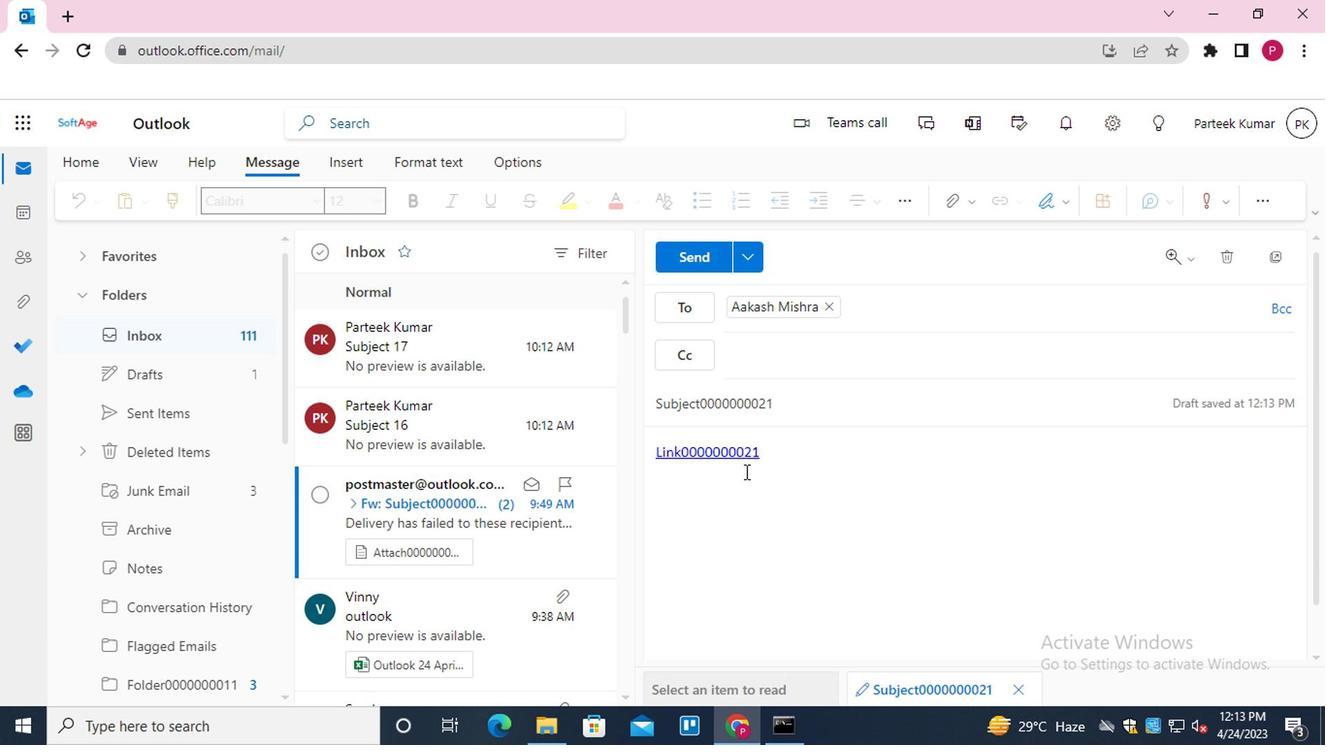 
Action: Mouse moved to (651, 417)
Screenshot: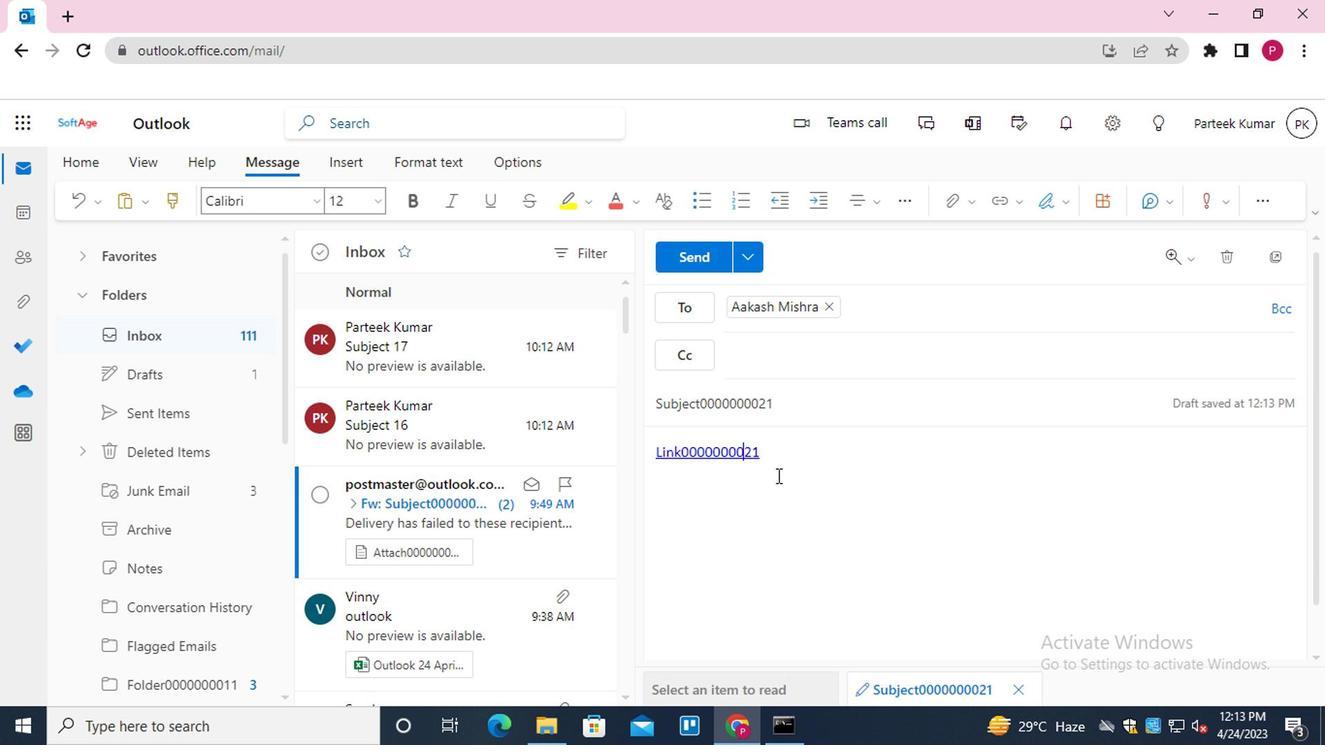 
Action: Mouse pressed left at (651, 417)
Screenshot: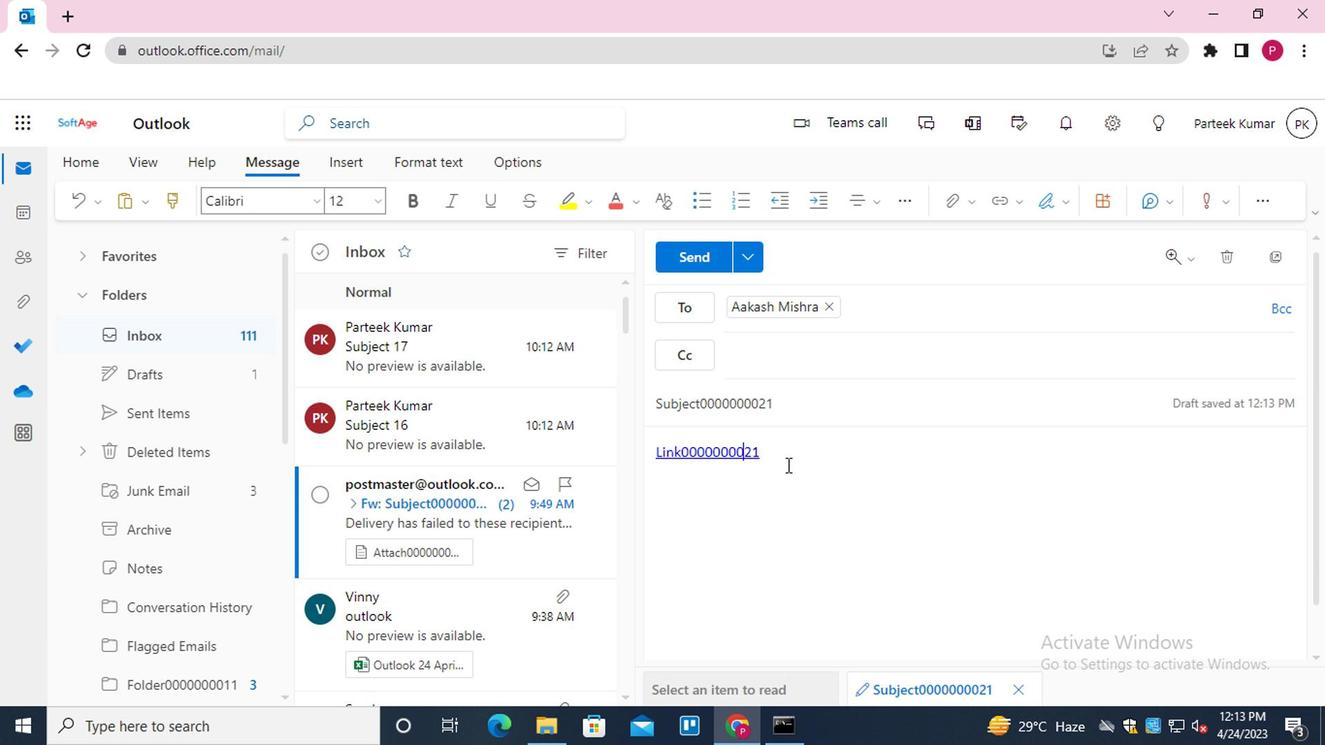 
Action: Key pressed <Key.enter><Key.shift_r>MESSAGE0000000021
Screenshot: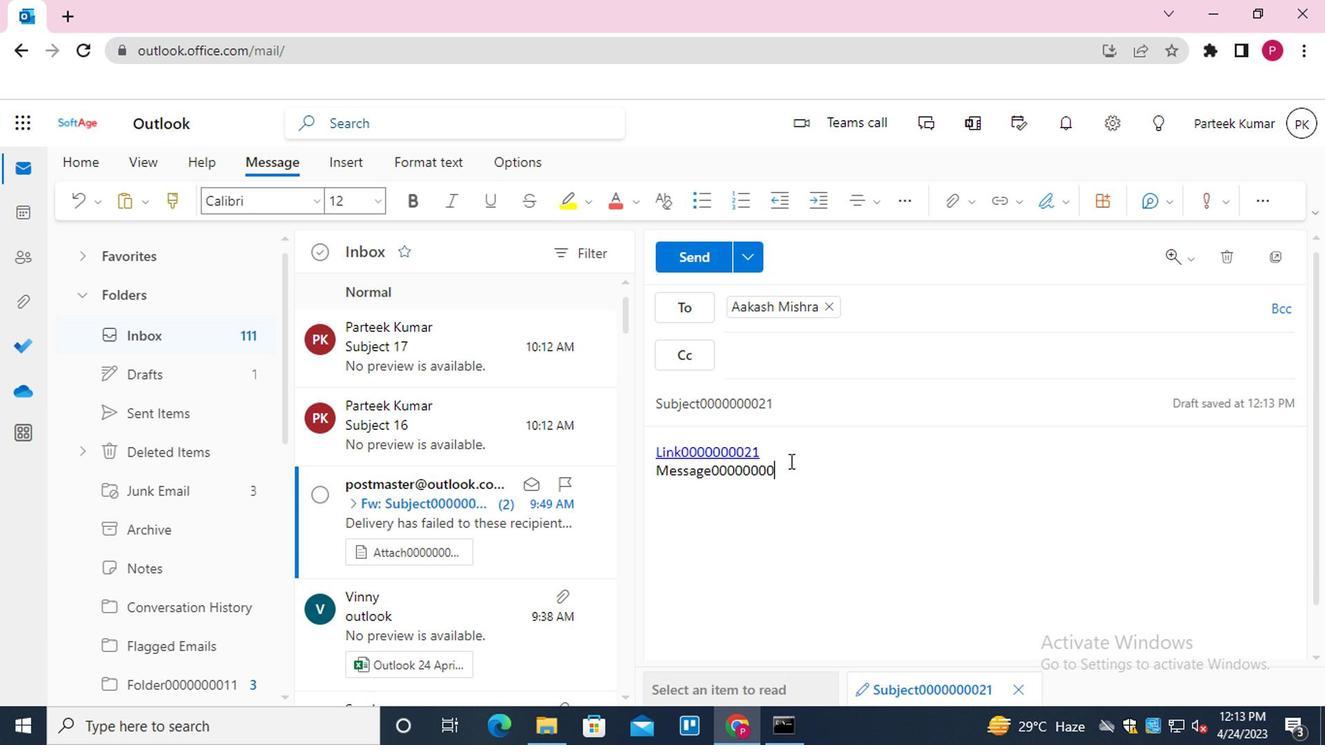 
Action: Mouse moved to (568, 280)
Screenshot: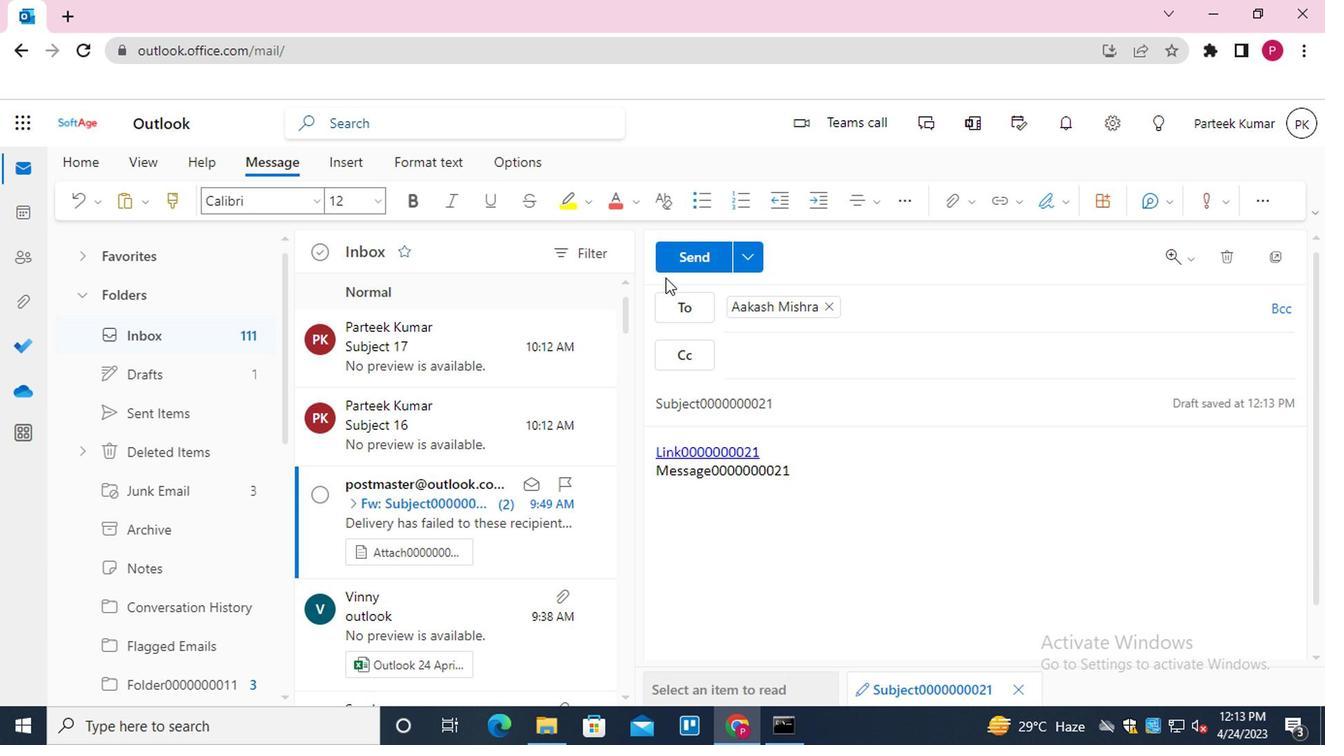 
Action: Mouse pressed left at (568, 280)
Screenshot: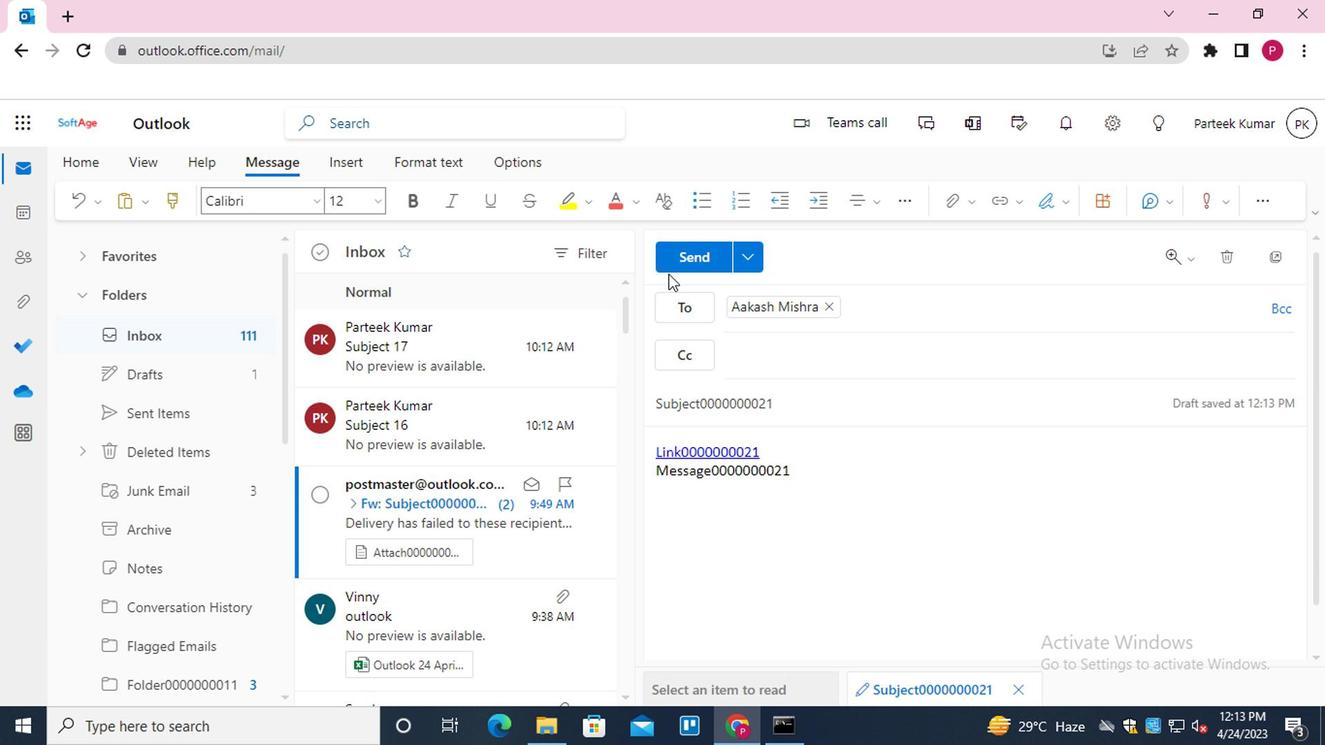 
Action: Mouse moved to (189, 240)
Screenshot: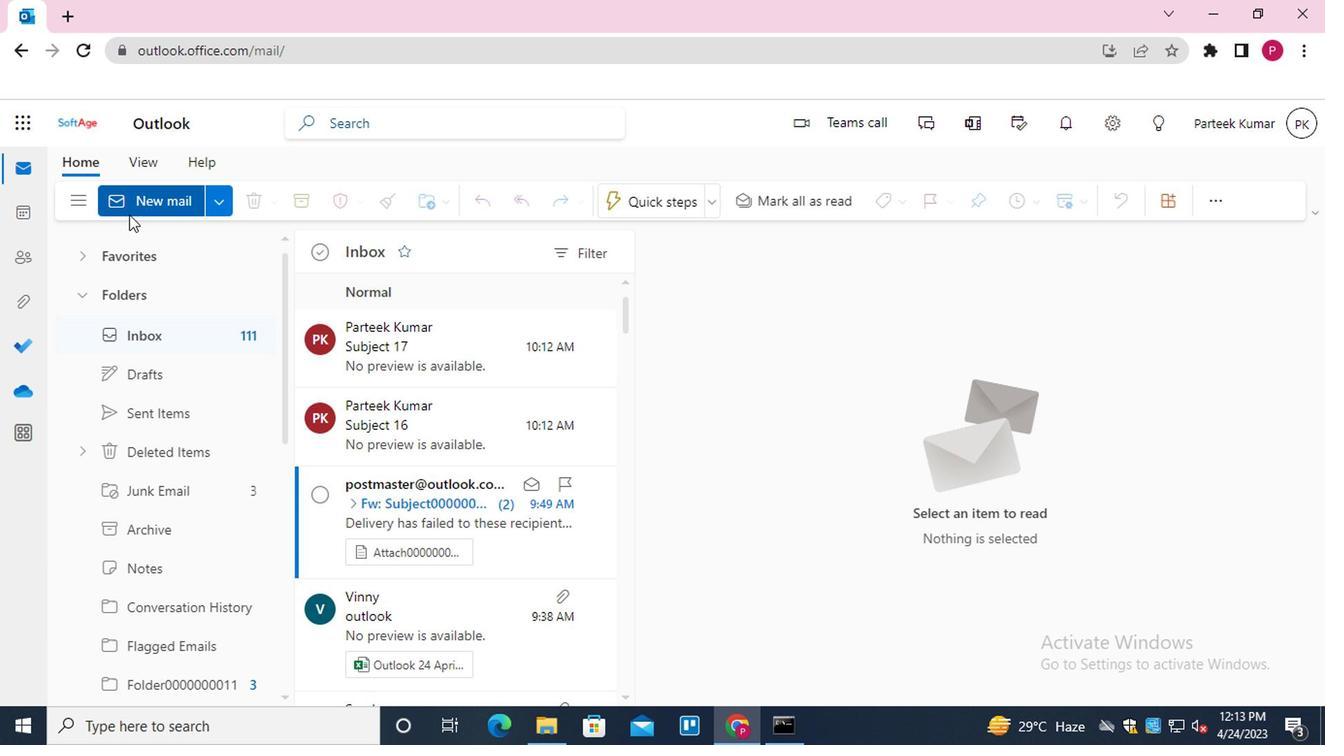 
Action: Mouse pressed left at (189, 240)
Screenshot: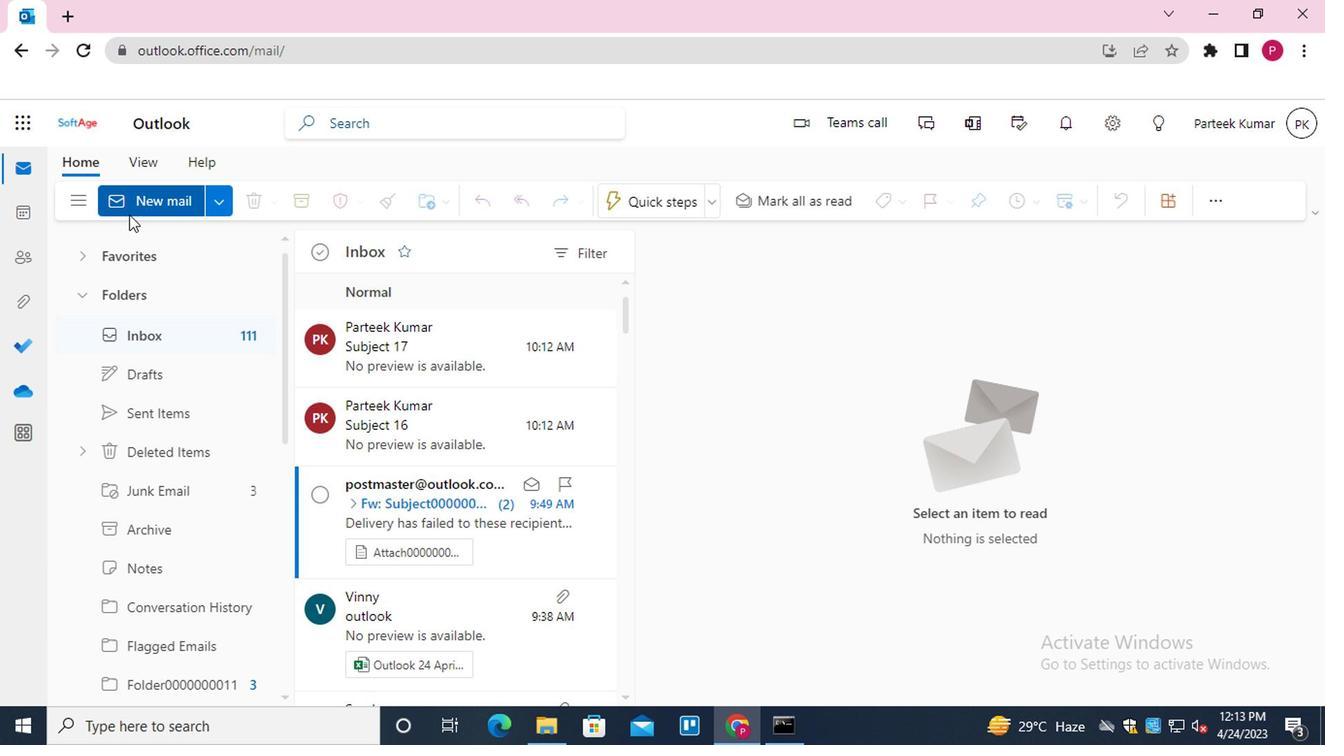 
Action: Mouse moved to (574, 425)
Screenshot: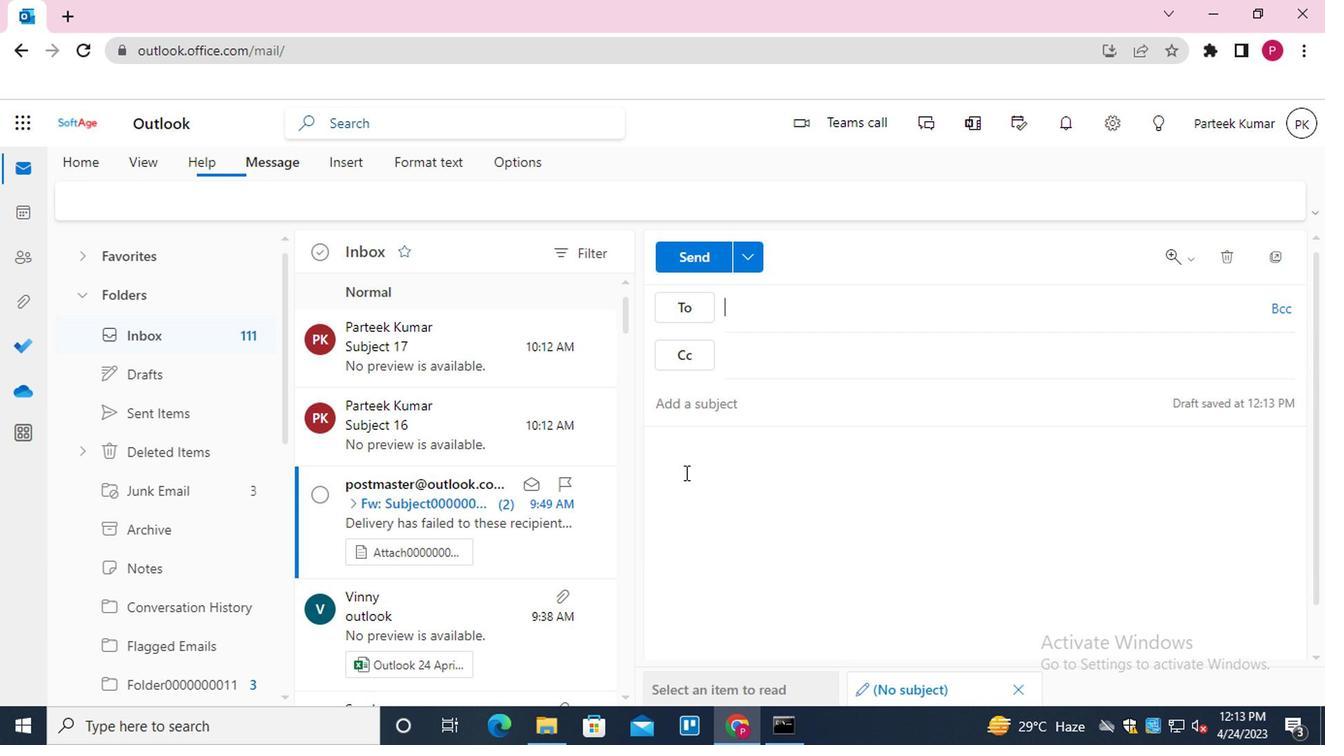 
Action: Mouse pressed left at (574, 425)
Screenshot: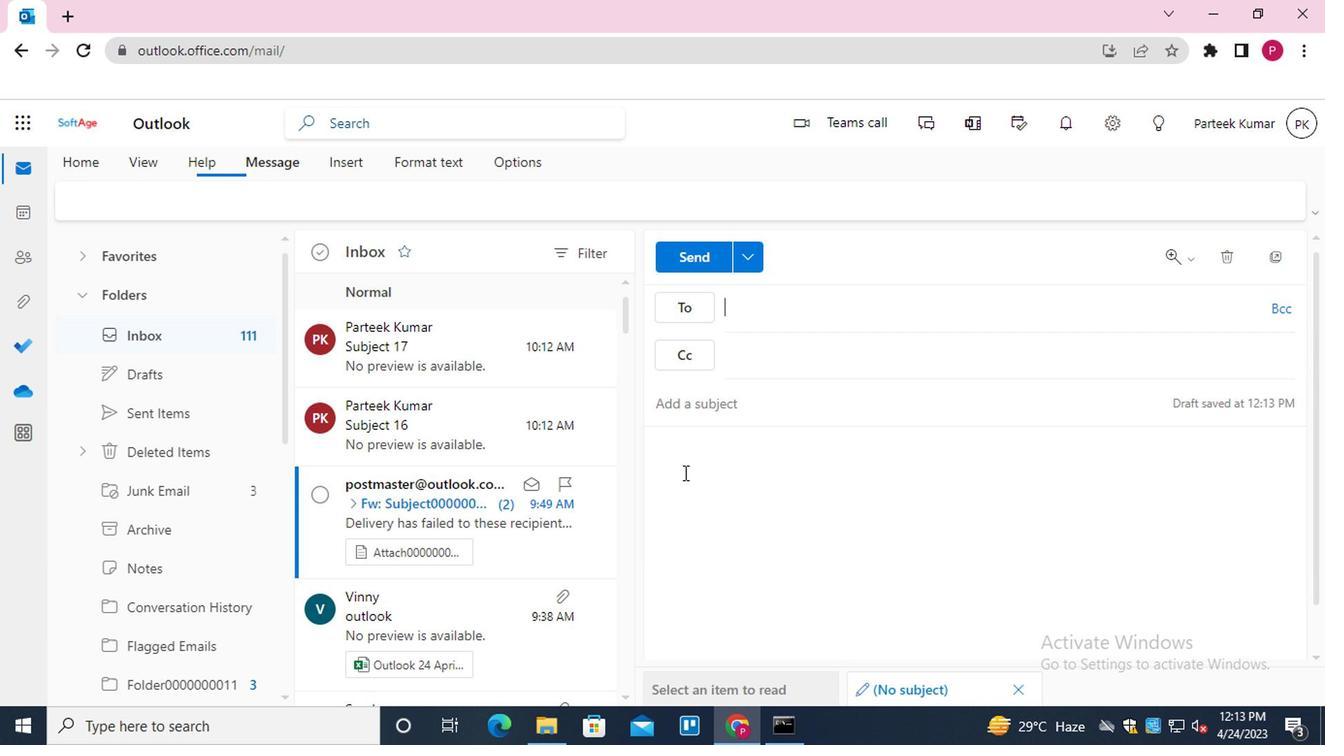 
Action: Mouse moved to (802, 233)
Screenshot: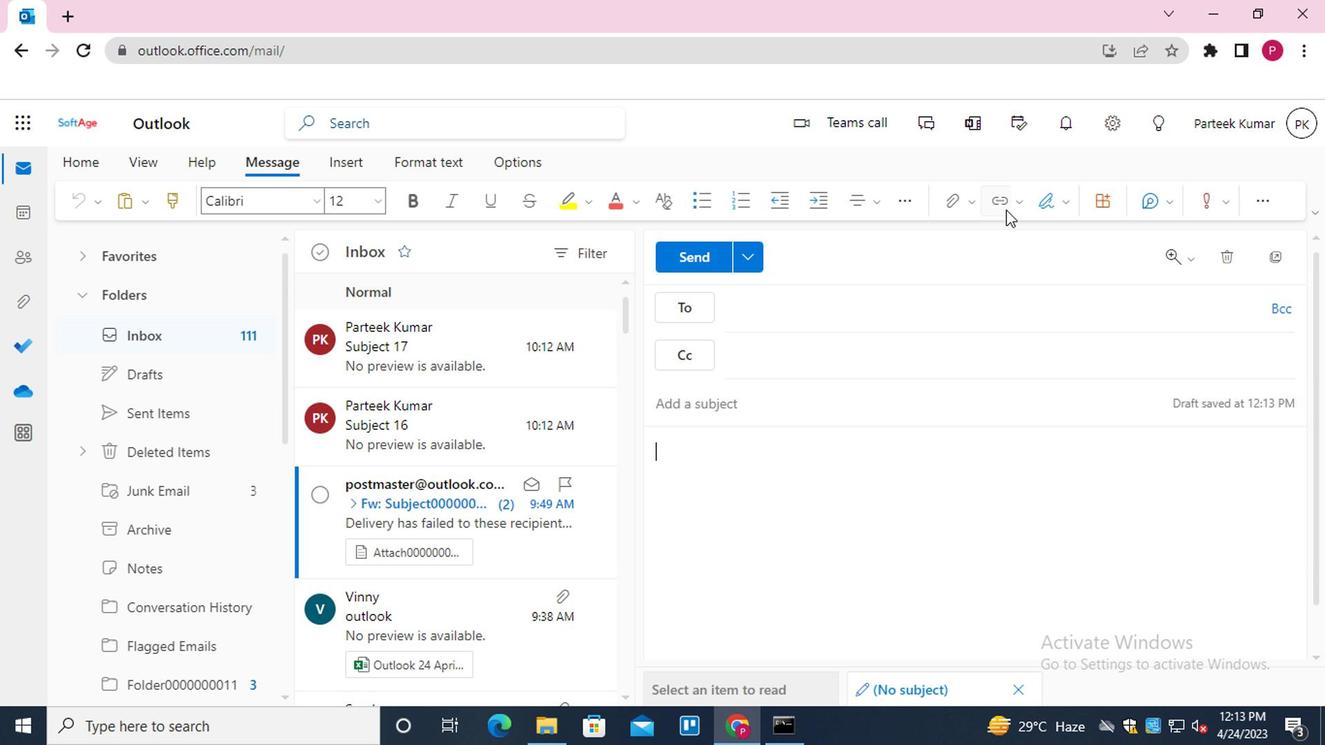 
Action: Mouse pressed left at (802, 233)
Screenshot: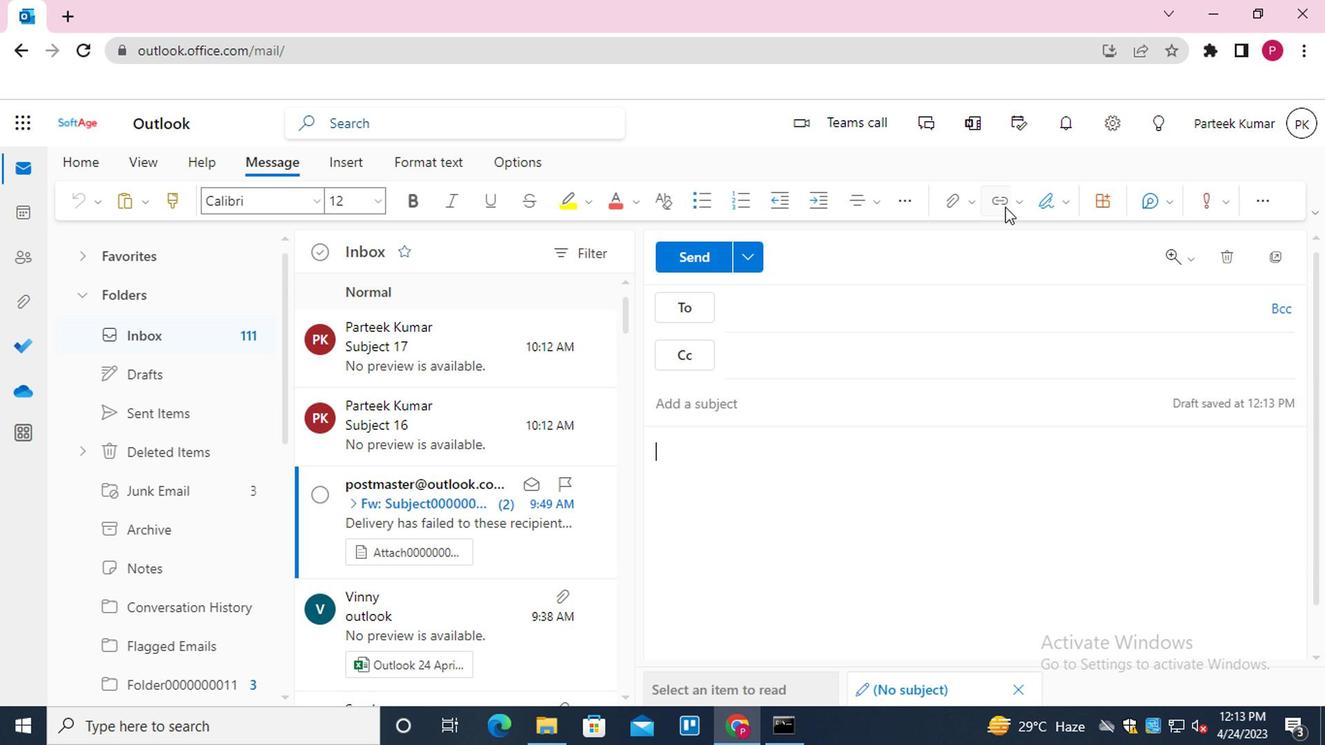 
Action: Mouse moved to (596, 360)
Screenshot: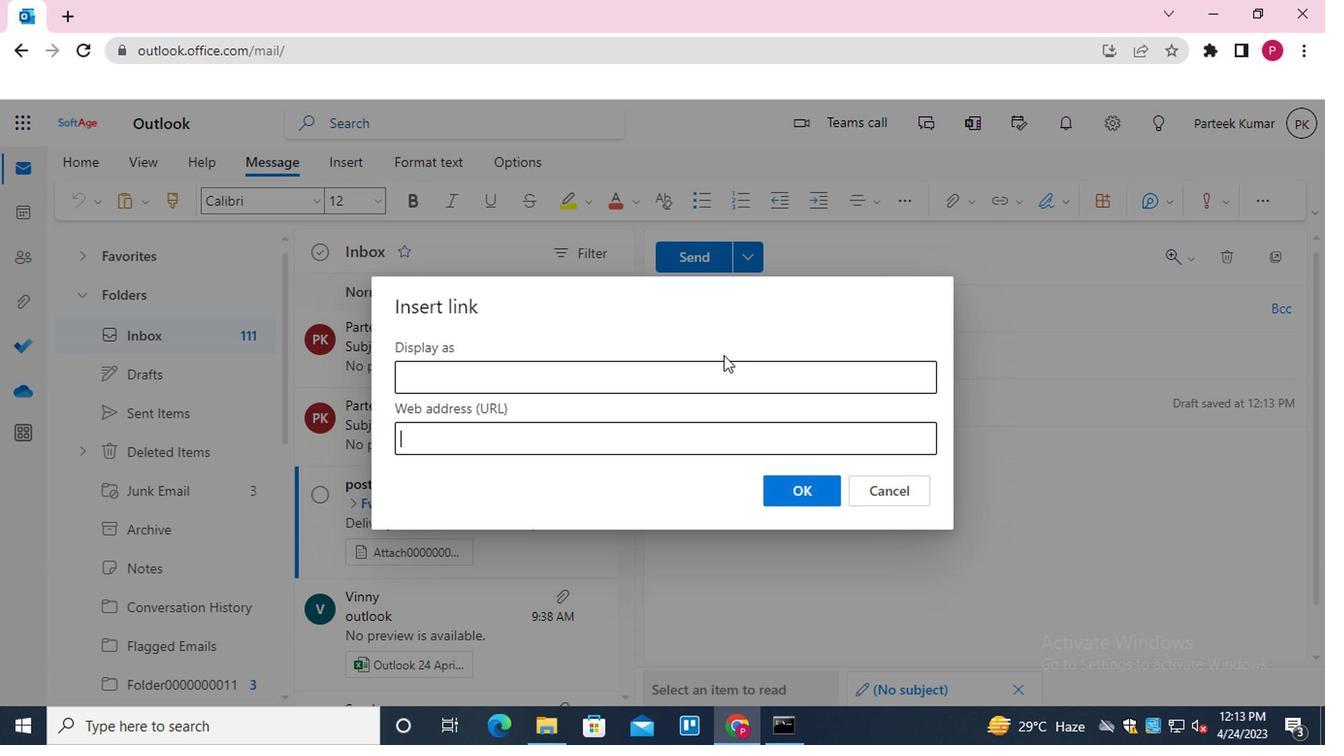 
Action: Mouse pressed left at (596, 360)
Screenshot: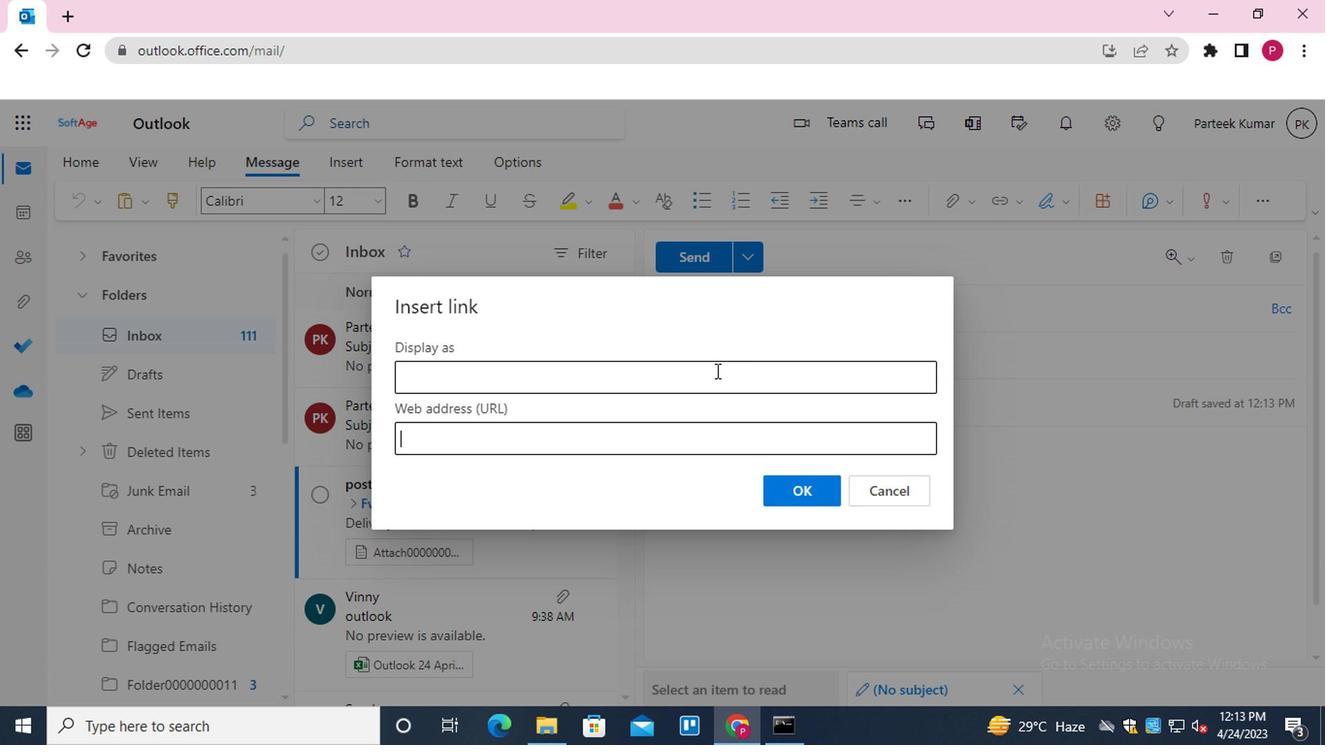 
Action: Mouse moved to (492, 487)
Screenshot: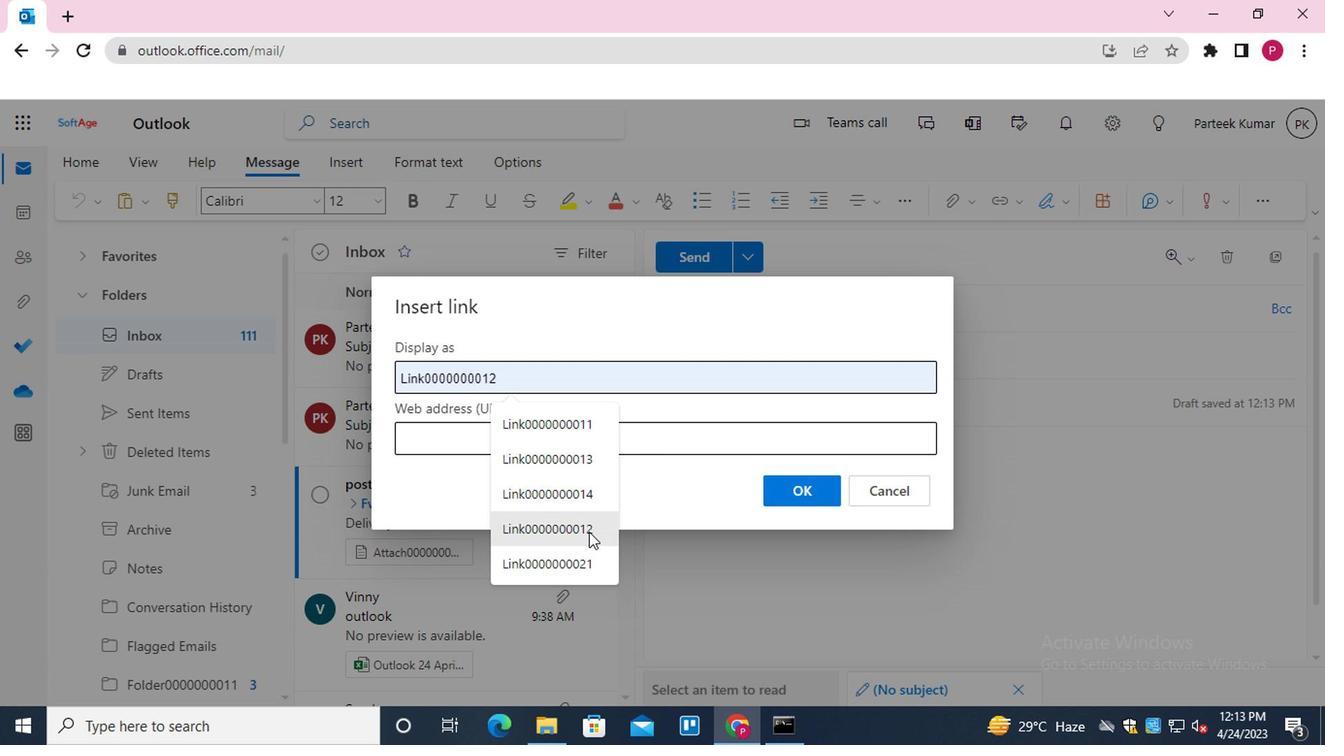 
Action: Mouse pressed left at (492, 487)
Screenshot: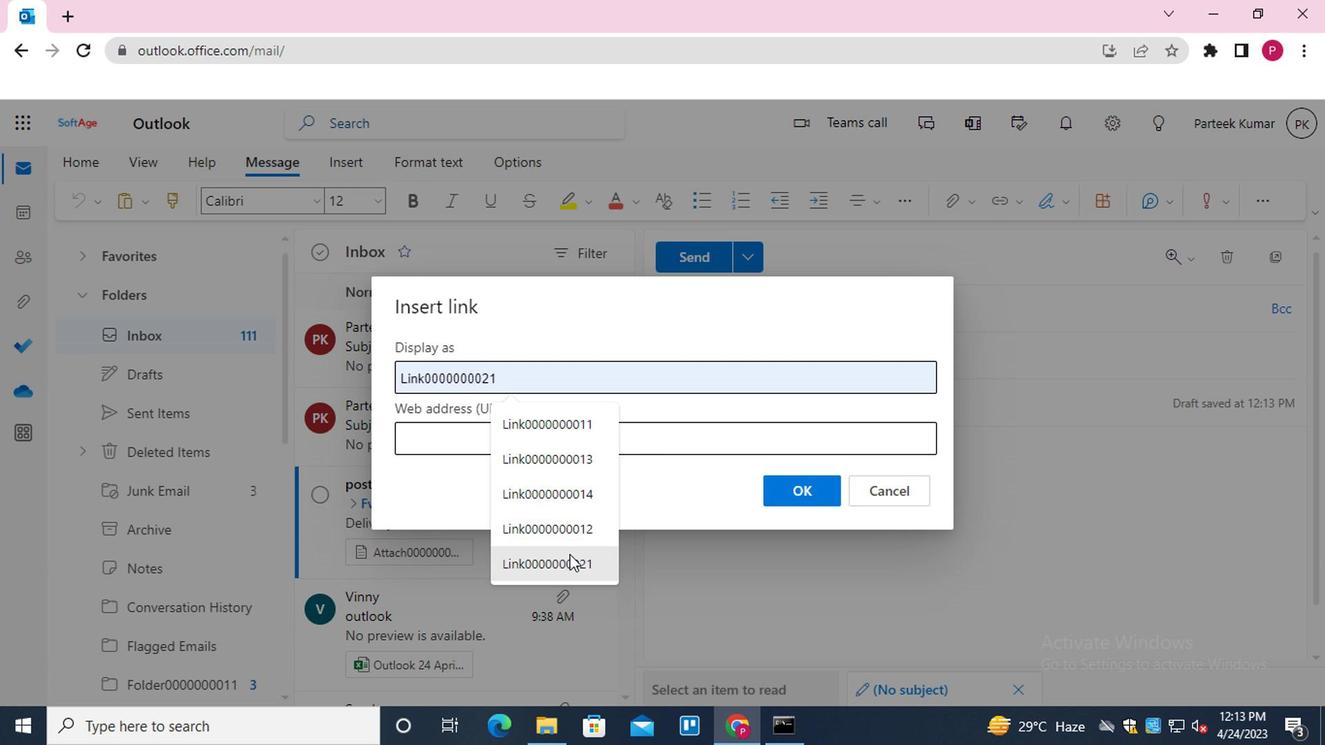 
Action: Mouse moved to (514, 396)
Screenshot: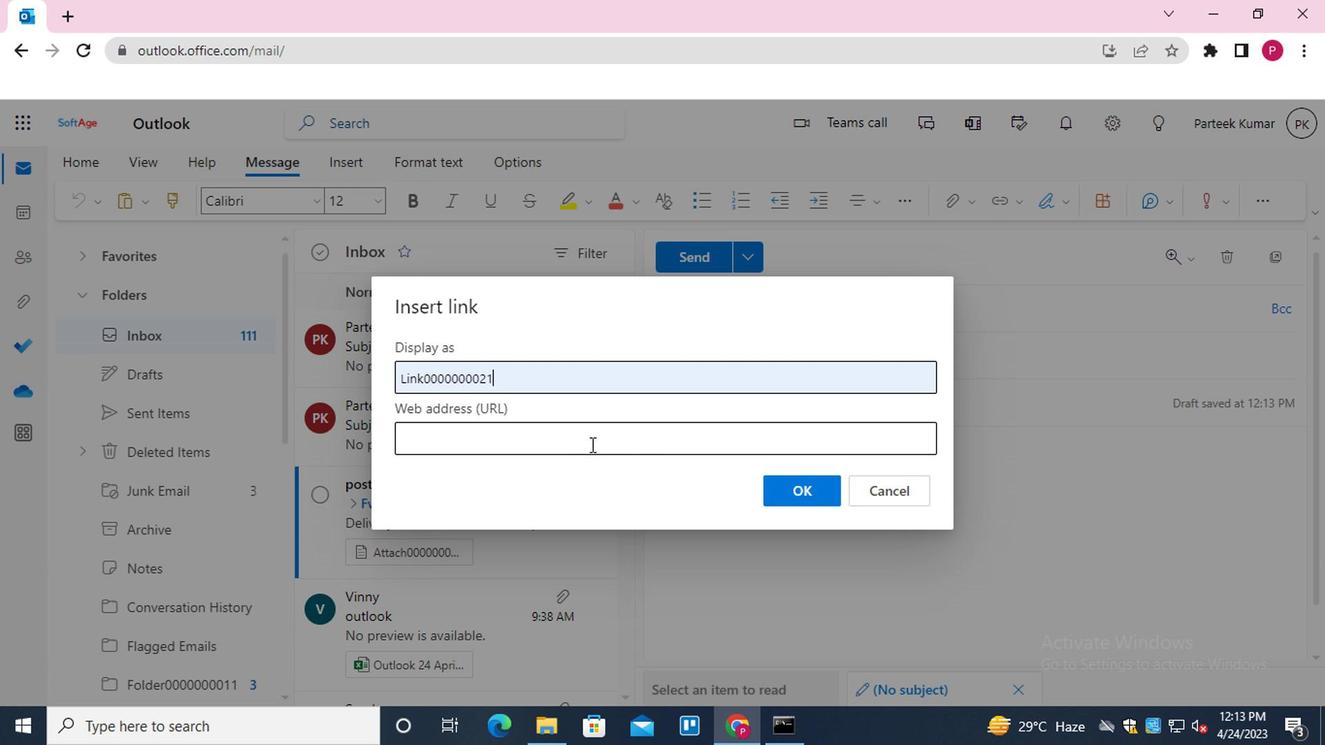 
Action: Mouse pressed left at (514, 396)
Screenshot: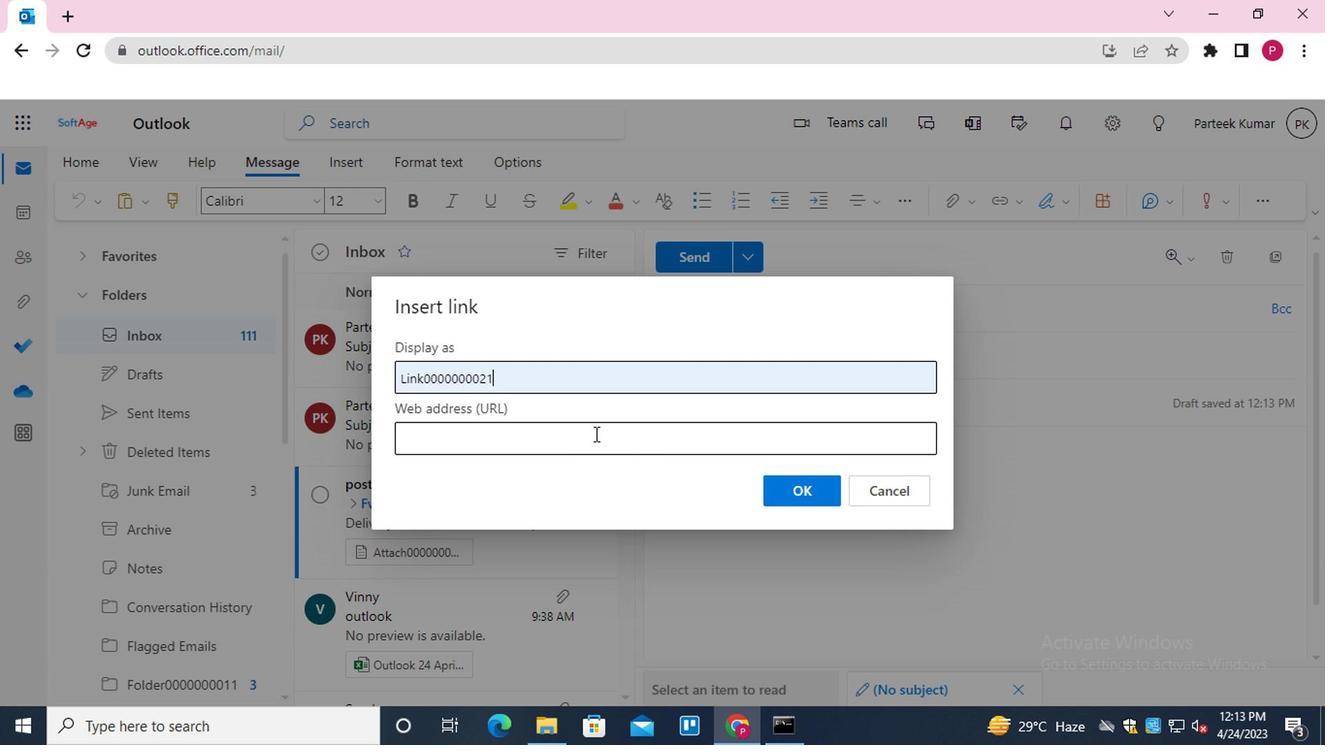 
Action: Mouse moved to (494, 525)
Screenshot: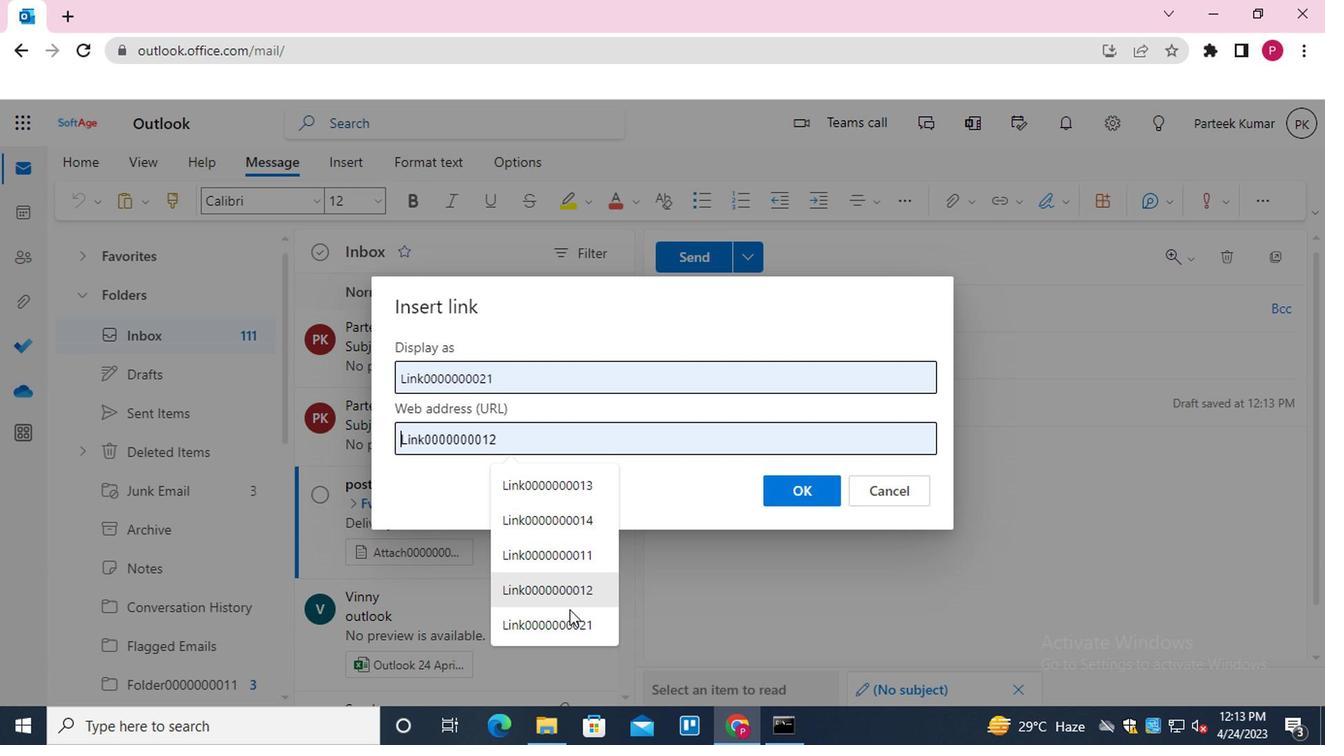 
Action: Mouse pressed left at (494, 525)
Screenshot: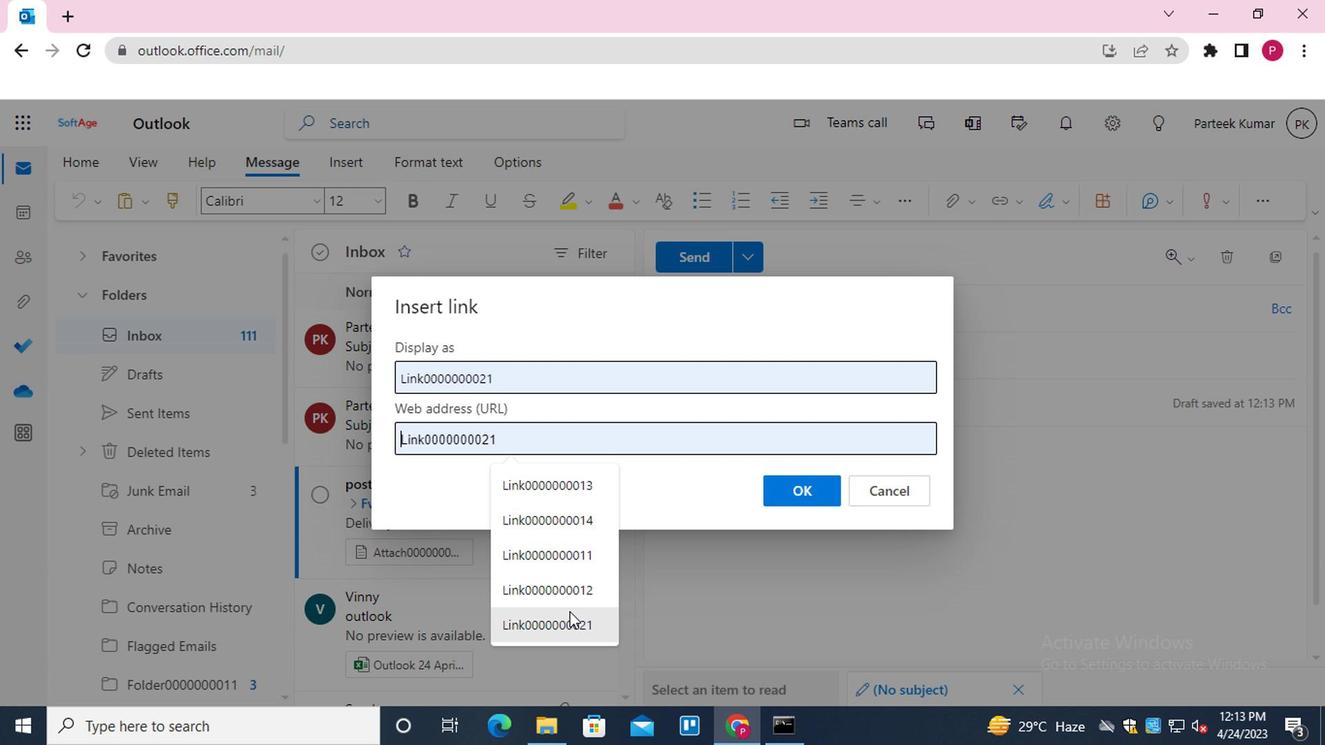 
Action: Mouse moved to (648, 437)
Screenshot: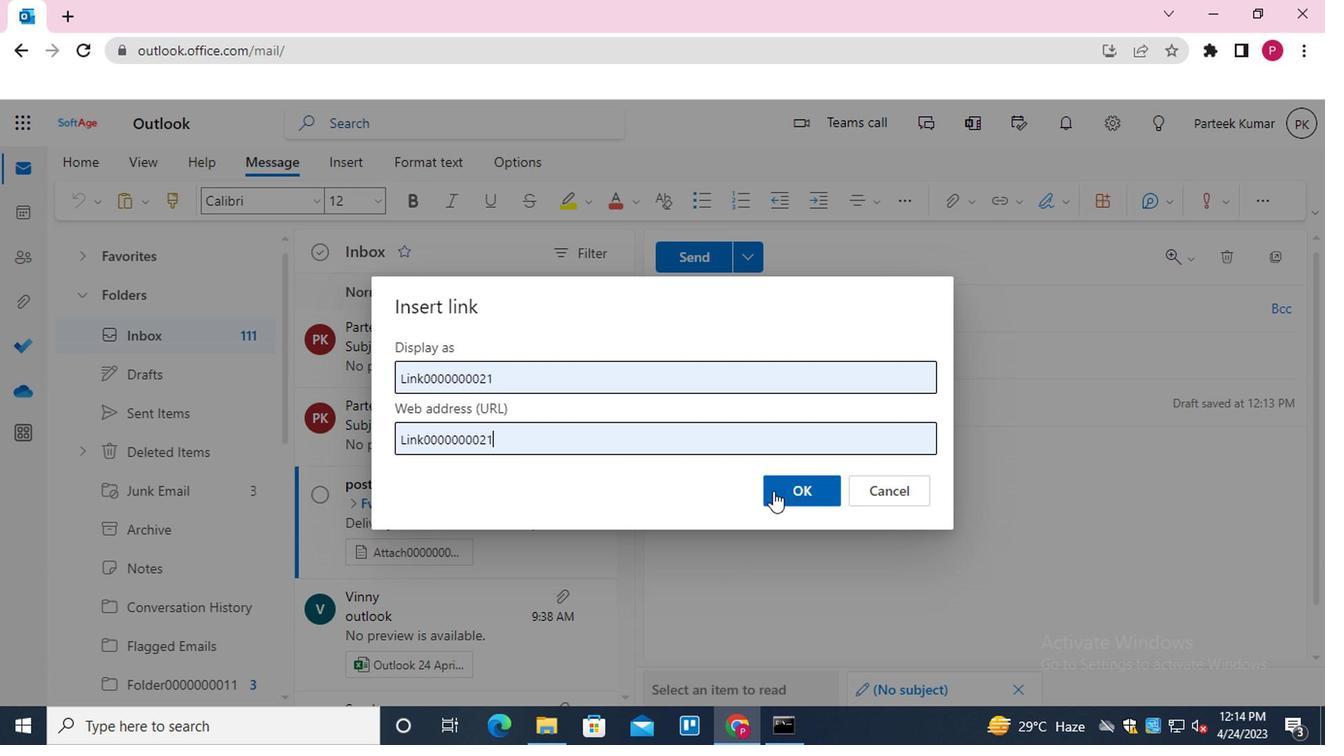 
Action: Mouse pressed left at (648, 437)
Screenshot: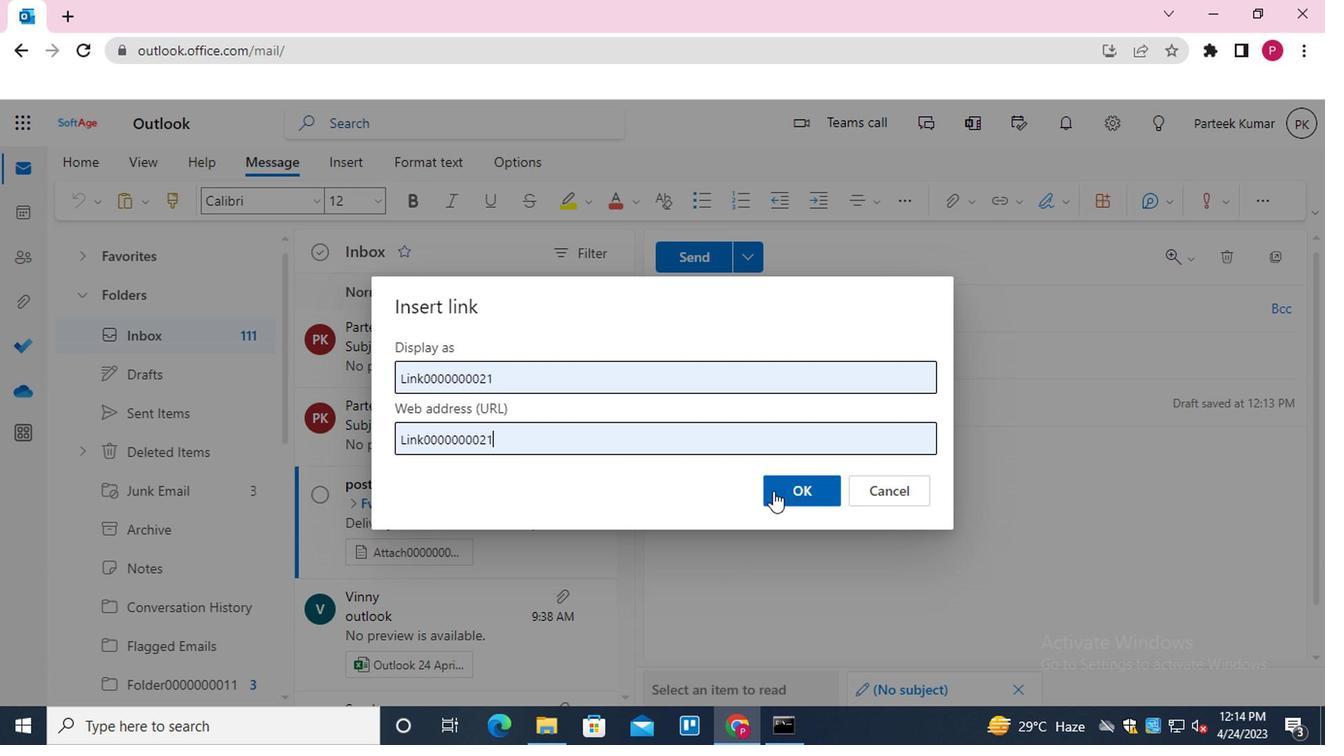 
Action: Mouse moved to (656, 309)
Screenshot: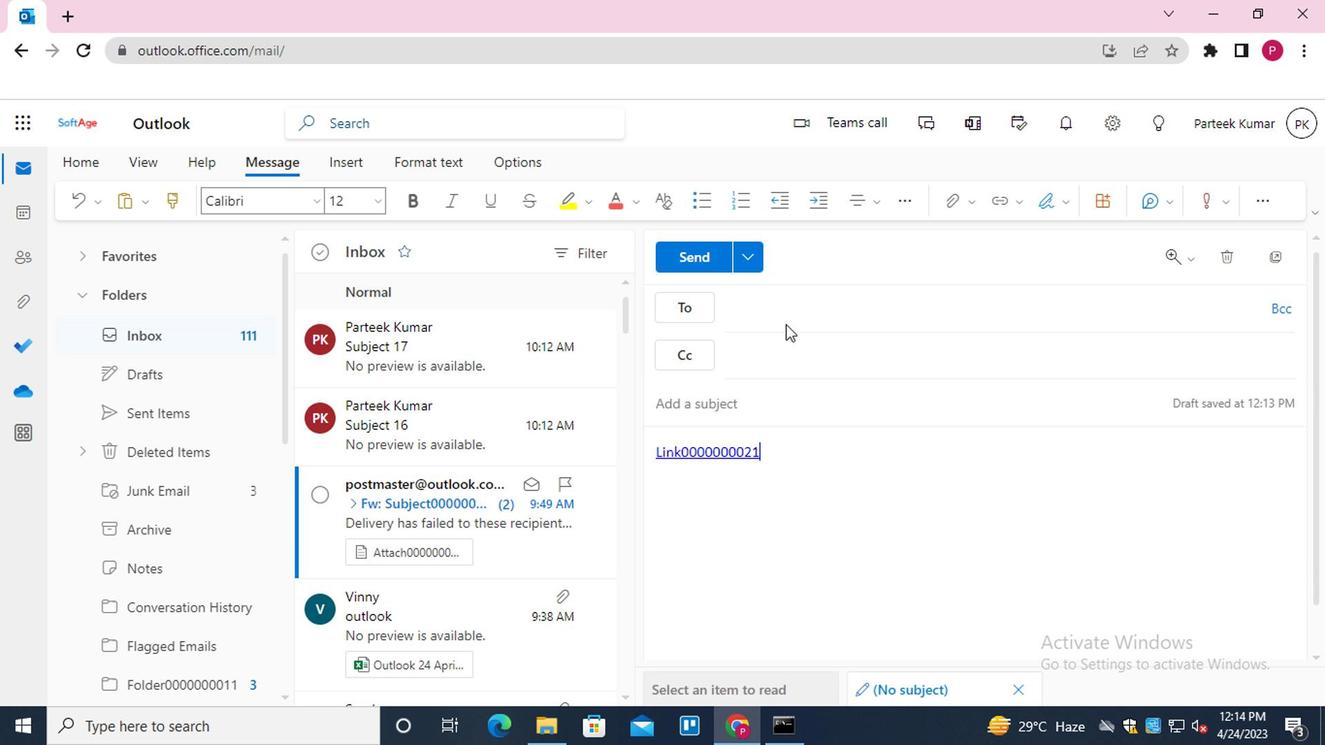 
Action: Mouse pressed left at (656, 309)
Screenshot: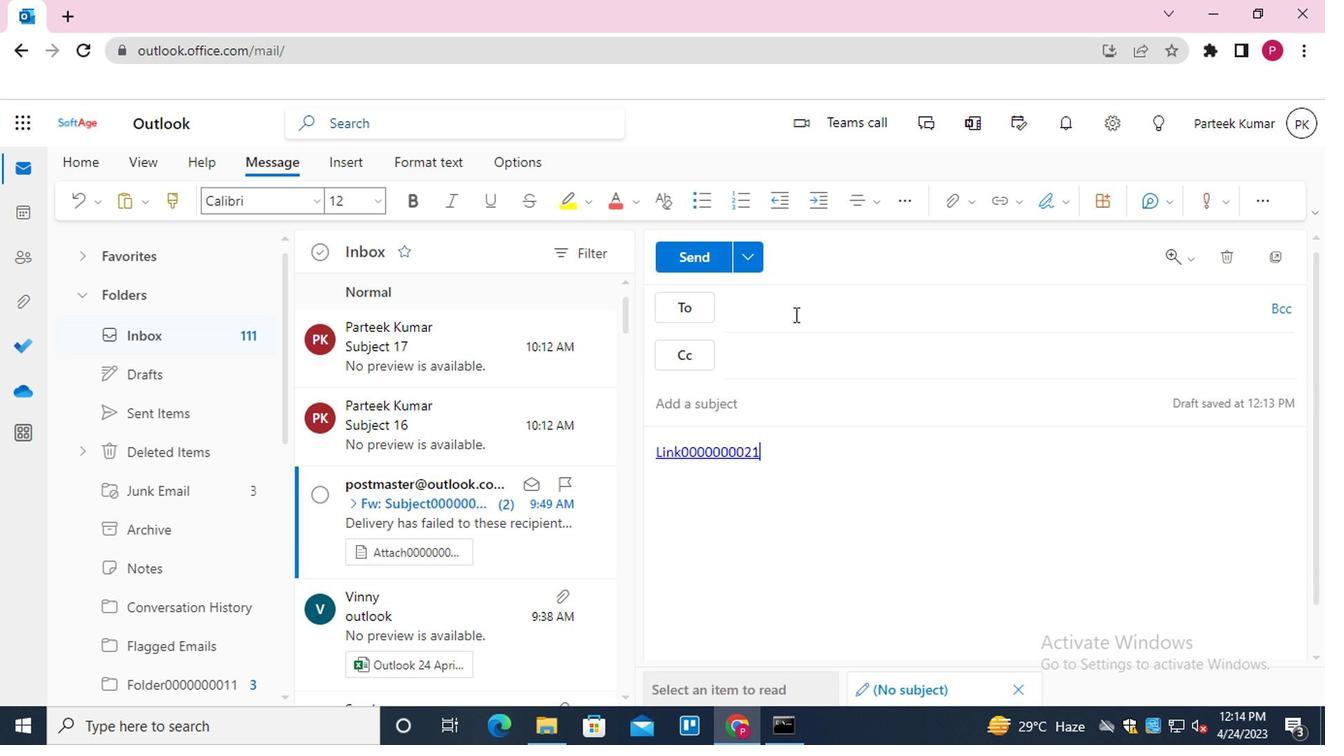 
Action: Mouse moved to (657, 371)
Screenshot: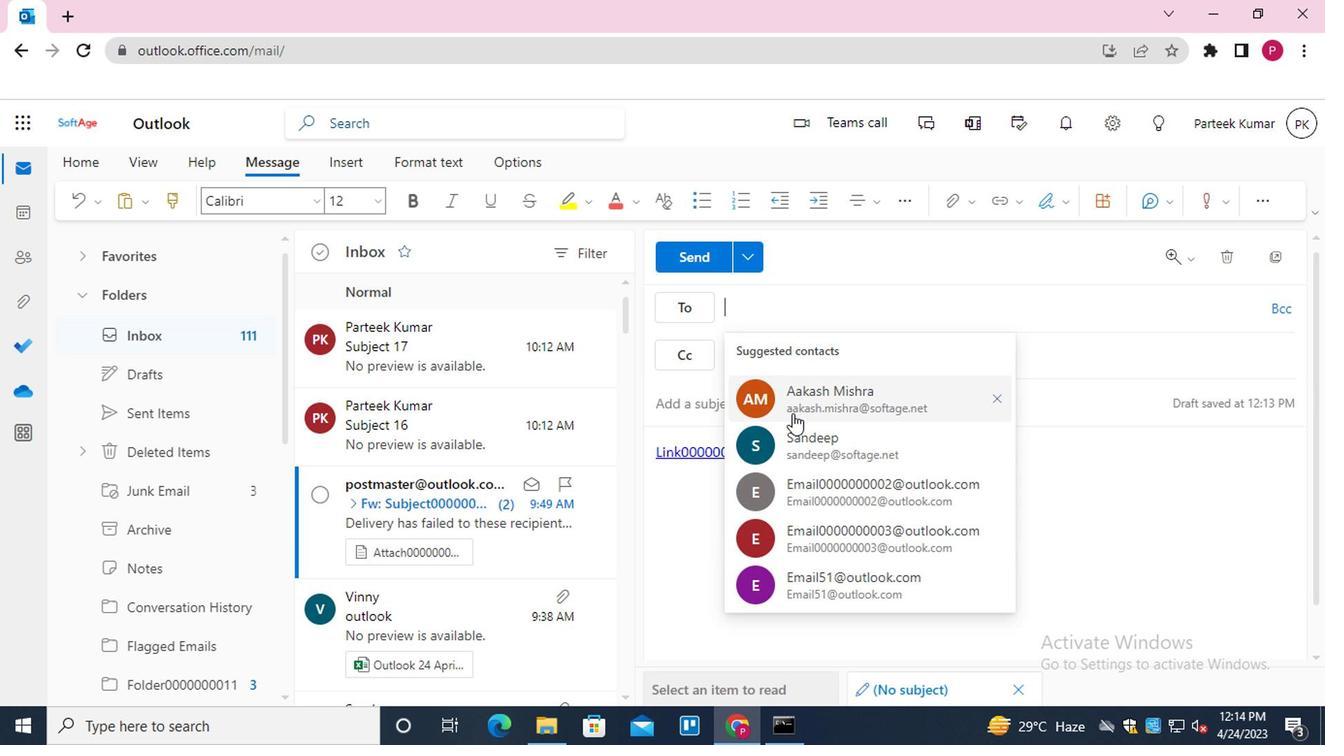 
Action: Mouse pressed left at (657, 371)
Screenshot: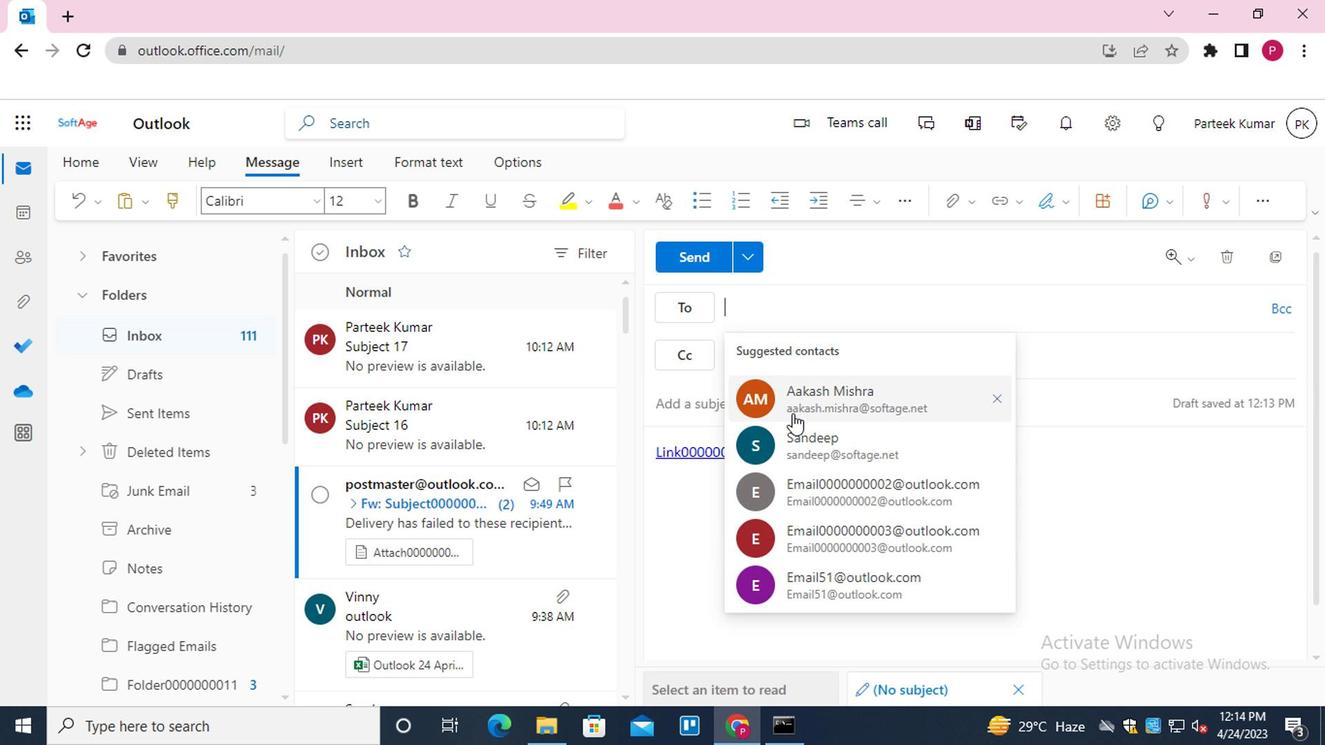
Action: Key pressed <Key.shift>EMAIL0000000002<Key.enter>
Screenshot: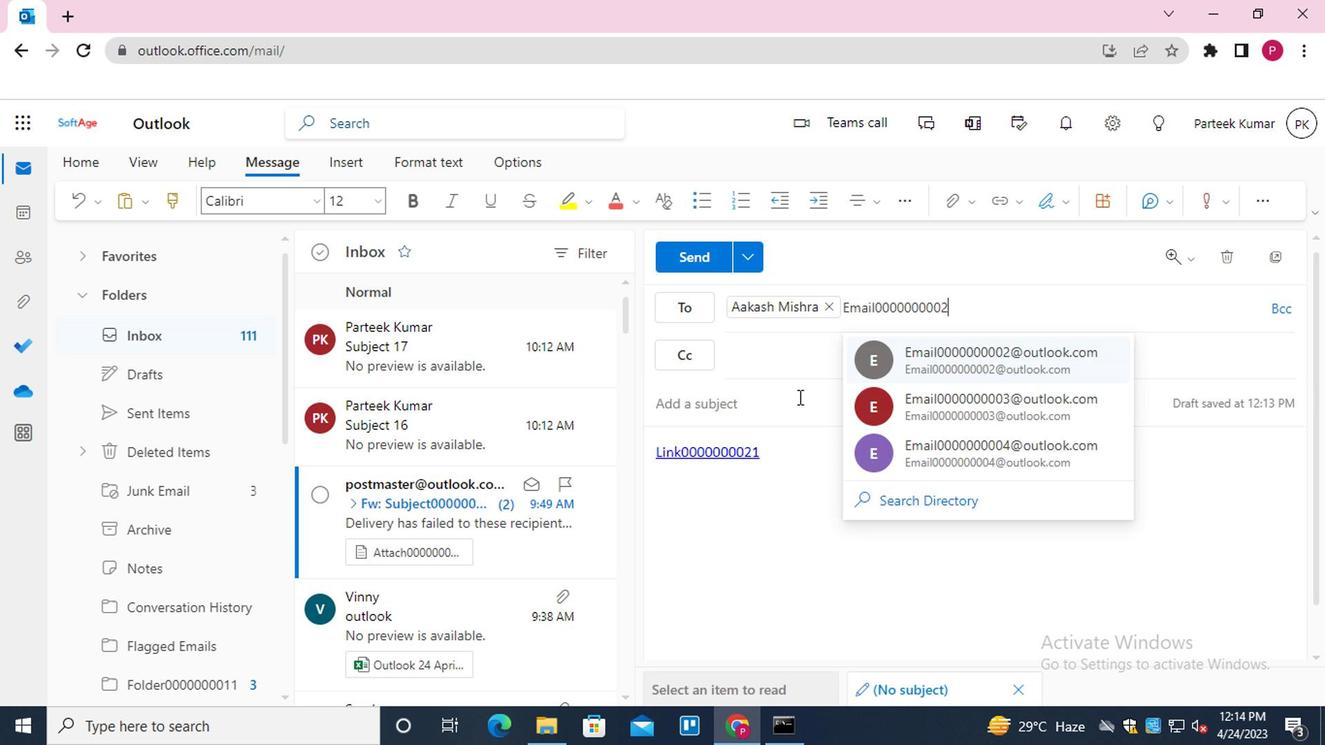 
Action: Mouse moved to (701, 381)
Screenshot: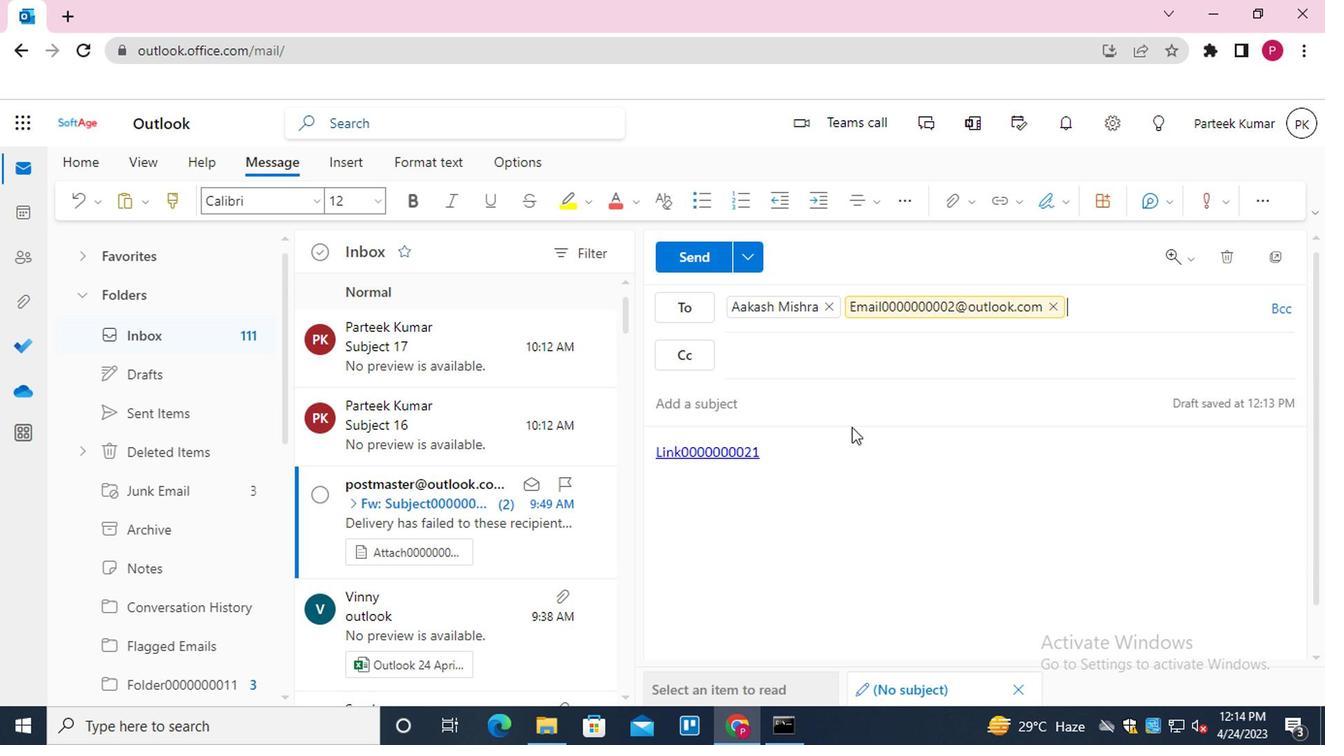 
Action: Mouse pressed left at (701, 381)
Screenshot: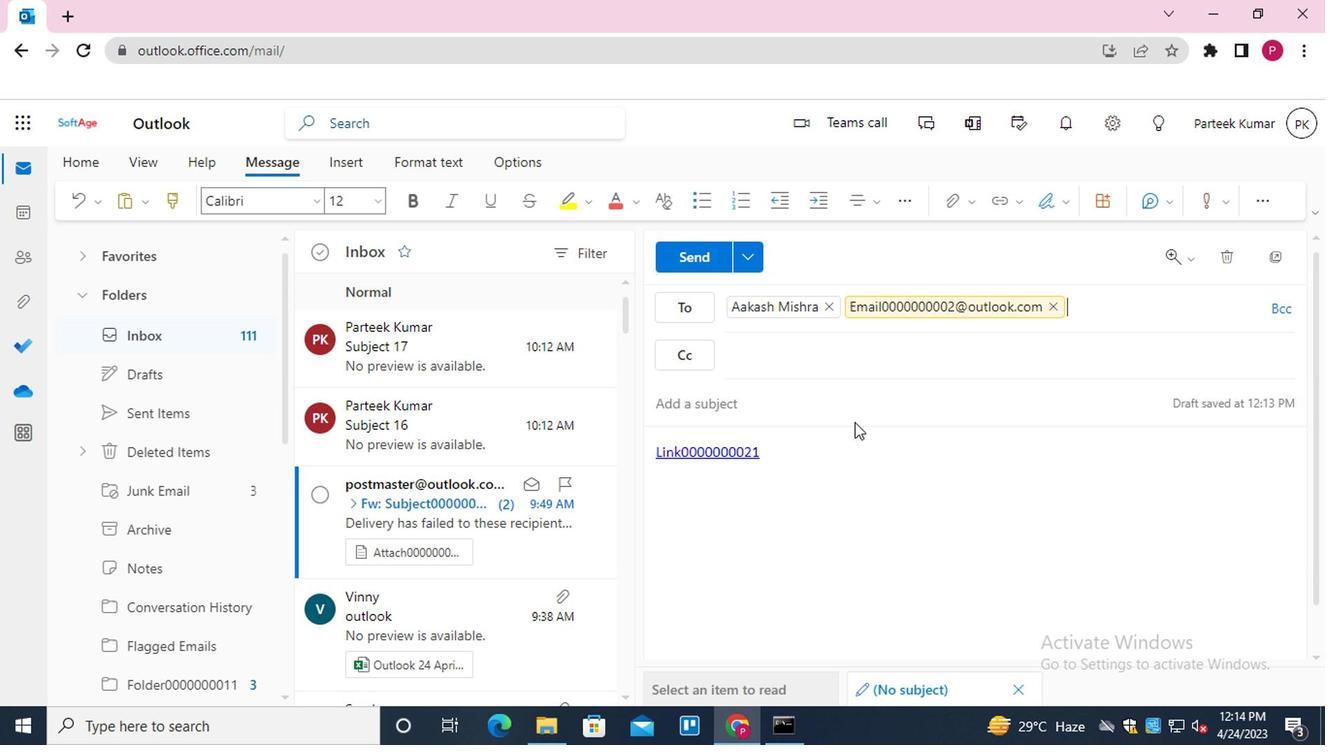 
Action: Key pressed <Key.shift>SUBJECT0000000022
Screenshot: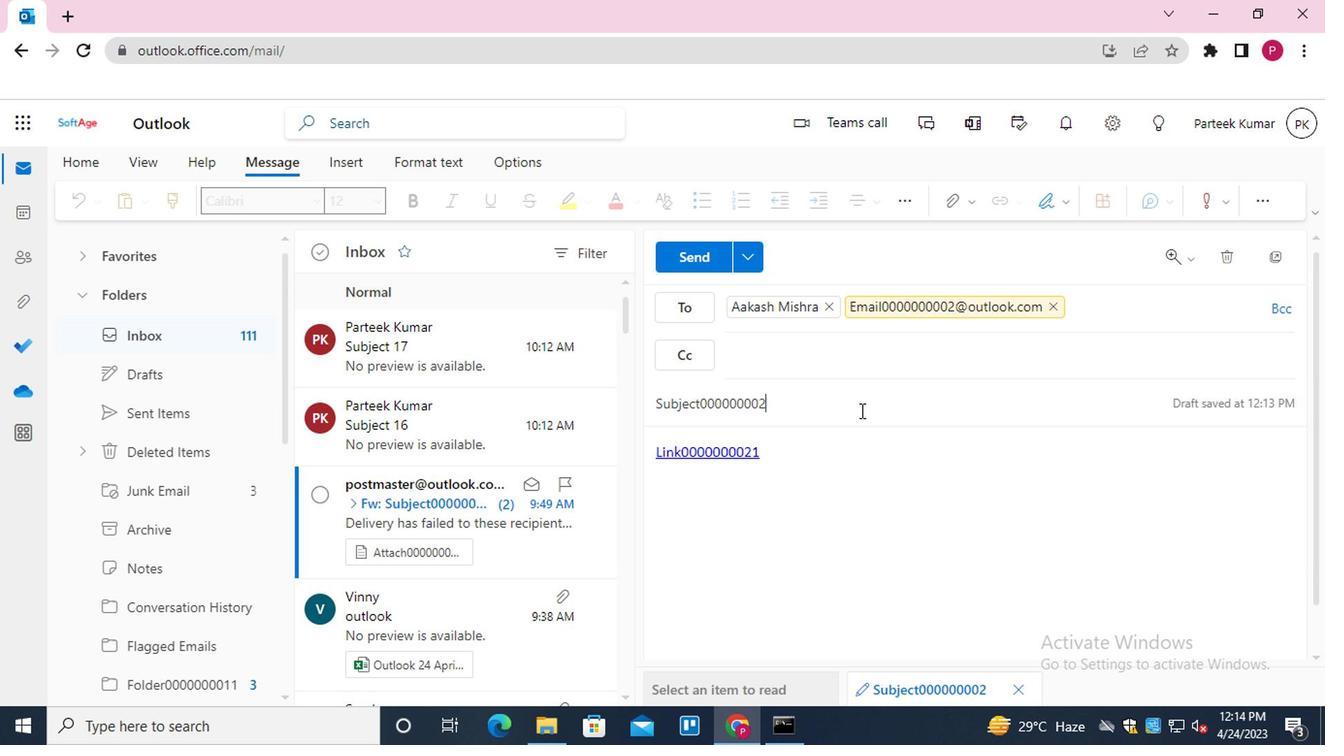 
Action: Mouse moved to (659, 415)
Screenshot: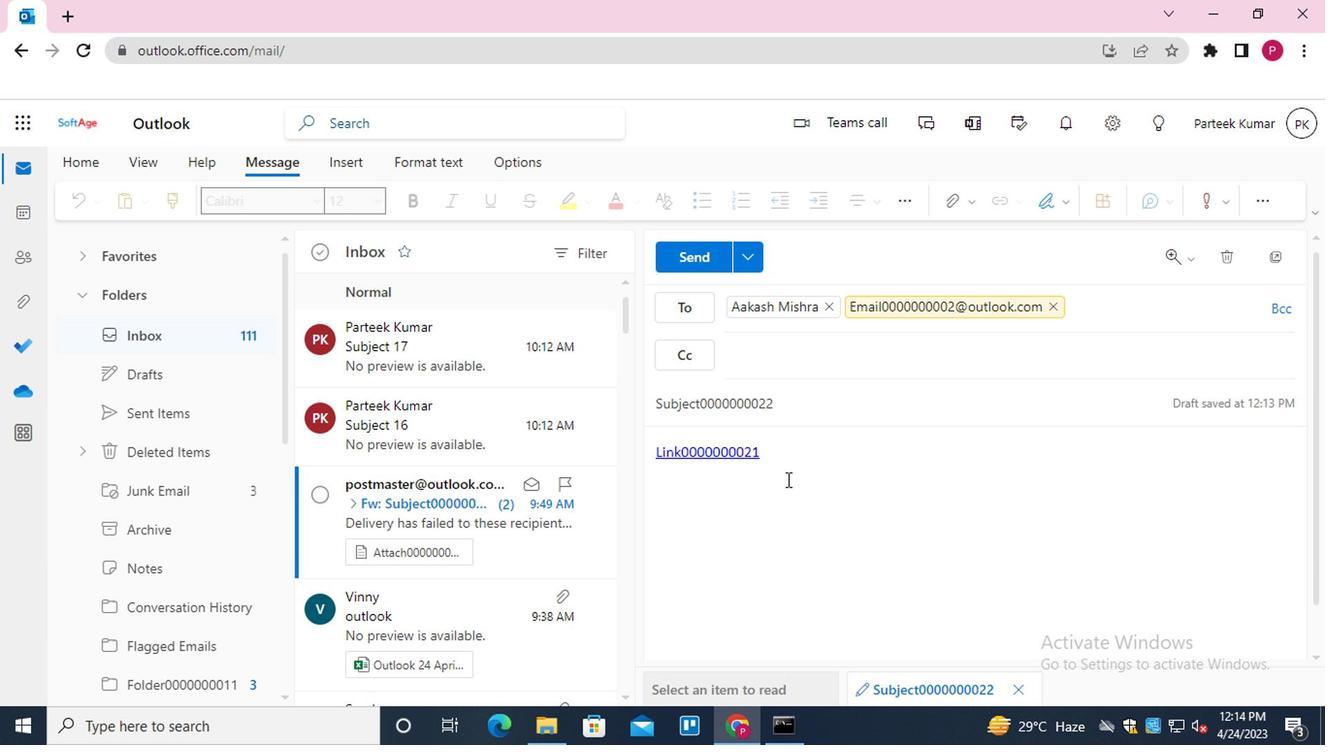 
Action: Mouse pressed left at (659, 415)
Screenshot: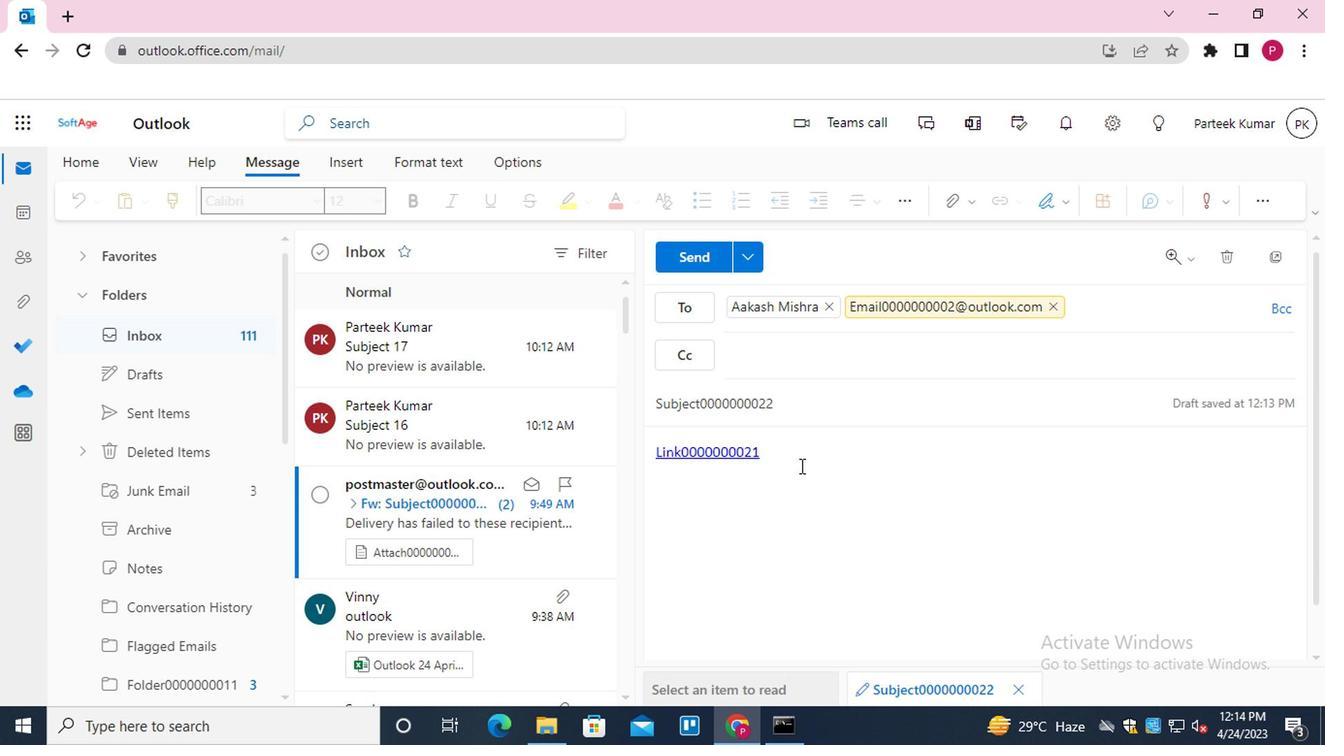 
Action: Mouse moved to (665, 411)
Screenshot: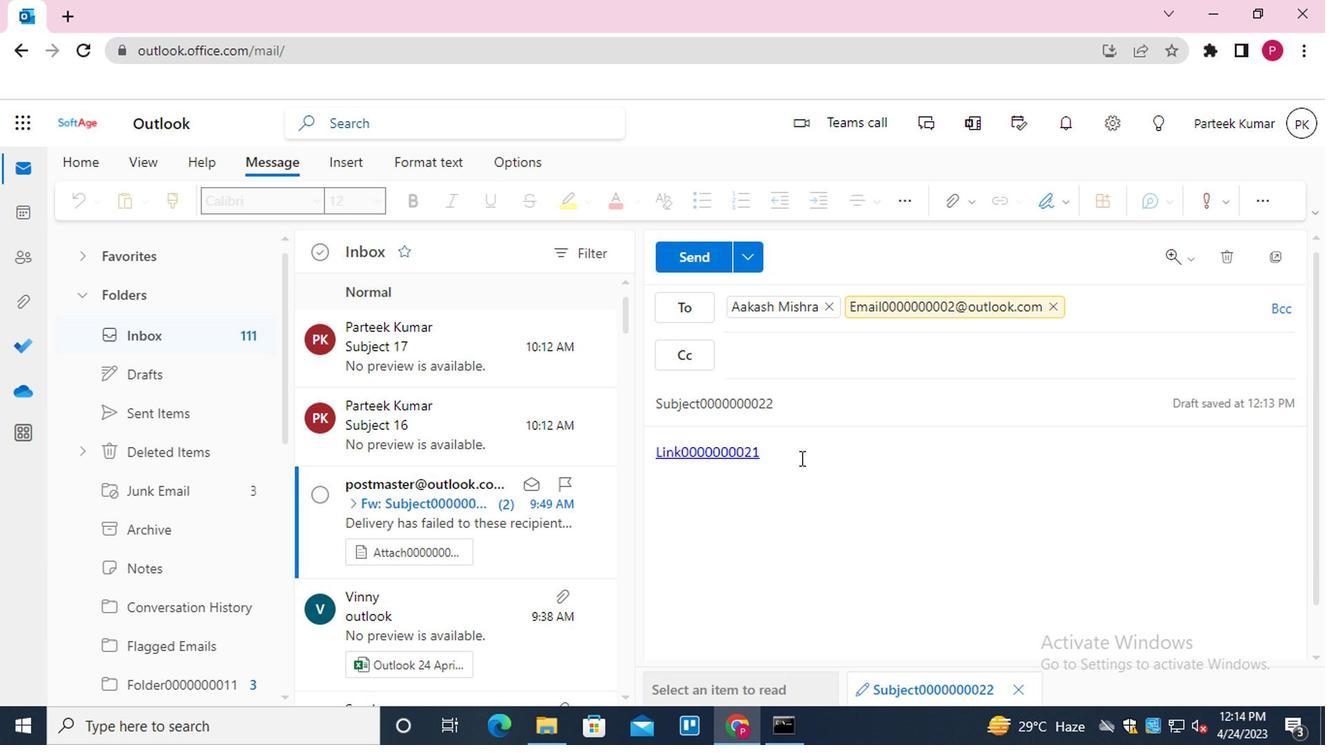 
Action: Key pressed <Key.enter><Key.shift_r>MESSAGE0000000022
Screenshot: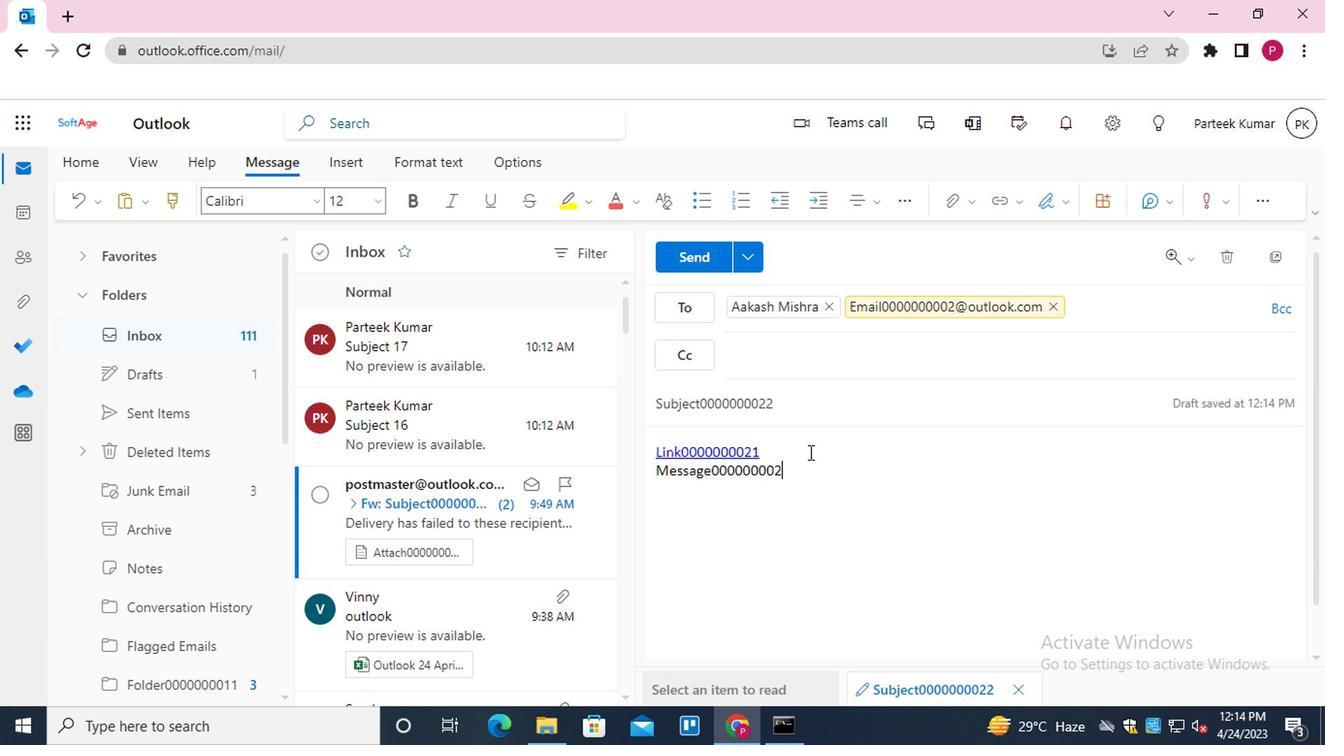 
Action: Mouse moved to (588, 267)
Screenshot: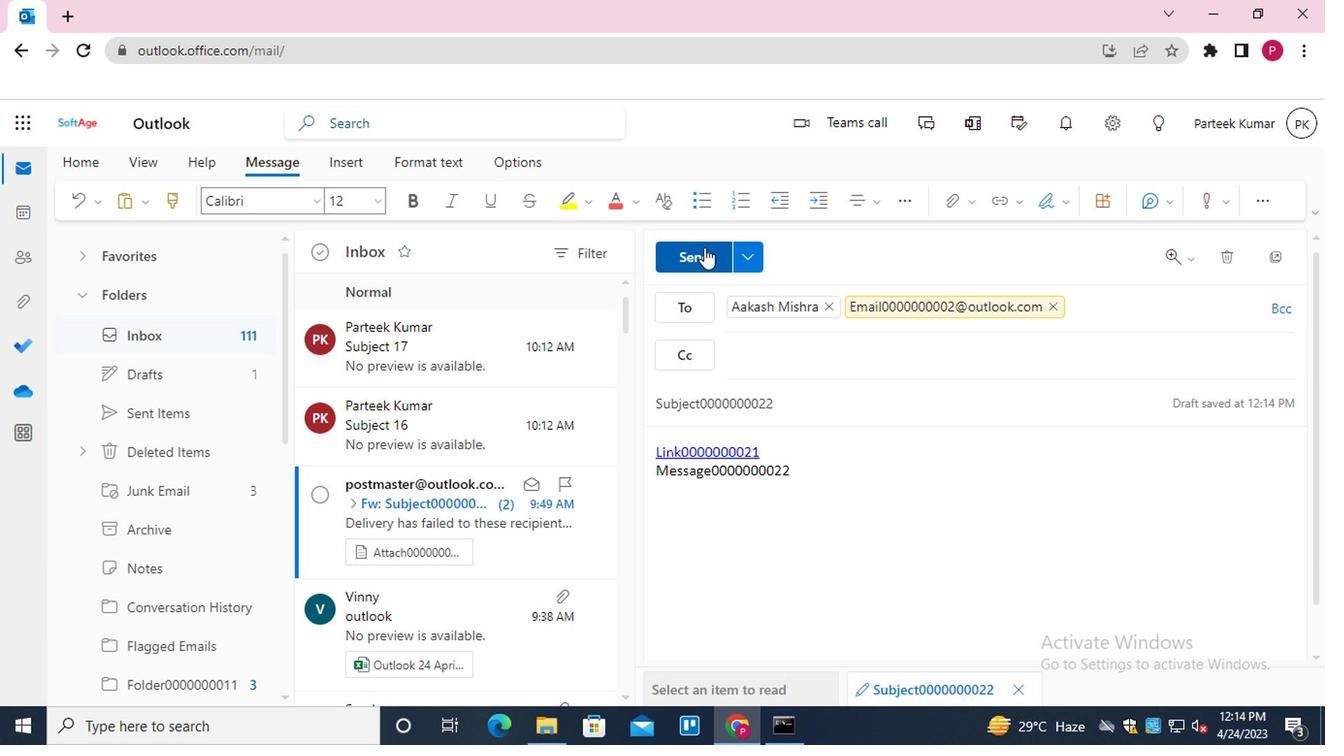 
Action: Mouse pressed left at (588, 267)
Screenshot: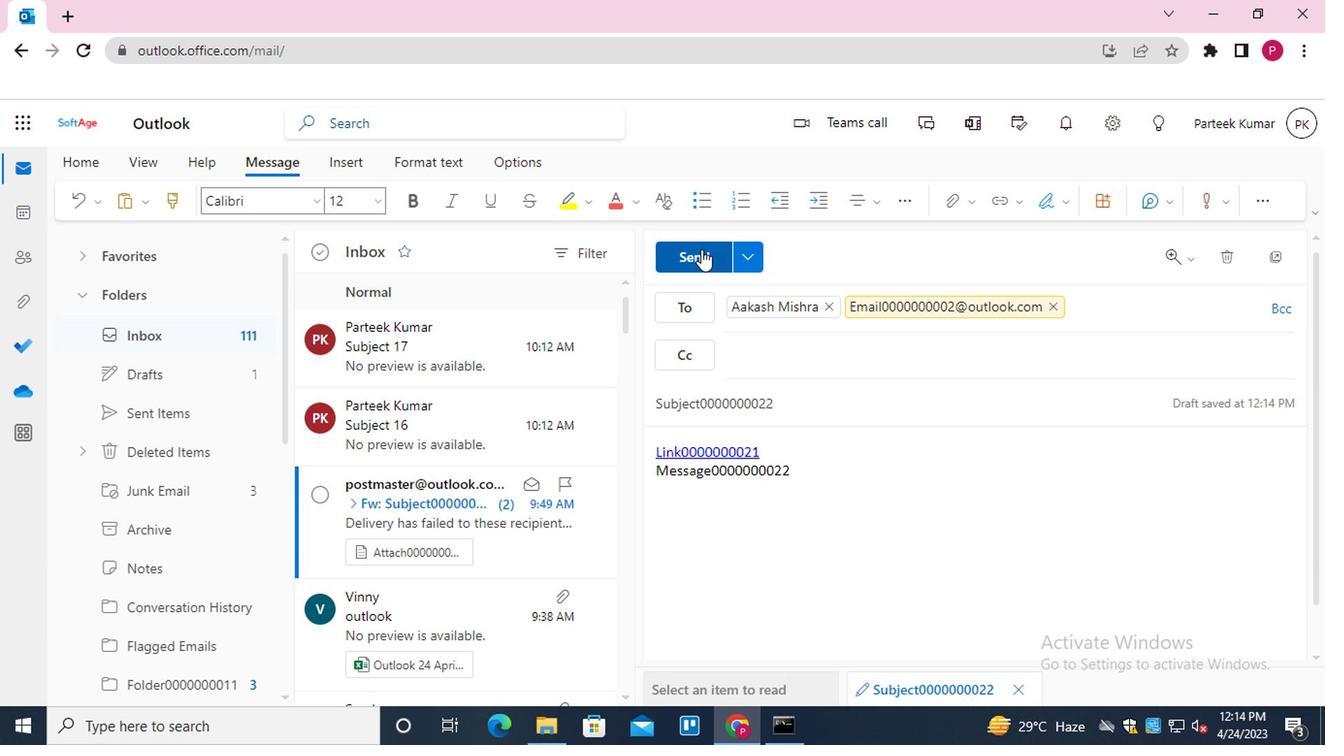 
Action: Mouse moved to (434, 292)
Screenshot: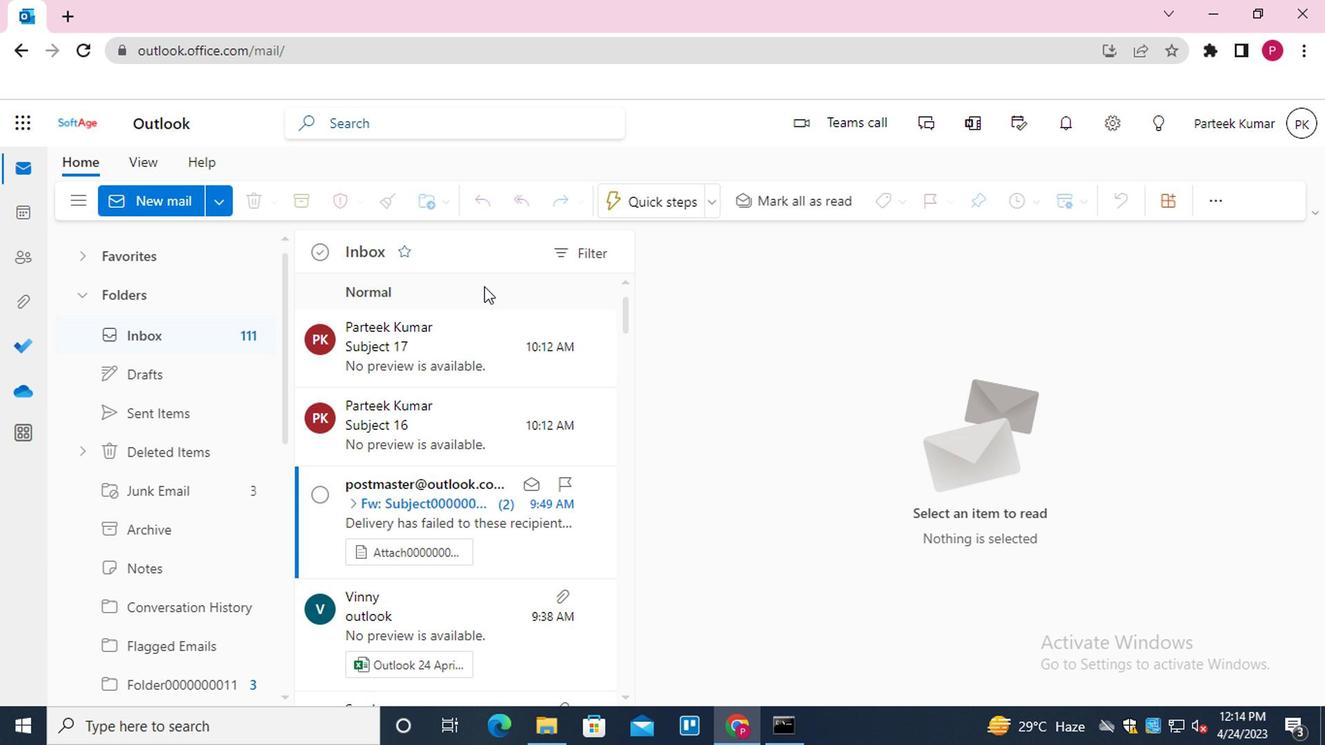 
